Task: Look for Airbnb properties in PetroÃºpolis, Greece from 5th December, 2023 to 12th December, 2023 for 2 adults.  With 1  bedroom having 1 bed and 1 bathroom. Property type can be hotel. Amenities needed are: washing machine. Booking option can be shelf check-in. Look for 4 properties as per requirement.
Action: Mouse moved to (553, 117)
Screenshot: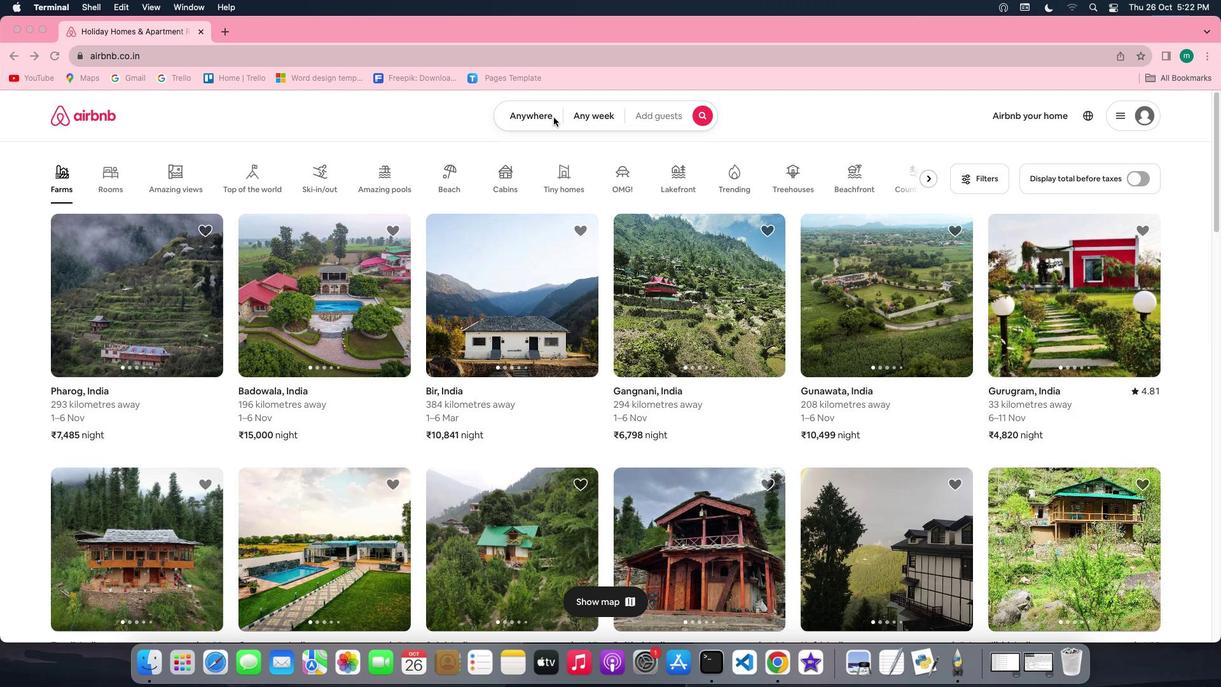 
Action: Mouse pressed left at (553, 117)
Screenshot: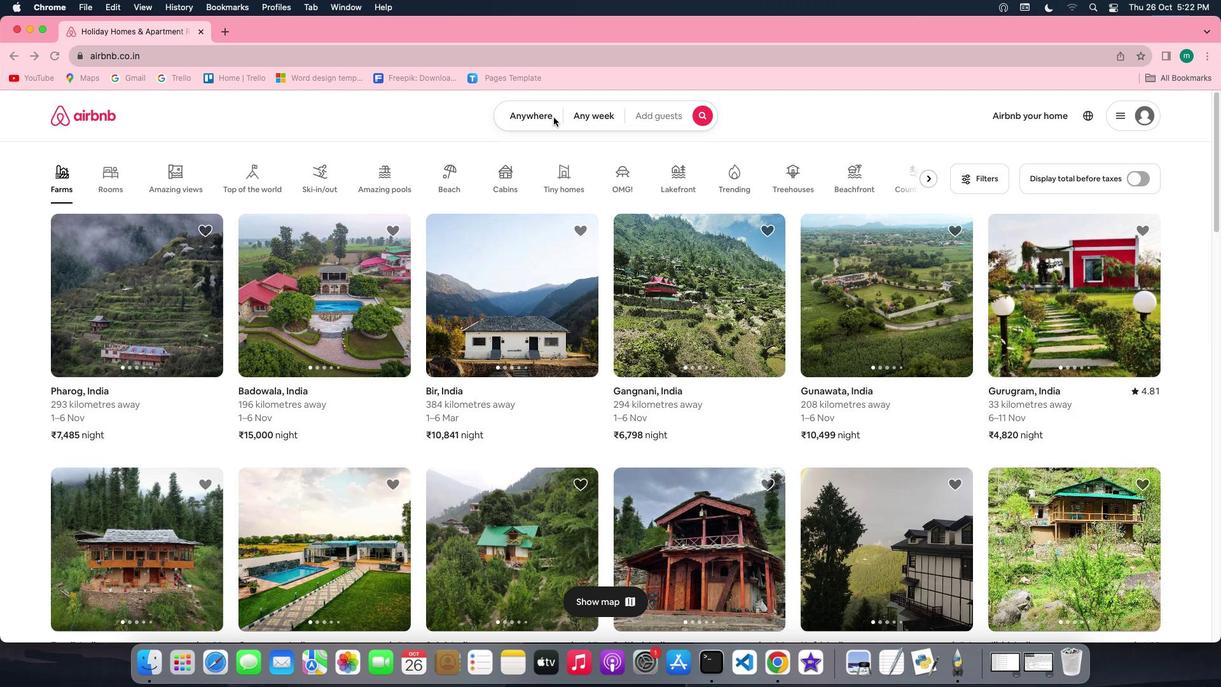 
Action: Mouse pressed left at (553, 117)
Screenshot: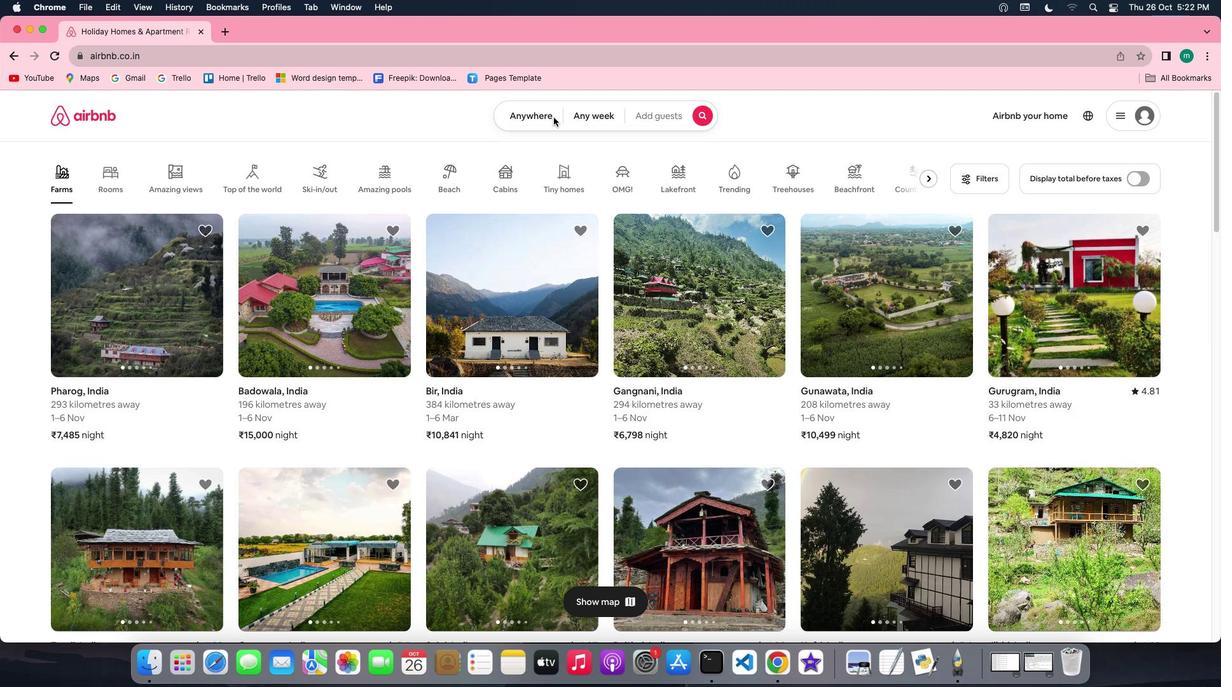 
Action: Mouse moved to (464, 163)
Screenshot: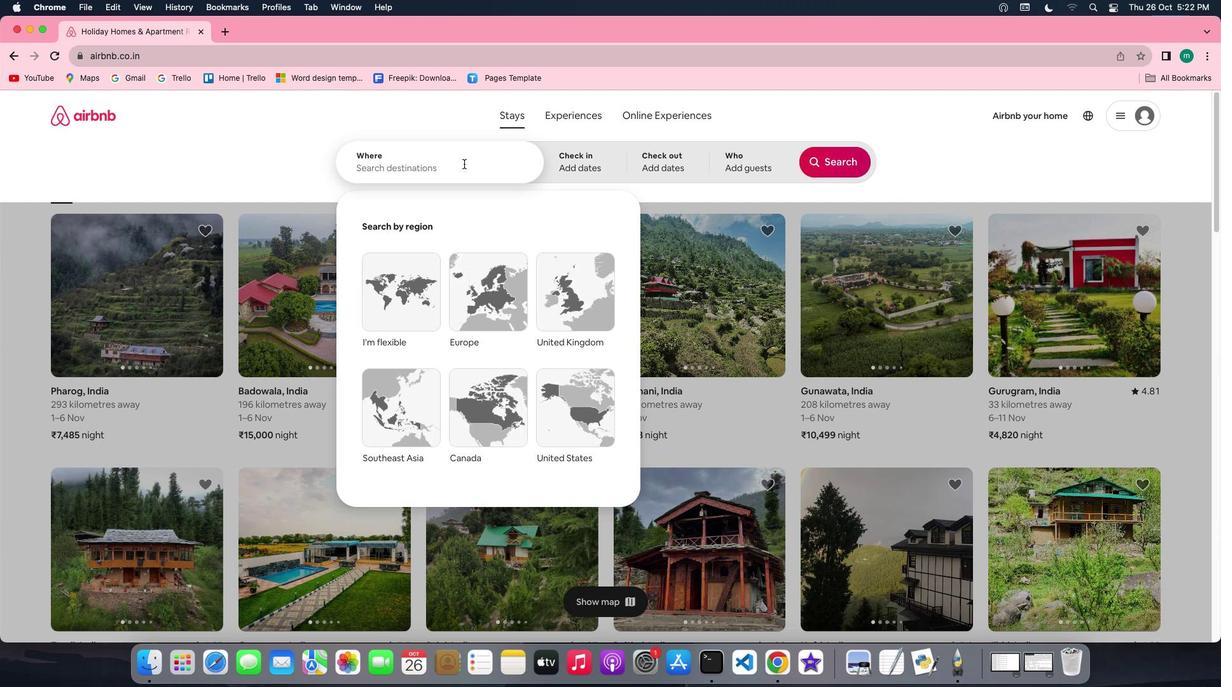 
Action: Mouse pressed left at (464, 163)
Screenshot: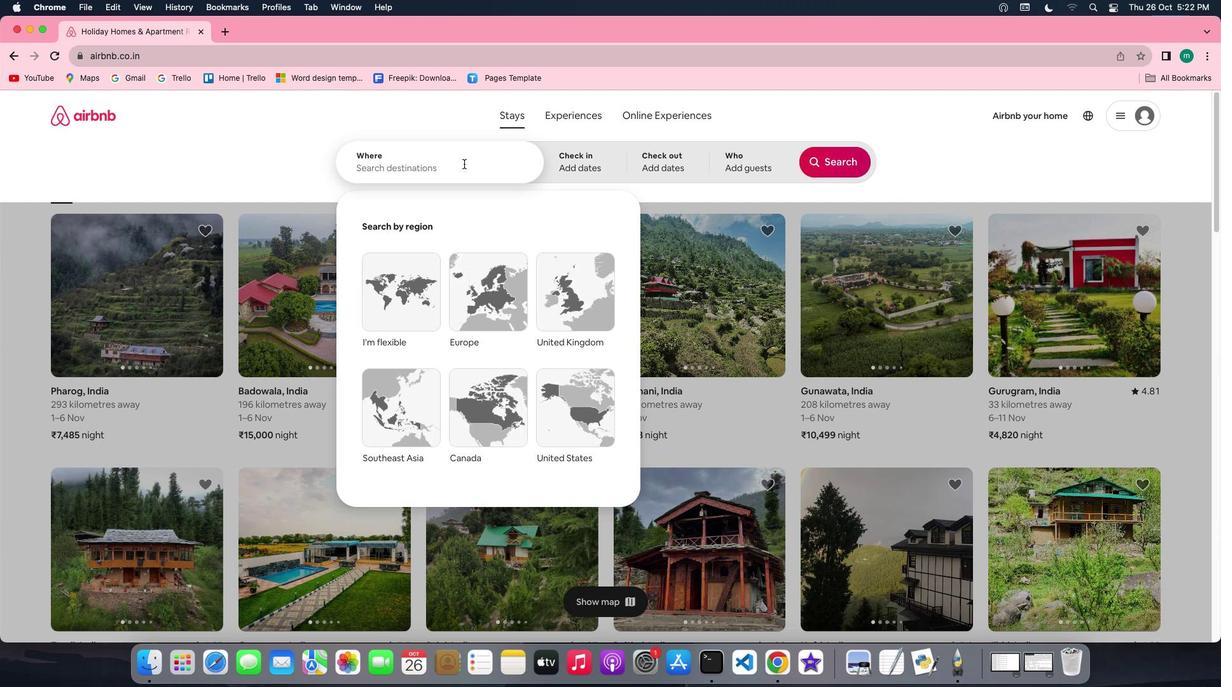 
Action: Key pressed Key.shift'P''e''t''r''o''u''p''o''l''i''s'','Key.spaceKey.shift'G''r''e''e''c''e'
Screenshot: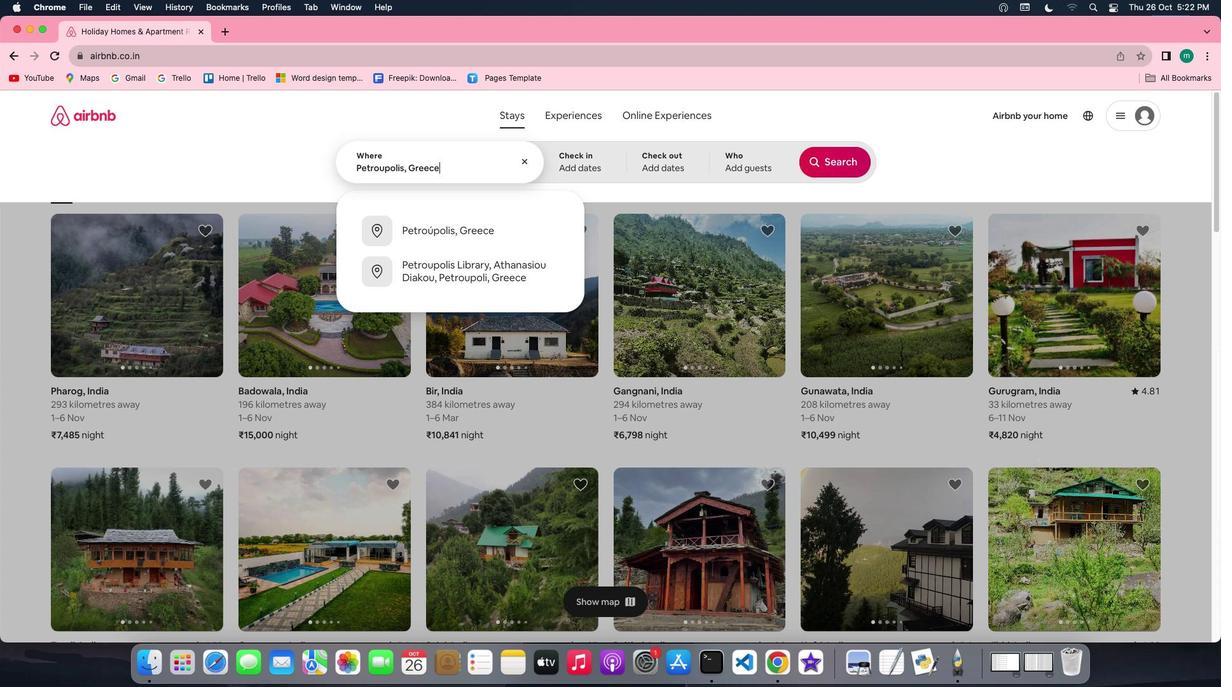 
Action: Mouse moved to (598, 155)
Screenshot: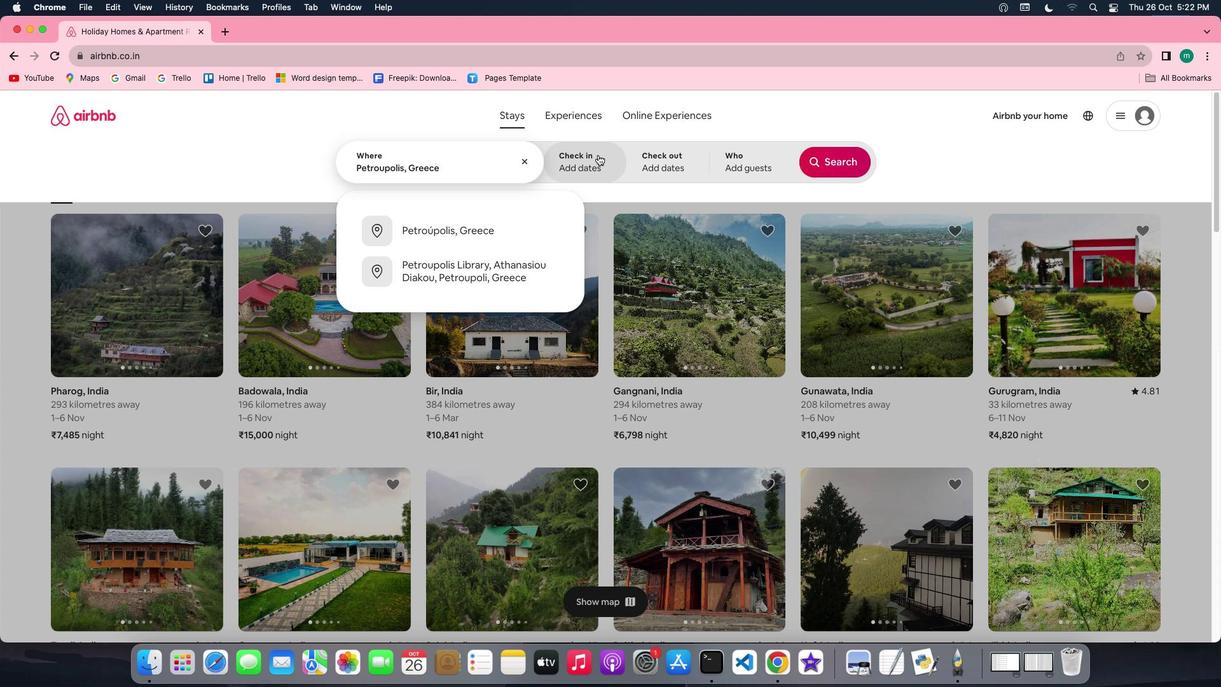 
Action: Mouse pressed left at (598, 155)
Screenshot: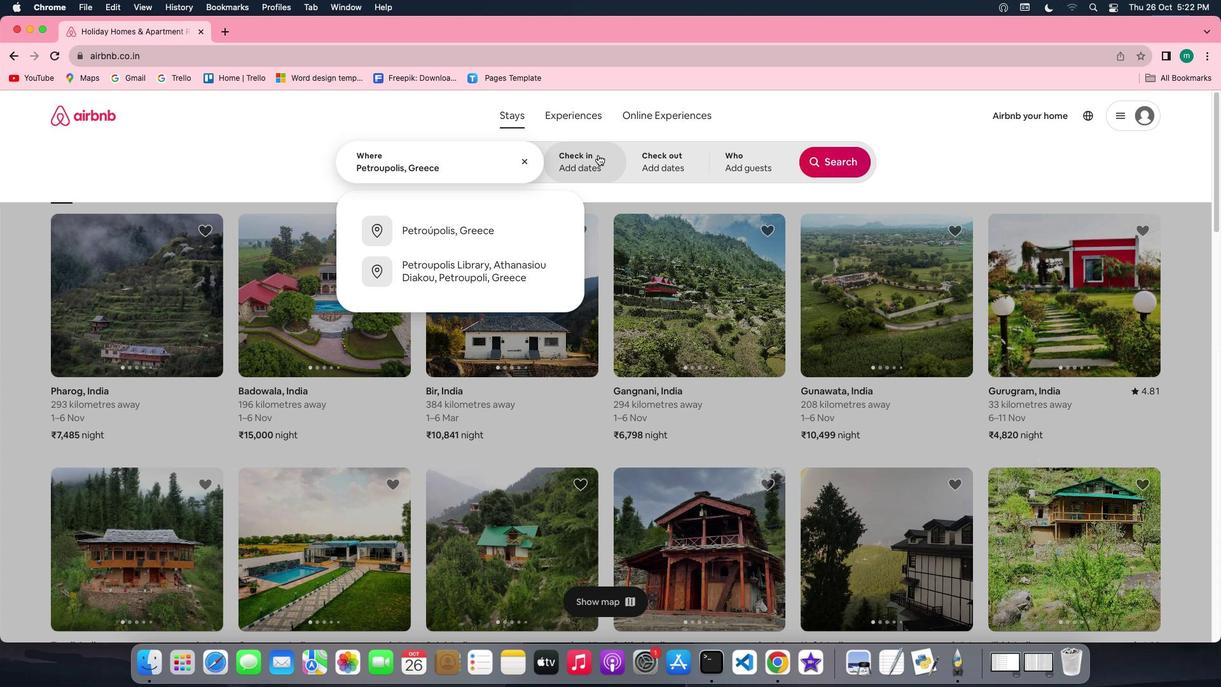 
Action: Mouse moved to (830, 267)
Screenshot: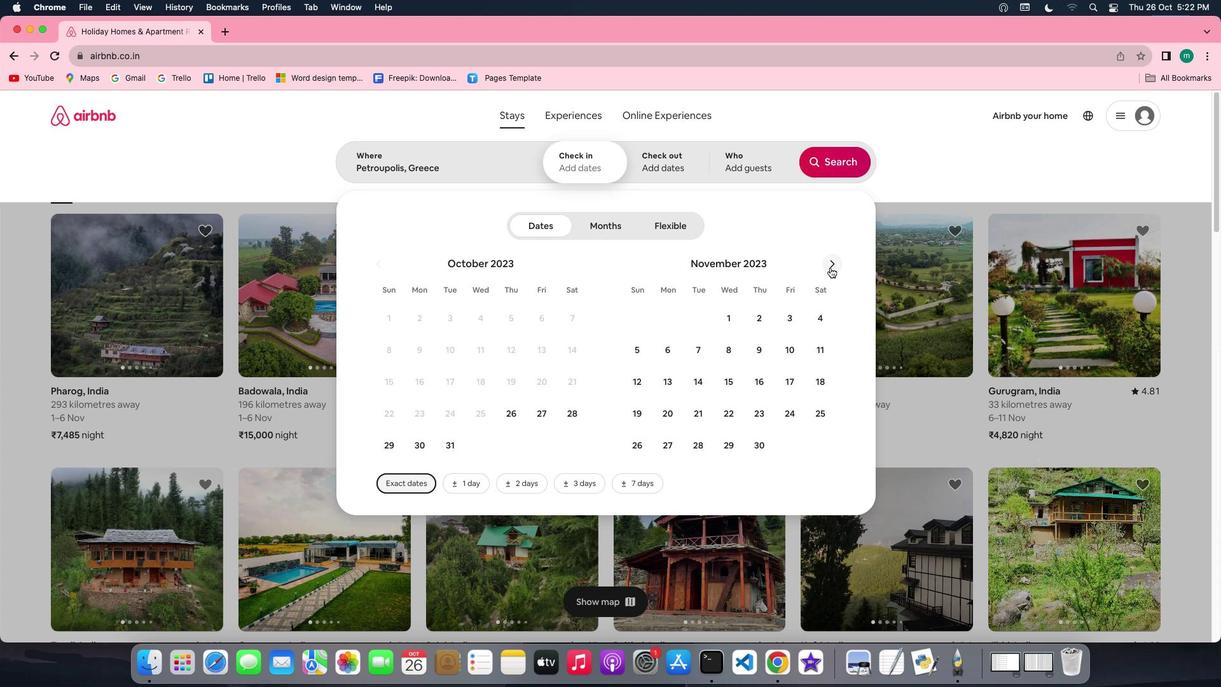 
Action: Mouse pressed left at (830, 267)
Screenshot: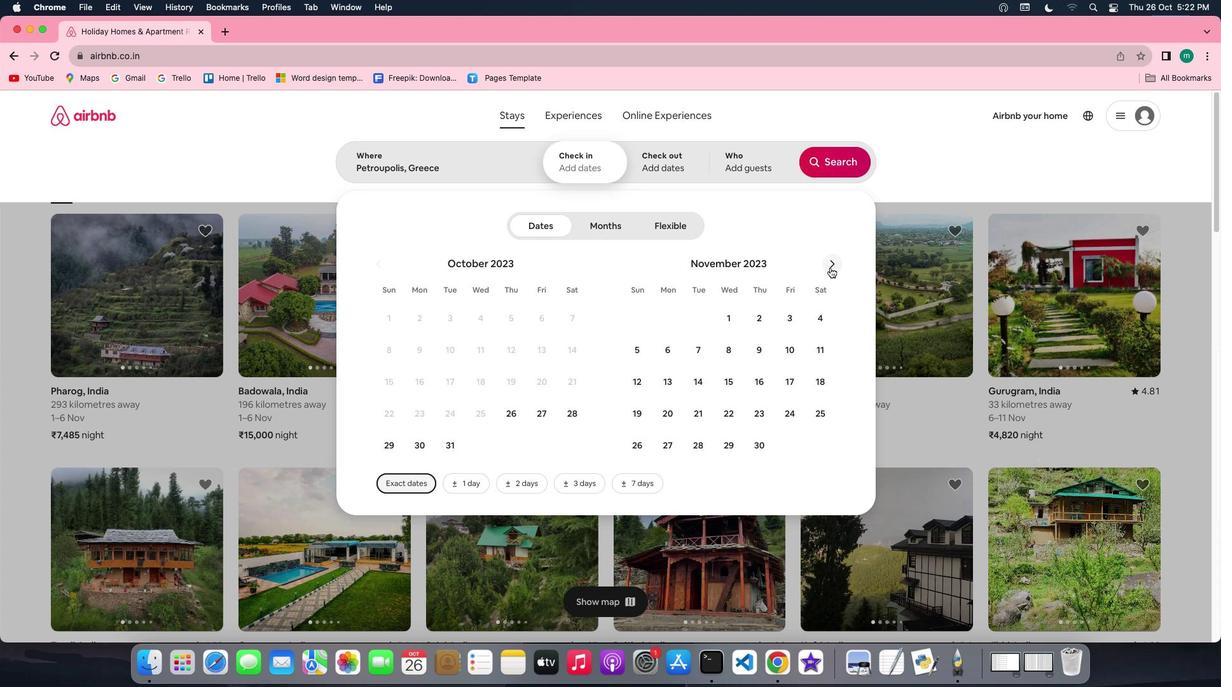
Action: Mouse moved to (705, 350)
Screenshot: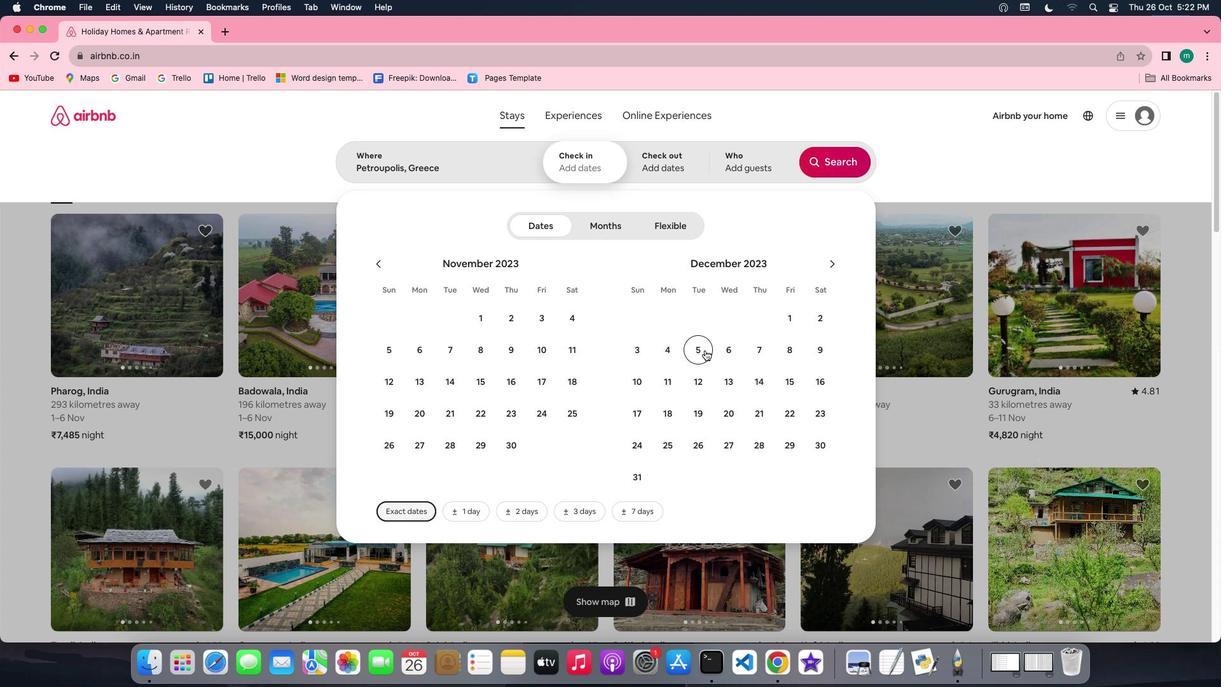 
Action: Mouse pressed left at (705, 350)
Screenshot: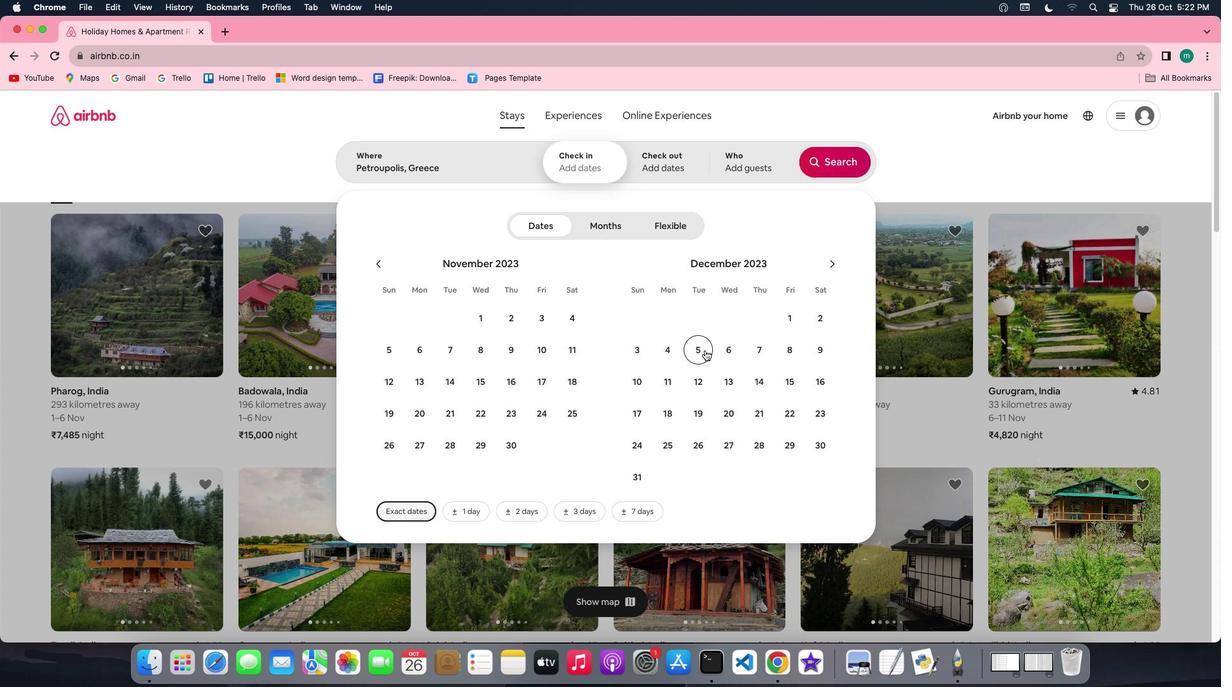 
Action: Mouse moved to (703, 381)
Screenshot: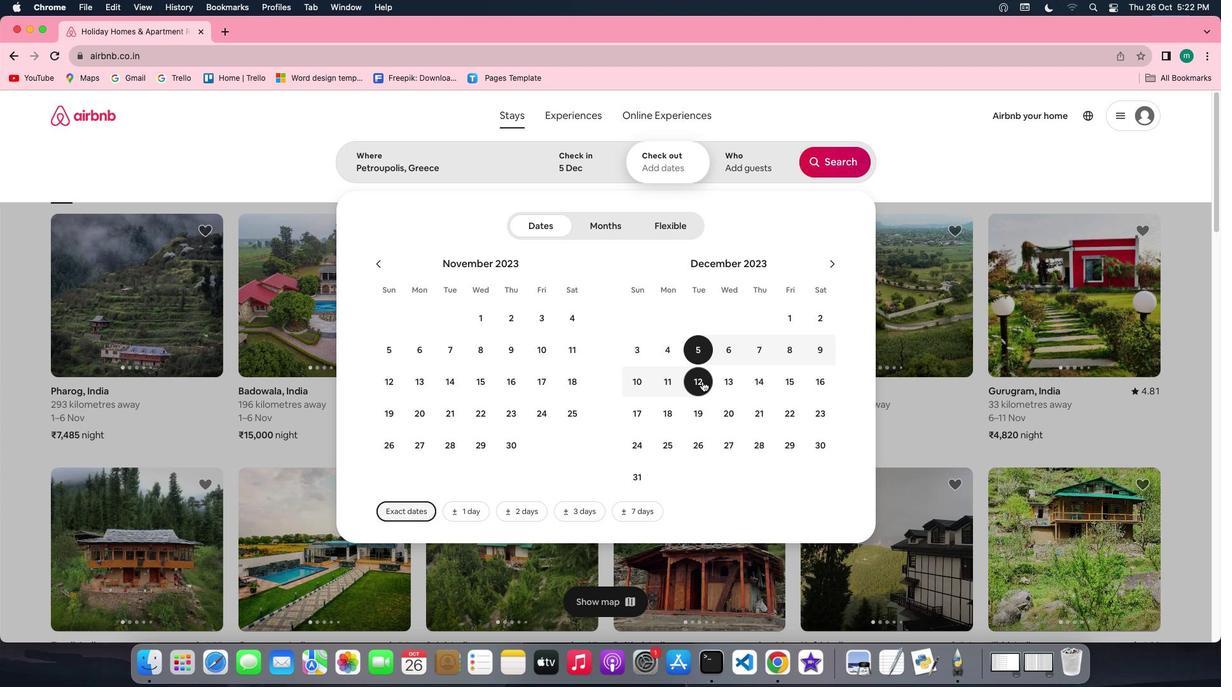 
Action: Mouse pressed left at (703, 381)
Screenshot: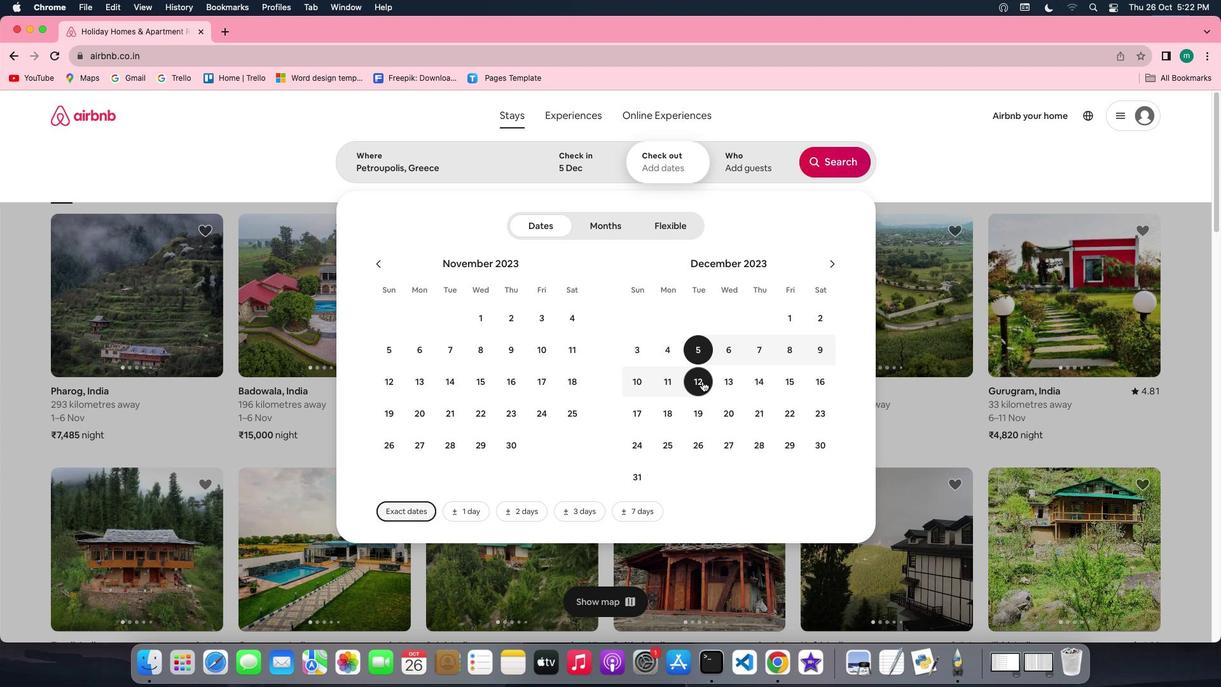 
Action: Mouse moved to (764, 157)
Screenshot: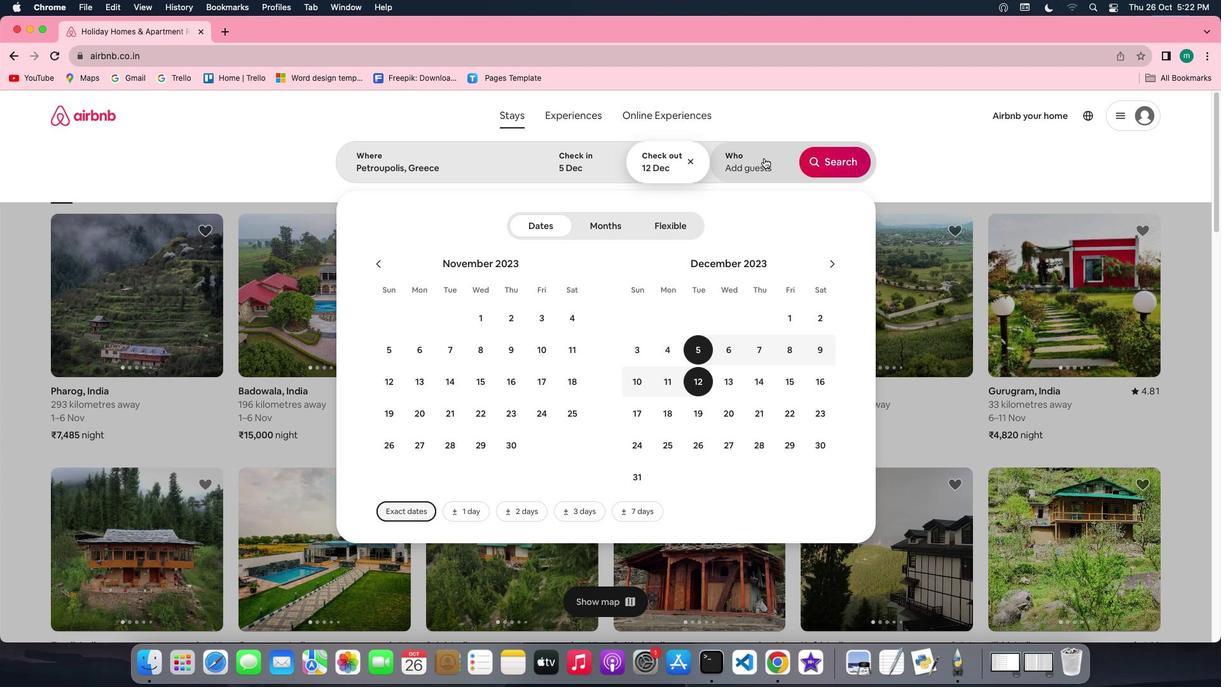 
Action: Mouse pressed left at (764, 157)
Screenshot: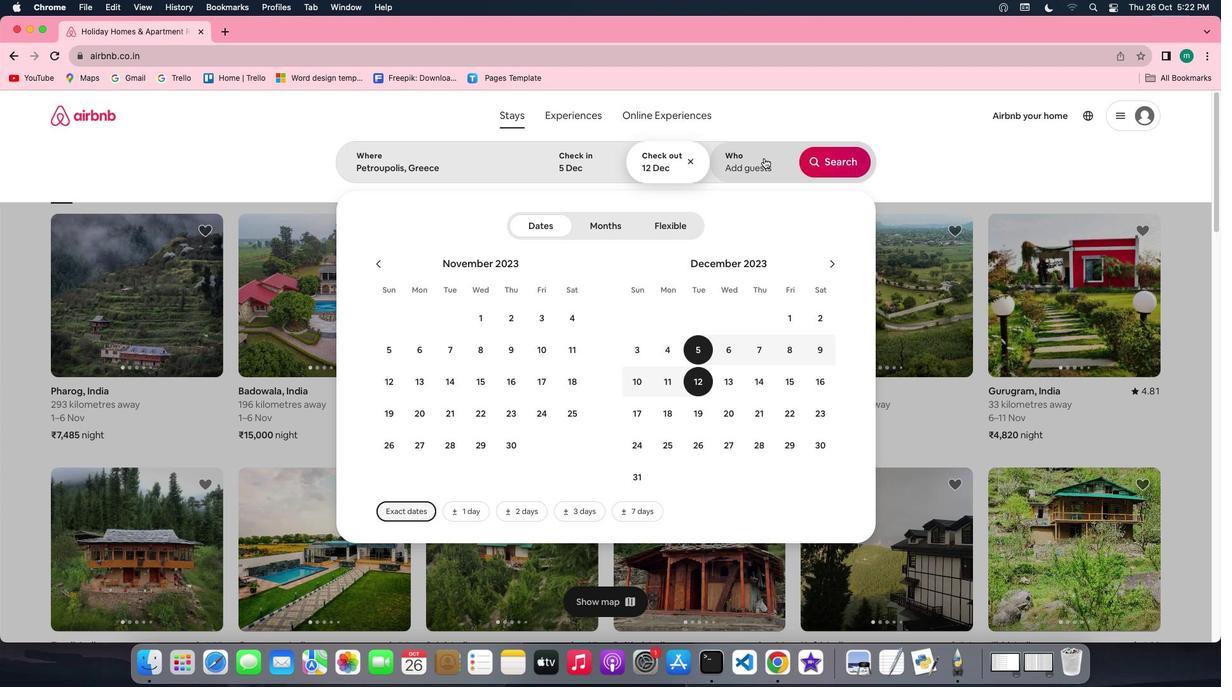 
Action: Mouse moved to (834, 232)
Screenshot: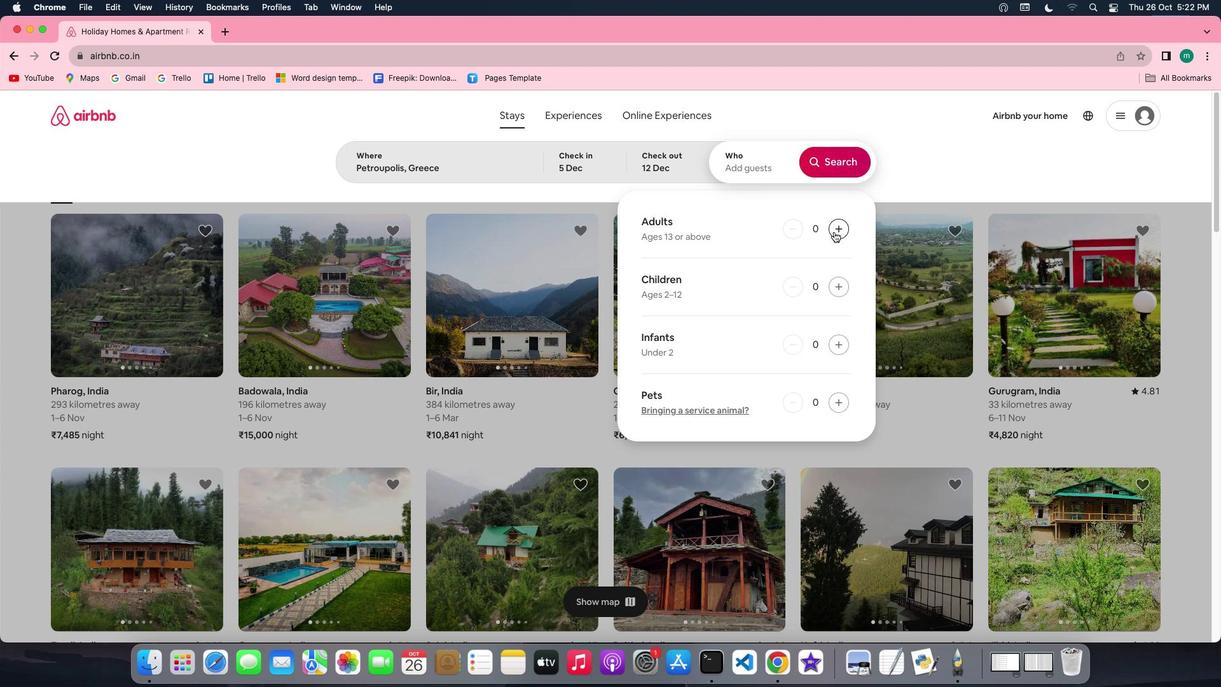 
Action: Mouse pressed left at (834, 232)
Screenshot: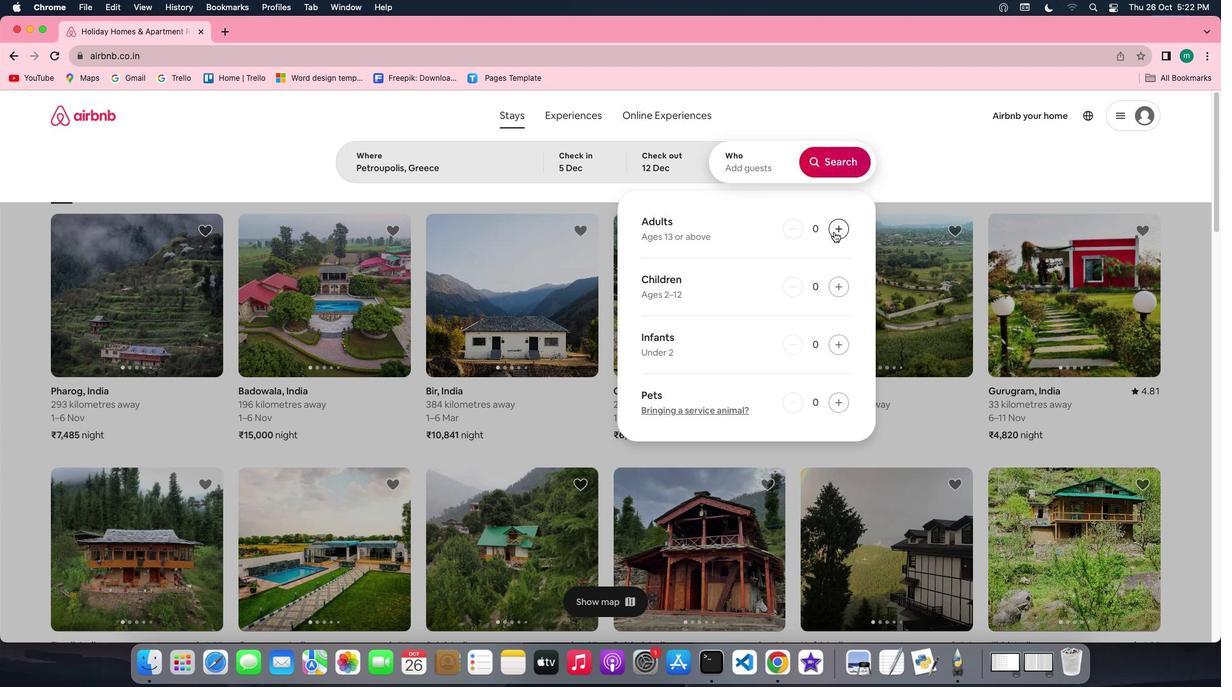 
Action: Mouse pressed left at (834, 232)
Screenshot: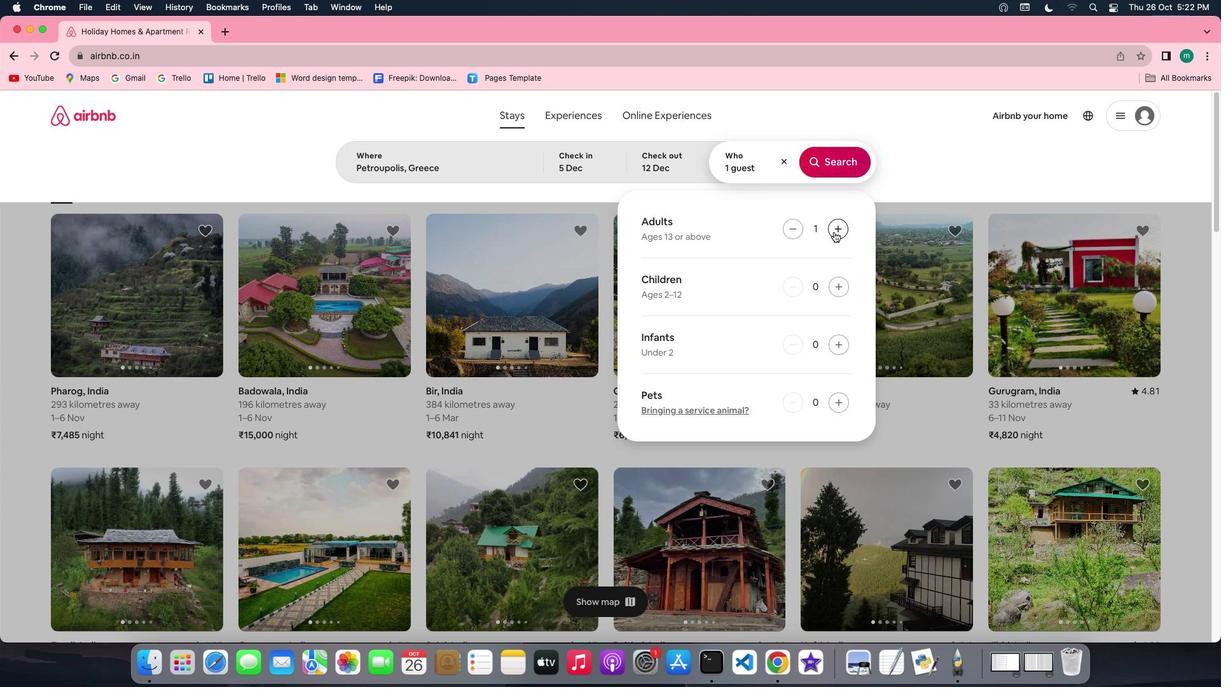 
Action: Mouse moved to (857, 160)
Screenshot: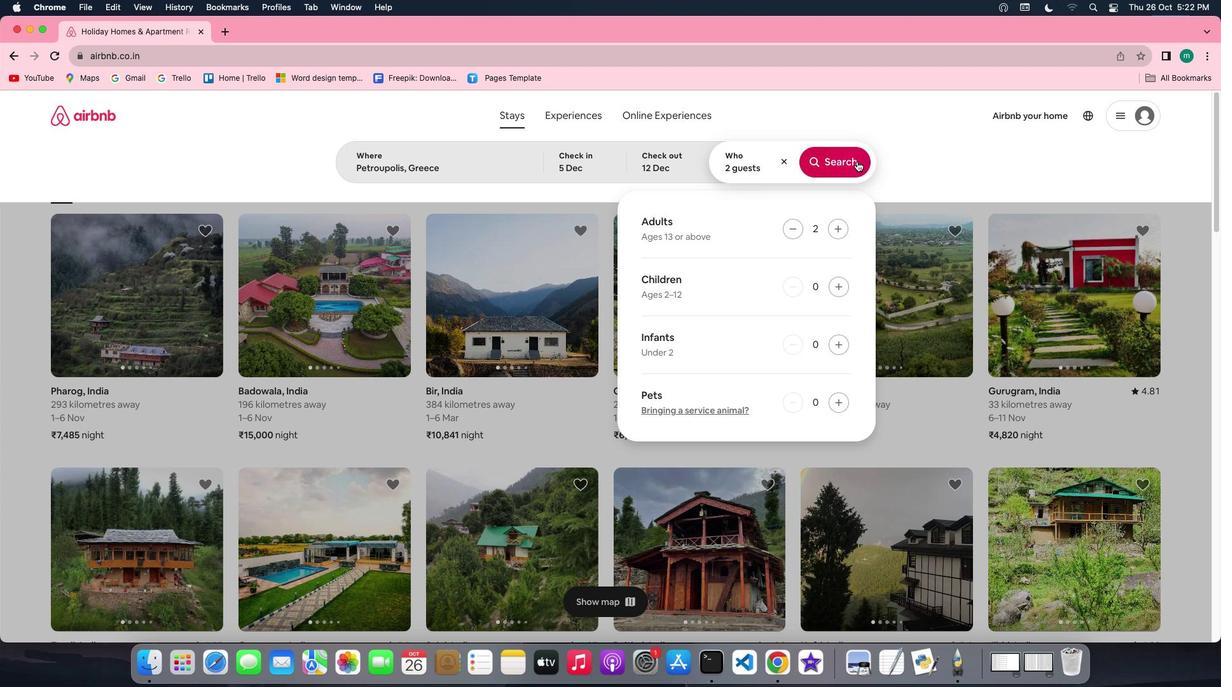 
Action: Mouse pressed left at (857, 160)
Screenshot: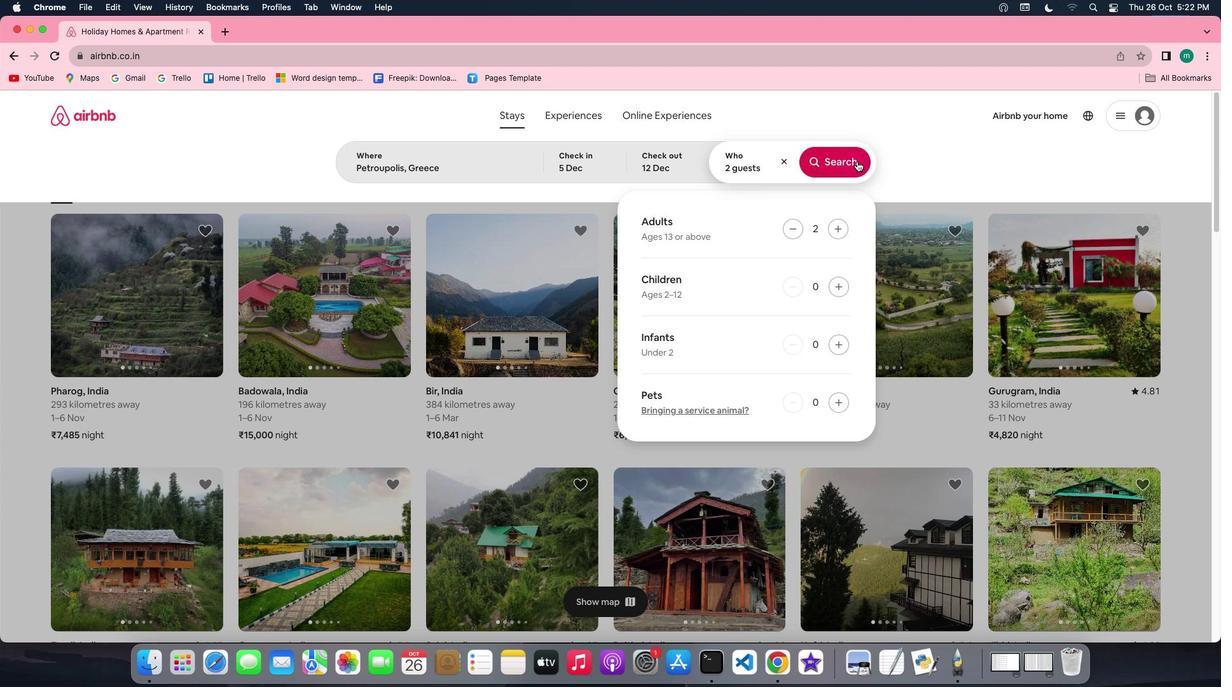 
Action: Mouse moved to (1028, 165)
Screenshot: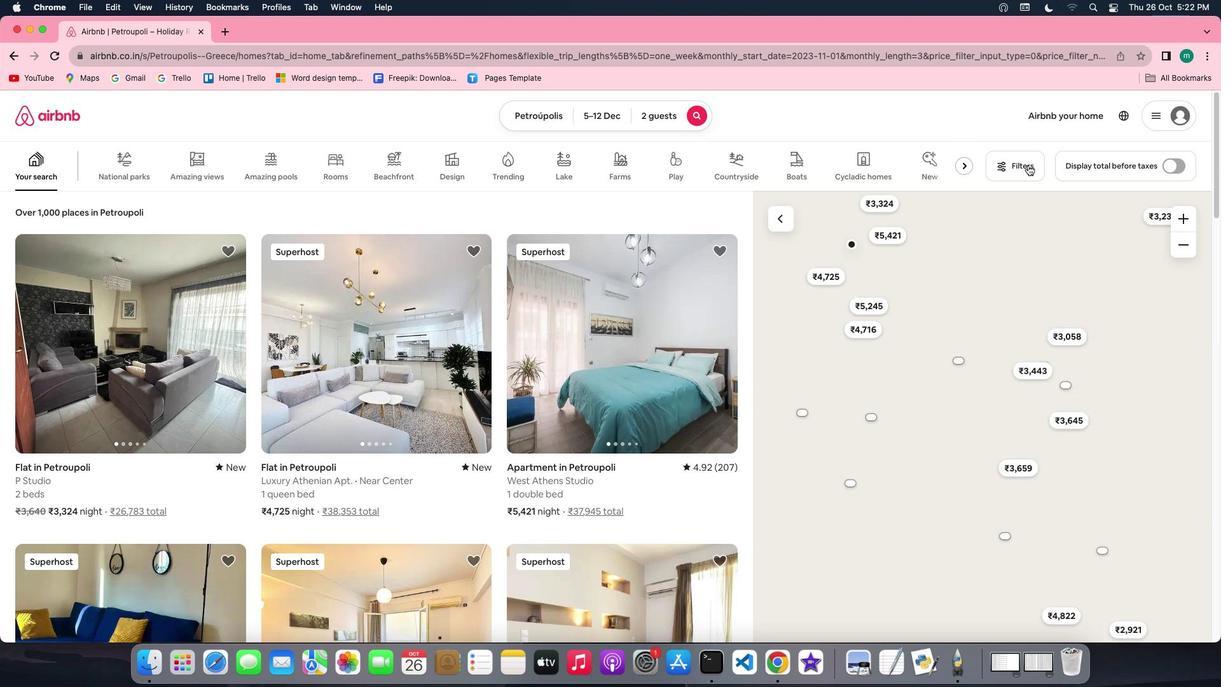 
Action: Mouse pressed left at (1028, 165)
Screenshot: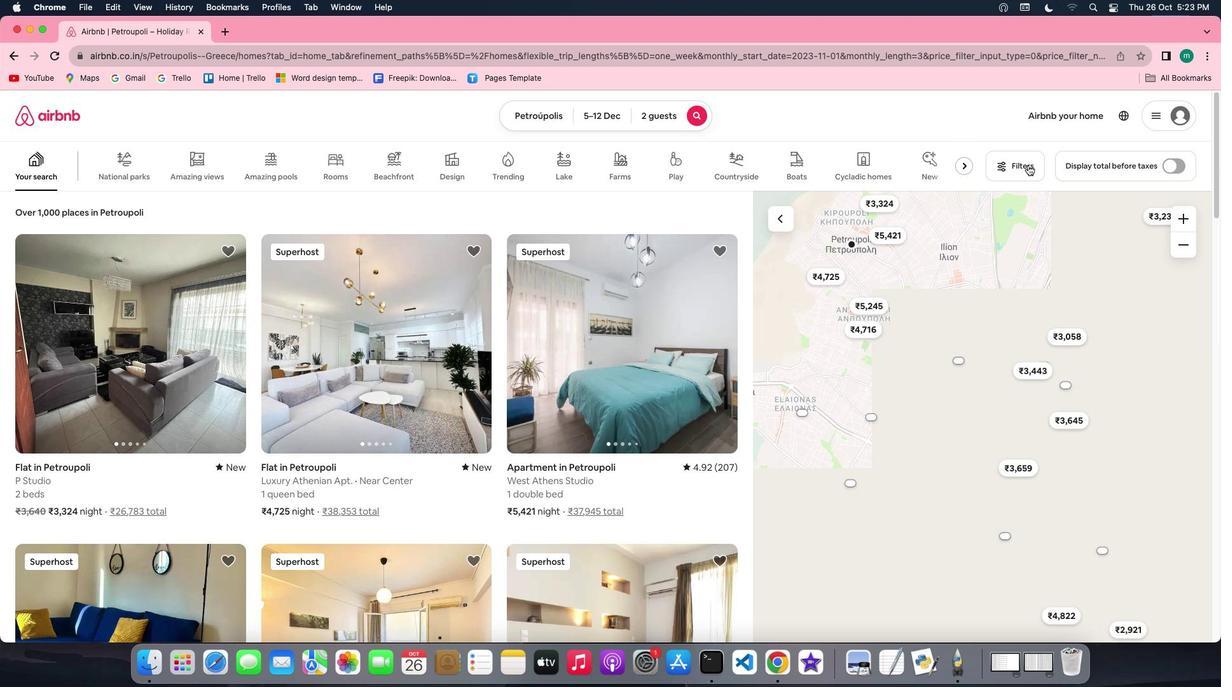
Action: Mouse moved to (653, 398)
Screenshot: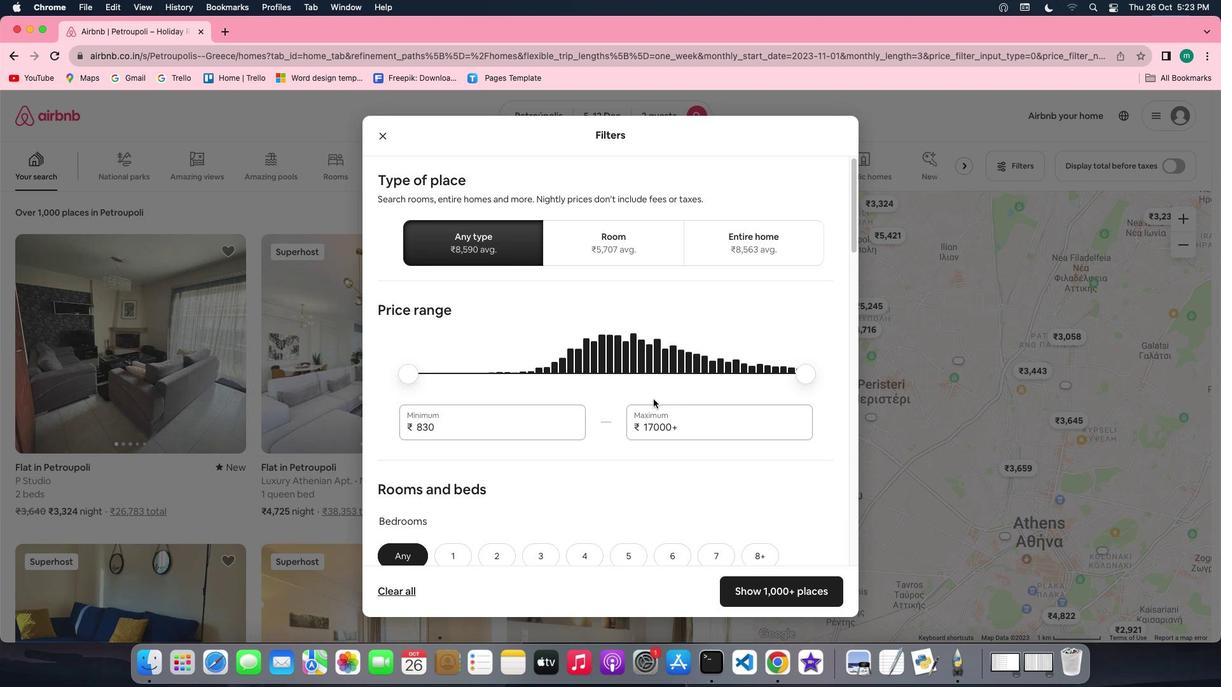 
Action: Mouse scrolled (653, 398) with delta (0, 0)
Screenshot: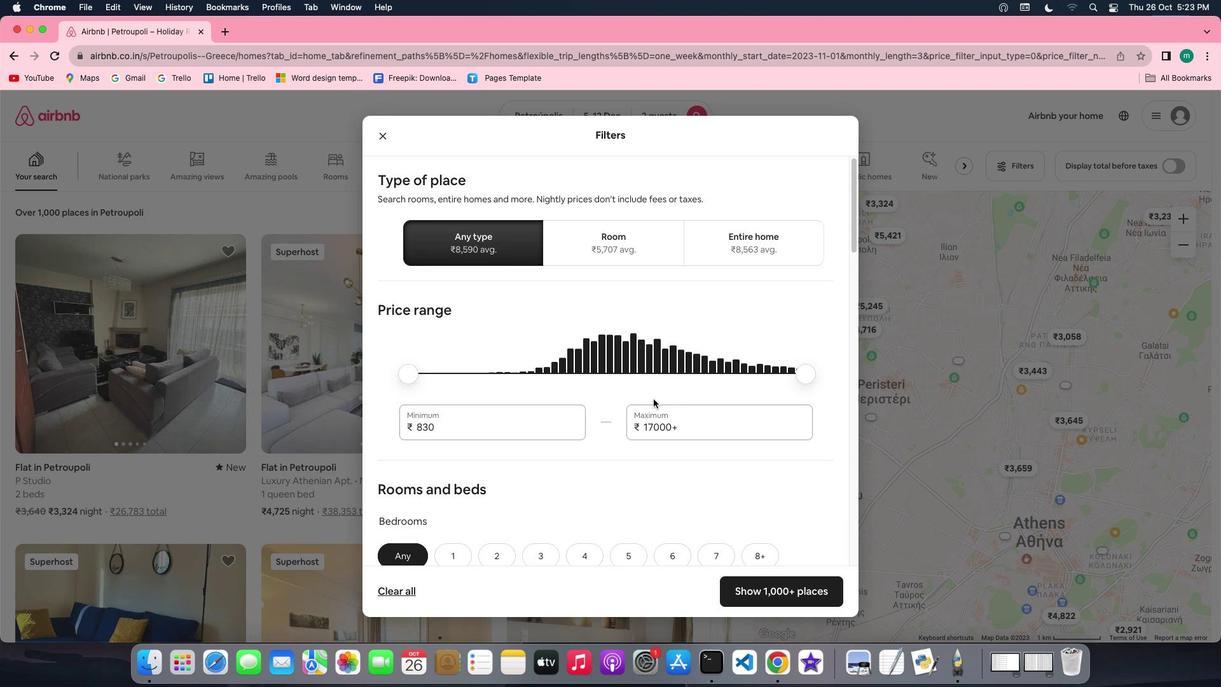 
Action: Mouse scrolled (653, 398) with delta (0, 0)
Screenshot: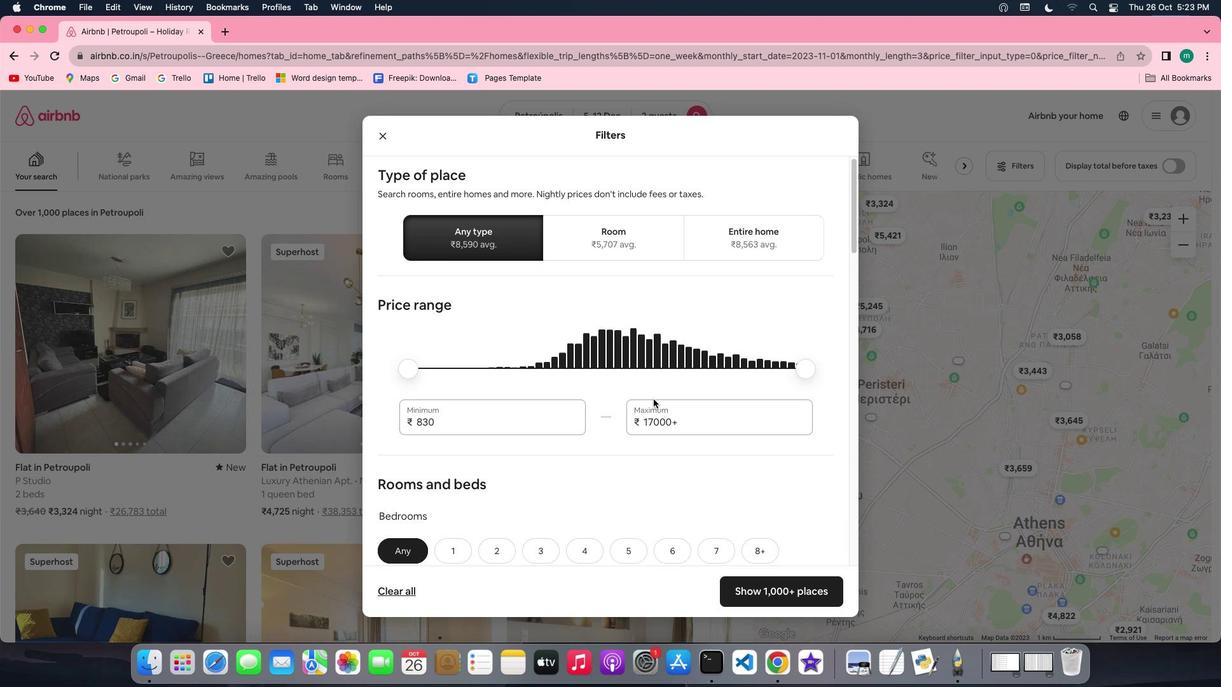 
Action: Mouse scrolled (653, 398) with delta (0, 0)
Screenshot: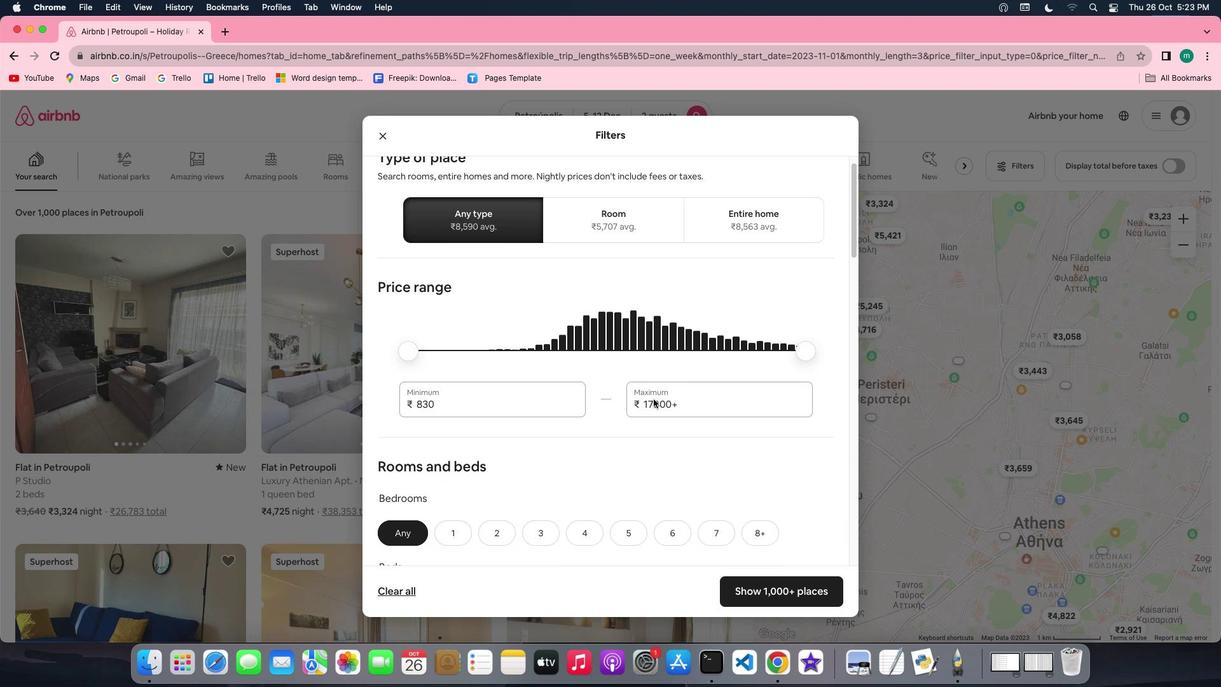 
Action: Mouse scrolled (653, 398) with delta (0, 0)
Screenshot: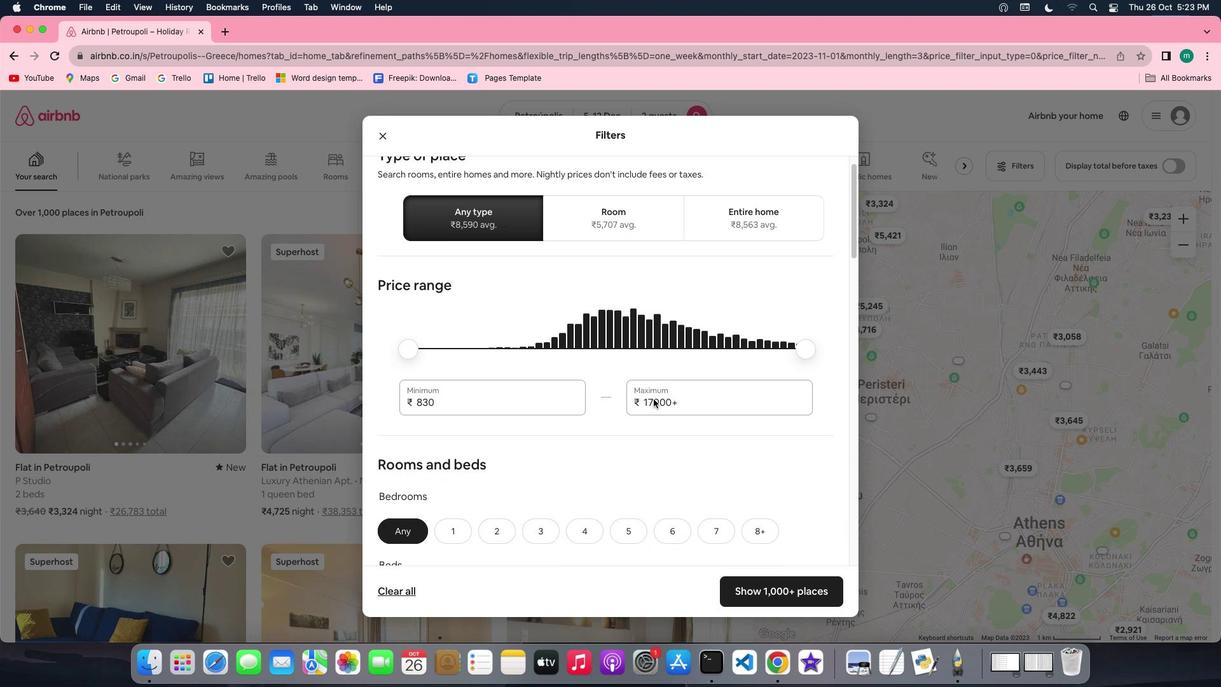 
Action: Mouse scrolled (653, 398) with delta (0, 0)
Screenshot: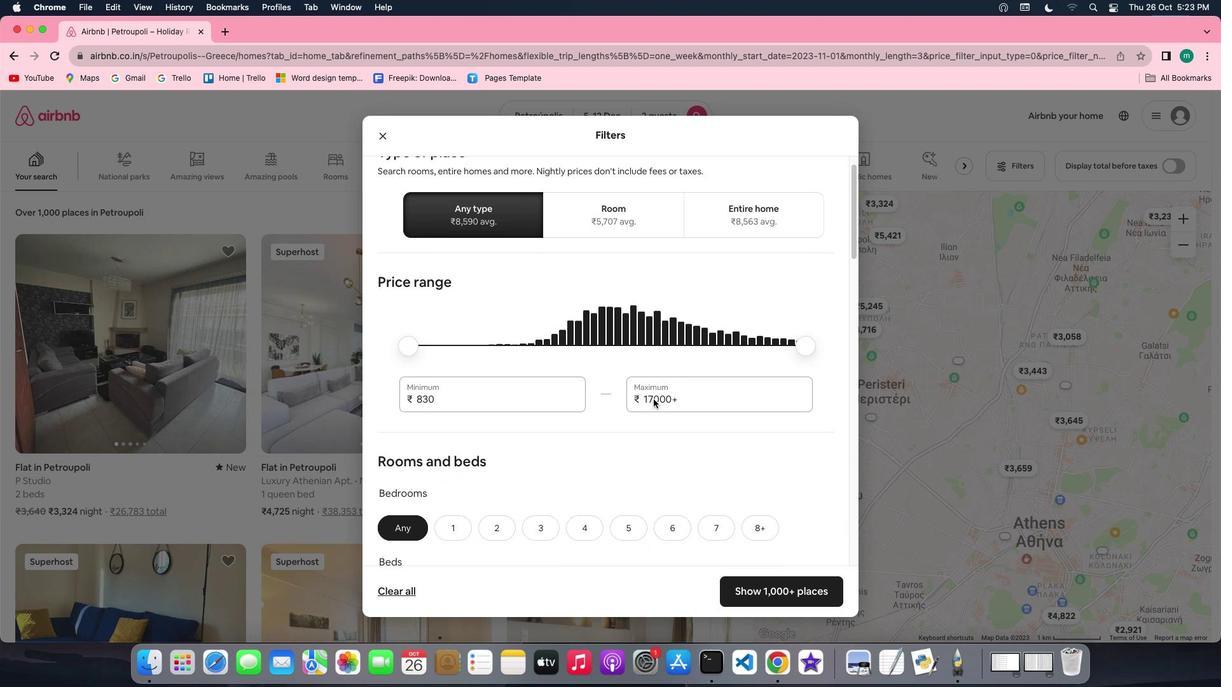 
Action: Mouse scrolled (653, 398) with delta (0, 0)
Screenshot: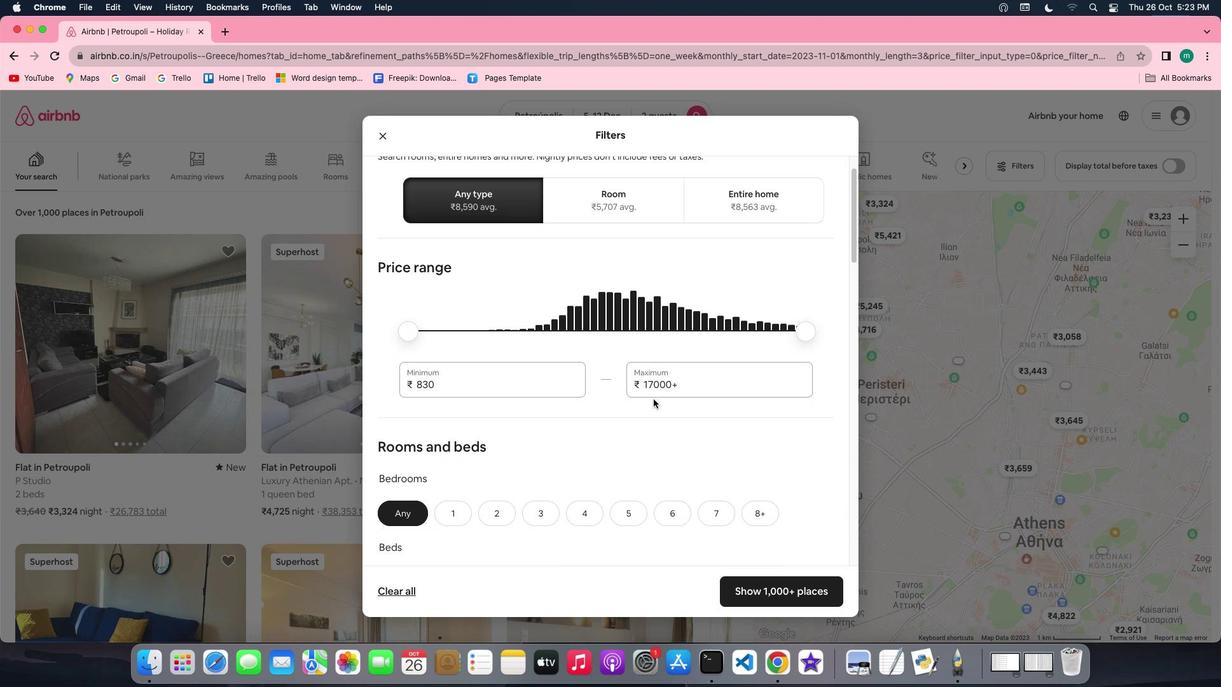 
Action: Mouse scrolled (653, 398) with delta (0, 0)
Screenshot: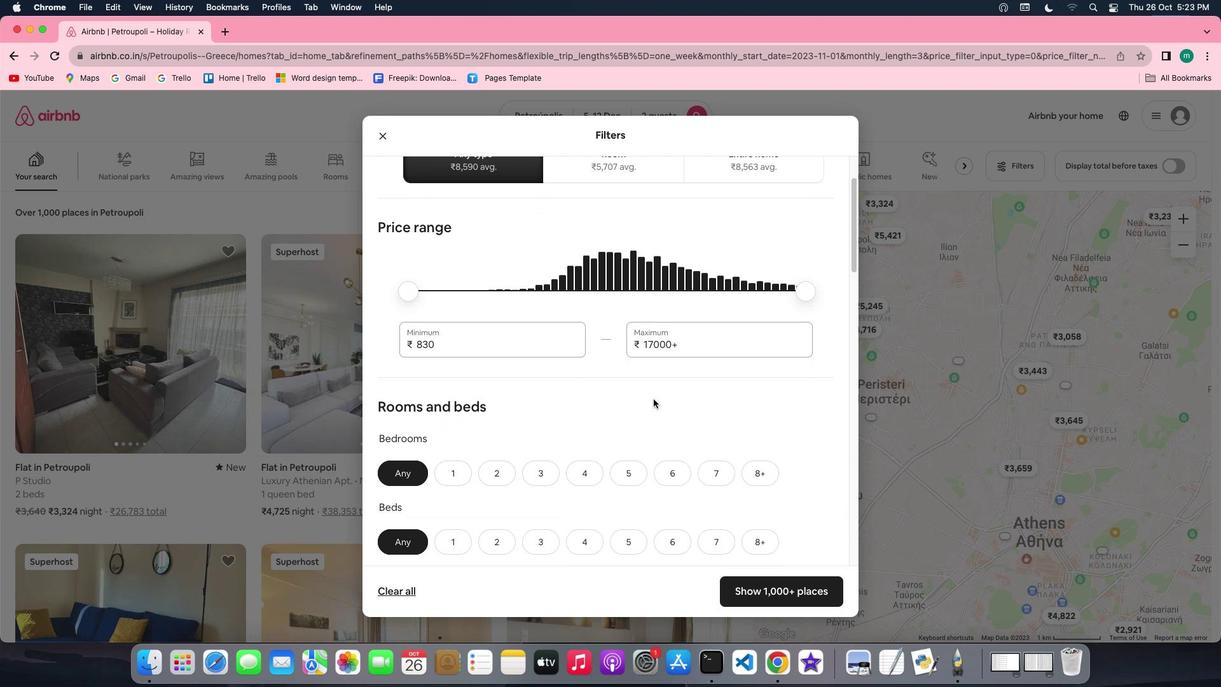 
Action: Mouse scrolled (653, 398) with delta (0, 0)
Screenshot: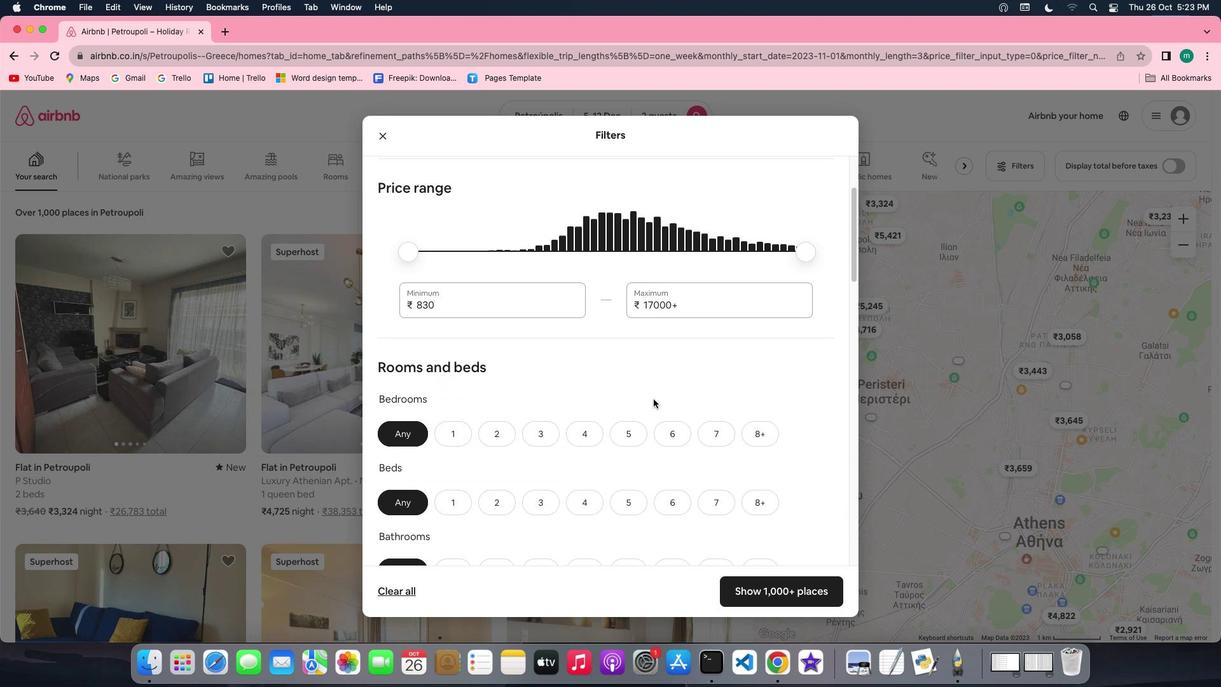 
Action: Mouse scrolled (653, 398) with delta (0, 0)
Screenshot: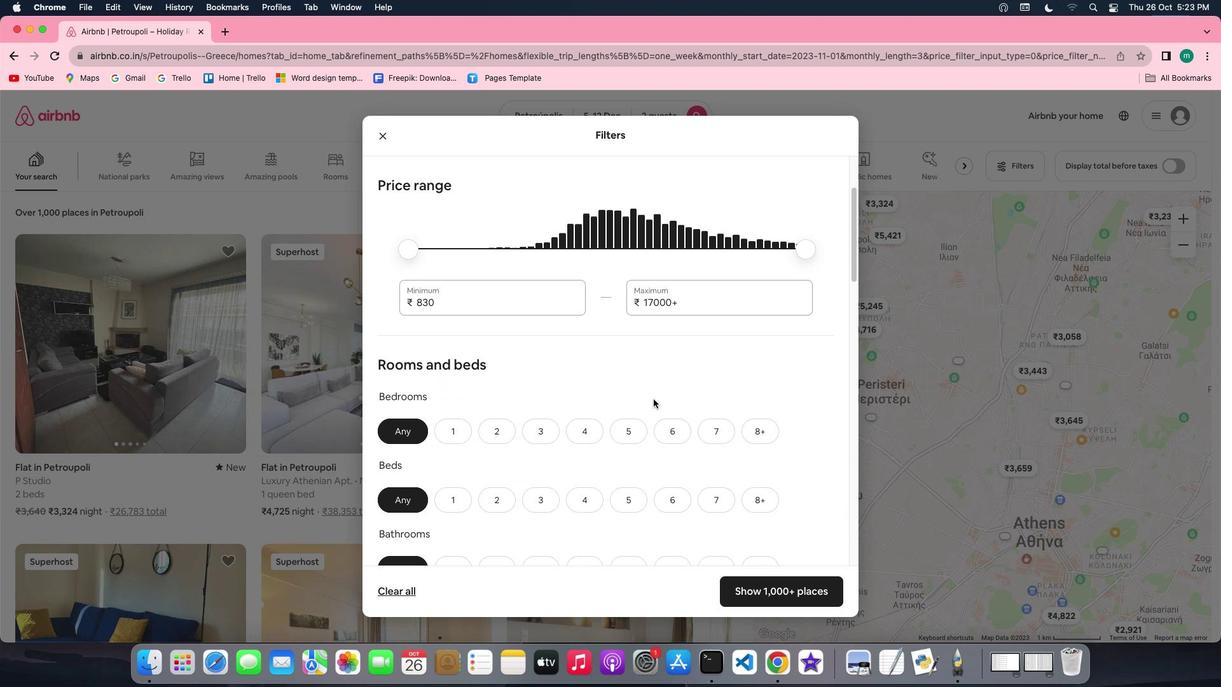 
Action: Mouse scrolled (653, 398) with delta (0, 0)
Screenshot: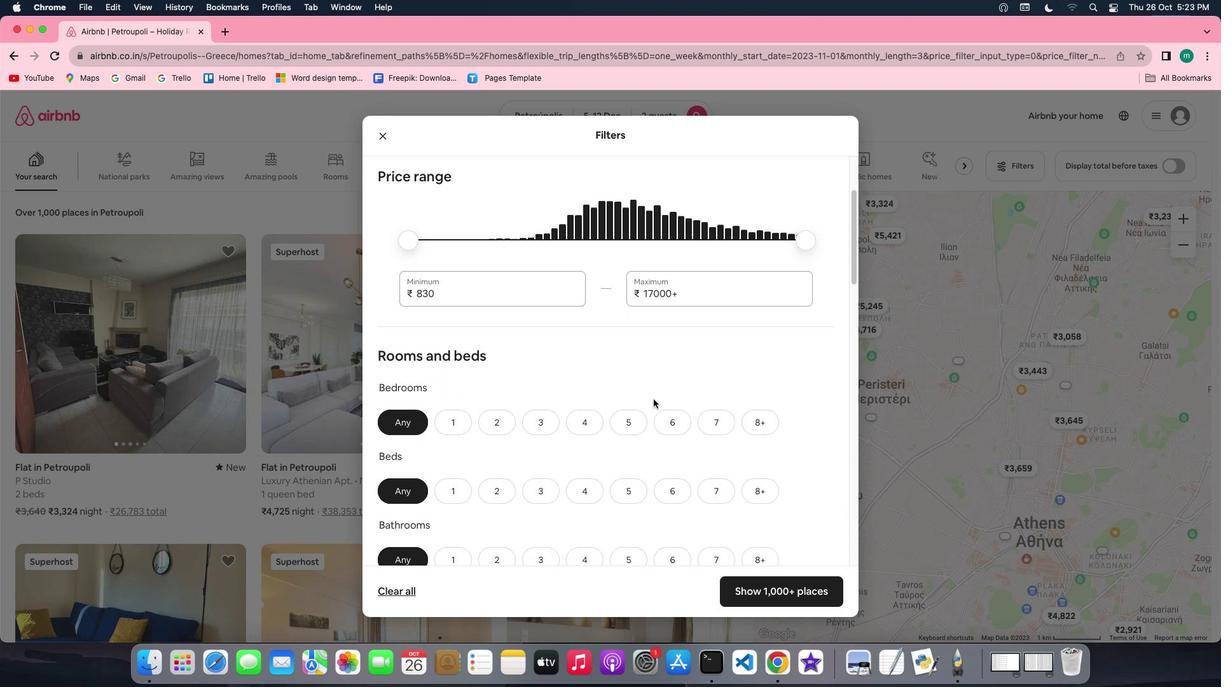 
Action: Mouse scrolled (653, 398) with delta (0, 0)
Screenshot: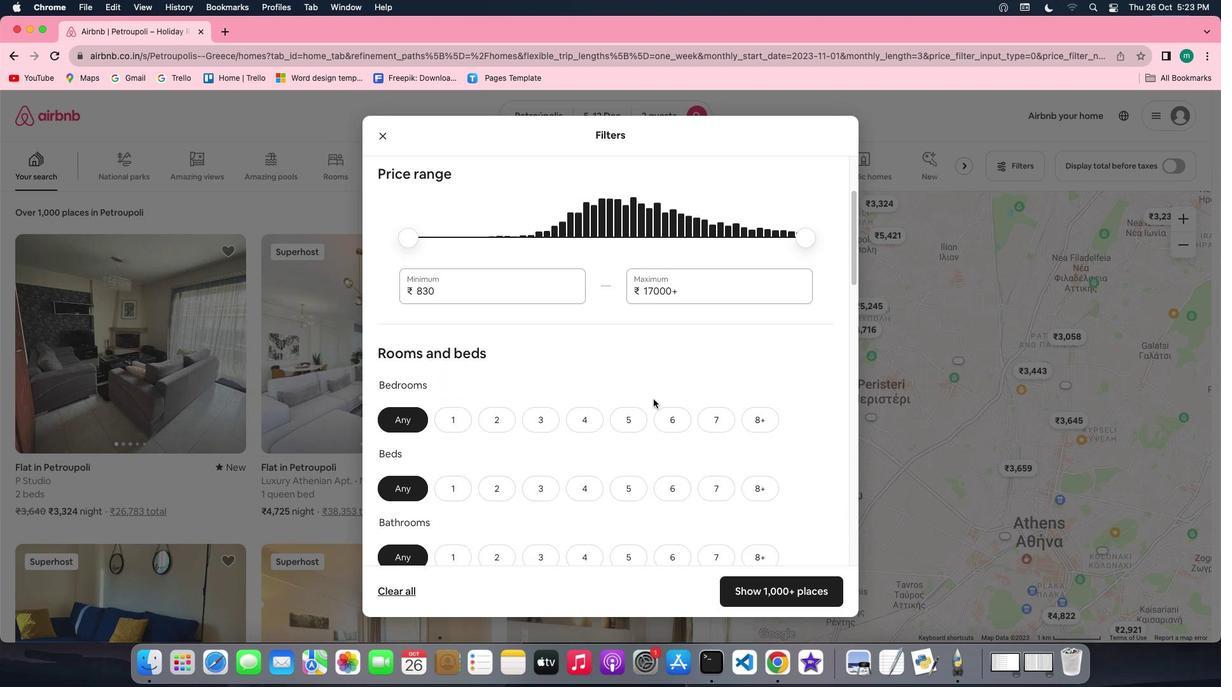
Action: Mouse scrolled (653, 398) with delta (0, 0)
Screenshot: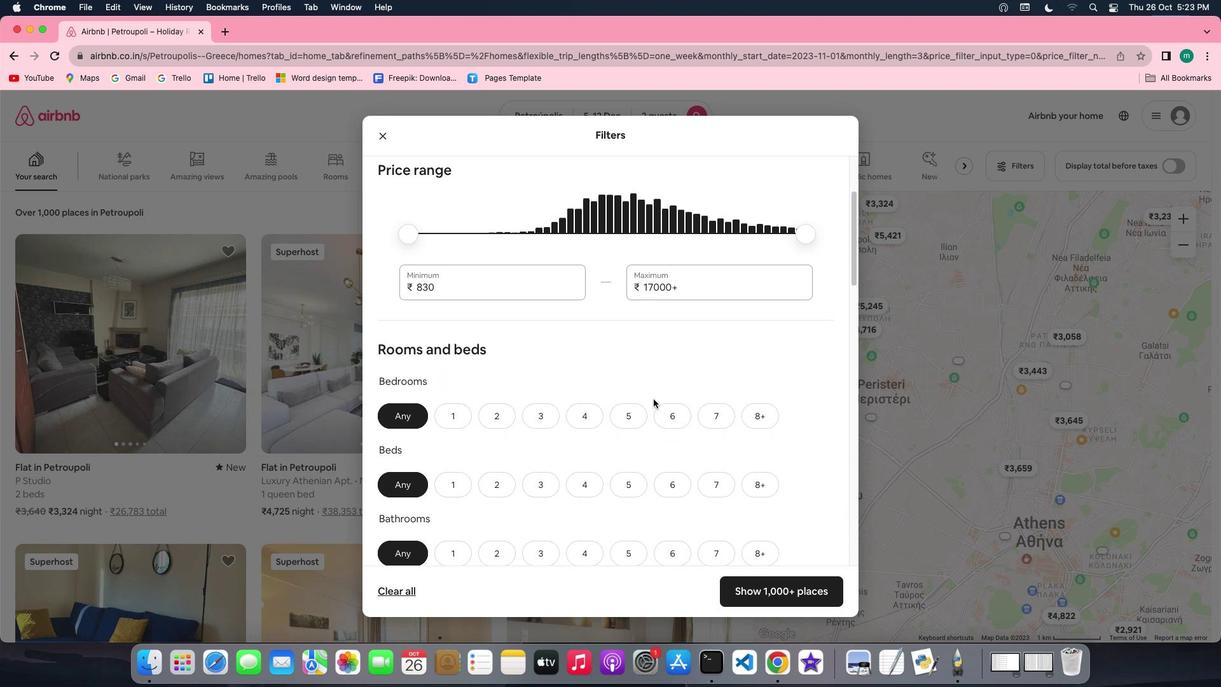 
Action: Mouse scrolled (653, 398) with delta (0, 0)
Screenshot: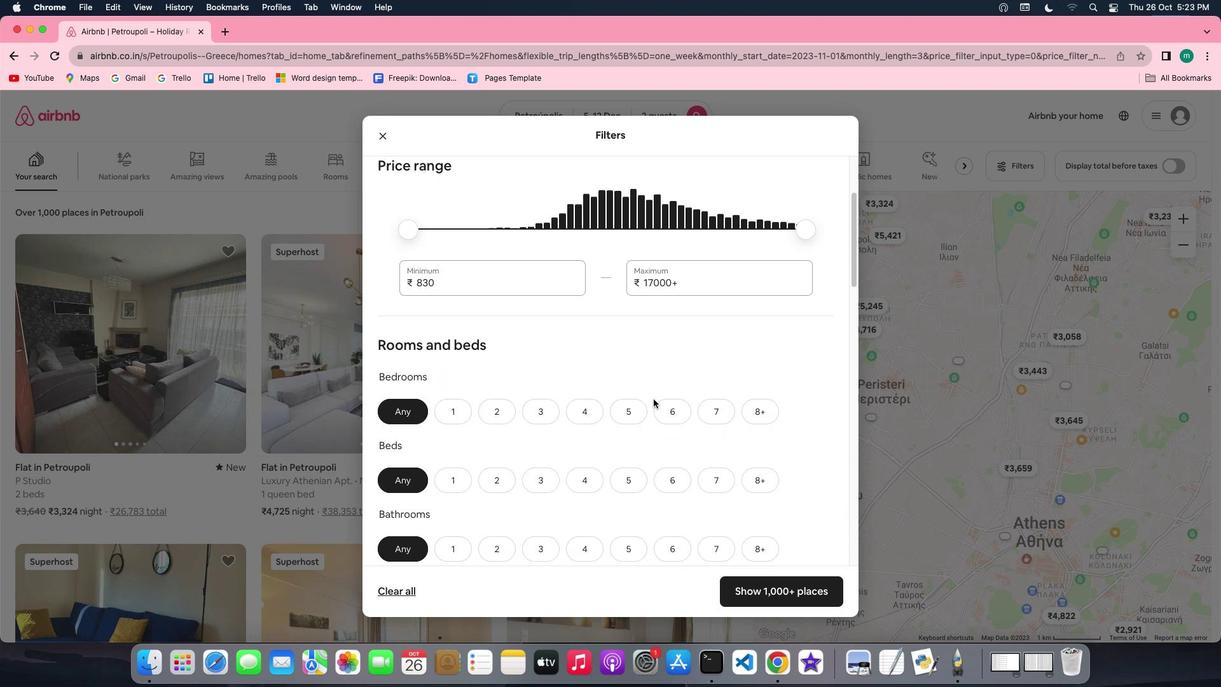 
Action: Mouse scrolled (653, 398) with delta (0, 0)
Screenshot: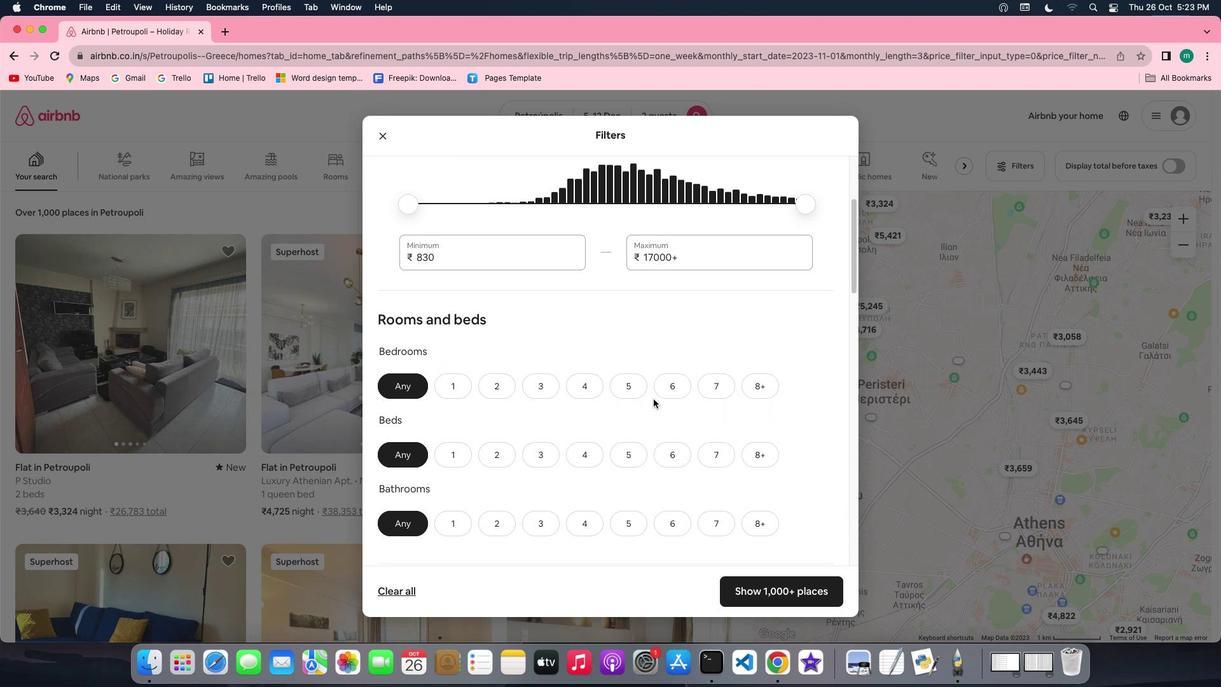 
Action: Mouse scrolled (653, 398) with delta (0, 0)
Screenshot: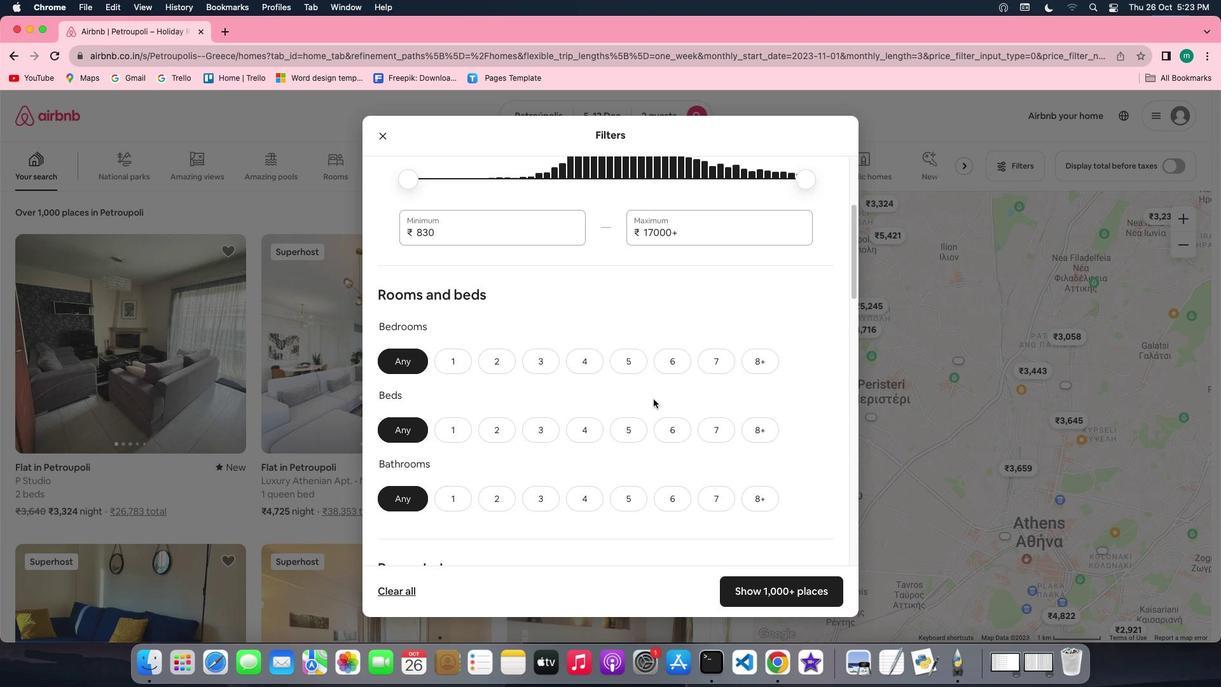 
Action: Mouse scrolled (653, 398) with delta (0, 0)
Screenshot: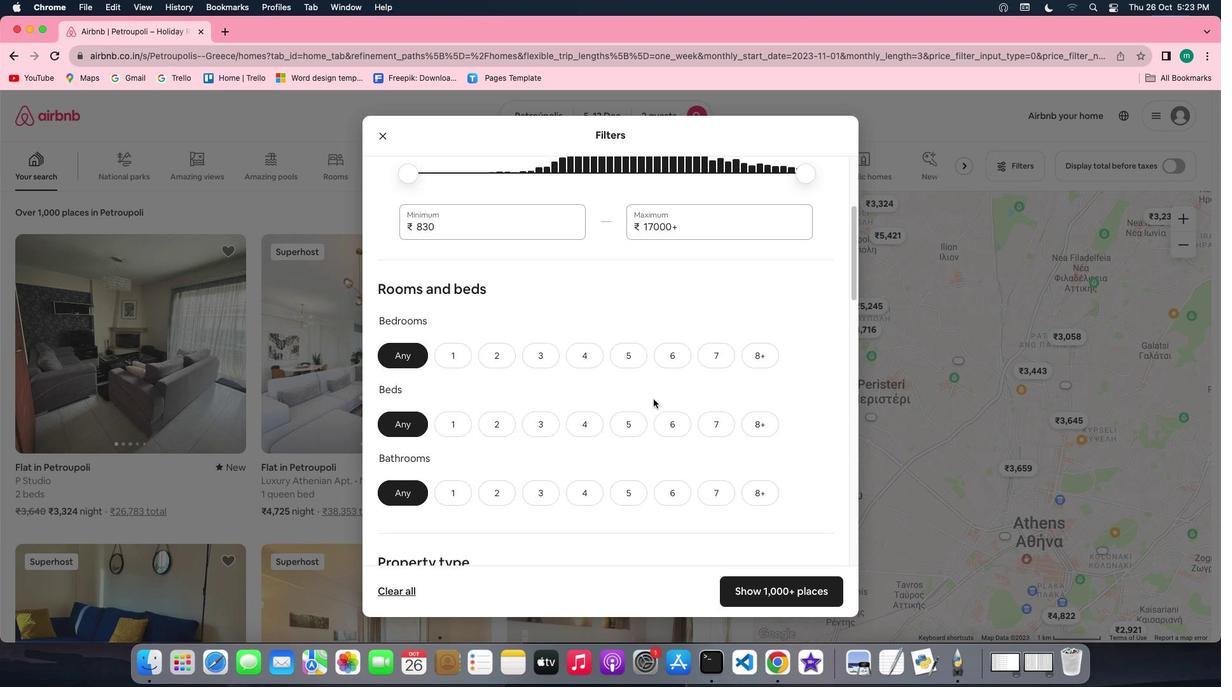 
Action: Mouse scrolled (653, 398) with delta (0, -1)
Screenshot: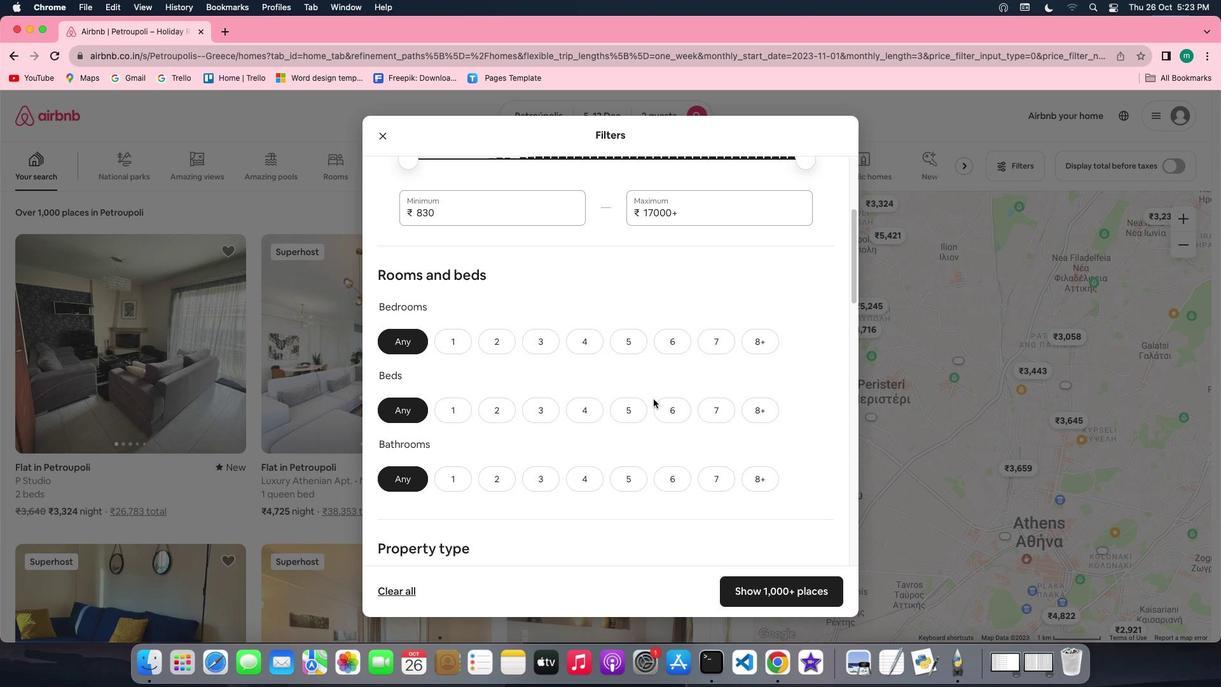 
Action: Mouse scrolled (653, 398) with delta (0, -1)
Screenshot: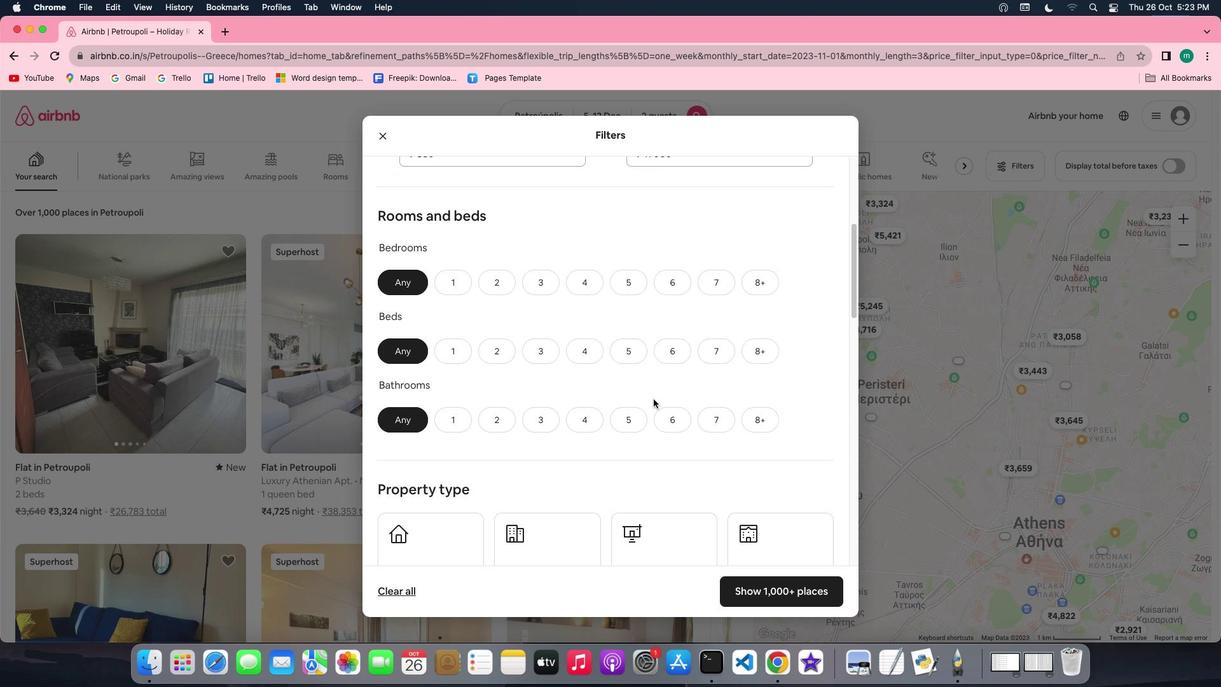 
Action: Mouse moved to (470, 183)
Screenshot: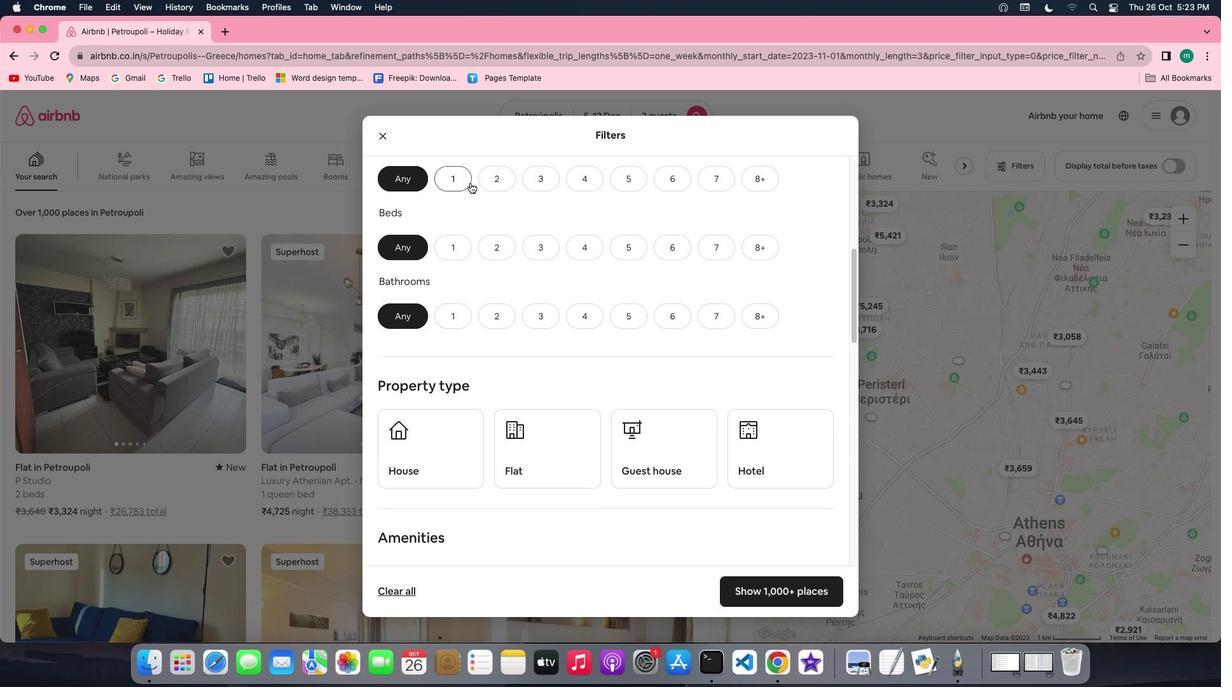 
Action: Mouse pressed left at (470, 183)
Screenshot: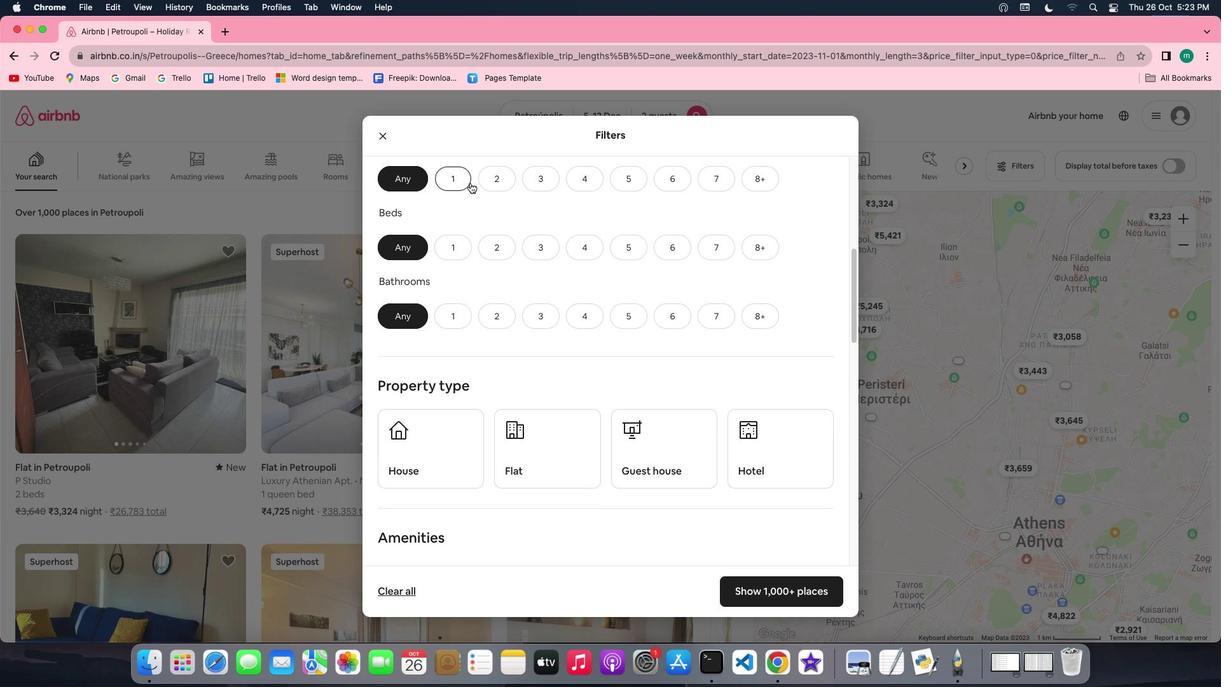 
Action: Mouse moved to (461, 185)
Screenshot: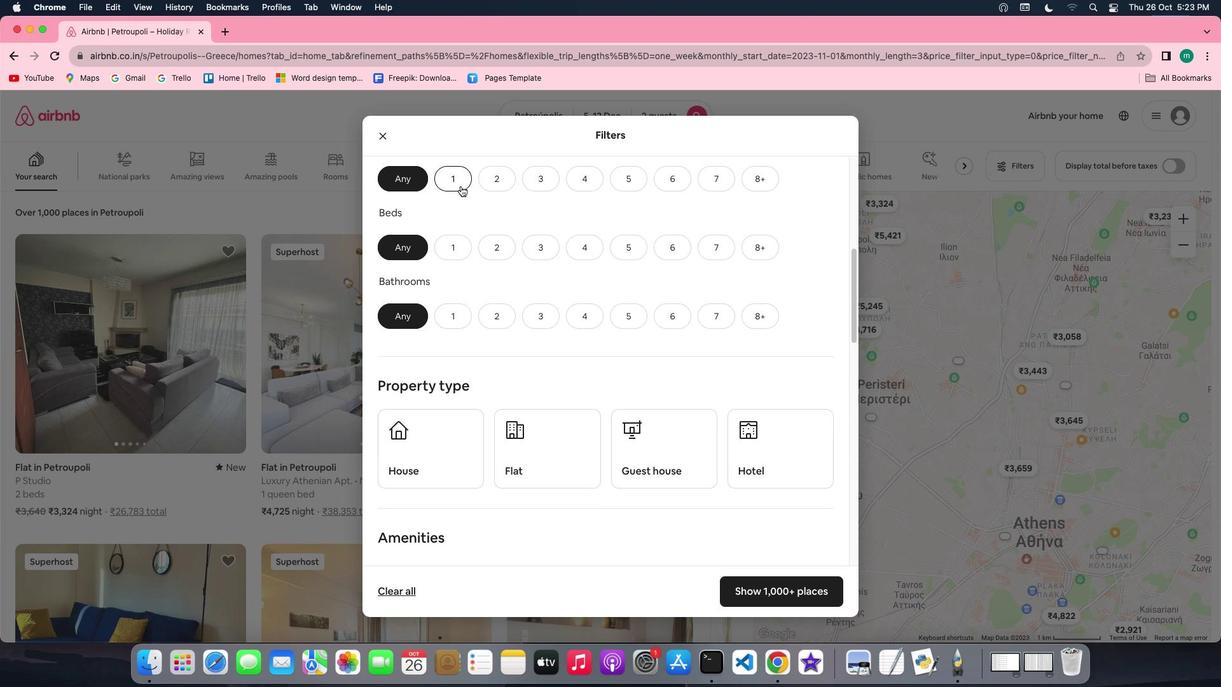 
Action: Mouse pressed left at (461, 185)
Screenshot: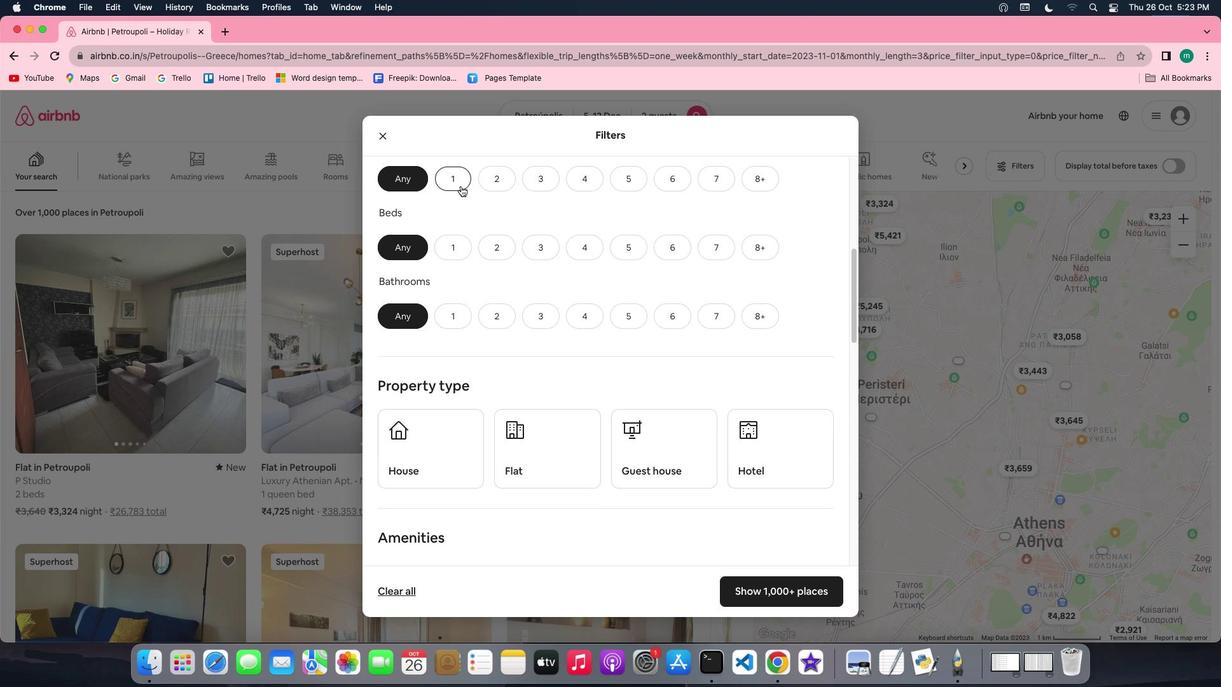 
Action: Mouse moved to (451, 241)
Screenshot: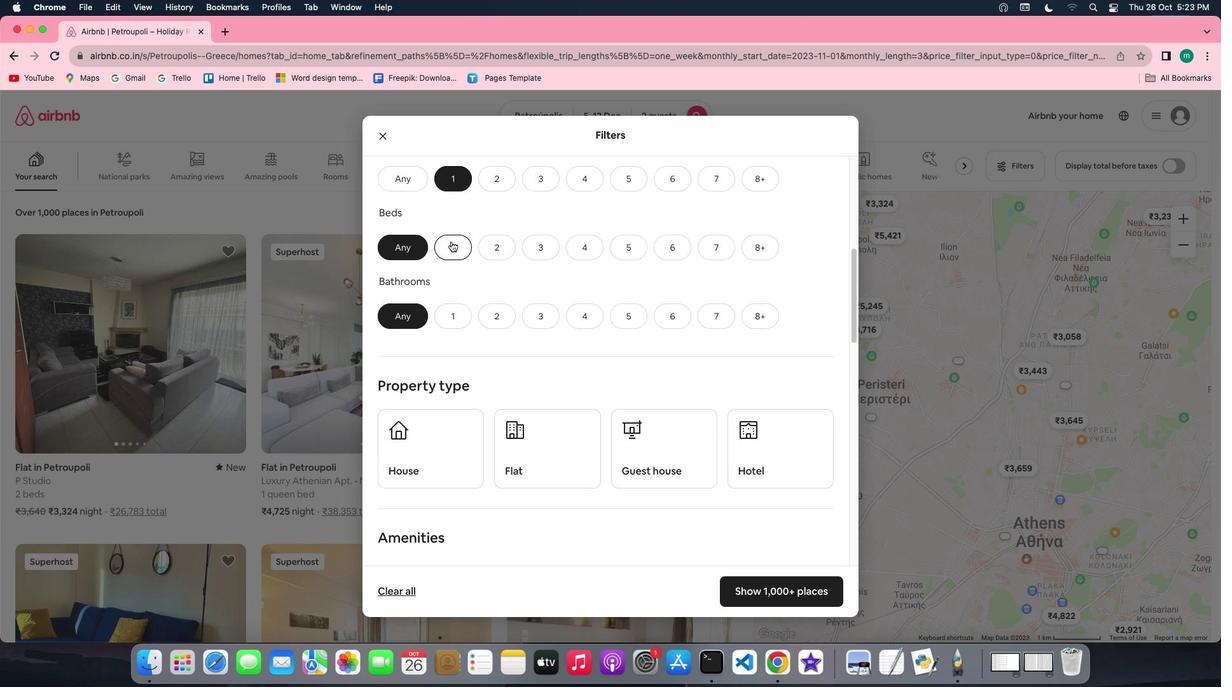 
Action: Mouse pressed left at (451, 241)
Screenshot: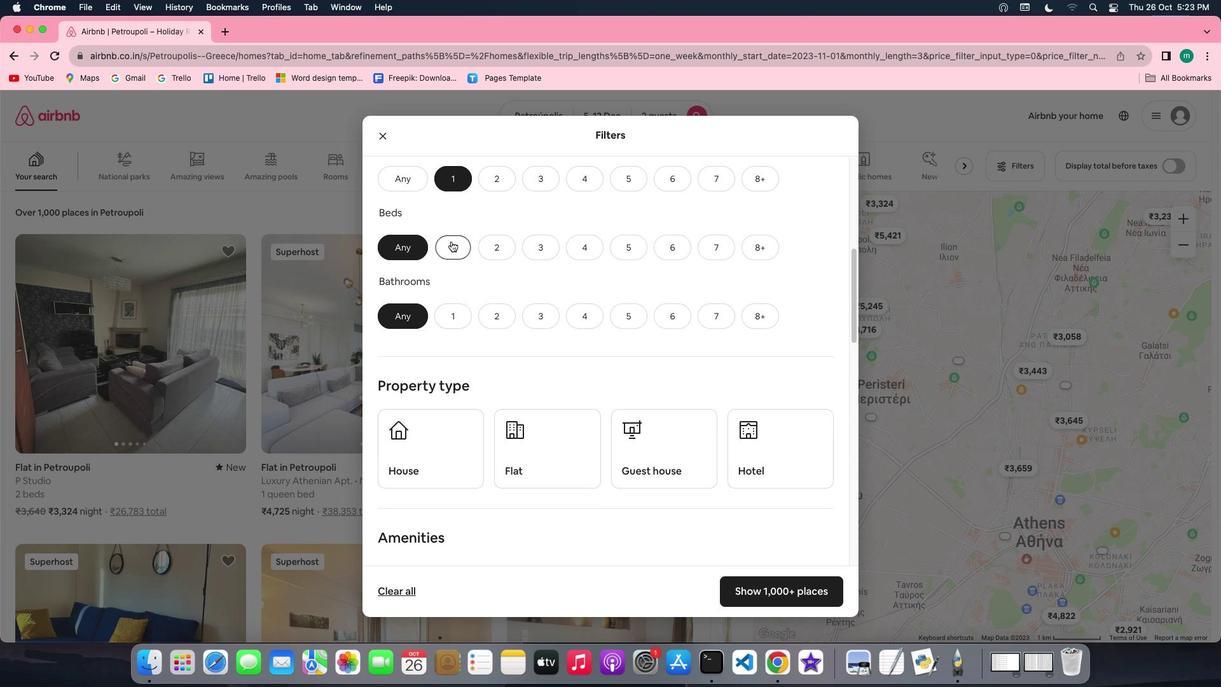
Action: Mouse moved to (451, 321)
Screenshot: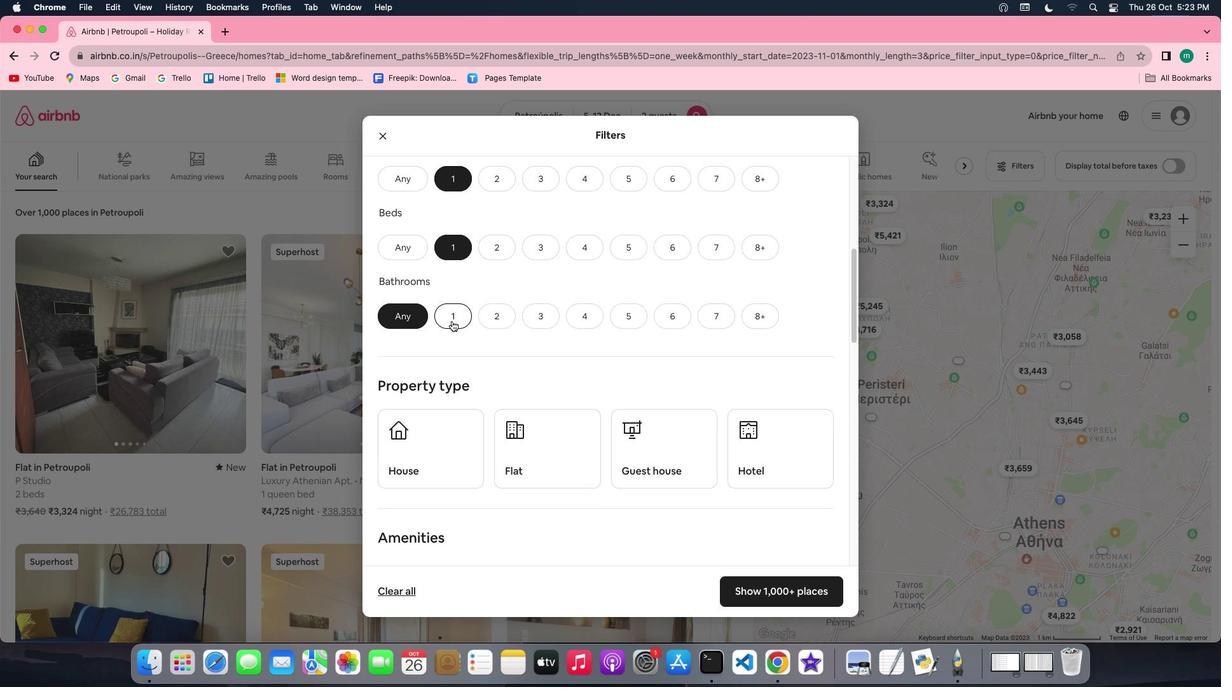
Action: Mouse pressed left at (451, 321)
Screenshot: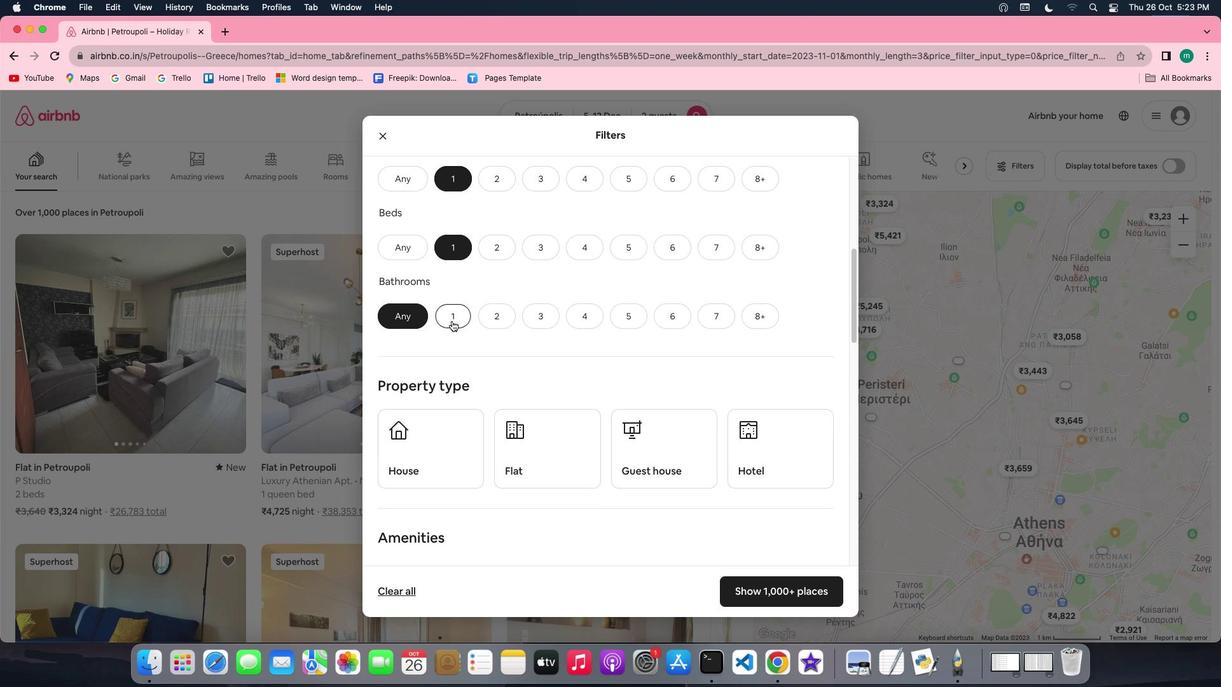 
Action: Mouse moved to (647, 348)
Screenshot: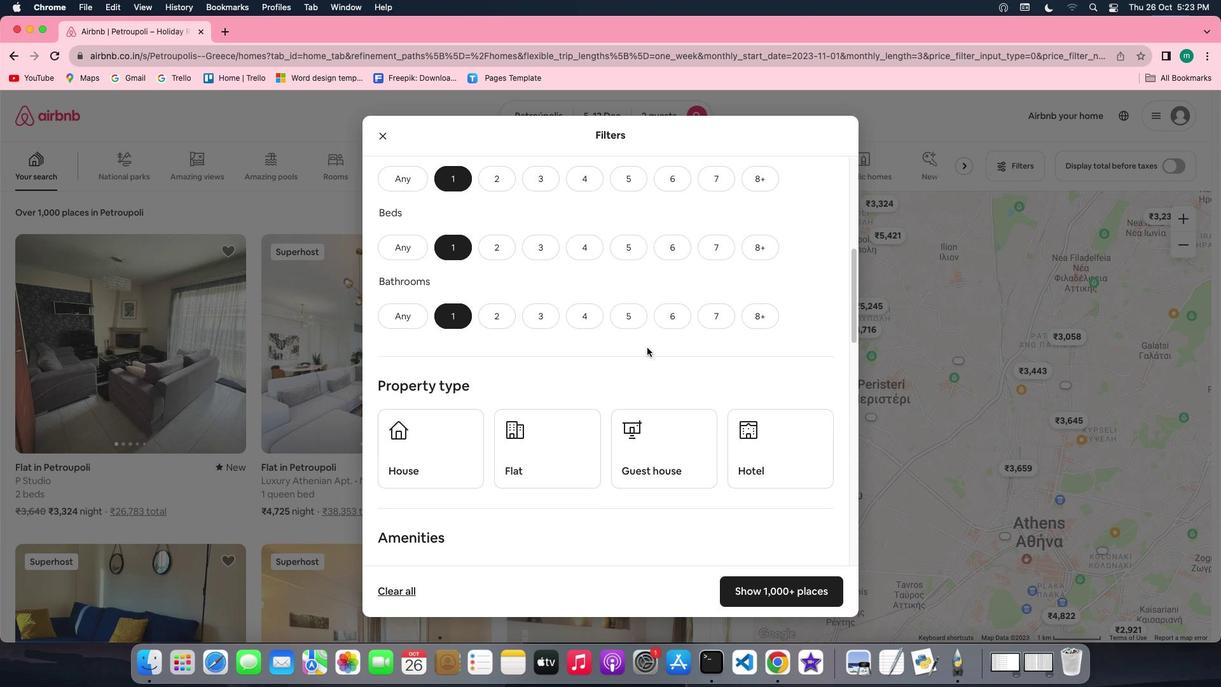 
Action: Mouse scrolled (647, 348) with delta (0, 0)
Screenshot: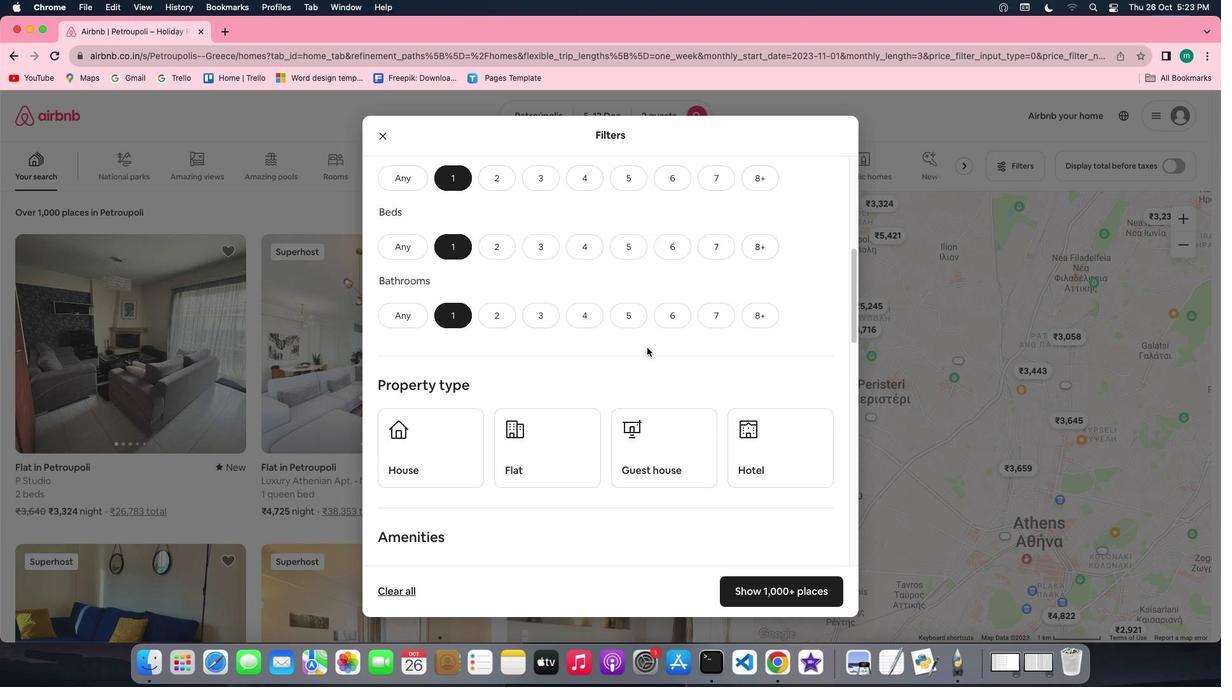 
Action: Mouse scrolled (647, 348) with delta (0, 0)
Screenshot: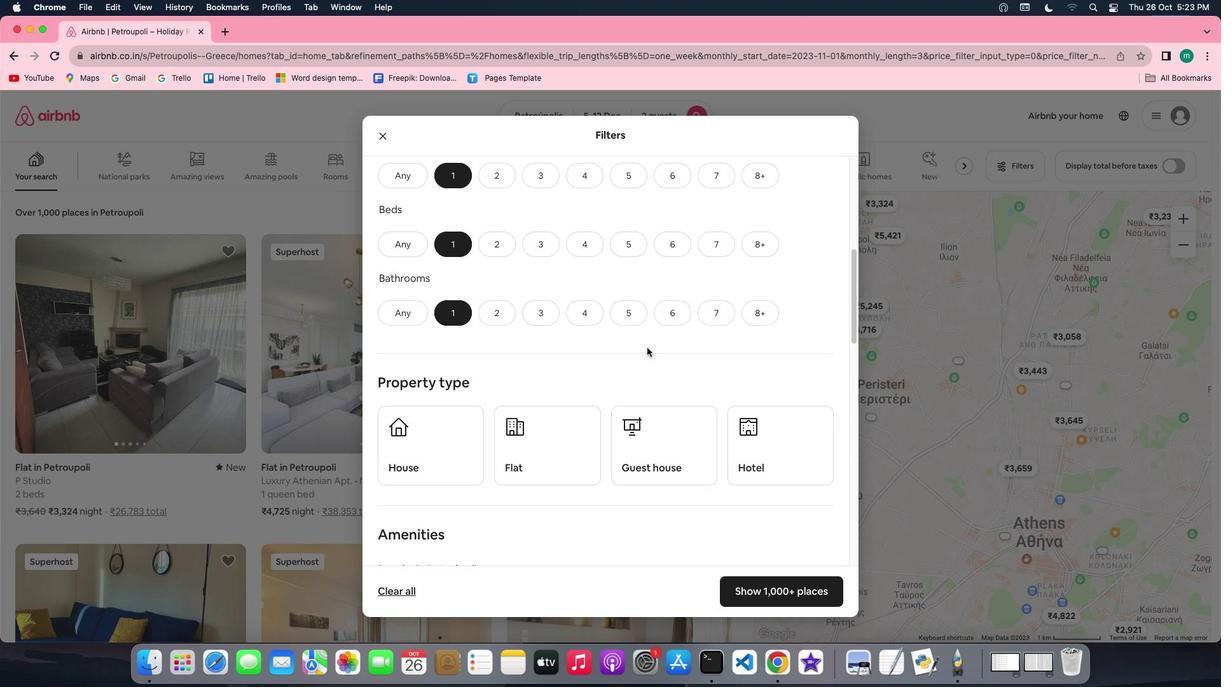 
Action: Mouse scrolled (647, 348) with delta (0, 0)
Screenshot: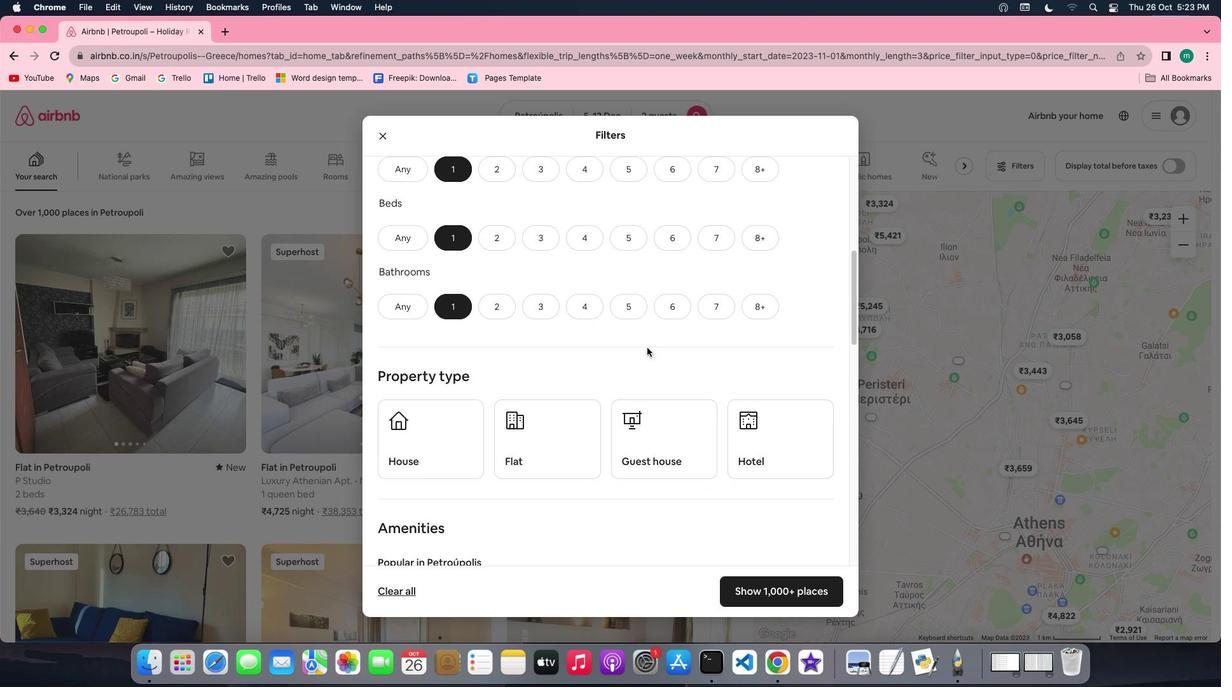 
Action: Mouse scrolled (647, 348) with delta (0, 0)
Screenshot: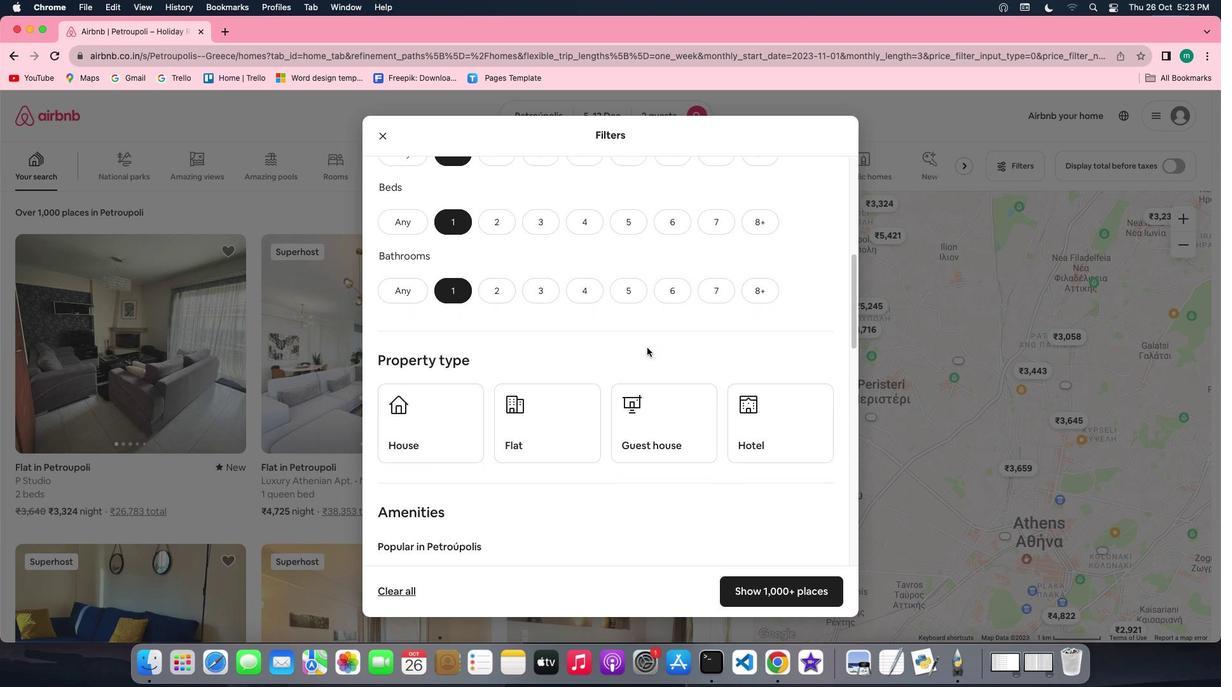 
Action: Mouse scrolled (647, 348) with delta (0, 0)
Screenshot: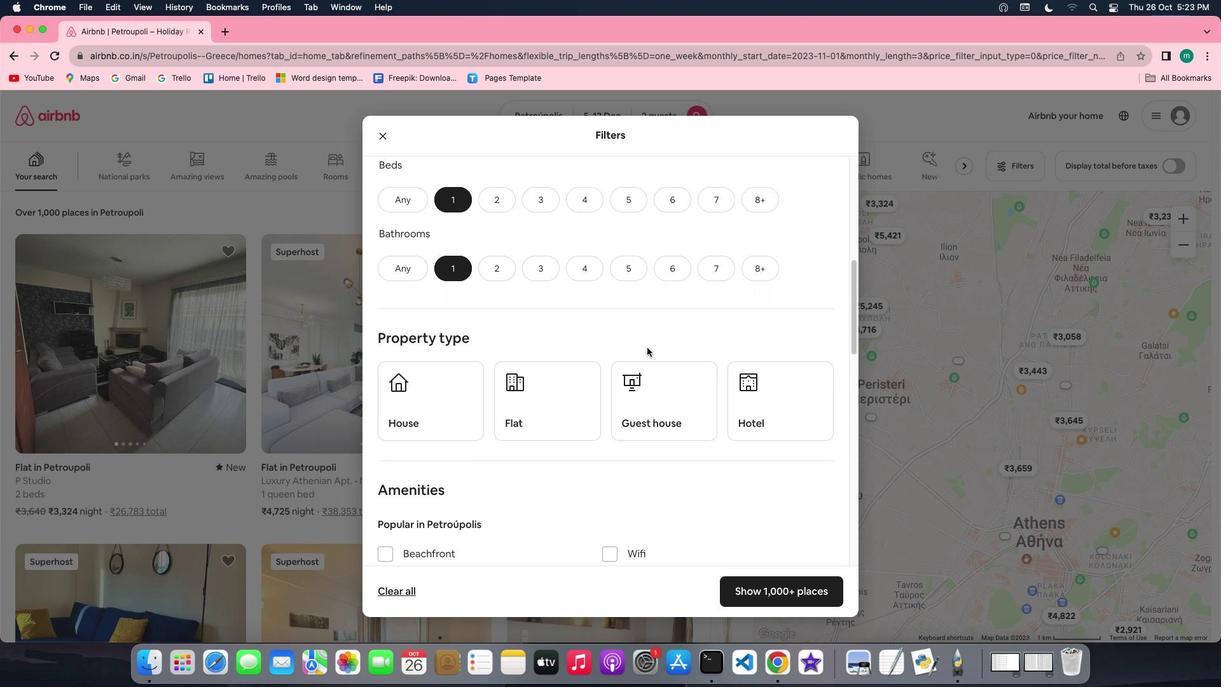 
Action: Mouse scrolled (647, 348) with delta (0, 0)
Screenshot: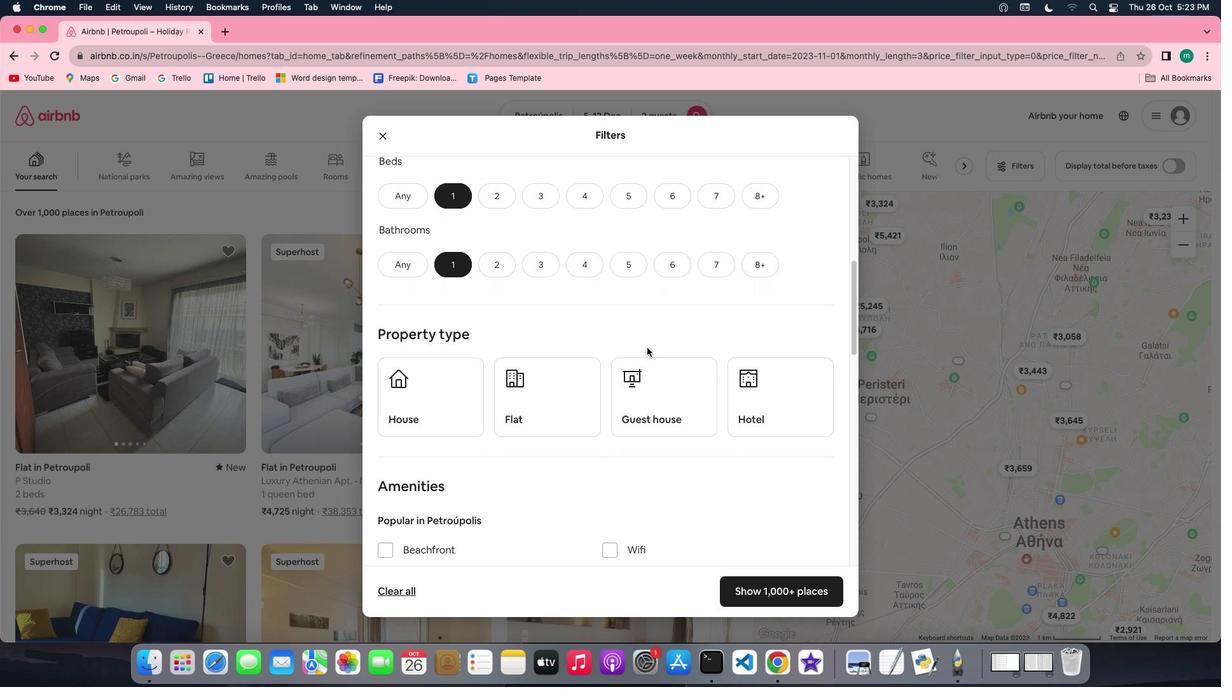 
Action: Mouse scrolled (647, 348) with delta (0, -1)
Screenshot: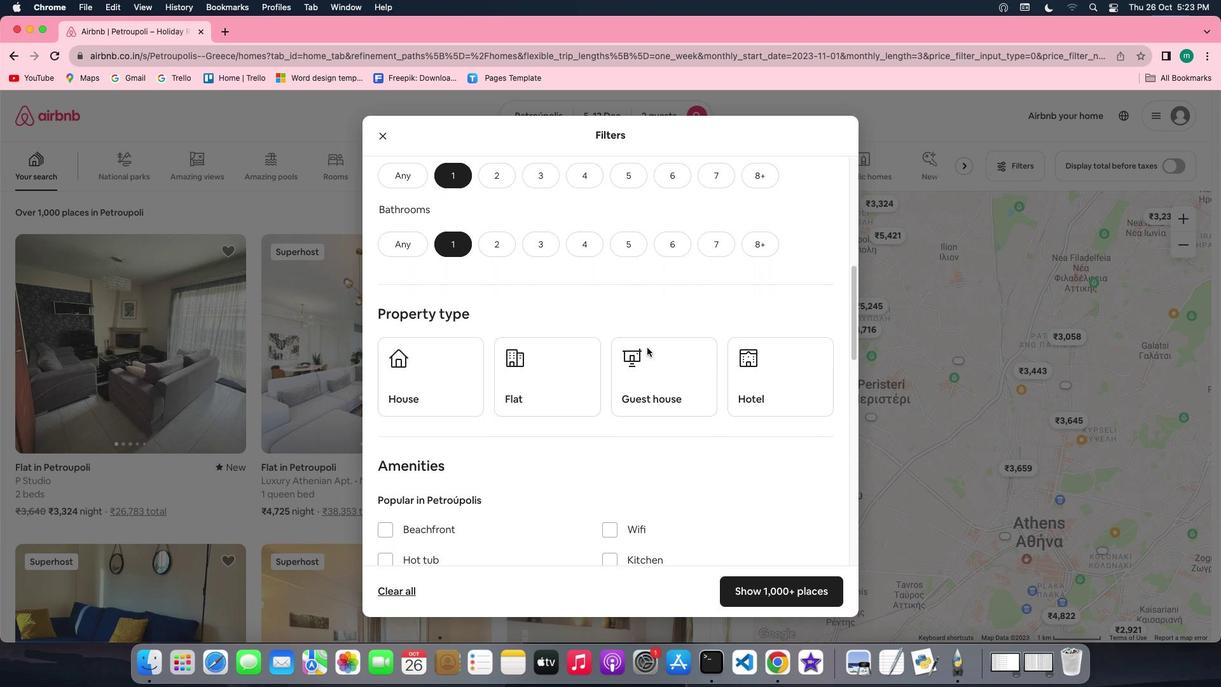 
Action: Mouse moved to (734, 333)
Screenshot: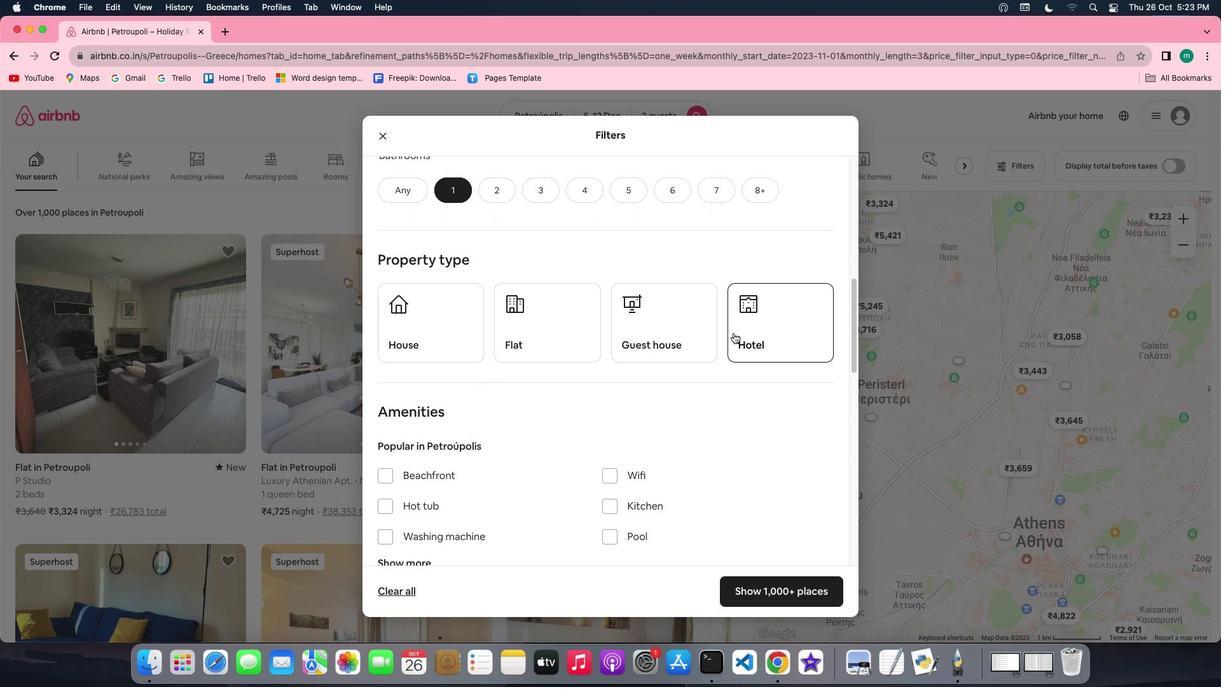 
Action: Mouse pressed left at (734, 333)
Screenshot: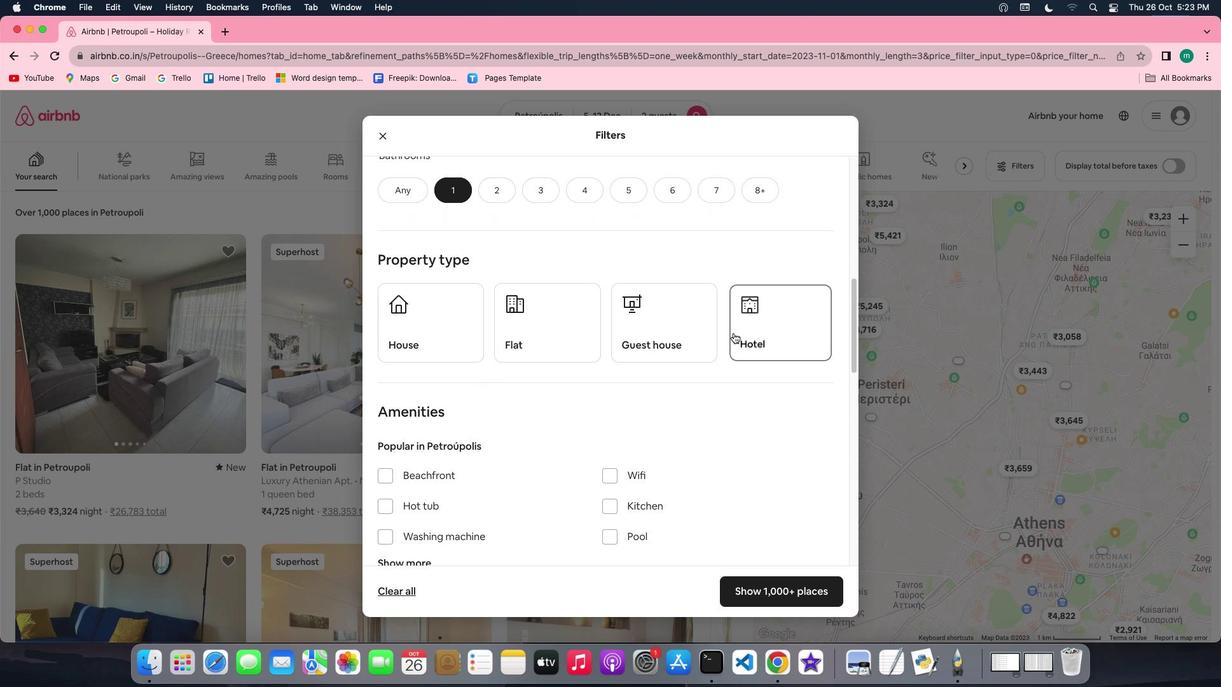 
Action: Mouse moved to (741, 400)
Screenshot: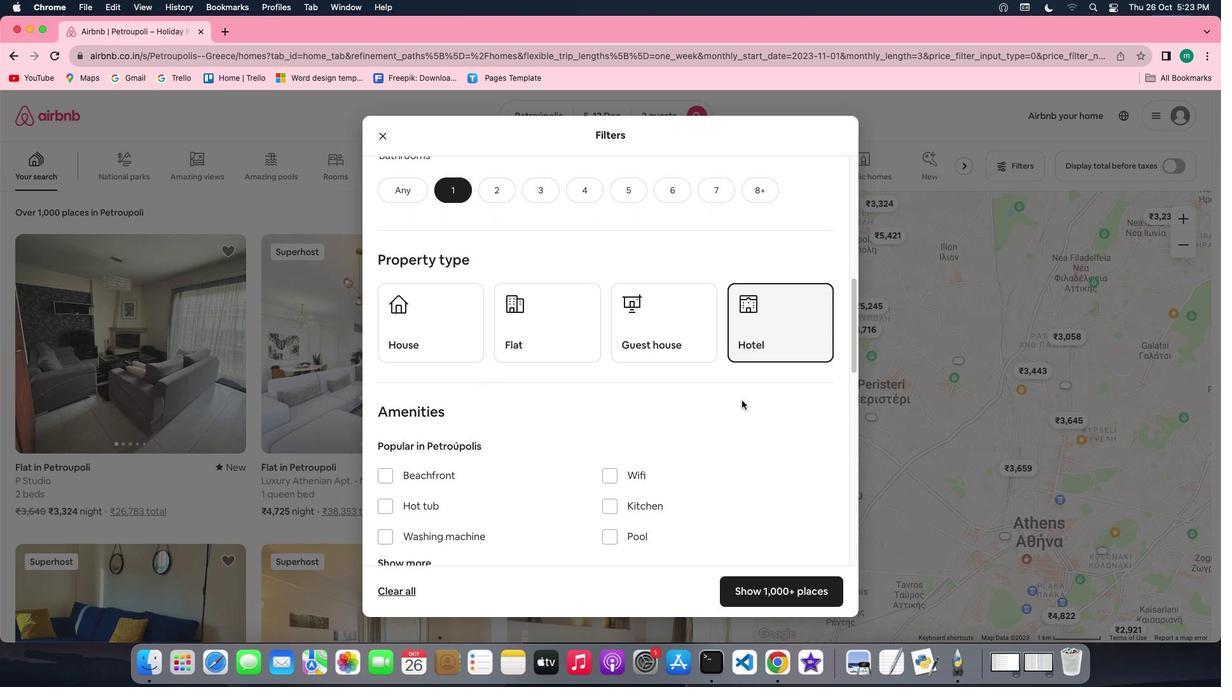 
Action: Mouse scrolled (741, 400) with delta (0, 0)
Screenshot: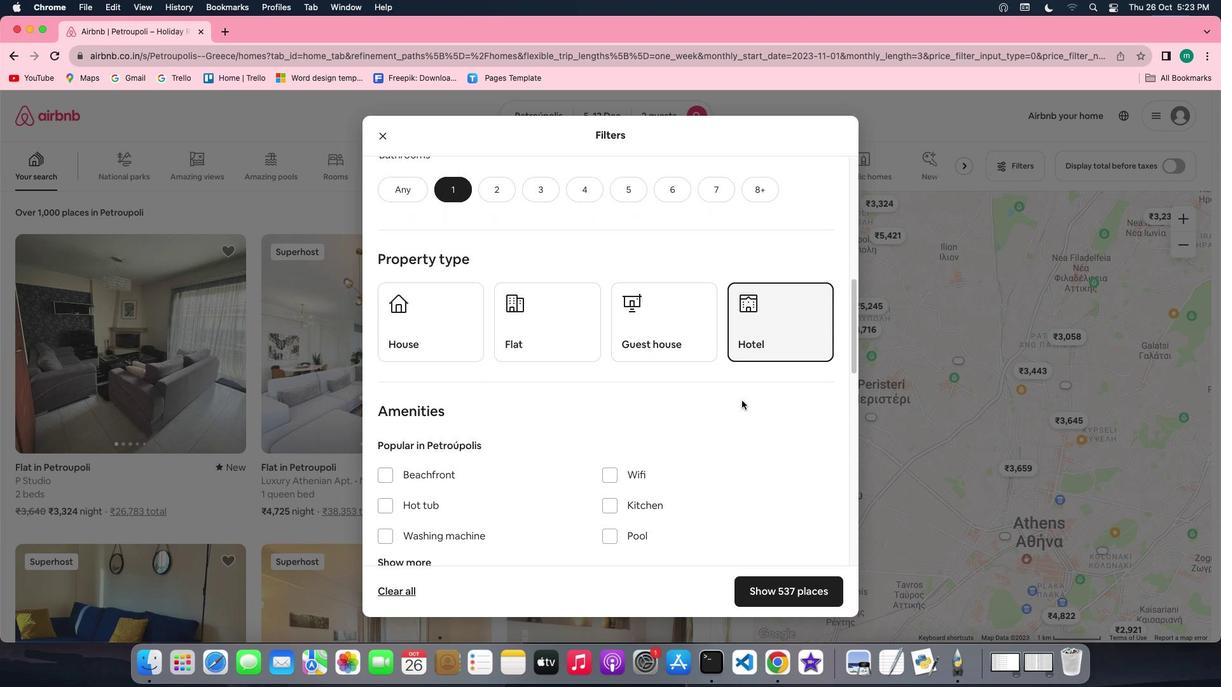
Action: Mouse scrolled (741, 400) with delta (0, 0)
Screenshot: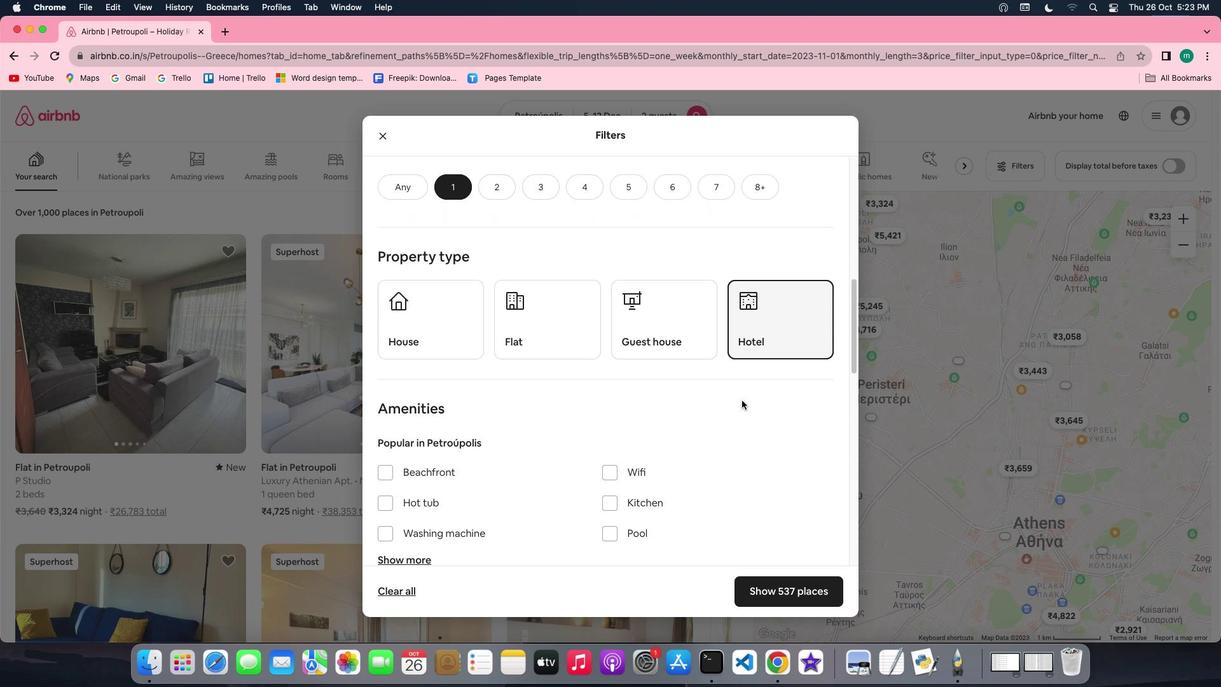 
Action: Mouse scrolled (741, 400) with delta (0, 0)
Screenshot: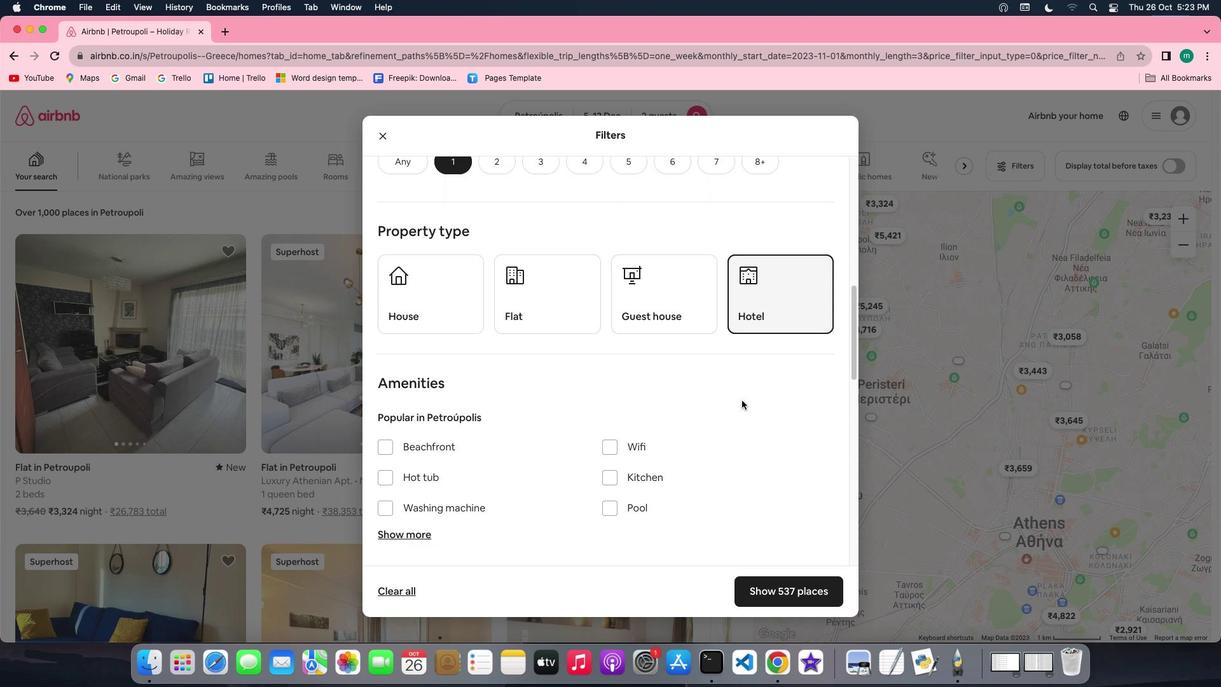 
Action: Mouse moved to (741, 400)
Screenshot: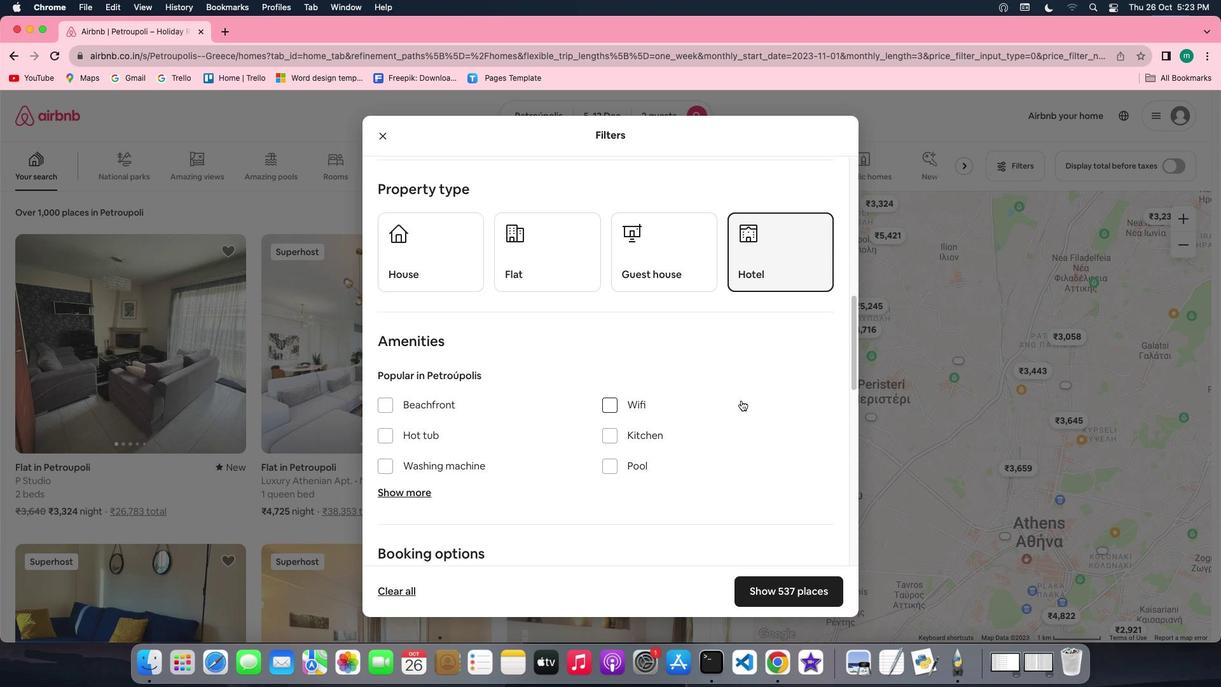 
Action: Mouse scrolled (741, 400) with delta (0, 0)
Screenshot: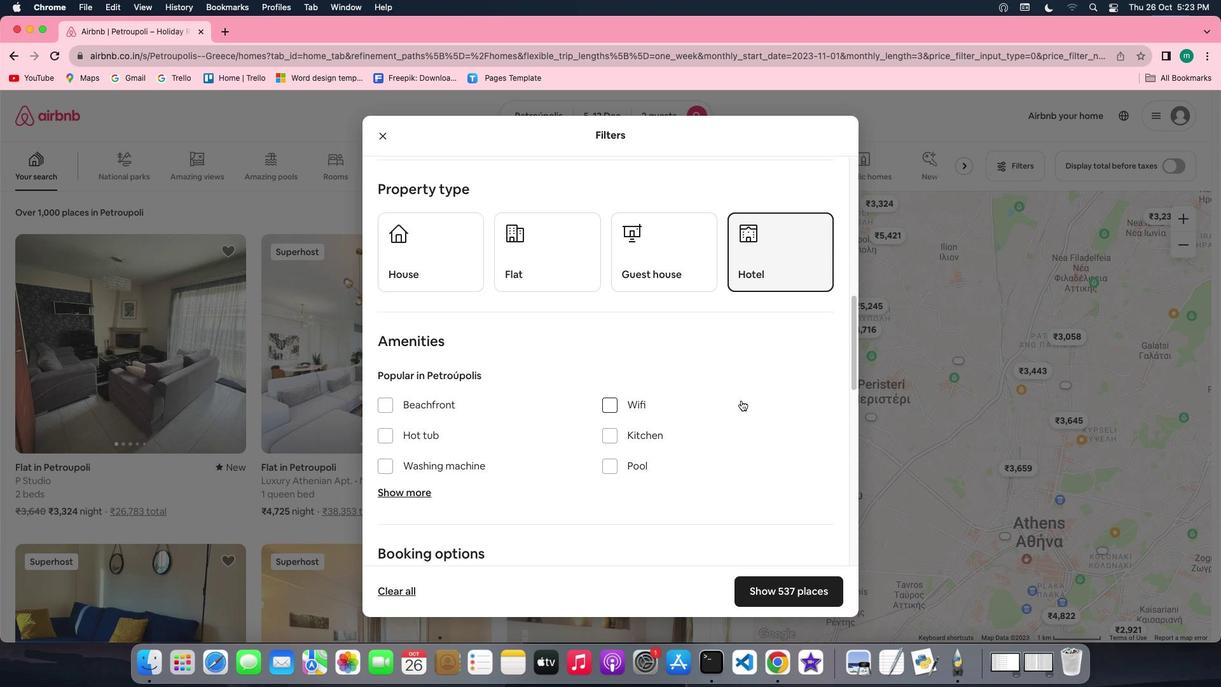 
Action: Mouse scrolled (741, 400) with delta (0, 0)
Screenshot: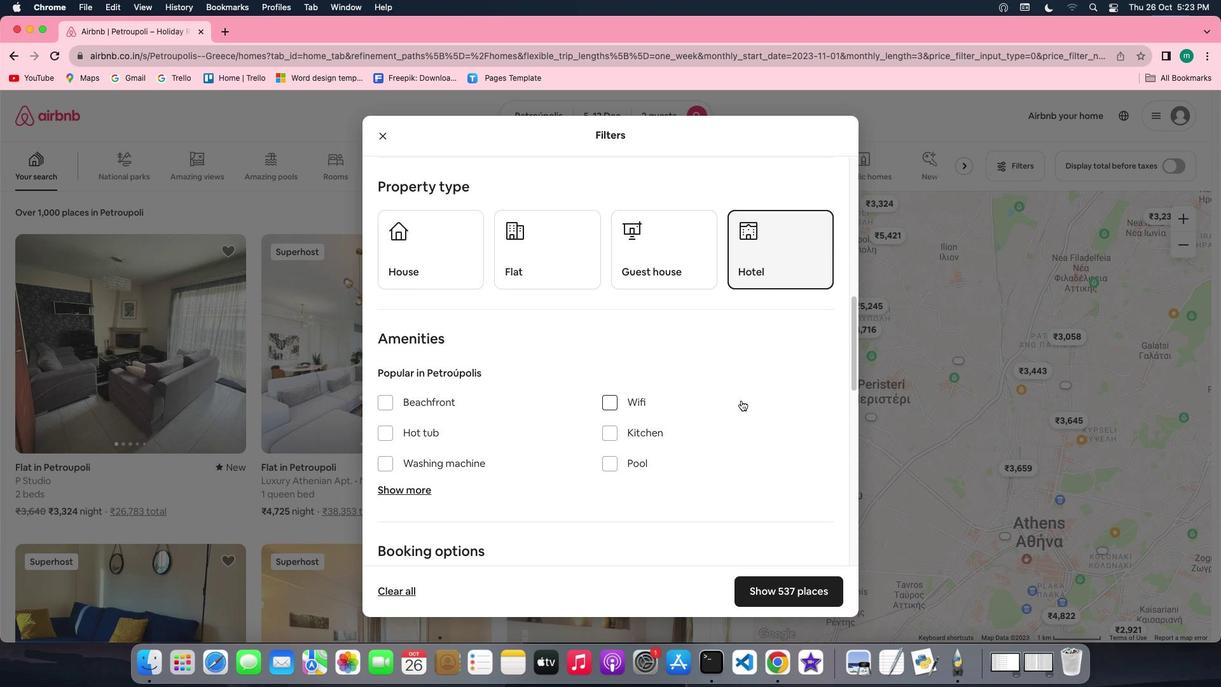 
Action: Mouse scrolled (741, 400) with delta (0, 0)
Screenshot: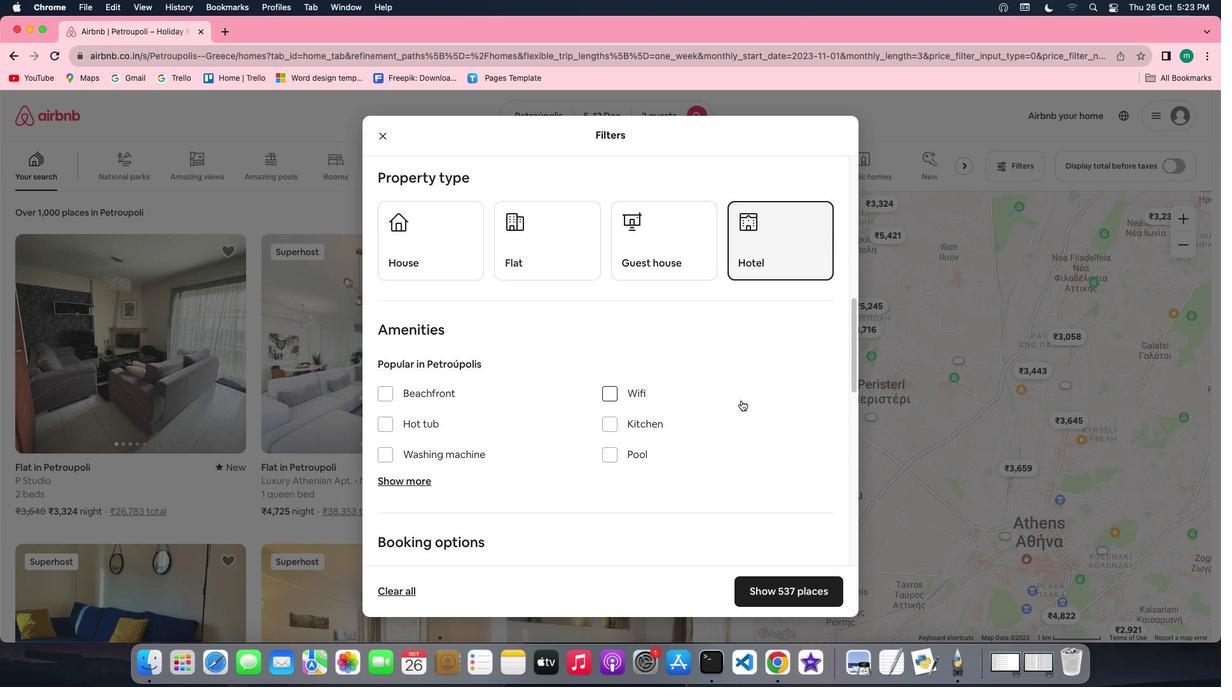 
Action: Mouse scrolled (741, 400) with delta (0, 0)
Screenshot: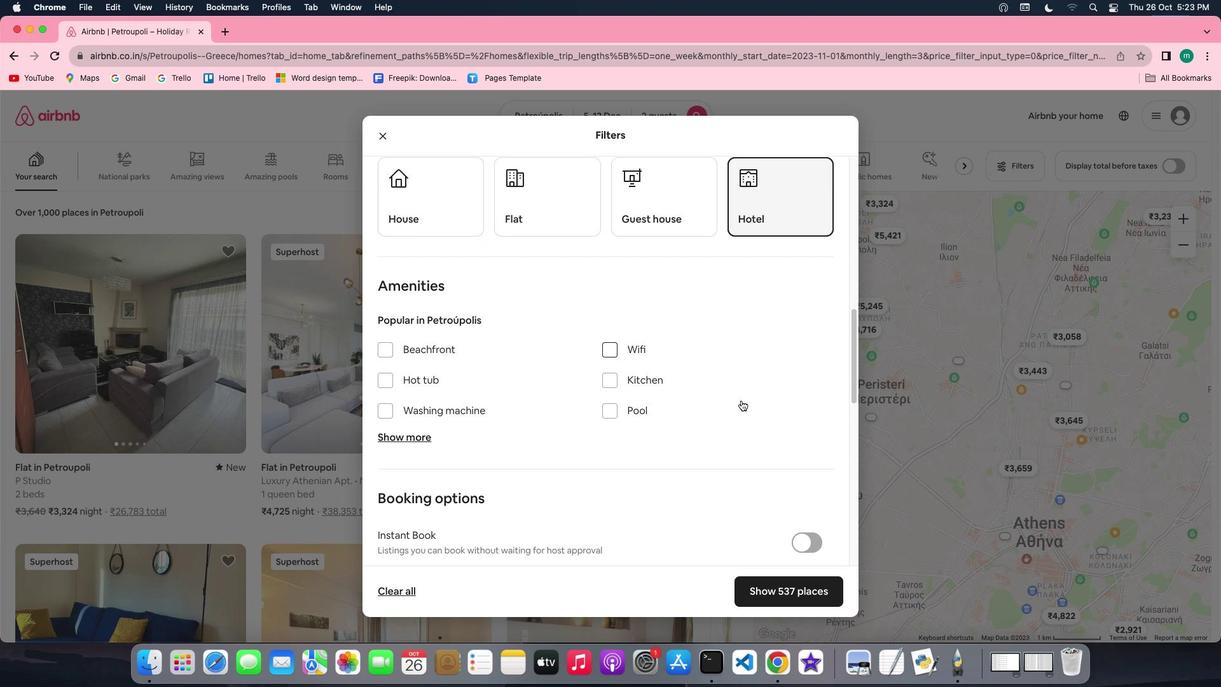 
Action: Mouse scrolled (741, 400) with delta (0, 0)
Screenshot: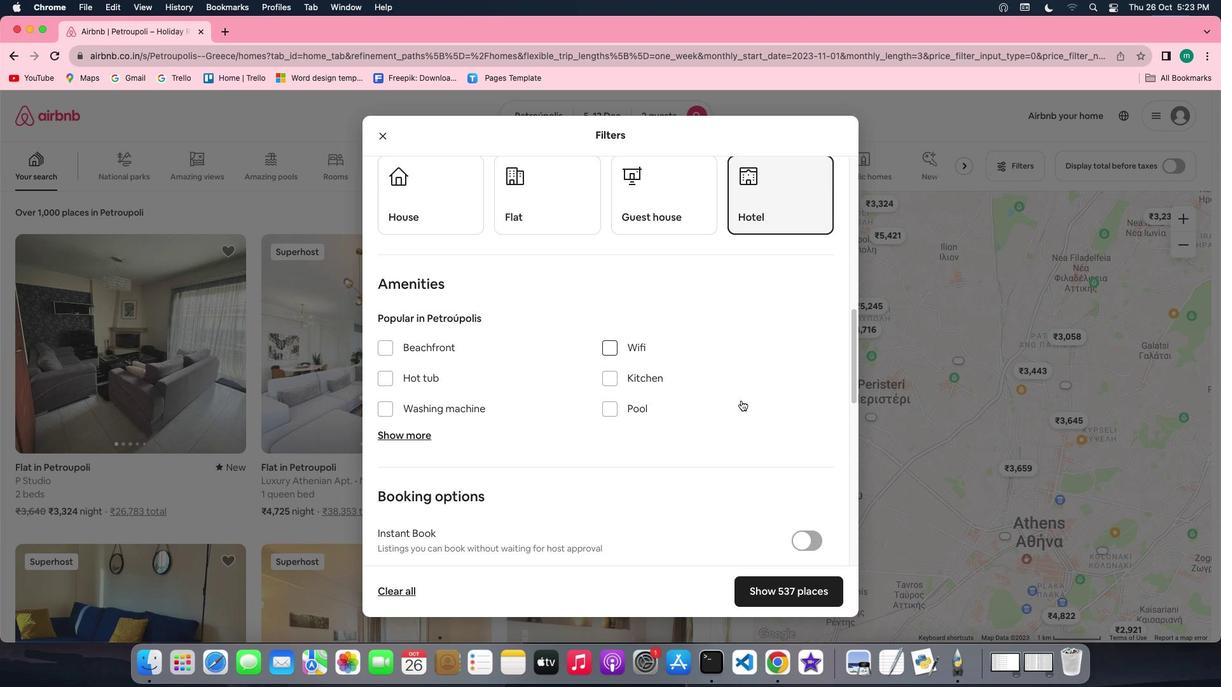 
Action: Mouse scrolled (741, 400) with delta (0, 0)
Screenshot: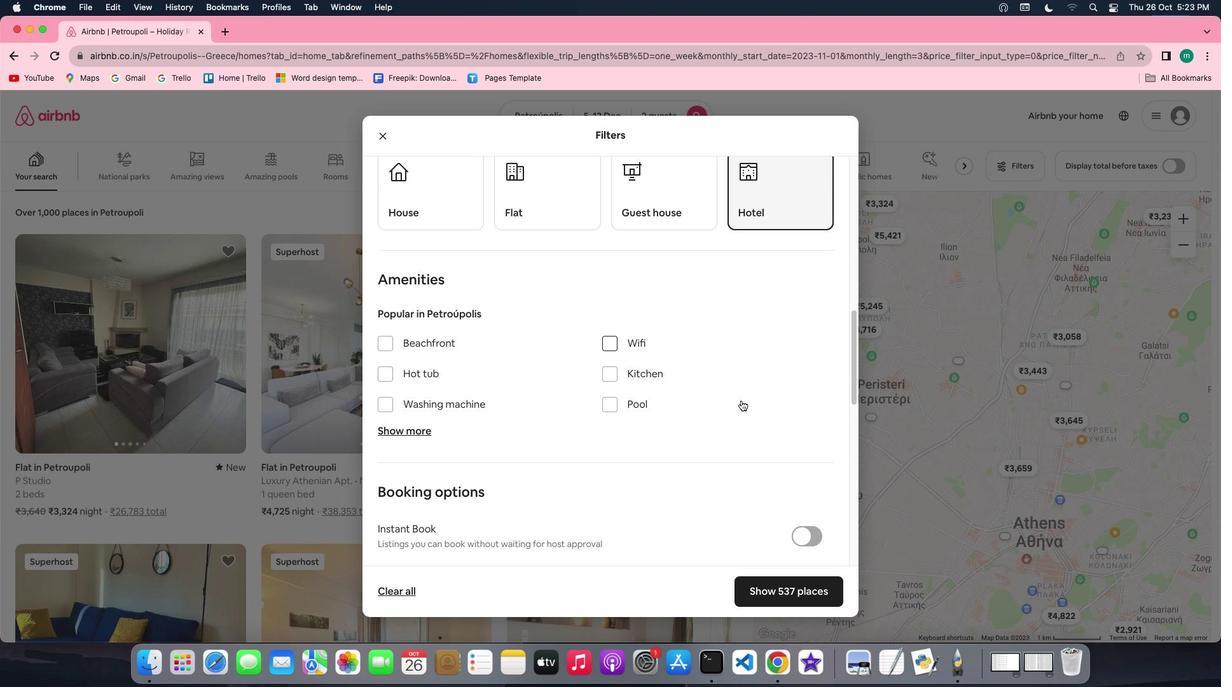 
Action: Mouse scrolled (741, 400) with delta (0, 0)
Screenshot: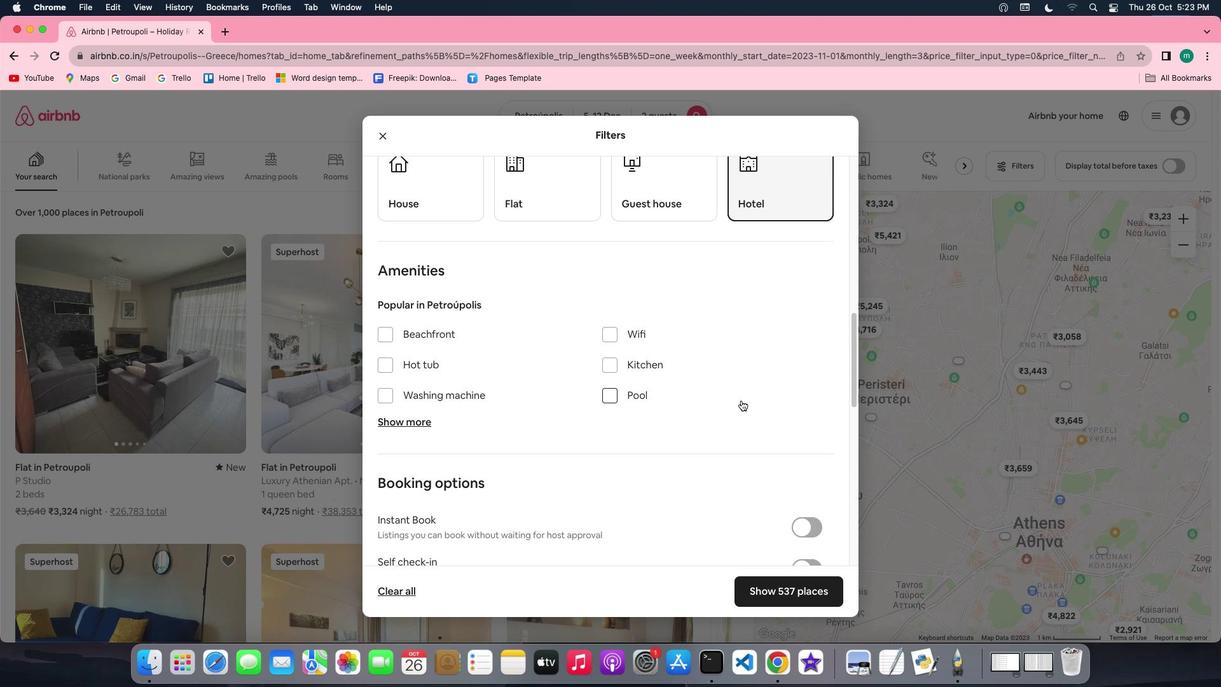 
Action: Mouse scrolled (741, 400) with delta (0, 0)
Screenshot: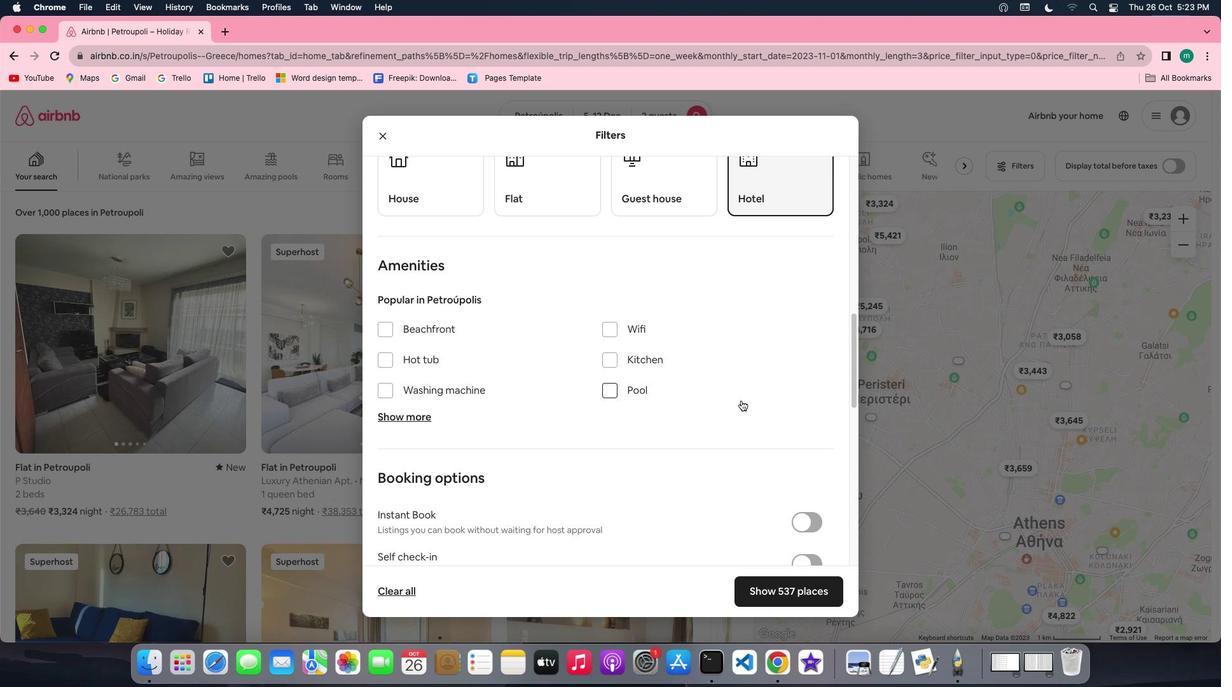 
Action: Mouse scrolled (741, 400) with delta (0, 0)
Screenshot: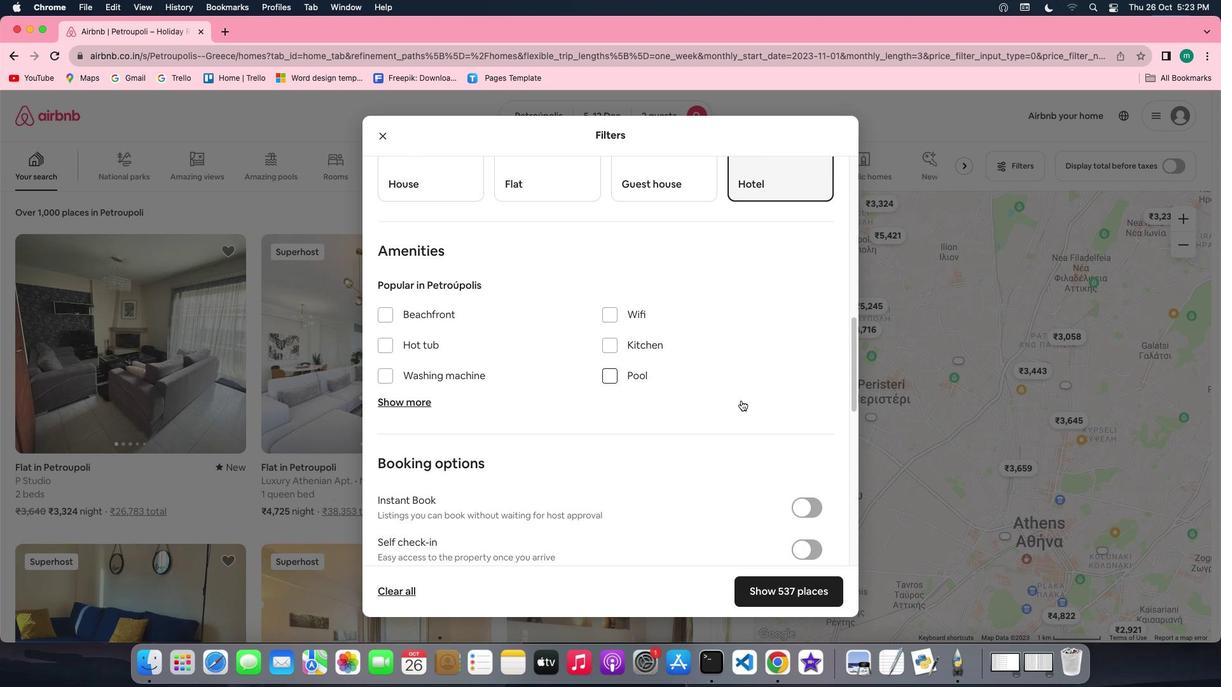 
Action: Mouse scrolled (741, 400) with delta (0, 0)
Screenshot: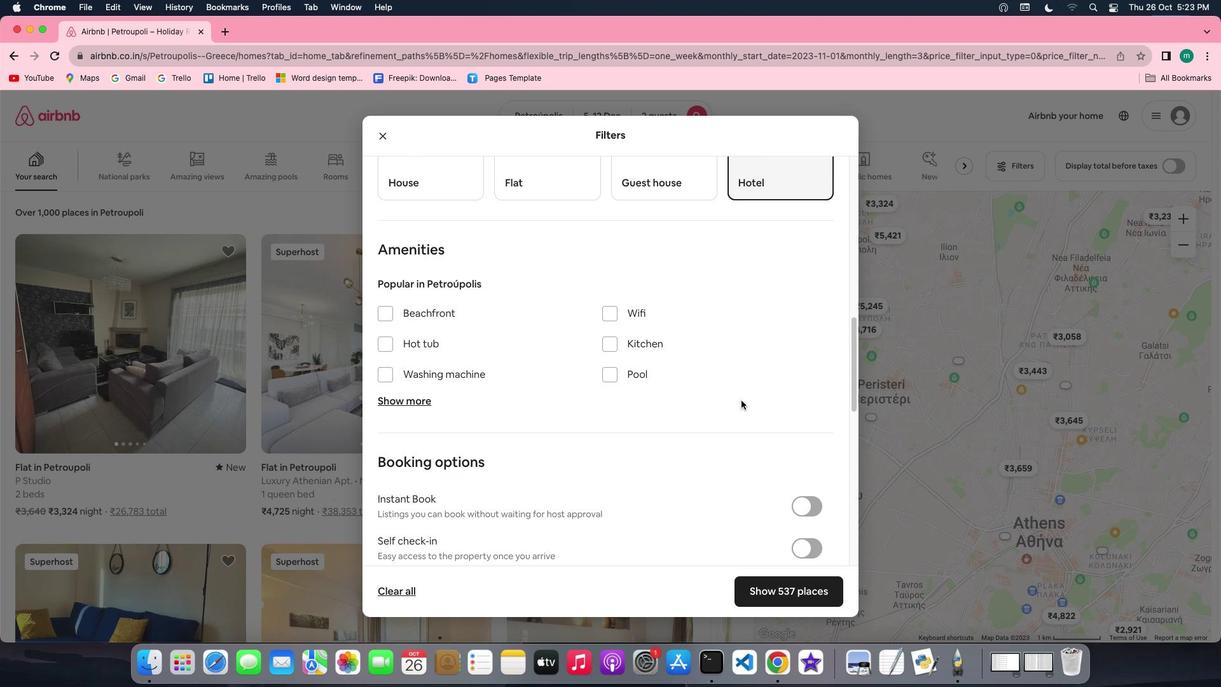 
Action: Mouse scrolled (741, 400) with delta (0, 0)
Screenshot: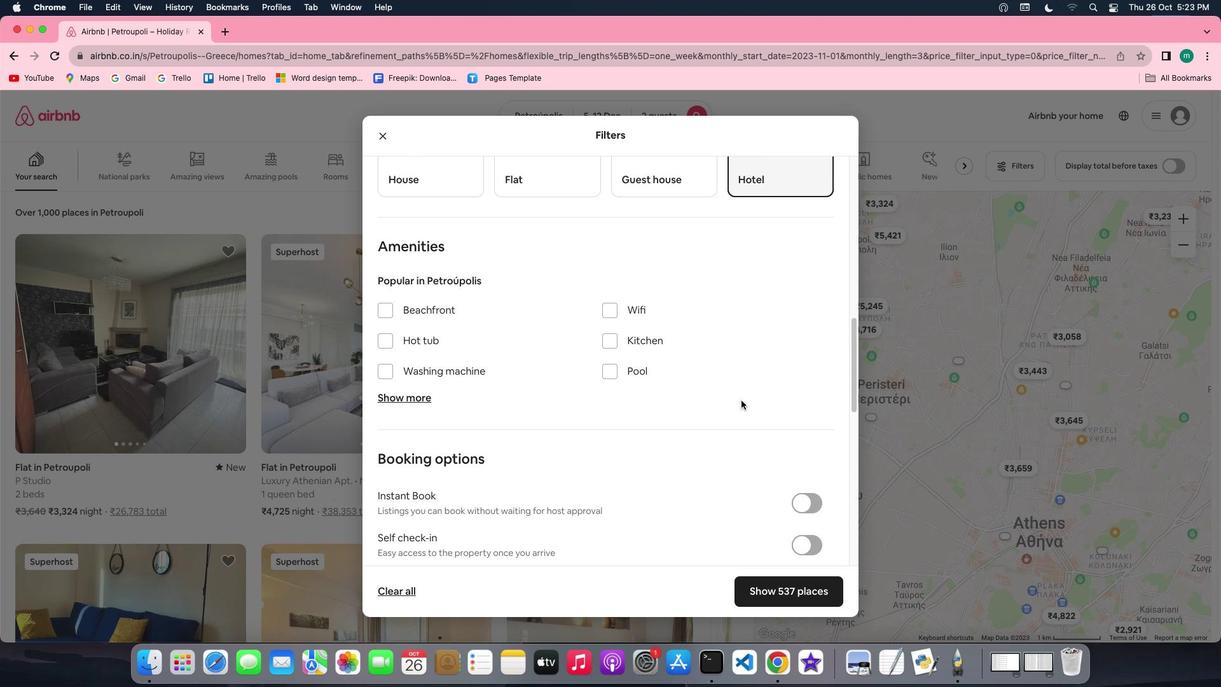 
Action: Mouse scrolled (741, 400) with delta (0, 0)
Screenshot: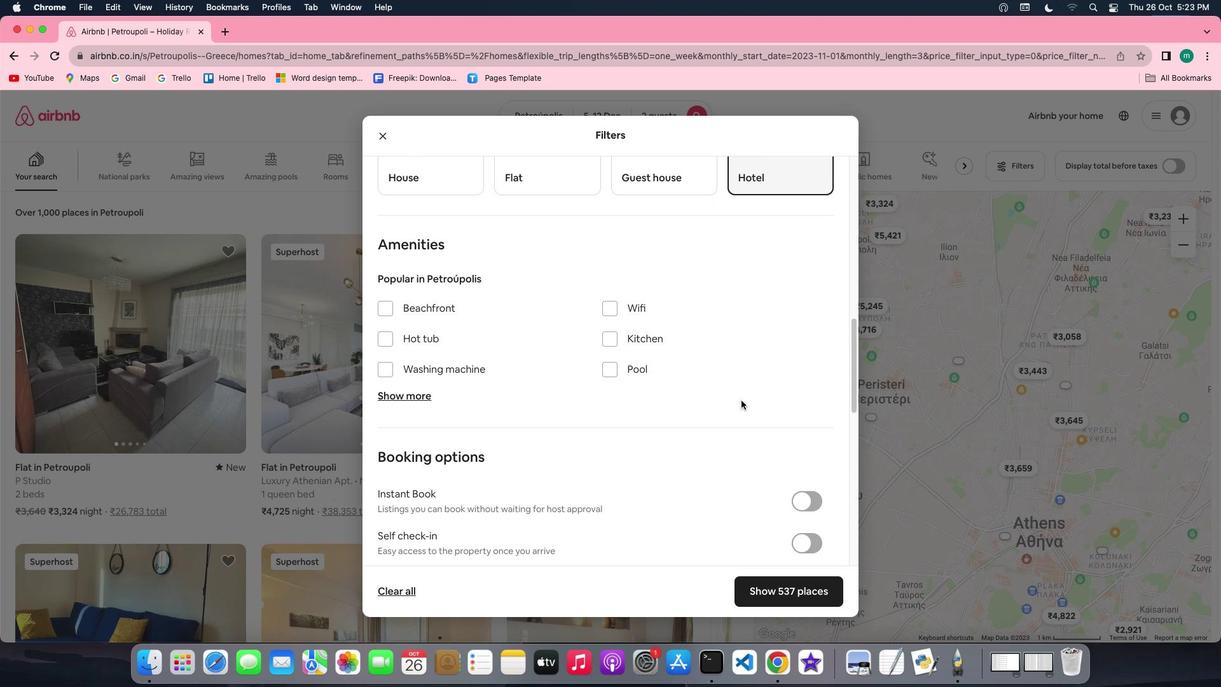 
Action: Mouse scrolled (741, 400) with delta (0, 0)
Screenshot: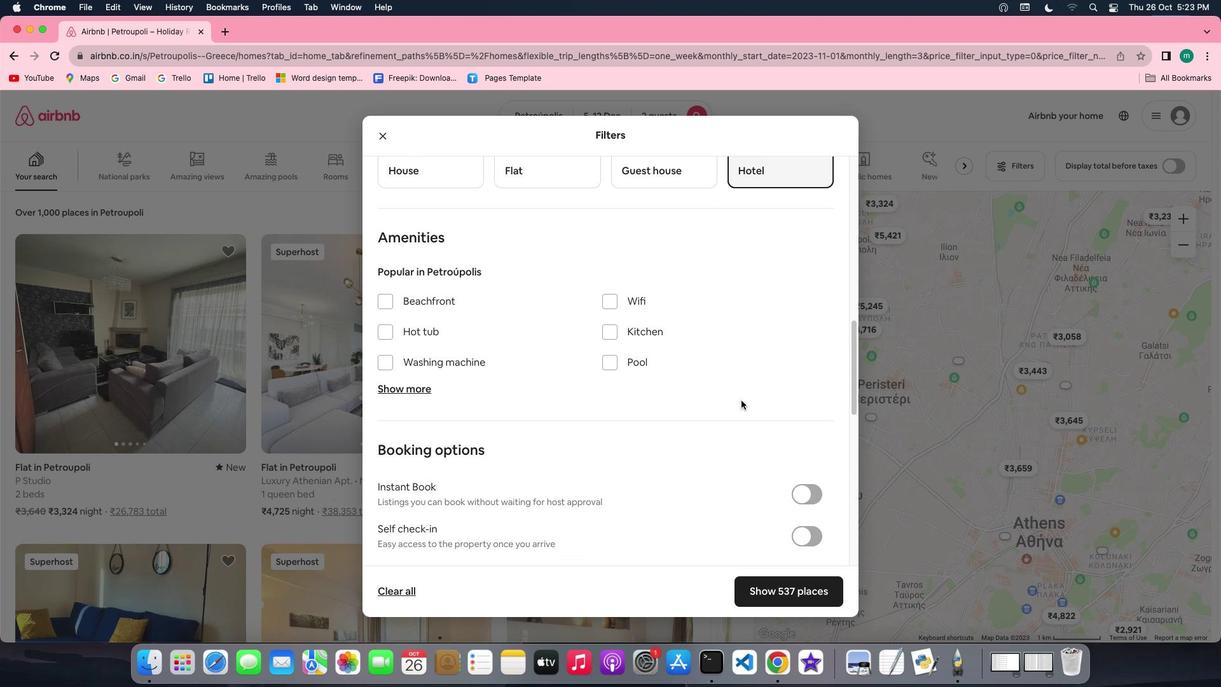 
Action: Mouse scrolled (741, 400) with delta (0, 0)
Screenshot: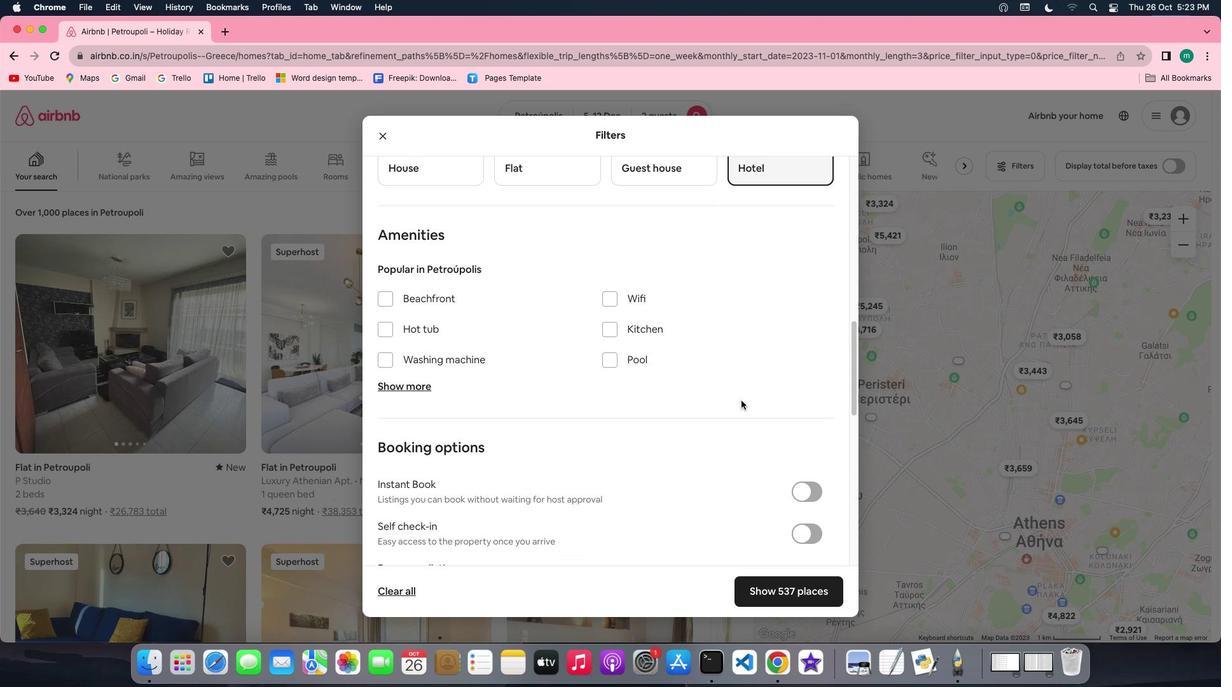 
Action: Mouse scrolled (741, 400) with delta (0, 0)
Screenshot: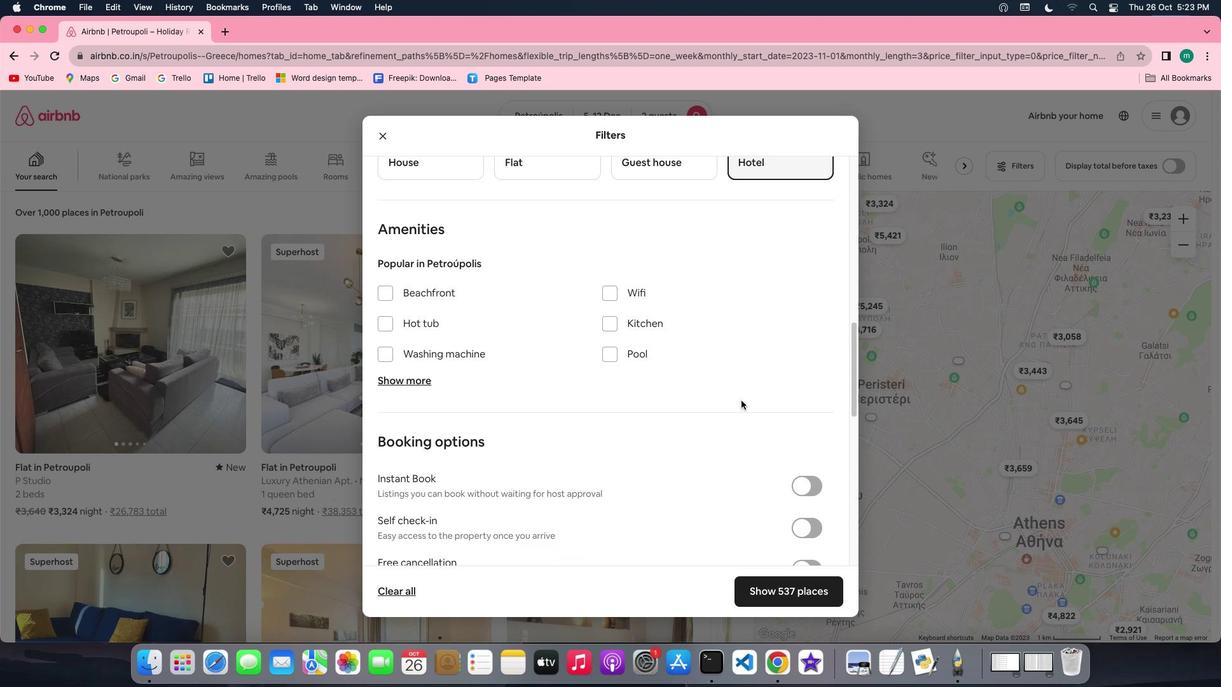 
Action: Mouse scrolled (741, 400) with delta (0, 0)
Screenshot: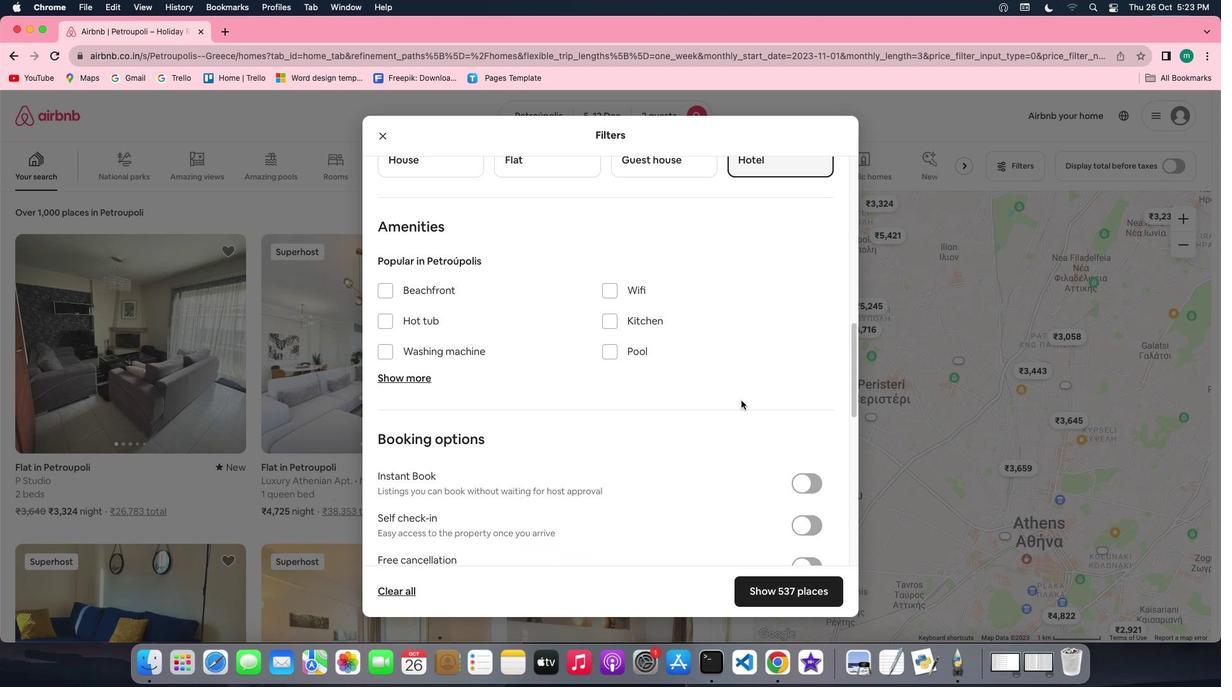 
Action: Mouse moved to (419, 336)
Screenshot: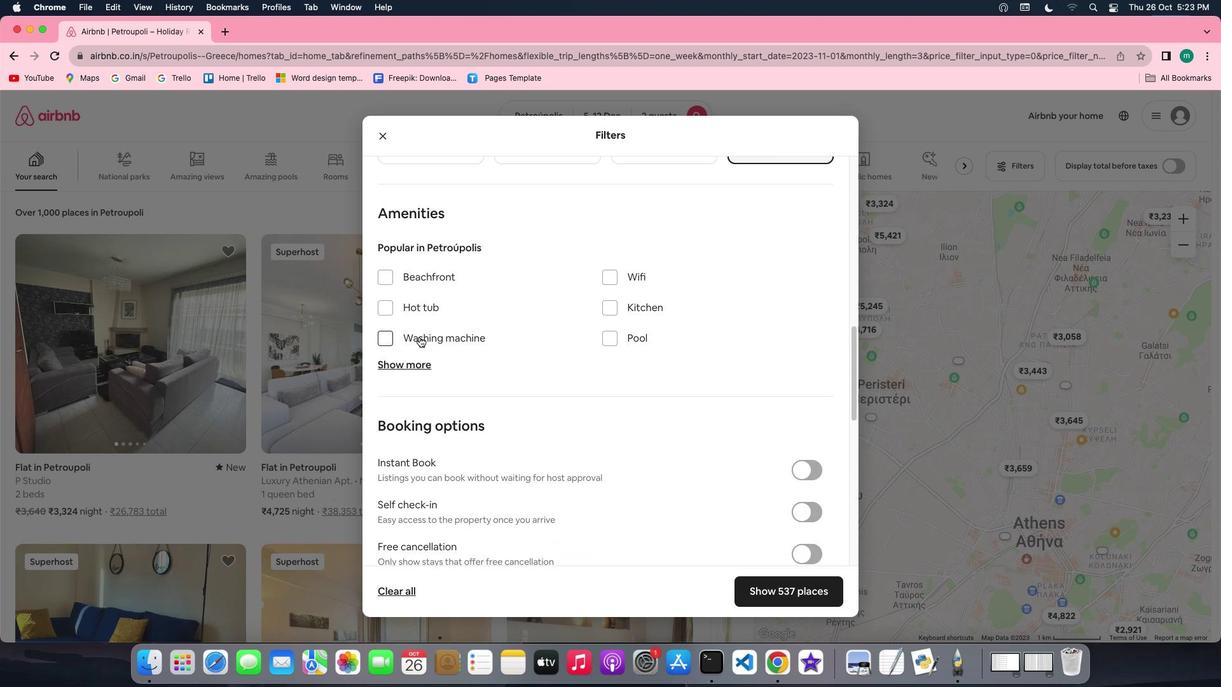 
Action: Mouse pressed left at (419, 336)
Screenshot: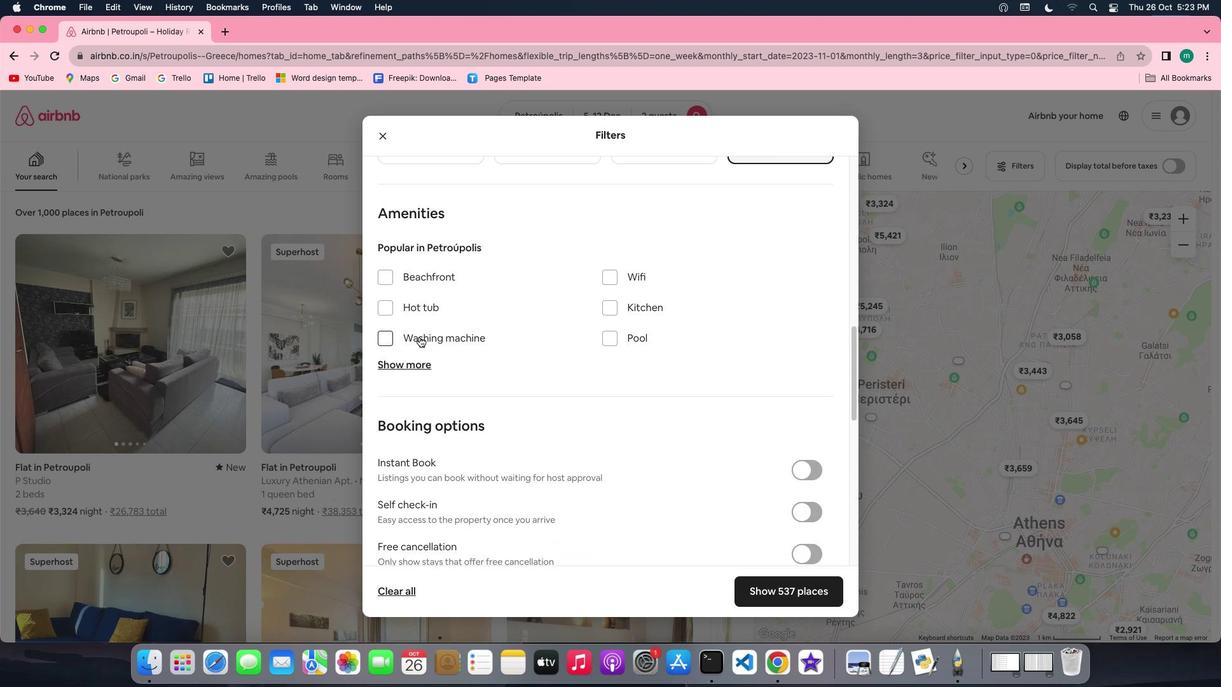 
Action: Mouse moved to (571, 367)
Screenshot: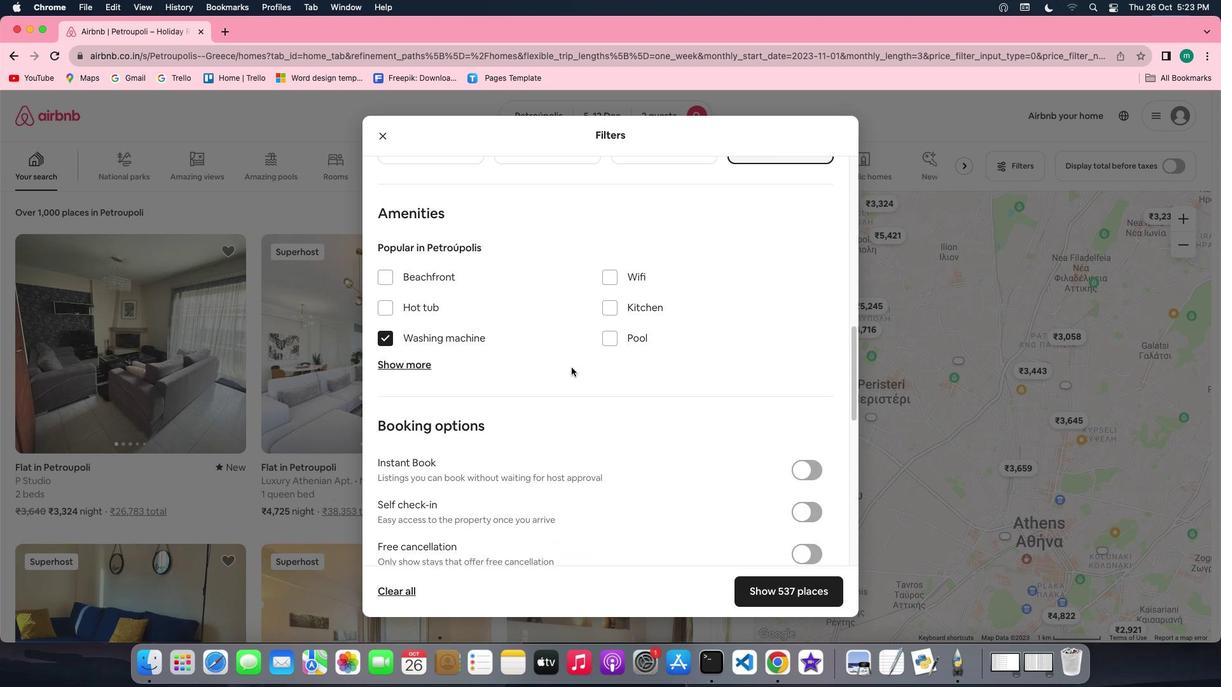 
Action: Mouse scrolled (571, 367) with delta (0, 0)
Screenshot: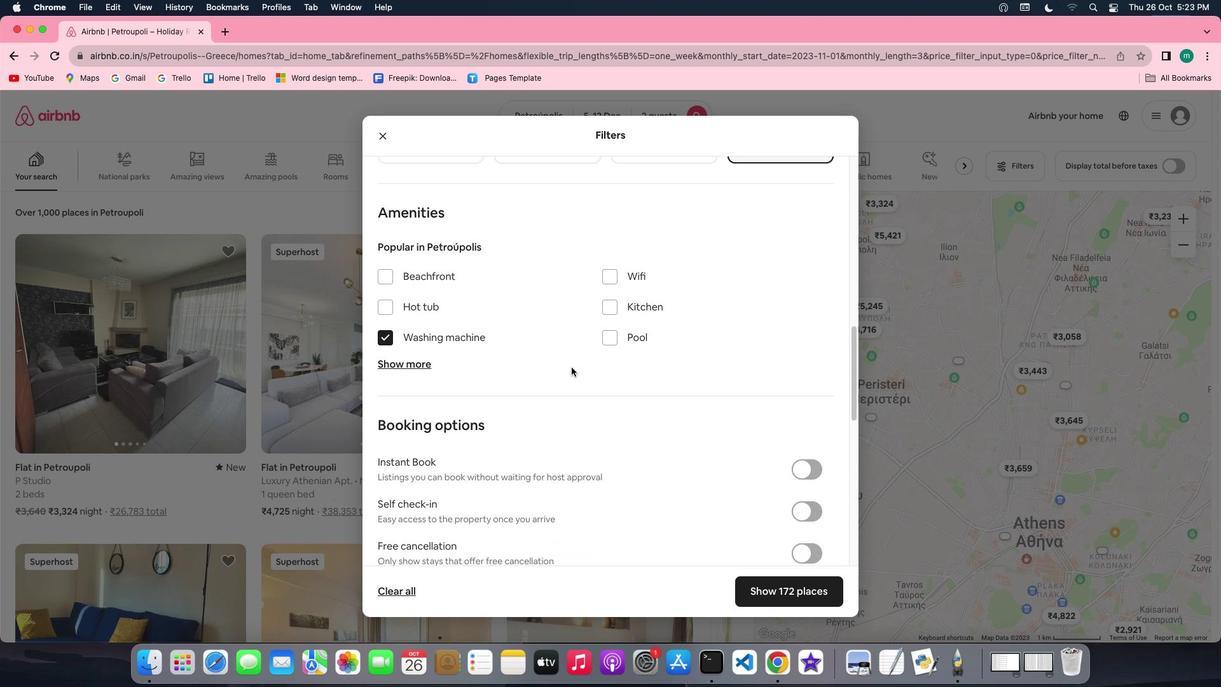 
Action: Mouse moved to (568, 363)
Screenshot: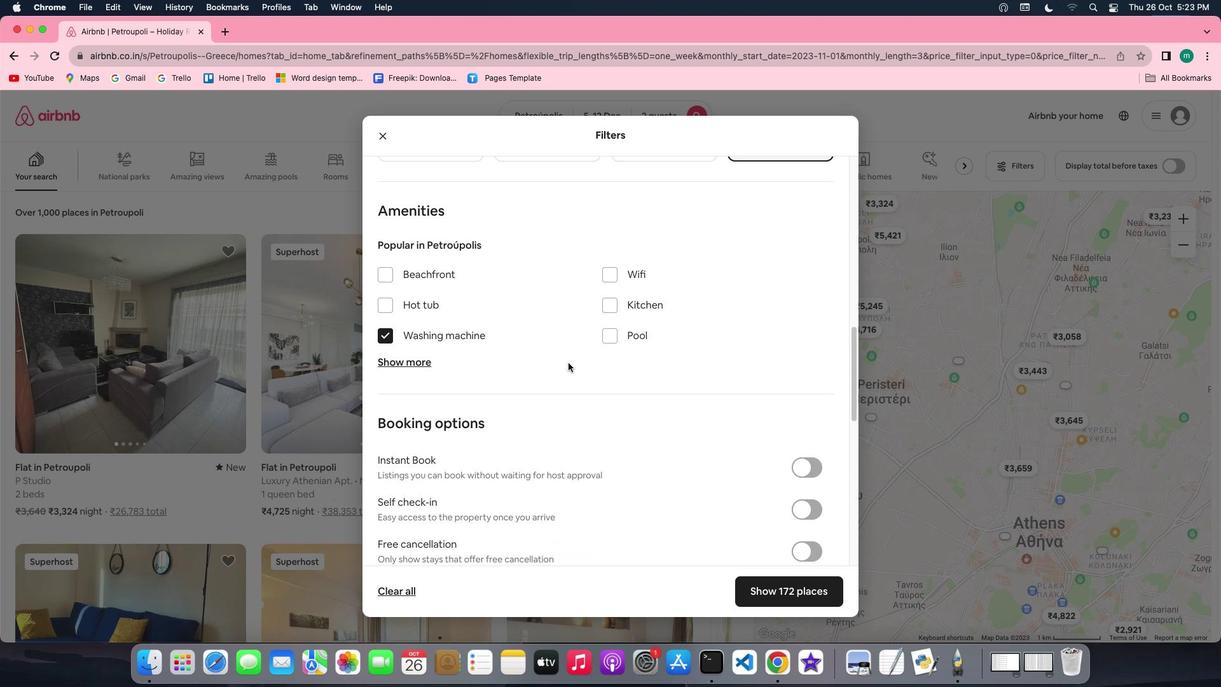 
Action: Mouse scrolled (568, 363) with delta (0, 0)
Screenshot: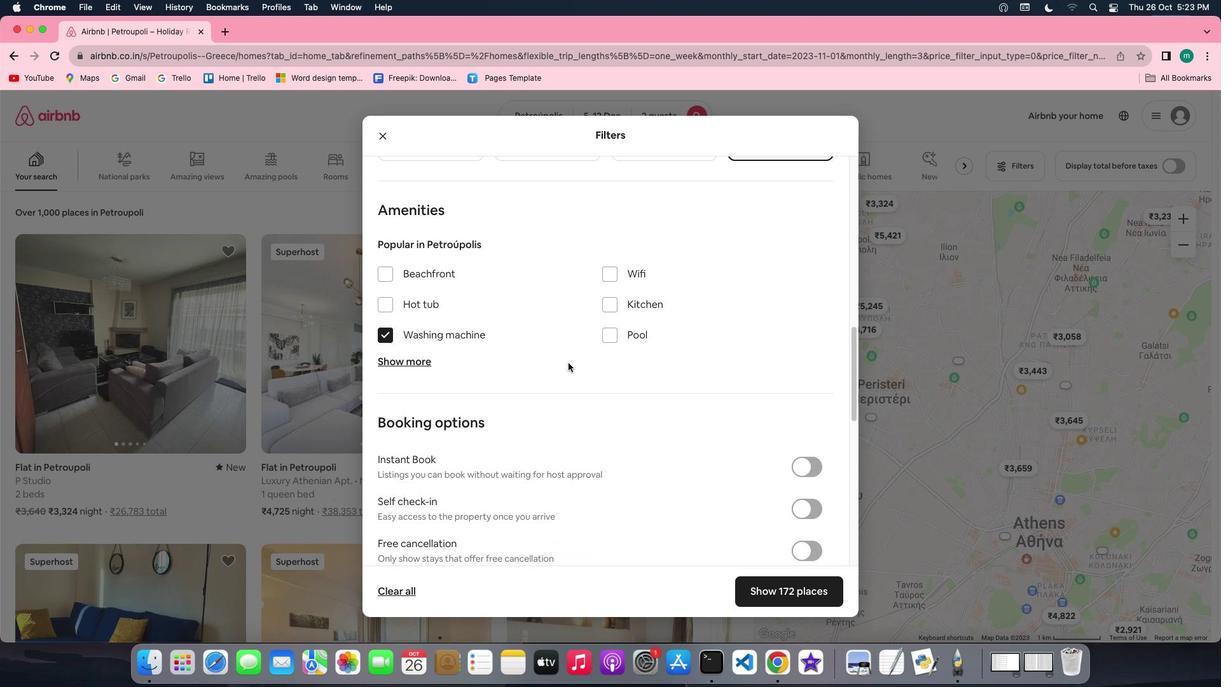 
Action: Mouse scrolled (568, 363) with delta (0, 0)
Screenshot: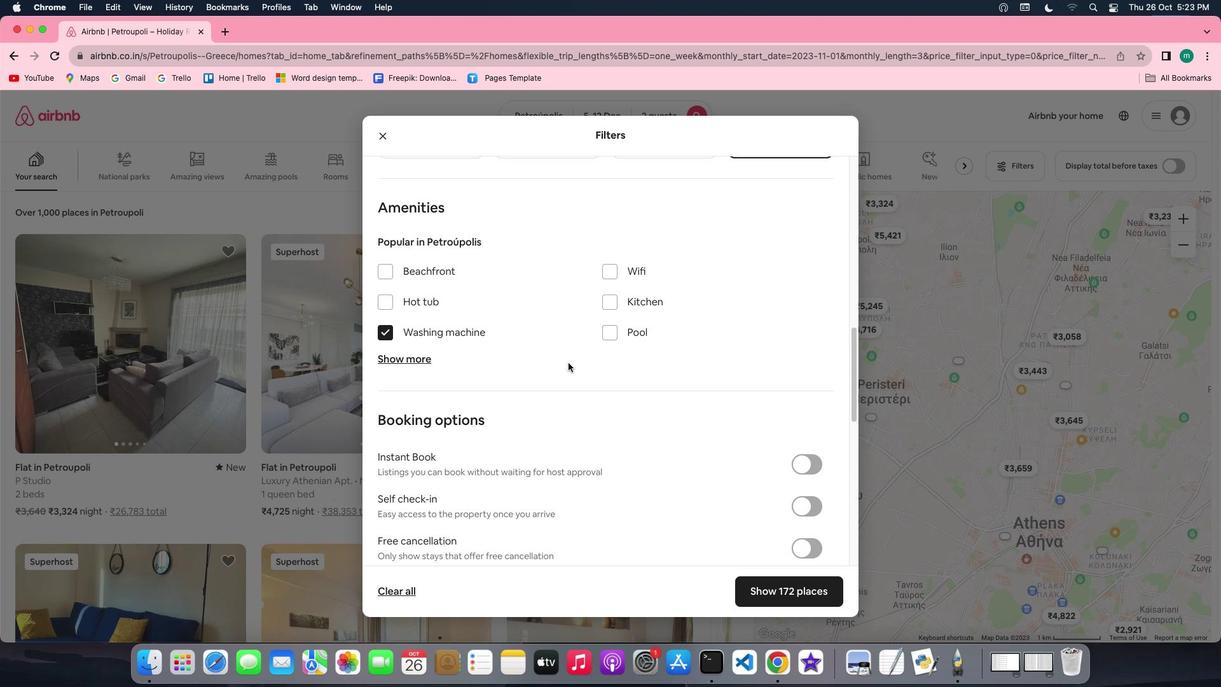 
Action: Mouse scrolled (568, 363) with delta (0, 0)
Screenshot: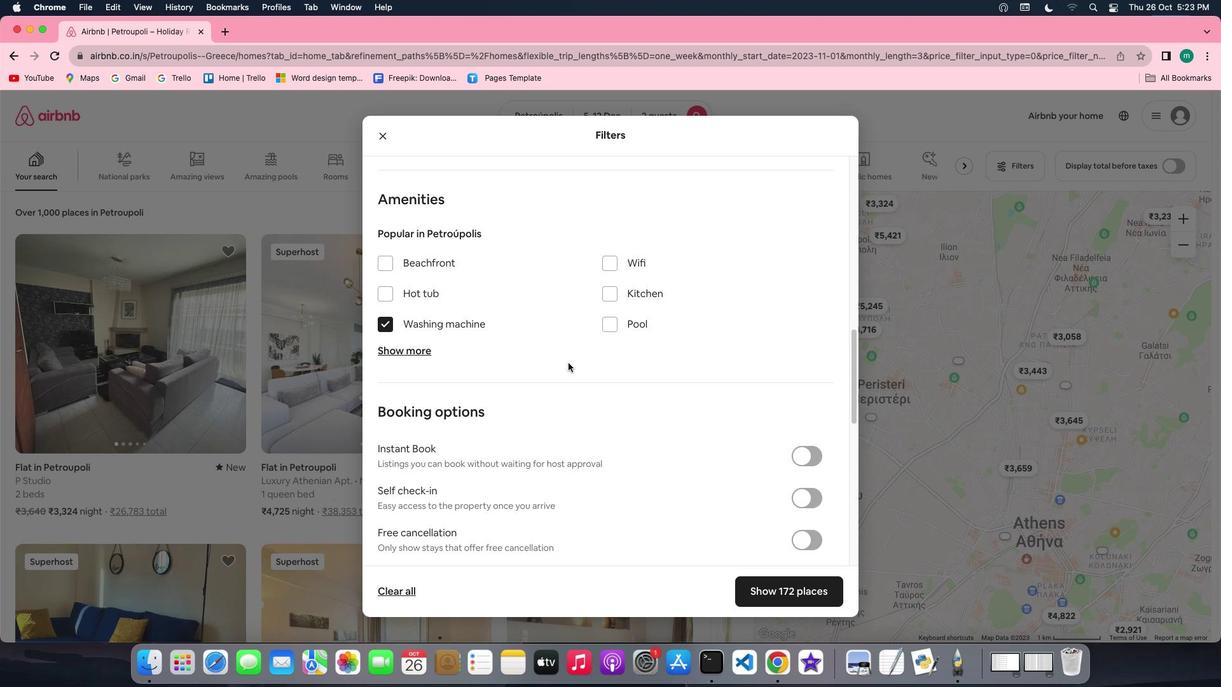 
Action: Mouse scrolled (568, 363) with delta (0, 0)
Screenshot: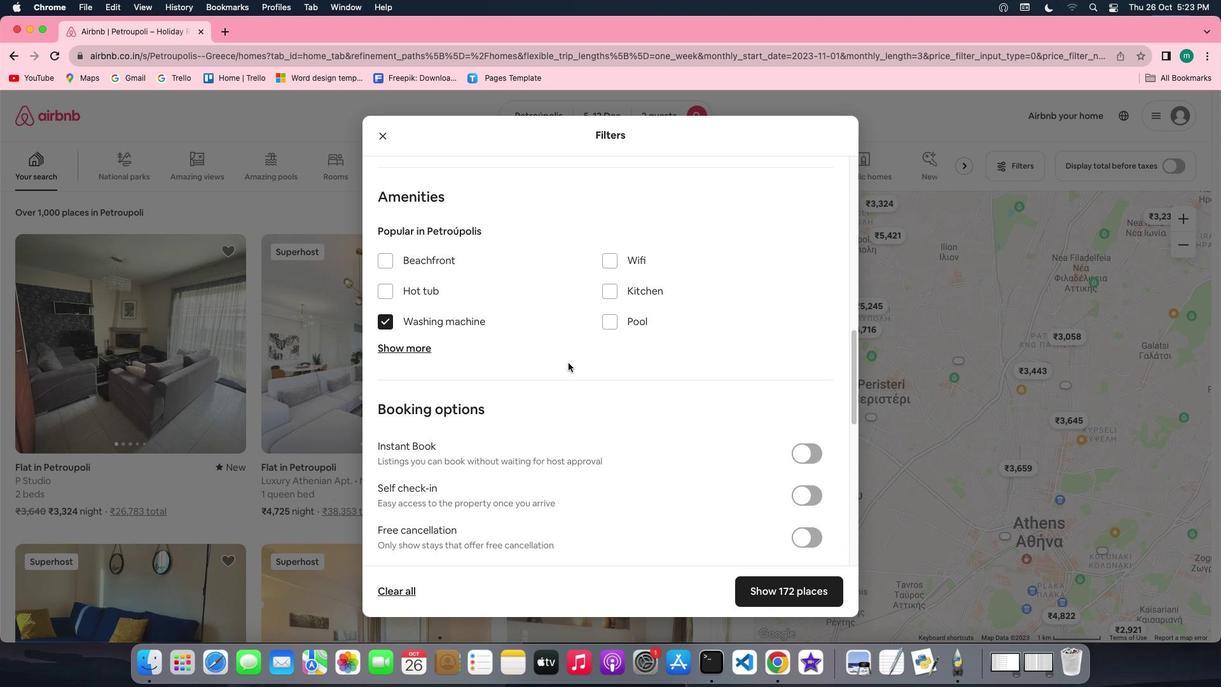 
Action: Mouse scrolled (568, 363) with delta (0, 0)
Screenshot: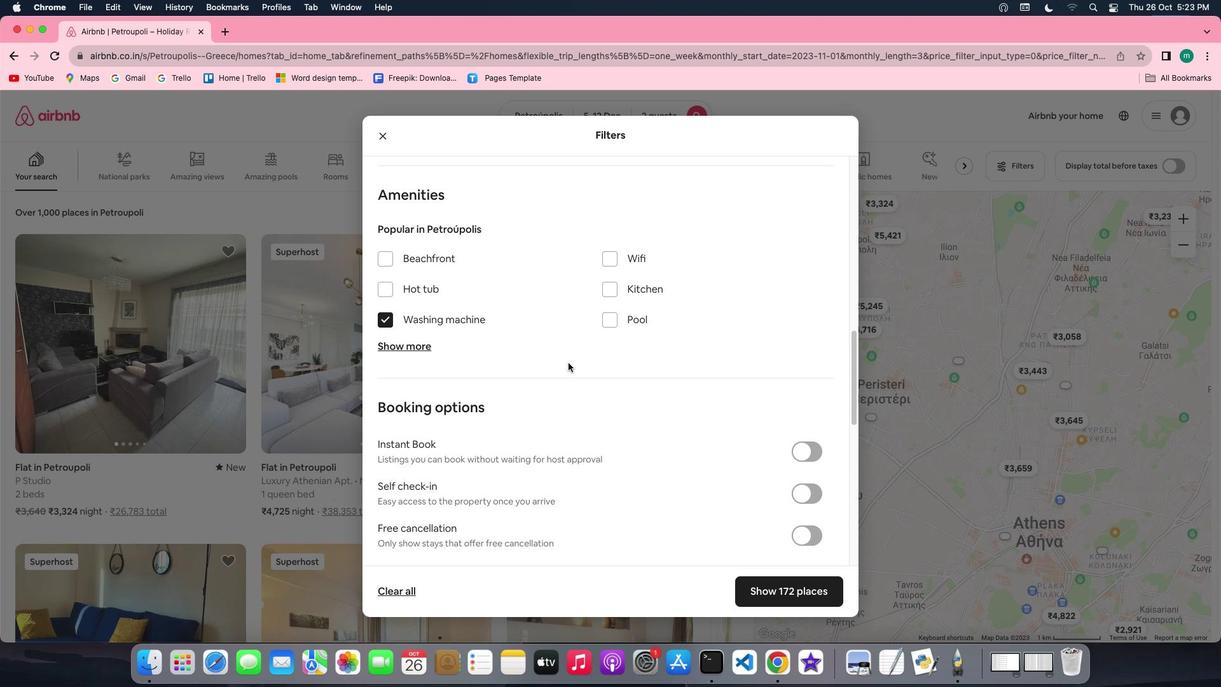 
Action: Mouse scrolled (568, 363) with delta (0, 0)
Screenshot: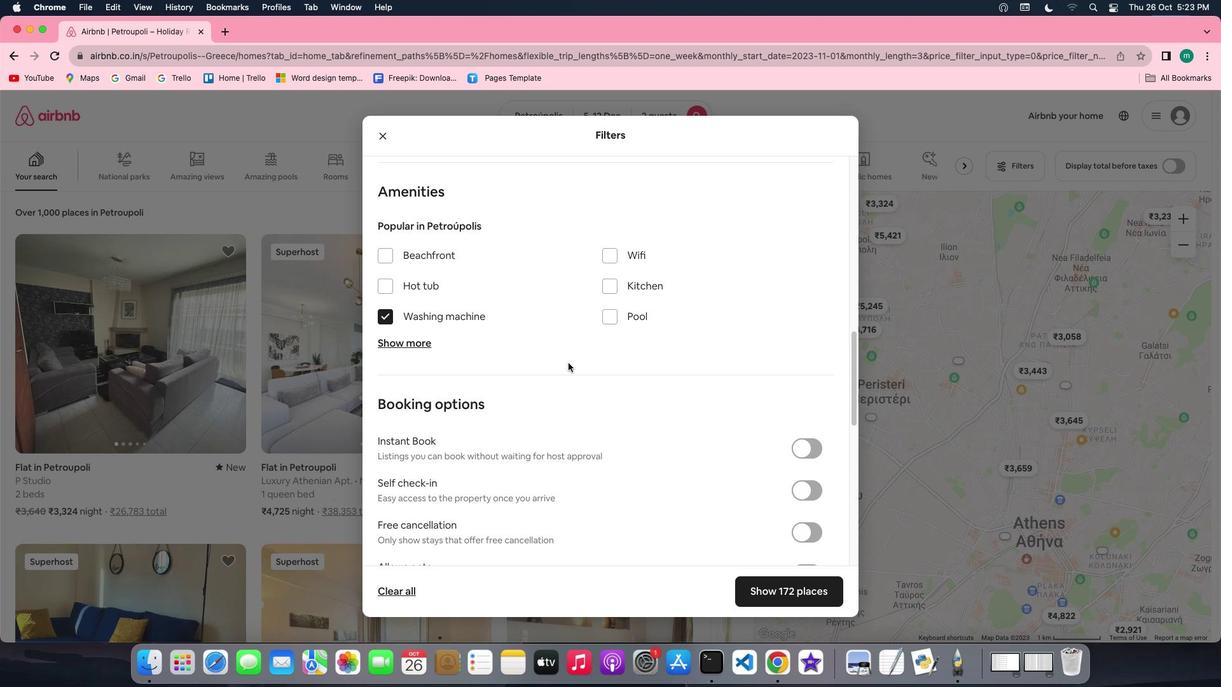 
Action: Mouse scrolled (568, 363) with delta (0, 0)
Screenshot: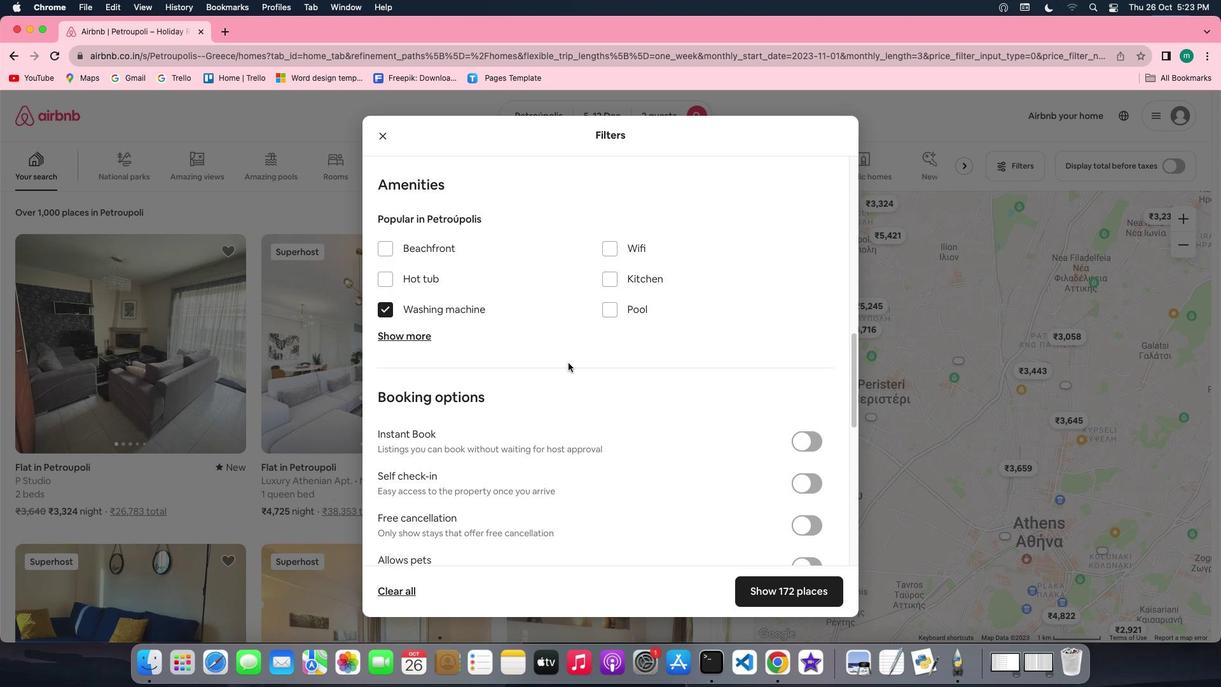 
Action: Mouse scrolled (568, 363) with delta (0, 0)
Screenshot: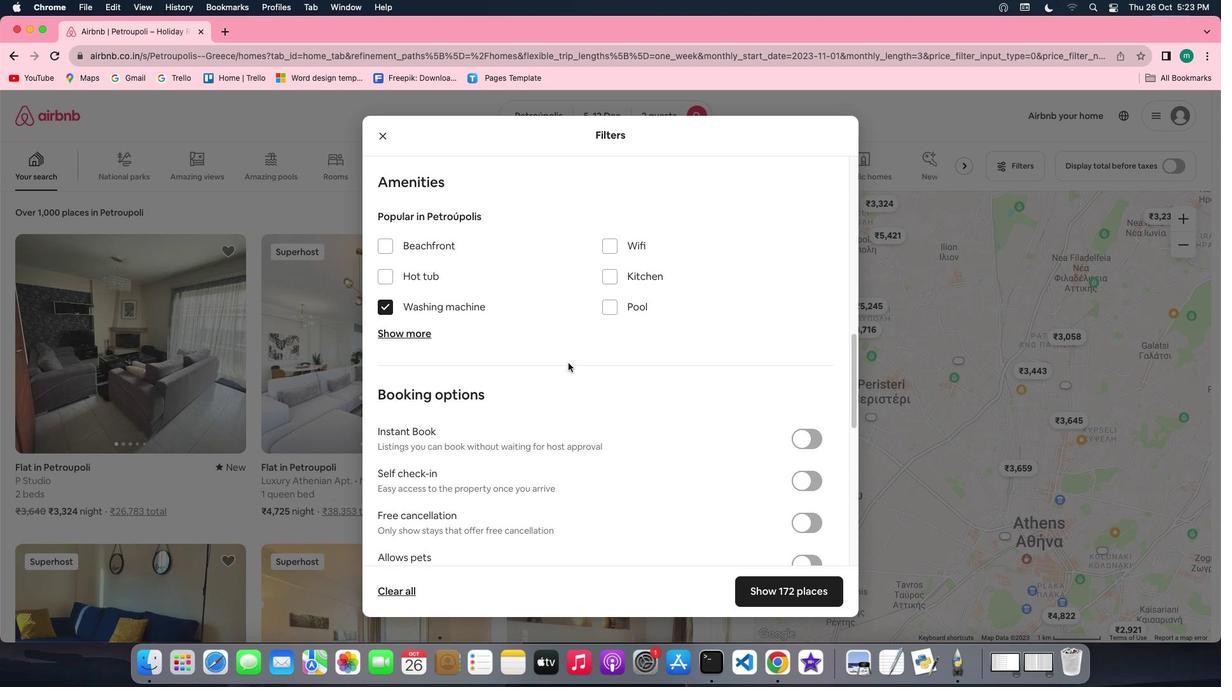 
Action: Mouse scrolled (568, 363) with delta (0, 0)
Screenshot: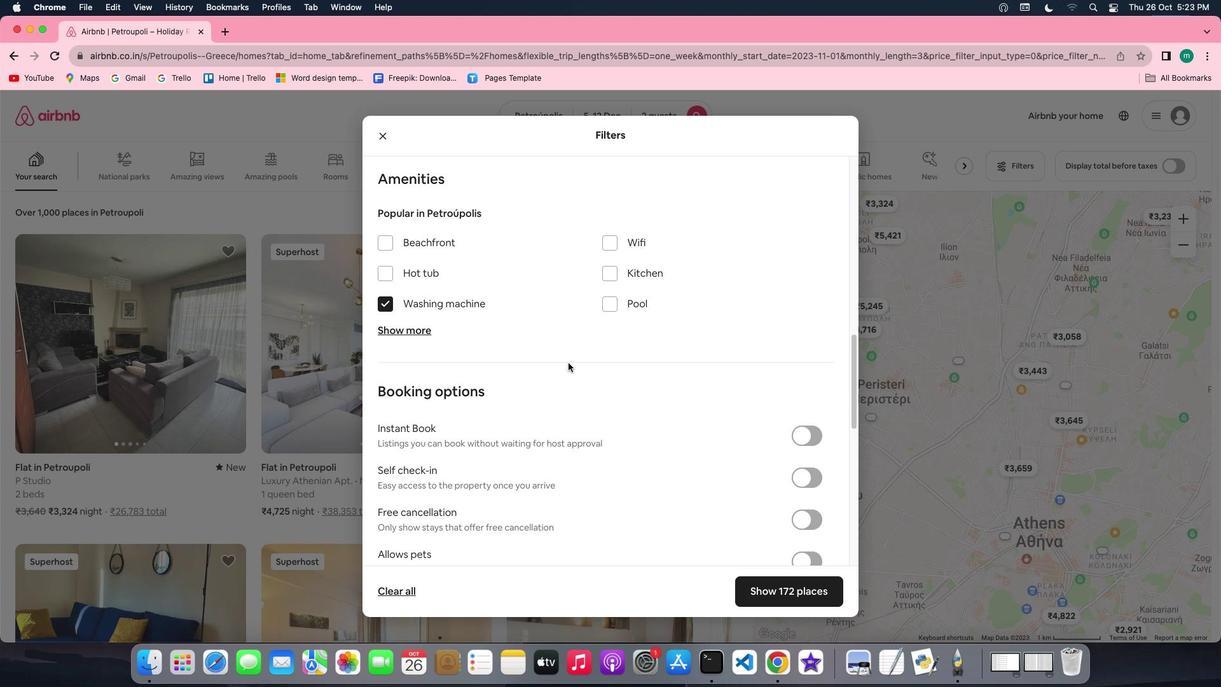 
Action: Mouse scrolled (568, 363) with delta (0, 0)
Screenshot: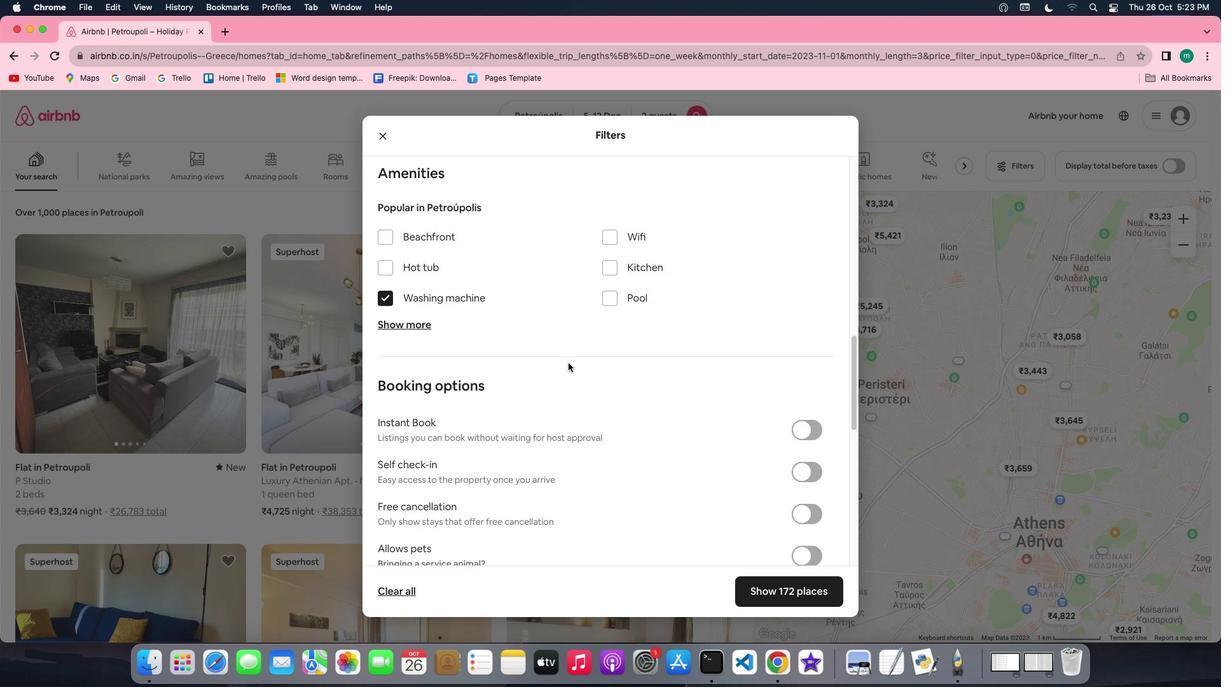 
Action: Mouse scrolled (568, 363) with delta (0, 0)
Screenshot: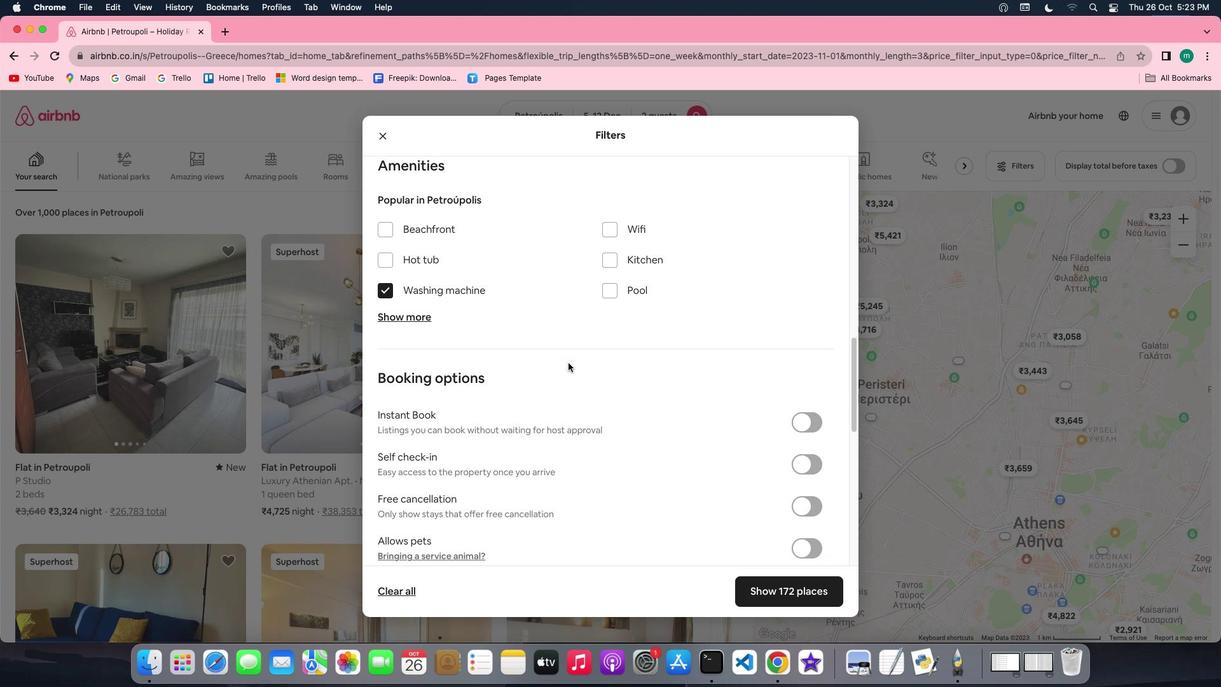 
Action: Mouse scrolled (568, 363) with delta (0, 0)
Screenshot: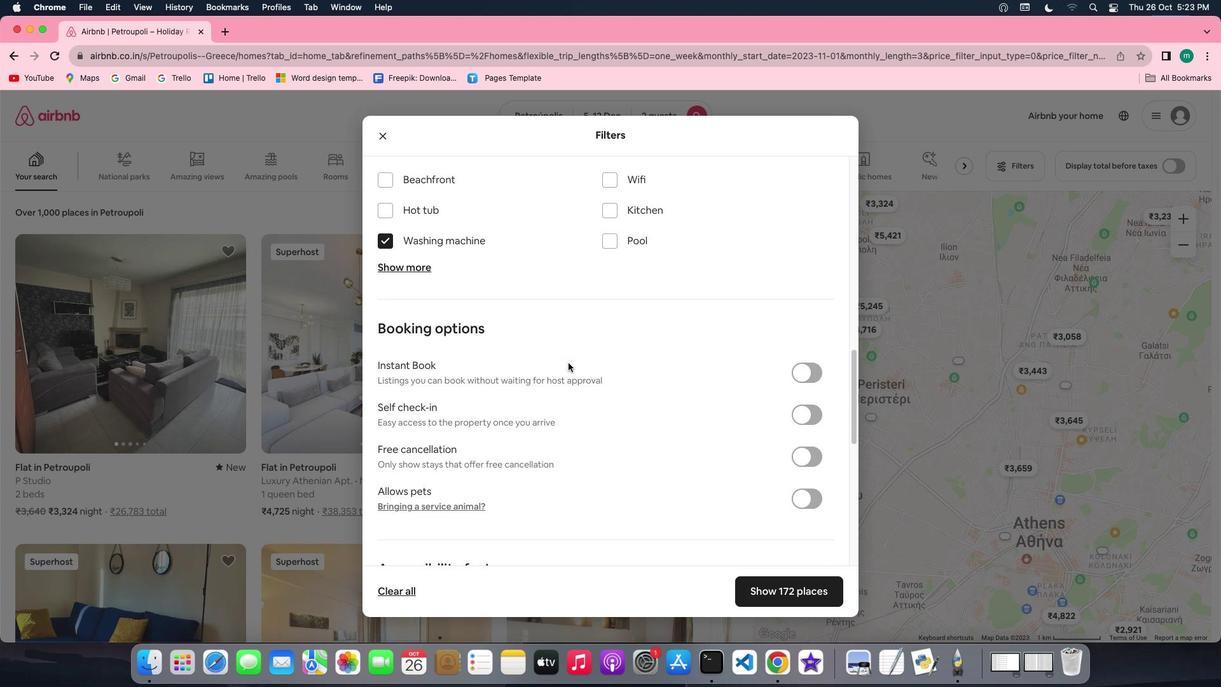 
Action: Mouse scrolled (568, 363) with delta (0, 0)
Screenshot: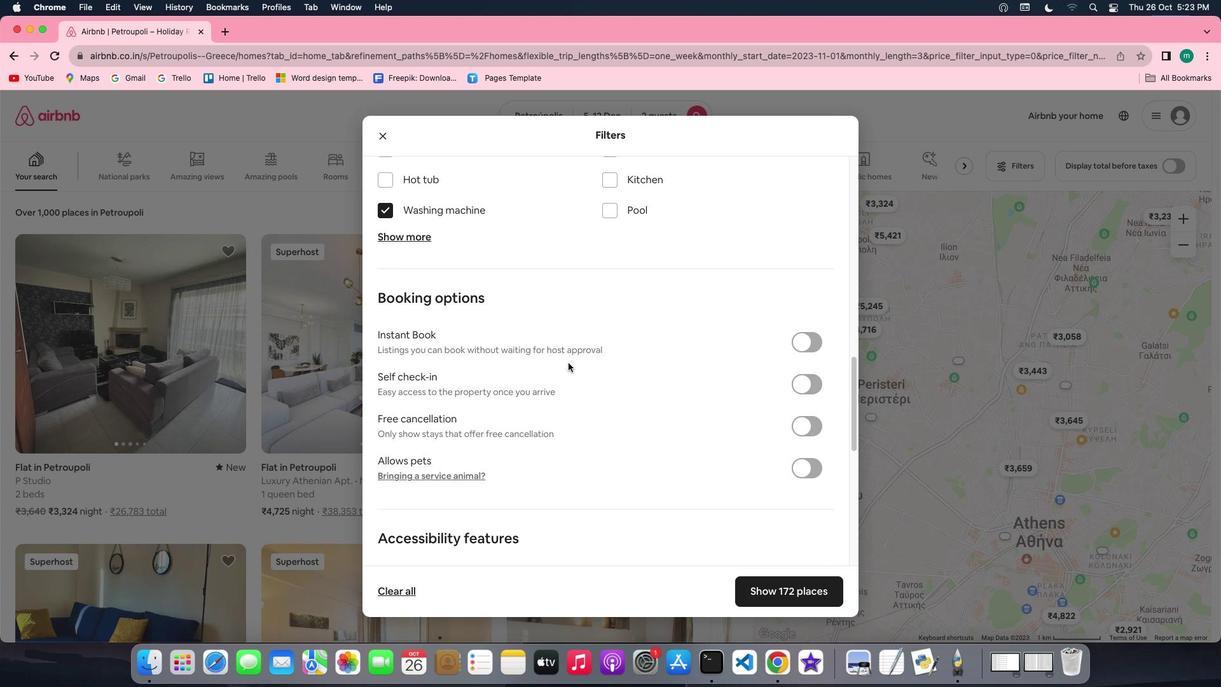 
Action: Mouse scrolled (568, 363) with delta (0, 0)
Screenshot: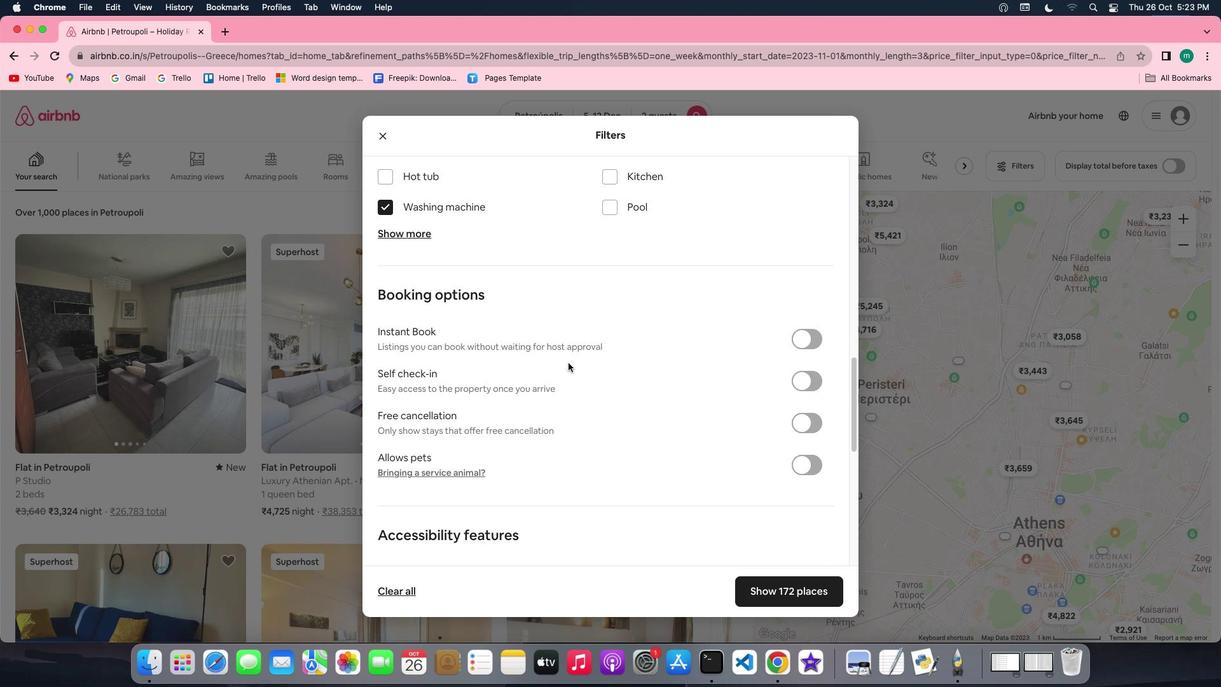 
Action: Mouse scrolled (568, 363) with delta (0, 0)
Screenshot: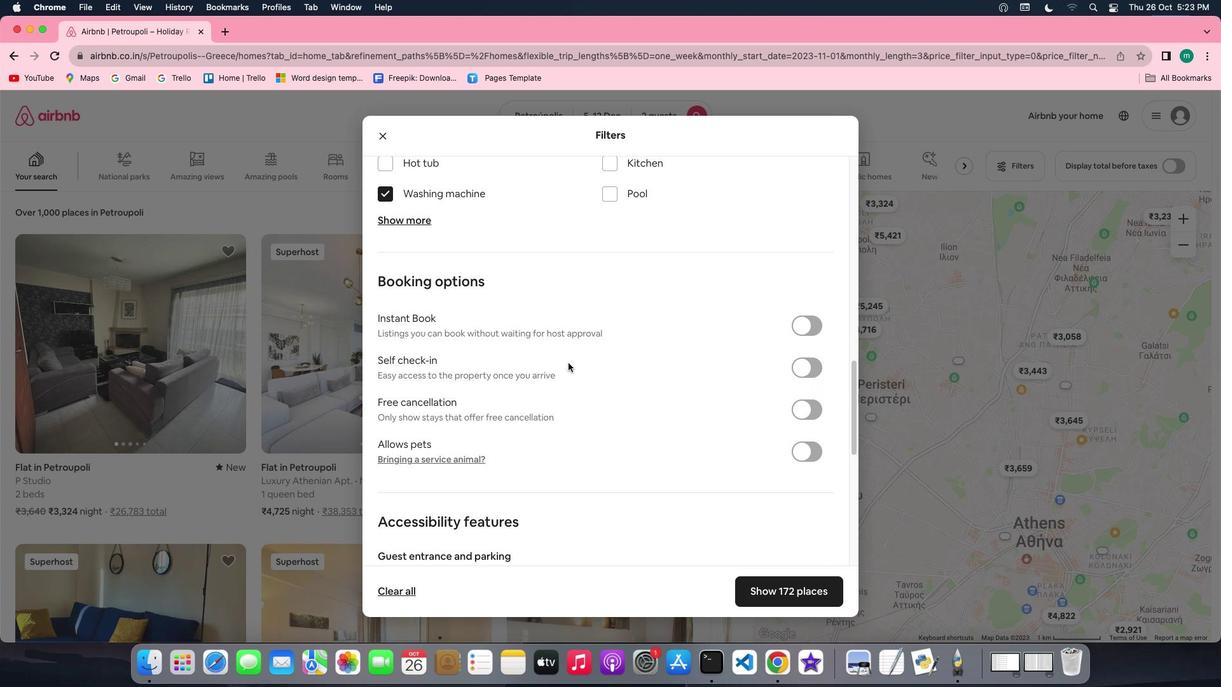 
Action: Mouse scrolled (568, 363) with delta (0, 0)
Screenshot: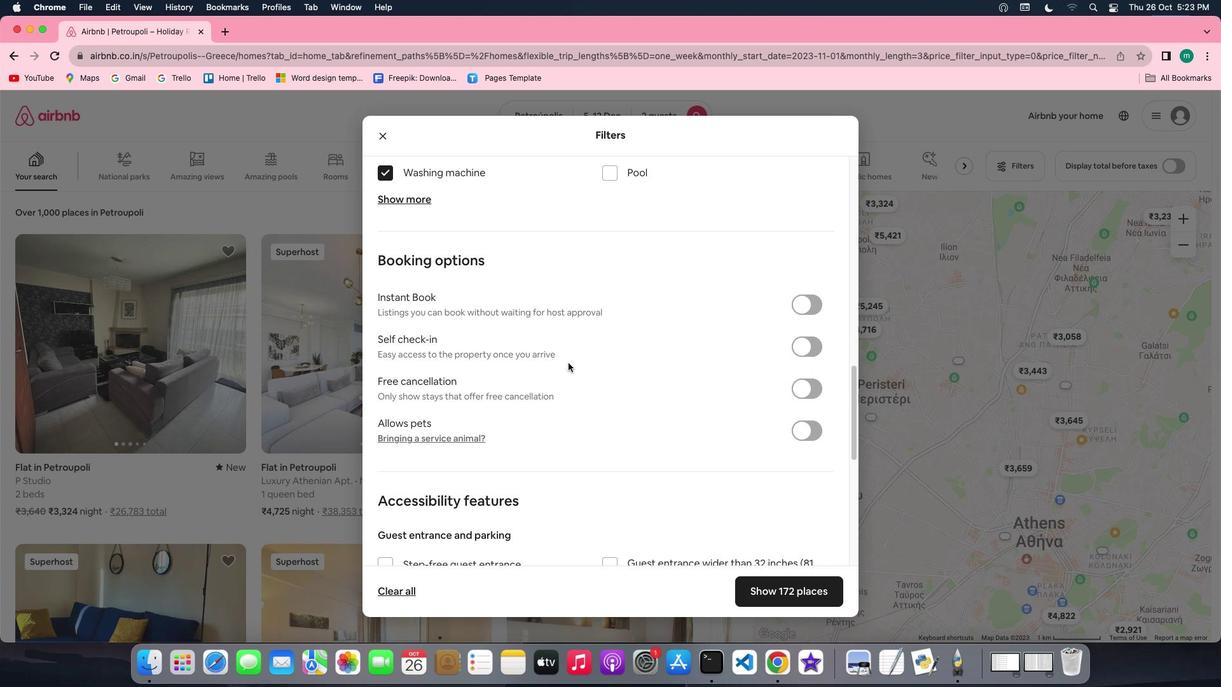 
Action: Mouse scrolled (568, 363) with delta (0, 0)
Screenshot: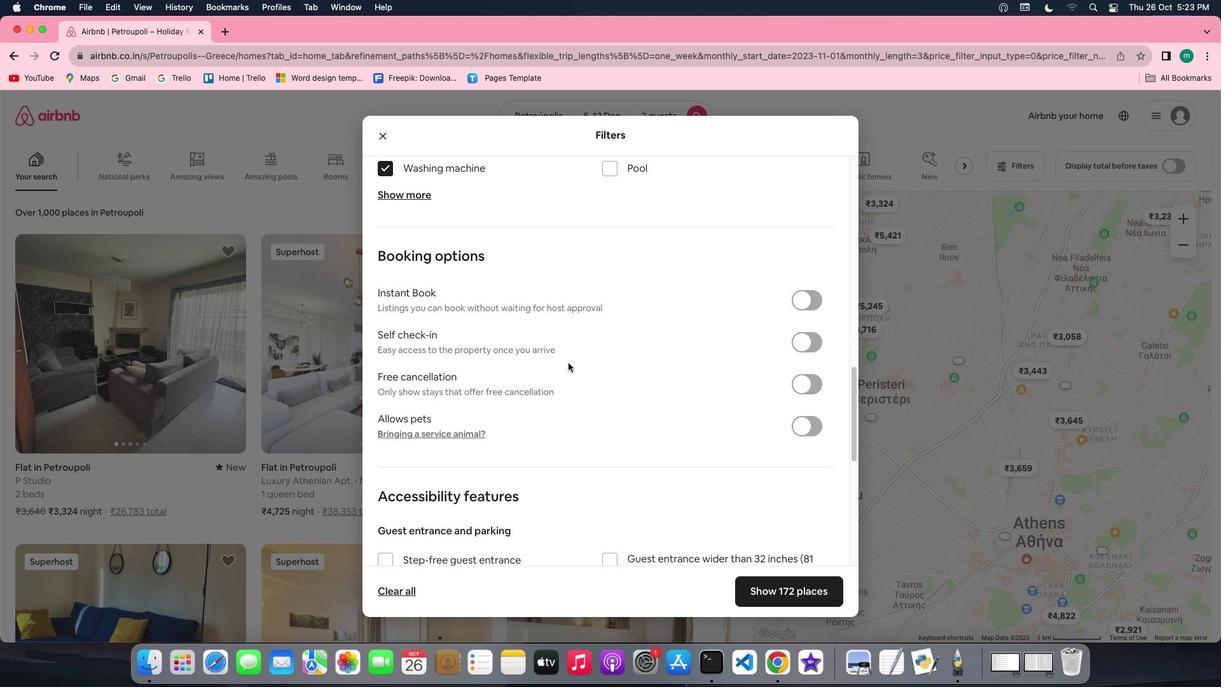 
Action: Mouse scrolled (568, 363) with delta (0, 0)
Screenshot: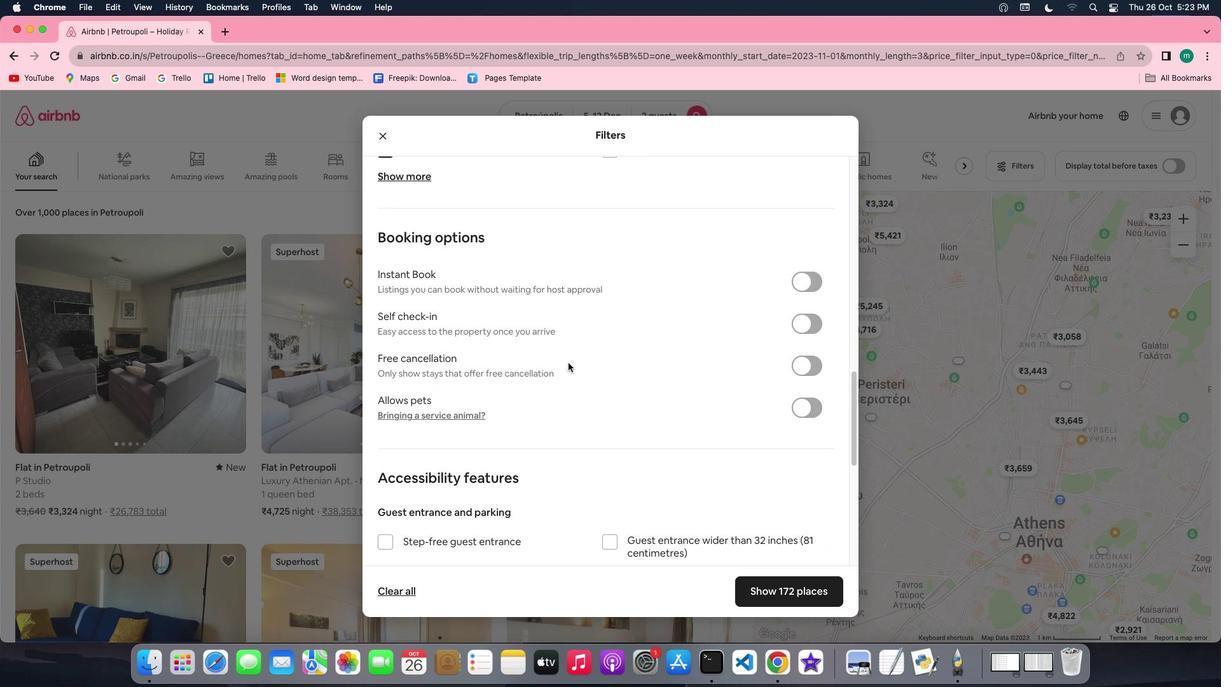 
Action: Mouse moved to (690, 335)
Screenshot: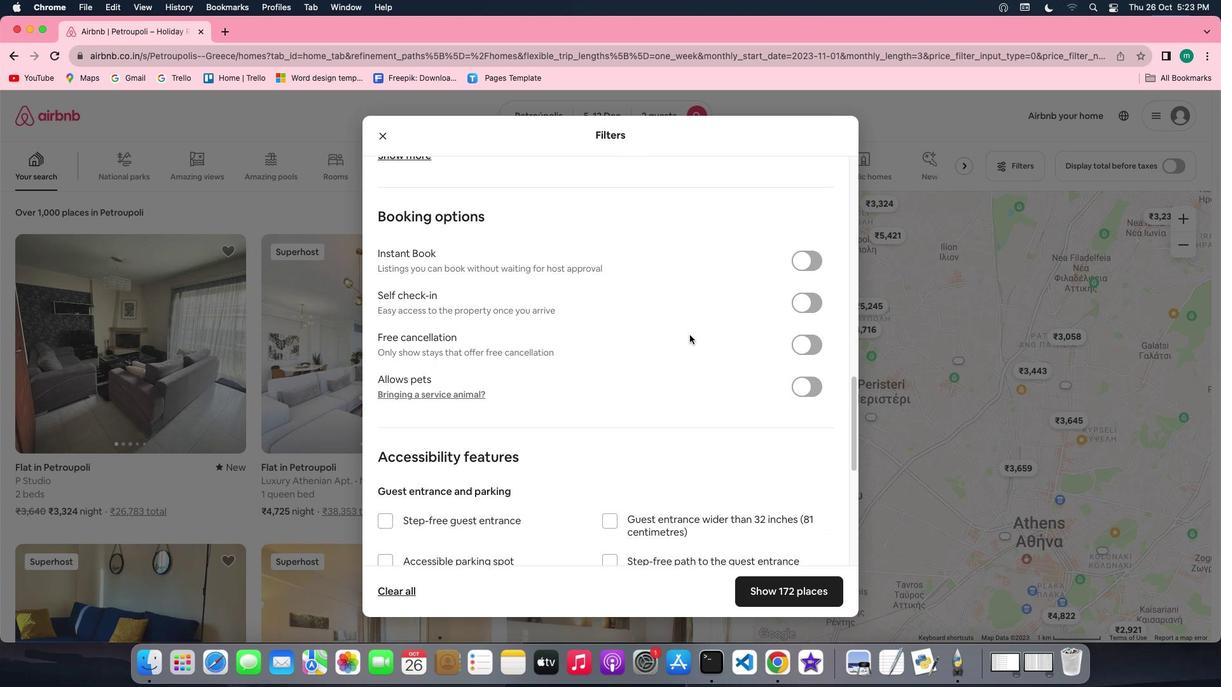 
Action: Mouse scrolled (690, 335) with delta (0, 0)
Screenshot: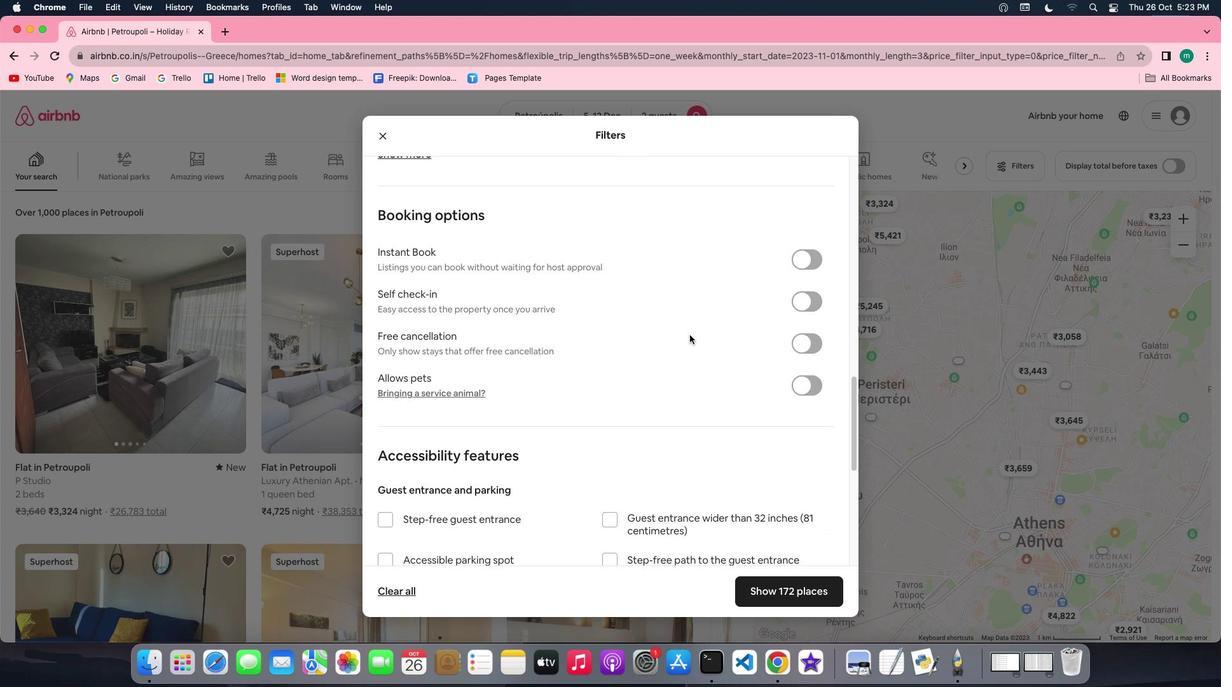
Action: Mouse scrolled (690, 335) with delta (0, 0)
Screenshot: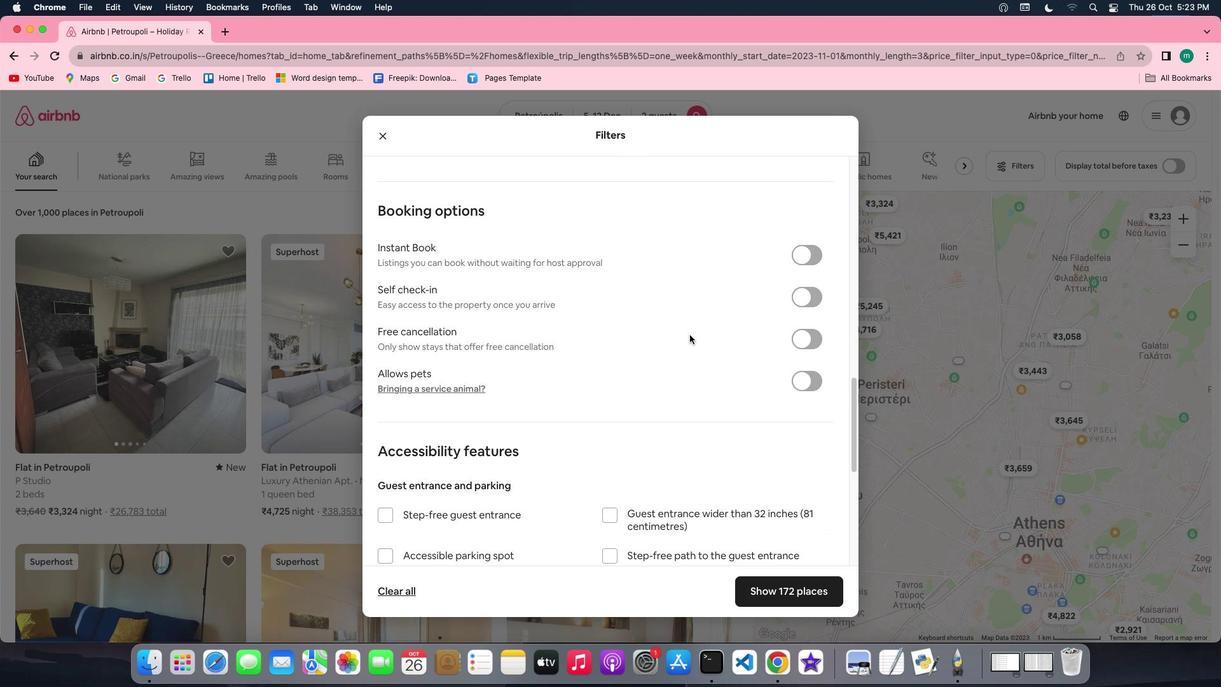 
Action: Mouse moved to (804, 281)
Screenshot: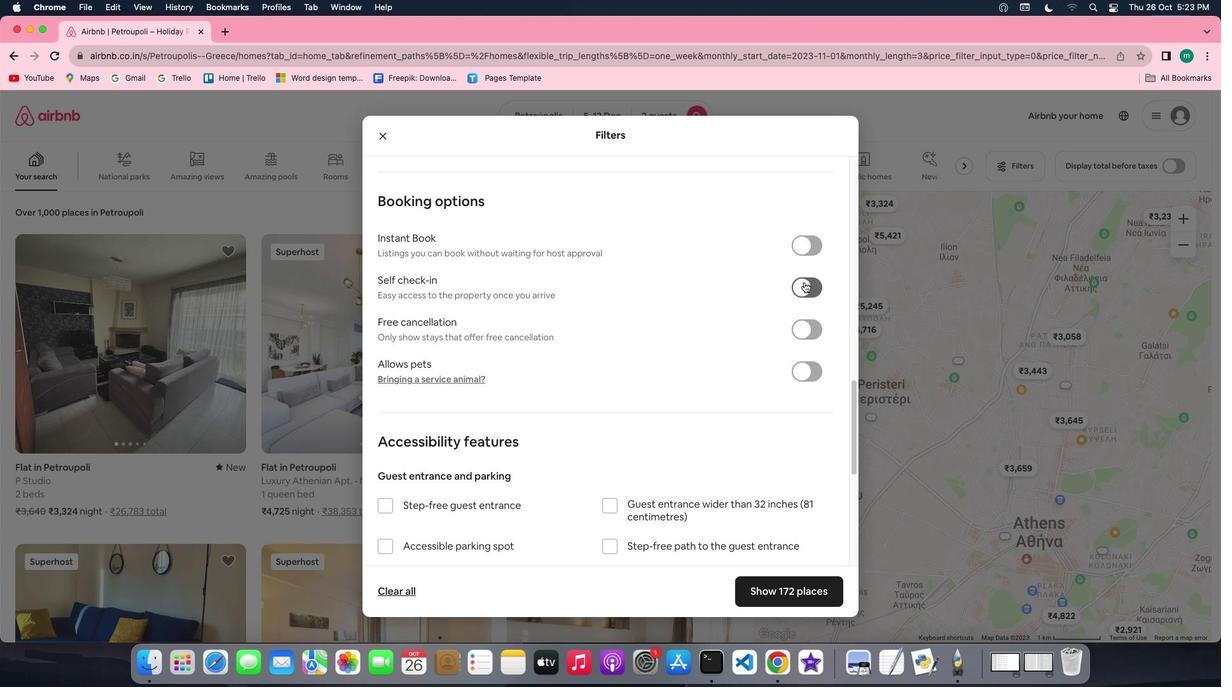 
Action: Mouse pressed left at (804, 281)
Screenshot: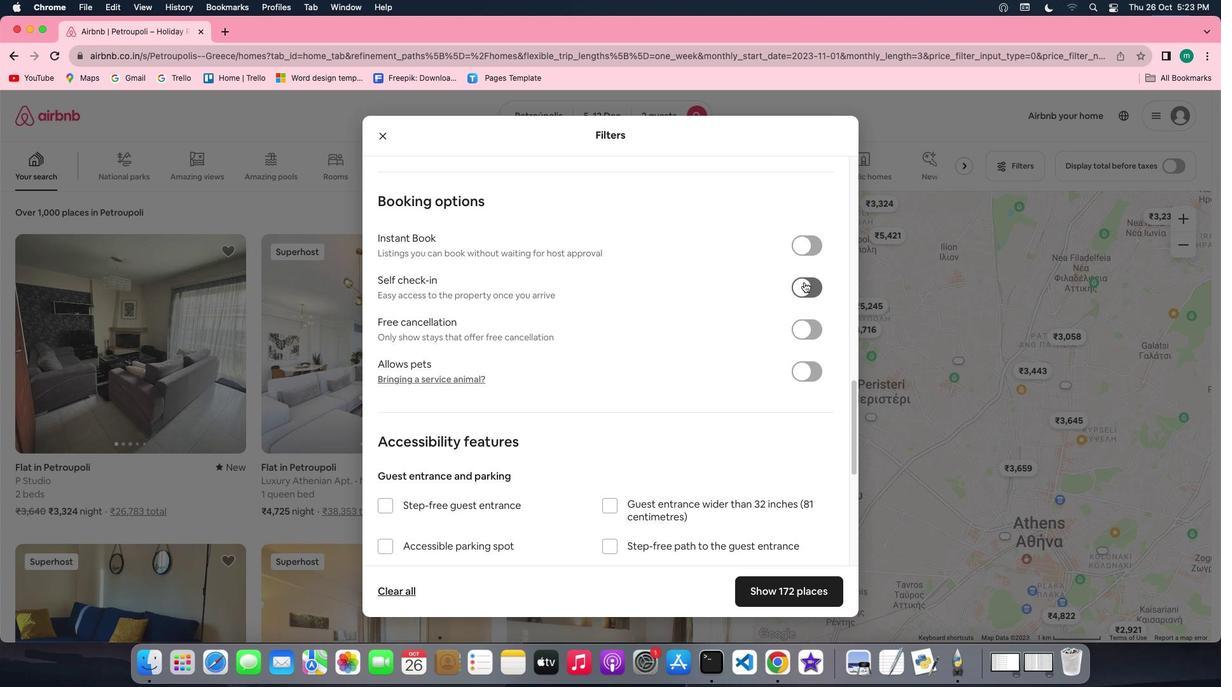
Action: Mouse moved to (659, 392)
Screenshot: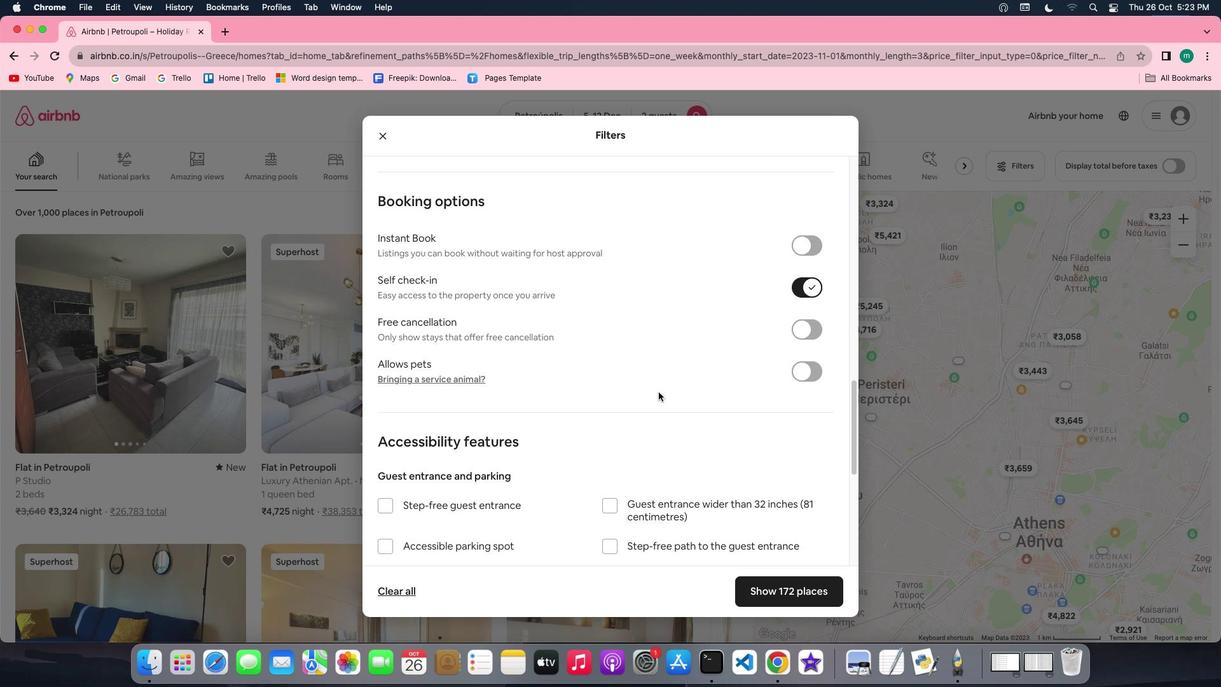 
Action: Mouse scrolled (659, 392) with delta (0, 0)
Screenshot: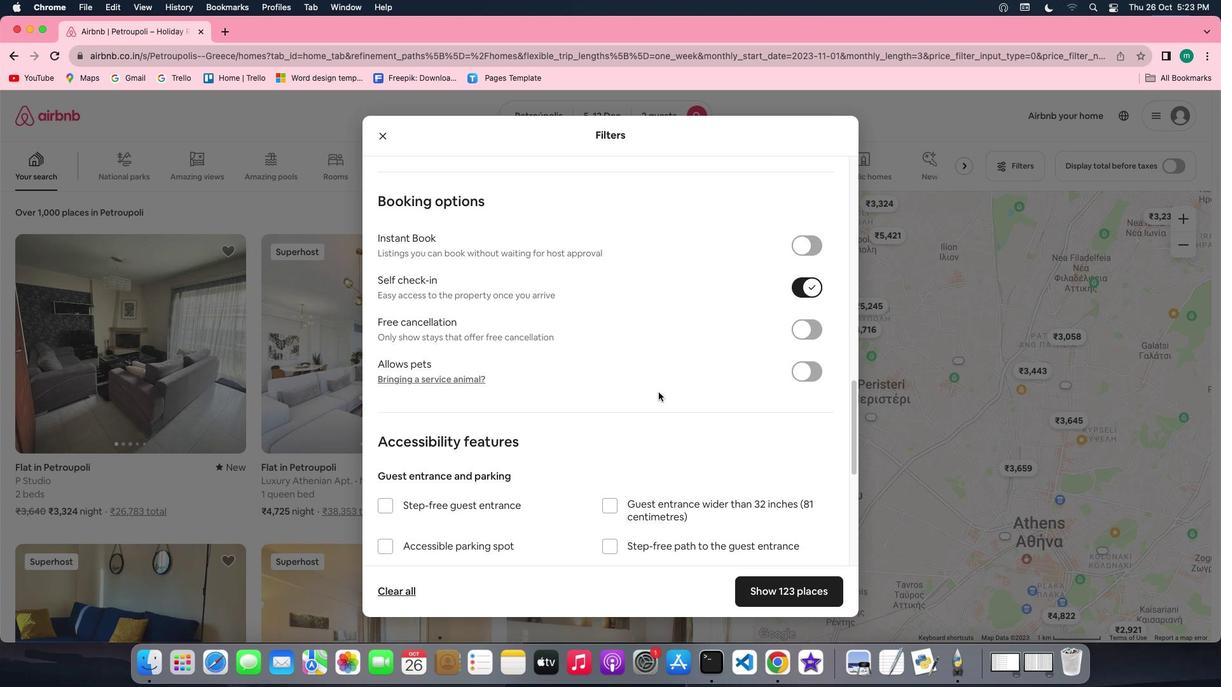 
Action: Mouse scrolled (659, 392) with delta (0, 0)
Screenshot: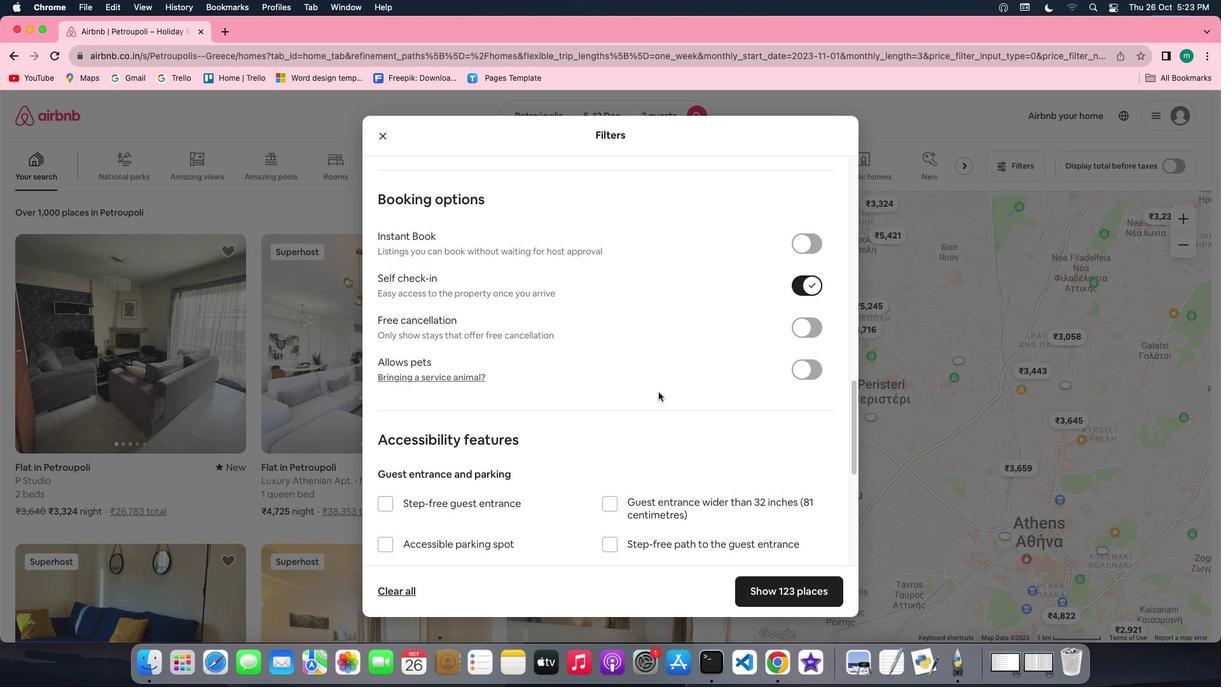 
Action: Mouse scrolled (659, 392) with delta (0, -1)
Screenshot: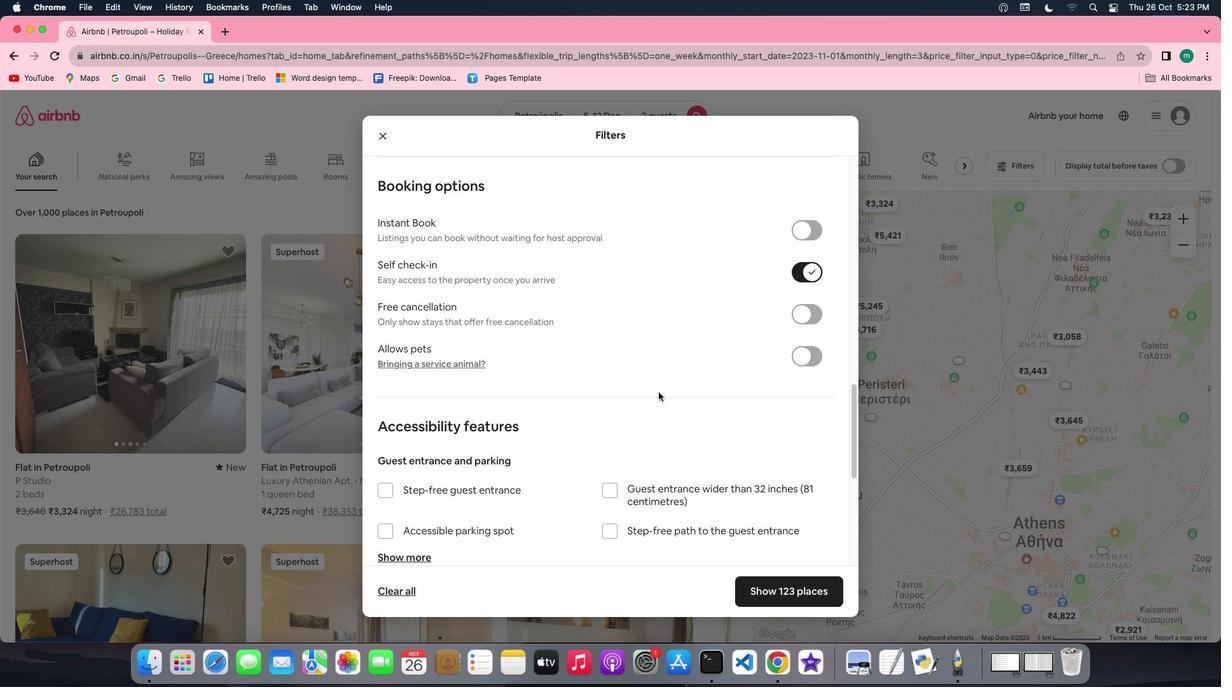 
Action: Mouse scrolled (659, 392) with delta (0, 0)
Screenshot: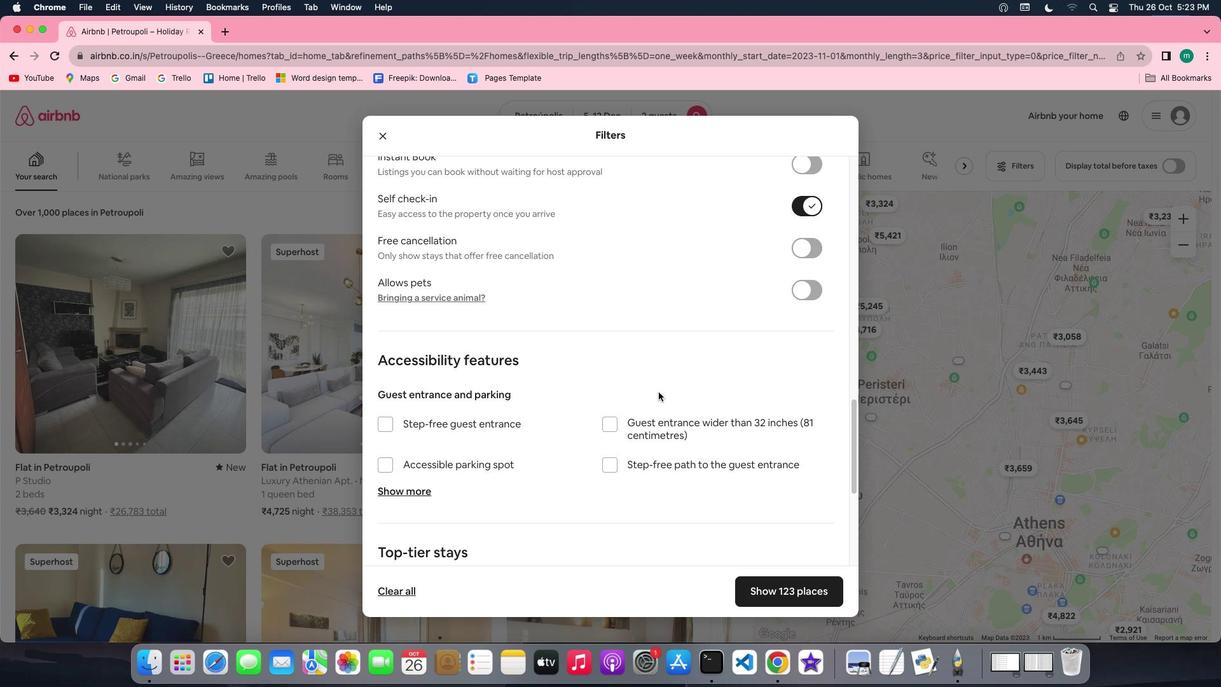 
Action: Mouse scrolled (659, 392) with delta (0, 0)
Screenshot: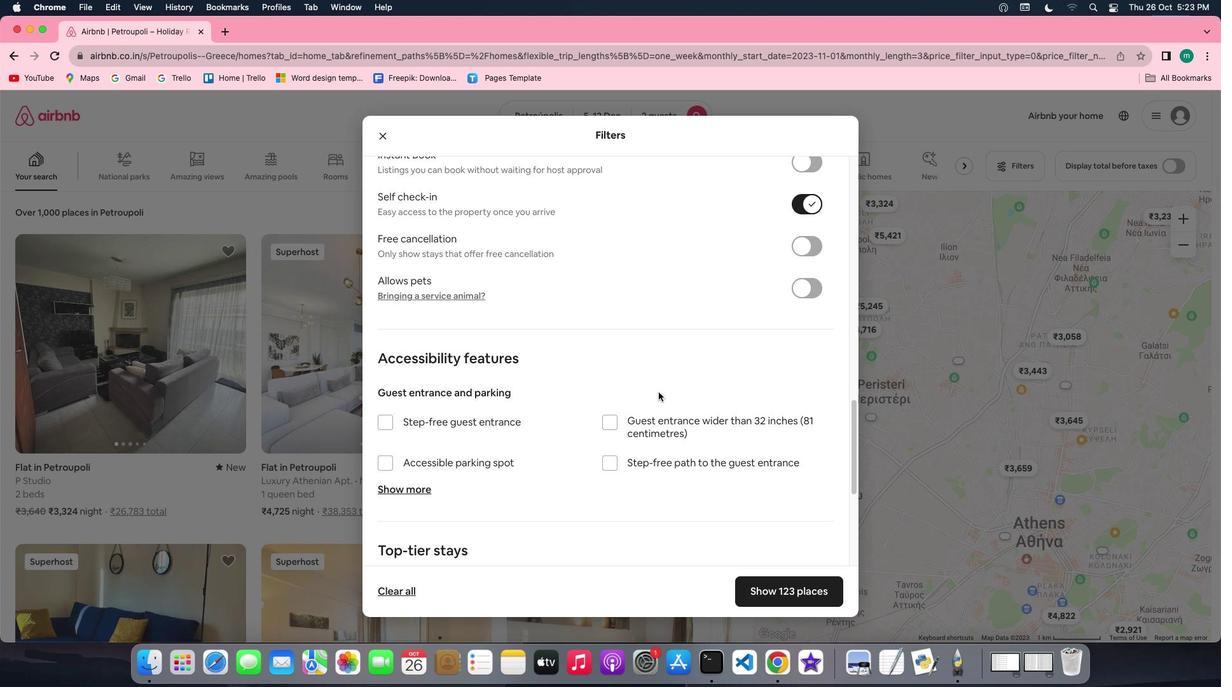 
Action: Mouse scrolled (659, 392) with delta (0, 0)
Screenshot: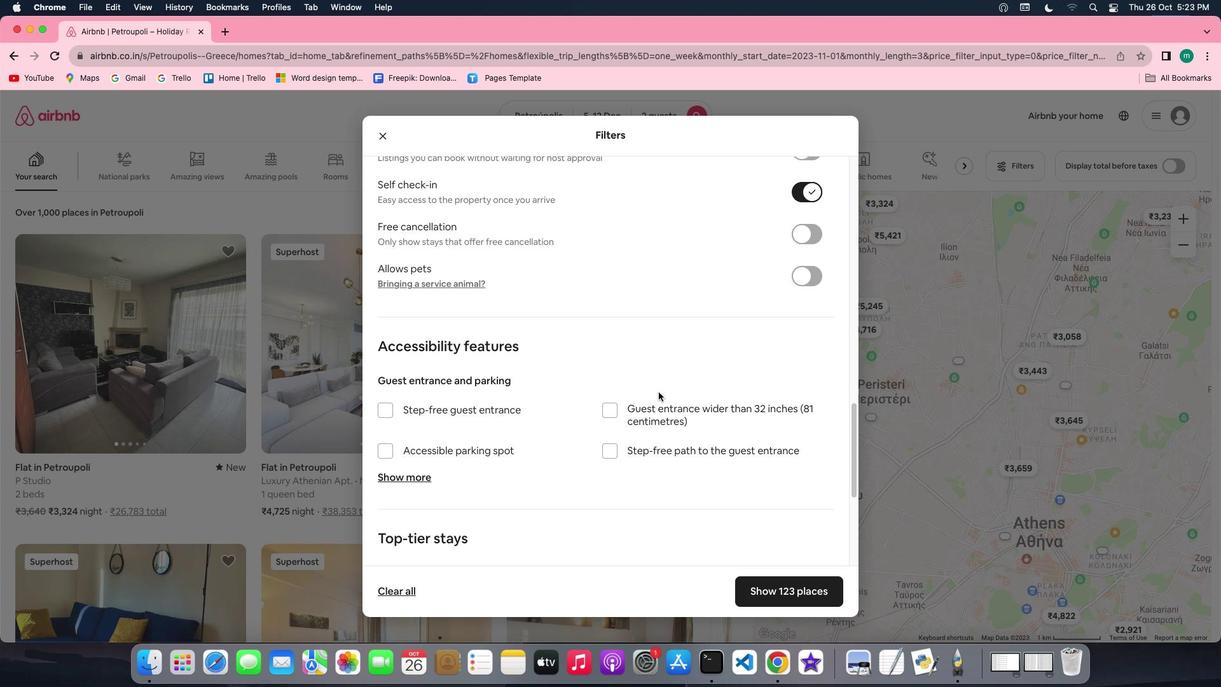 
Action: Mouse scrolled (659, 392) with delta (0, 0)
Screenshot: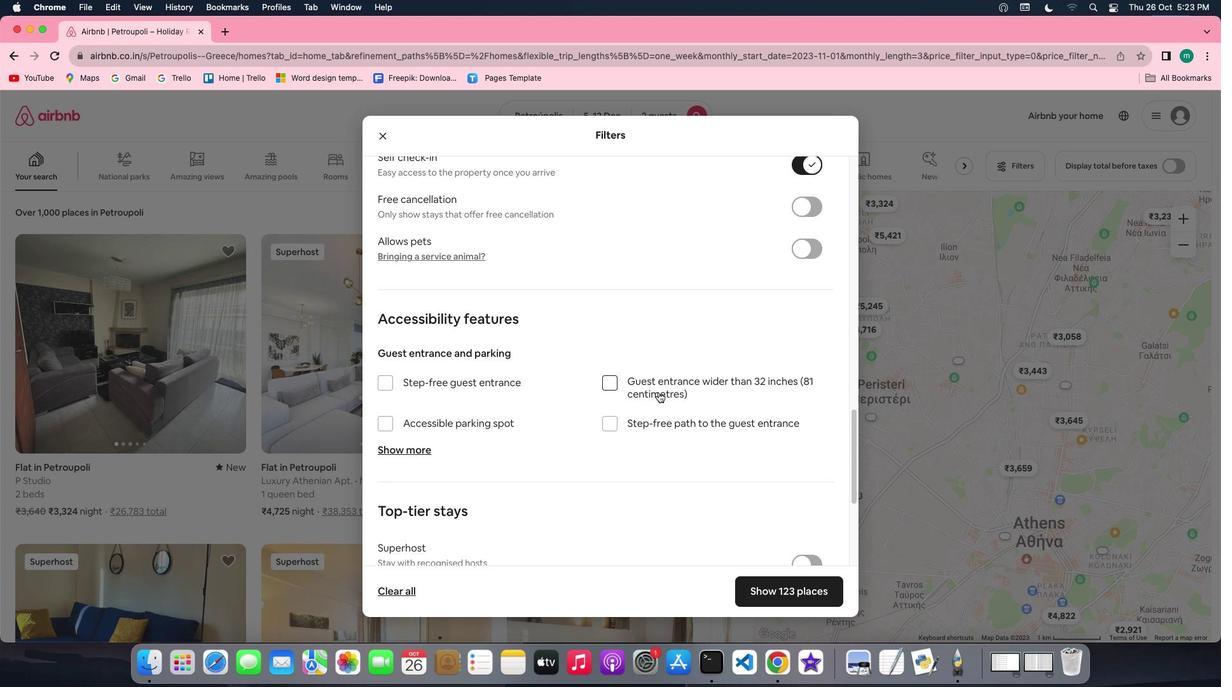 
Action: Mouse scrolled (659, 392) with delta (0, 0)
Screenshot: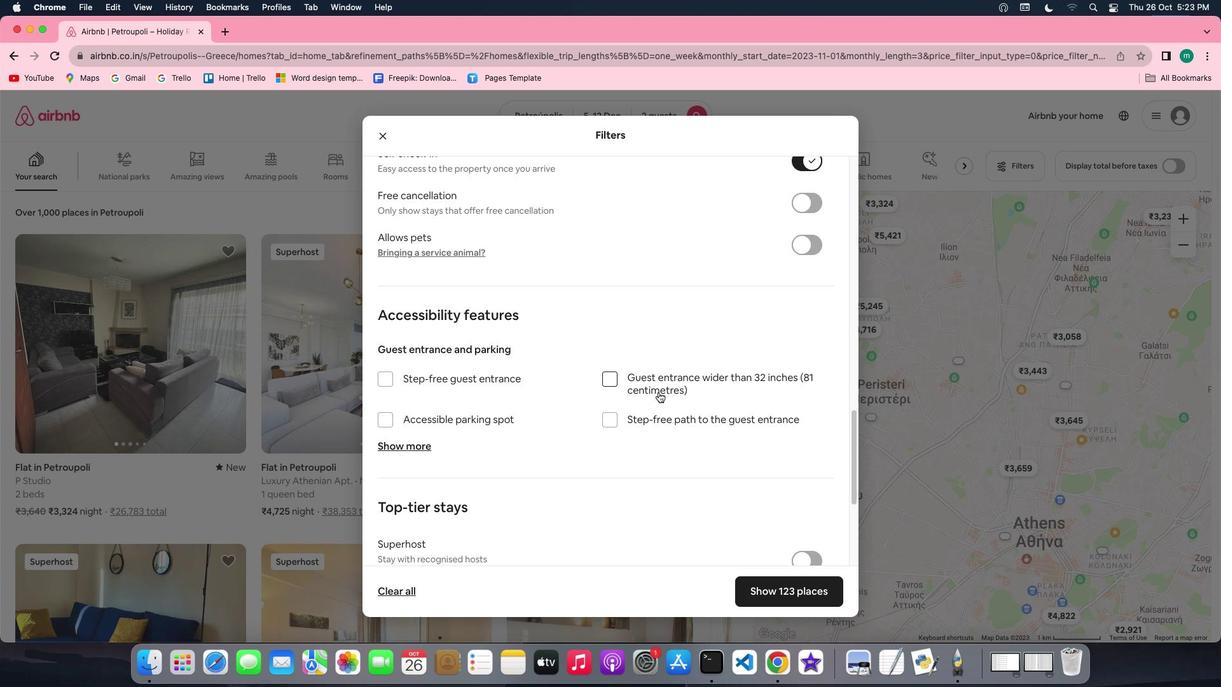 
Action: Mouse scrolled (659, 392) with delta (0, -1)
Screenshot: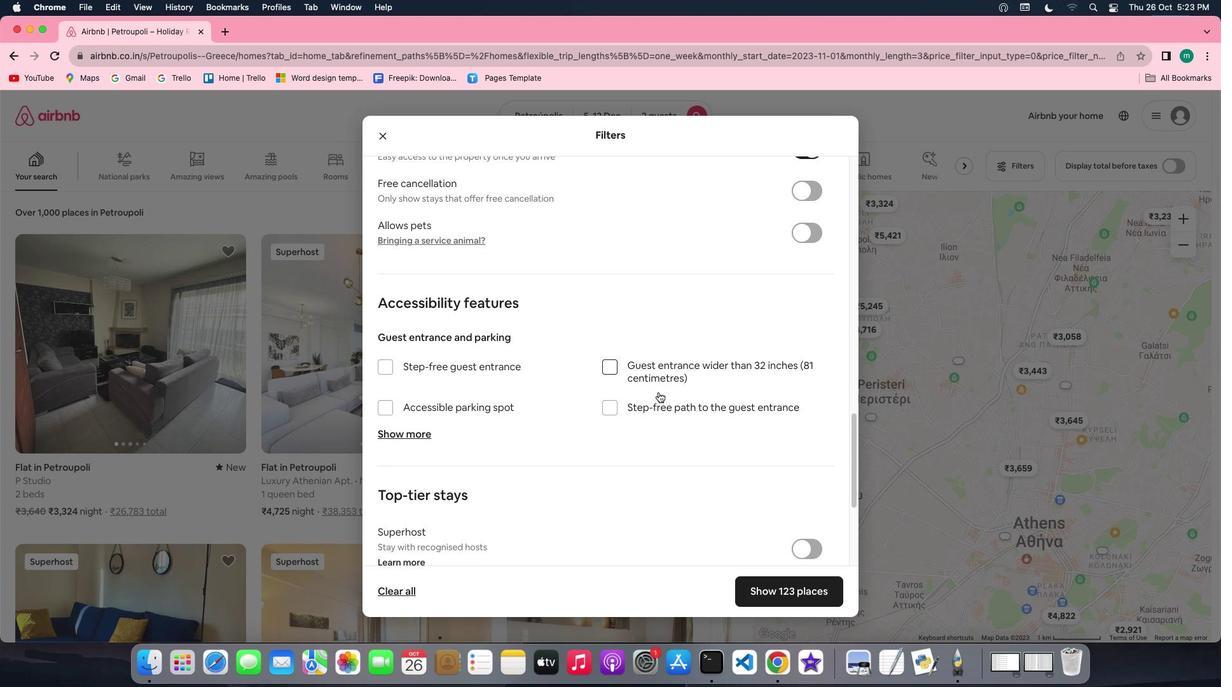 
Action: Mouse scrolled (659, 392) with delta (0, -1)
Screenshot: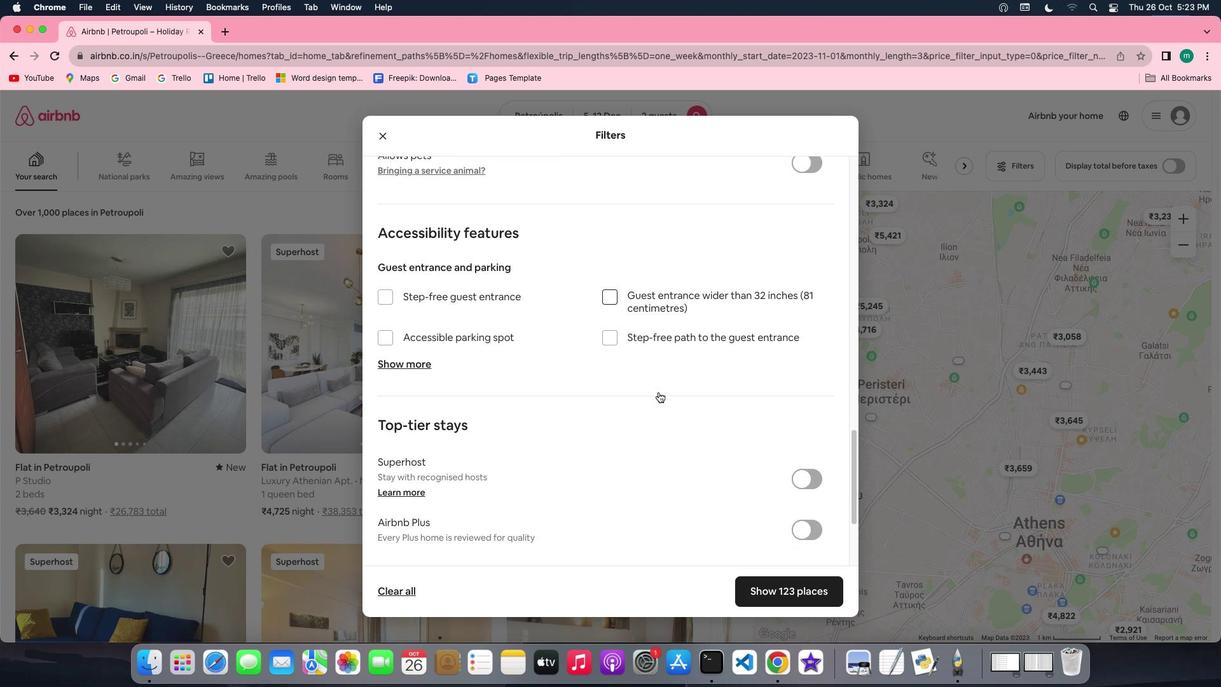 
Action: Mouse scrolled (659, 392) with delta (0, 0)
Screenshot: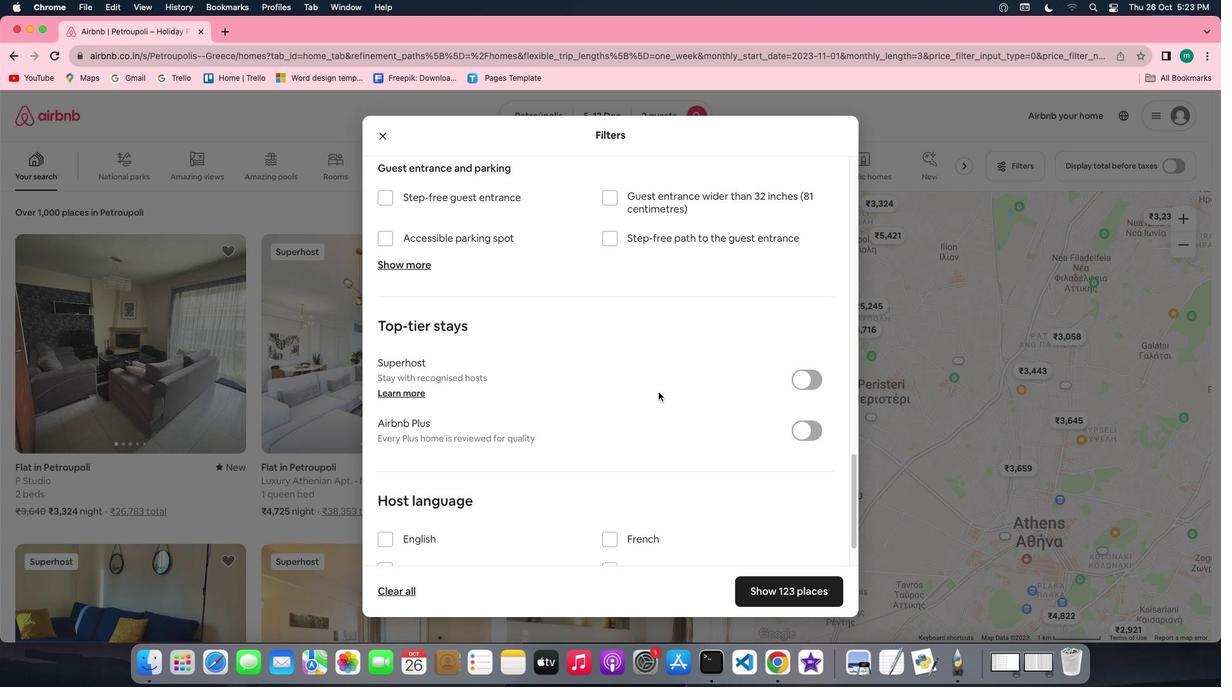 
Action: Mouse scrolled (659, 392) with delta (0, 0)
Screenshot: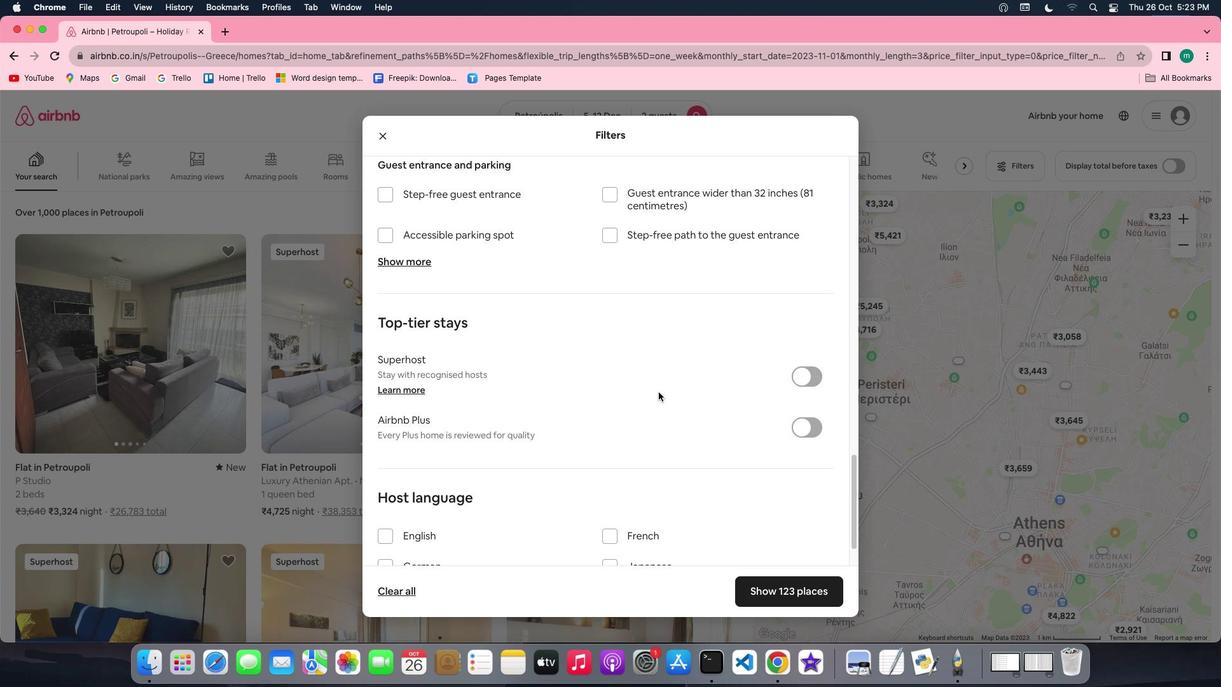 
Action: Mouse scrolled (659, 392) with delta (0, 0)
Screenshot: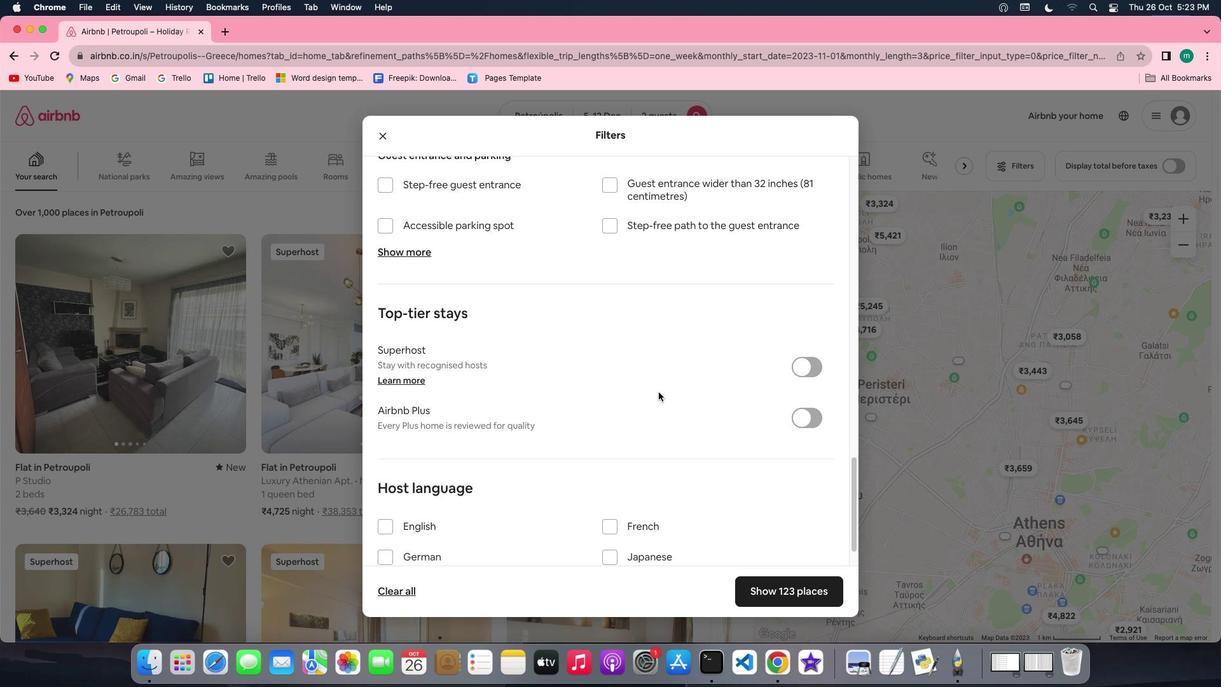 
Action: Mouse moved to (699, 418)
Screenshot: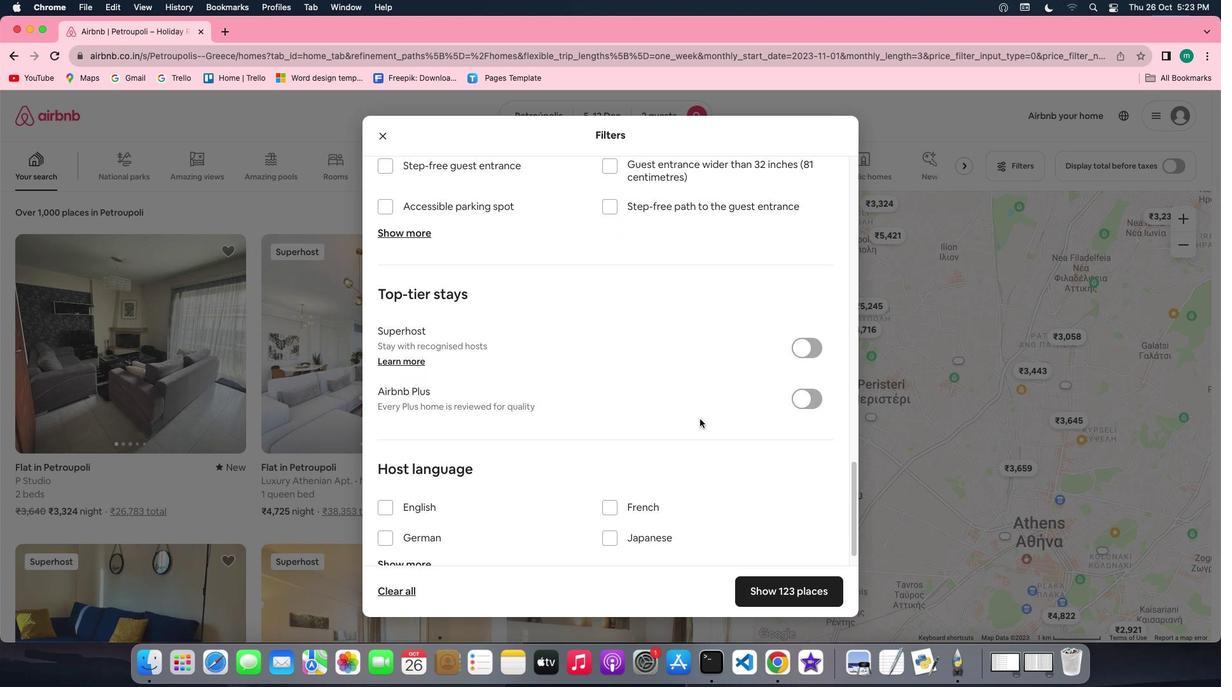 
Action: Mouse scrolled (699, 418) with delta (0, 0)
Screenshot: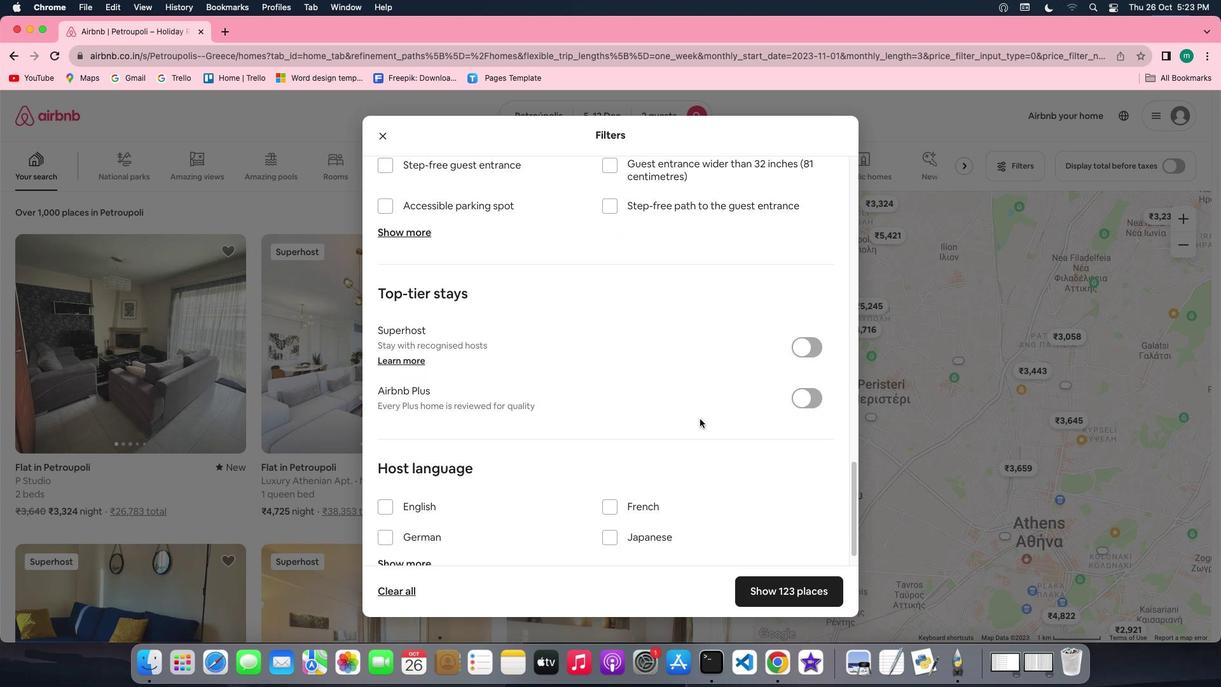 
Action: Mouse scrolled (699, 418) with delta (0, 0)
Screenshot: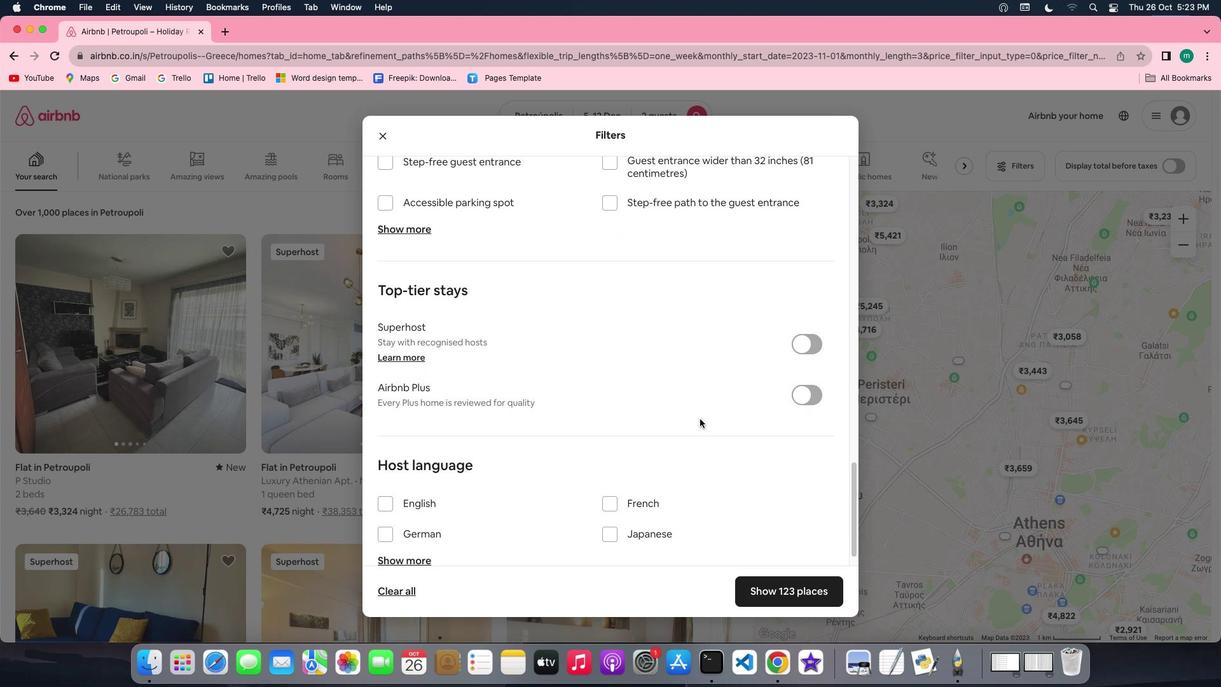 
Action: Mouse scrolled (699, 418) with delta (0, -1)
Screenshot: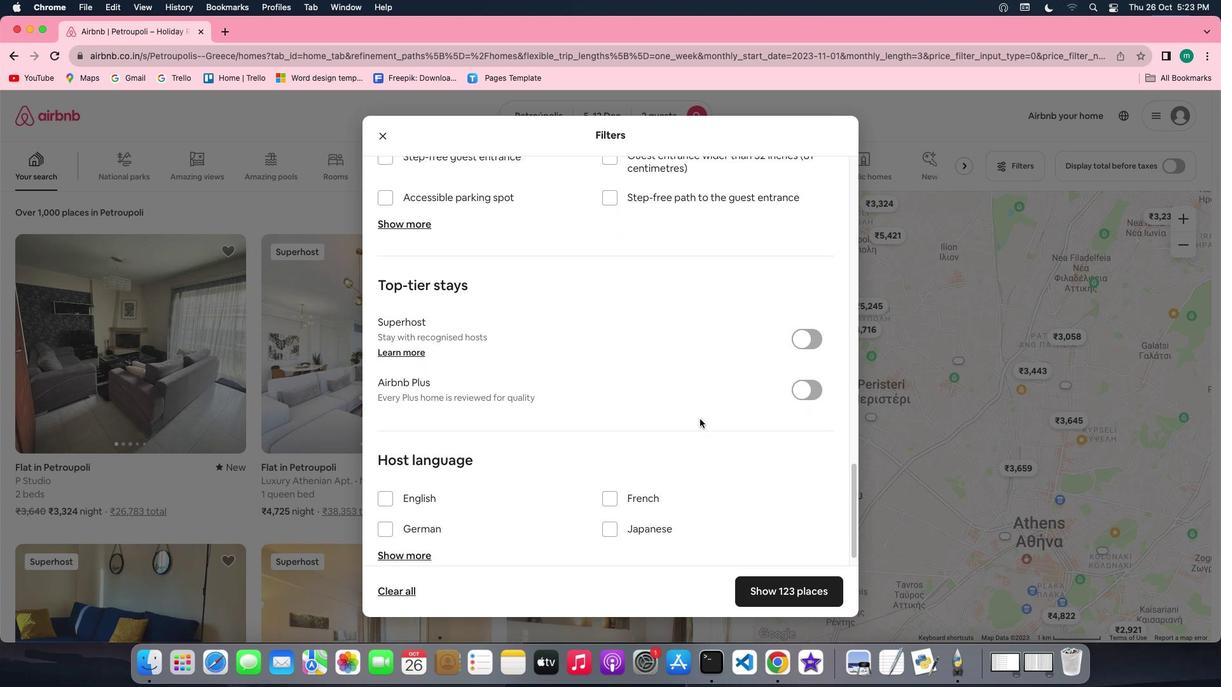 
Action: Mouse scrolled (699, 418) with delta (0, -3)
Screenshot: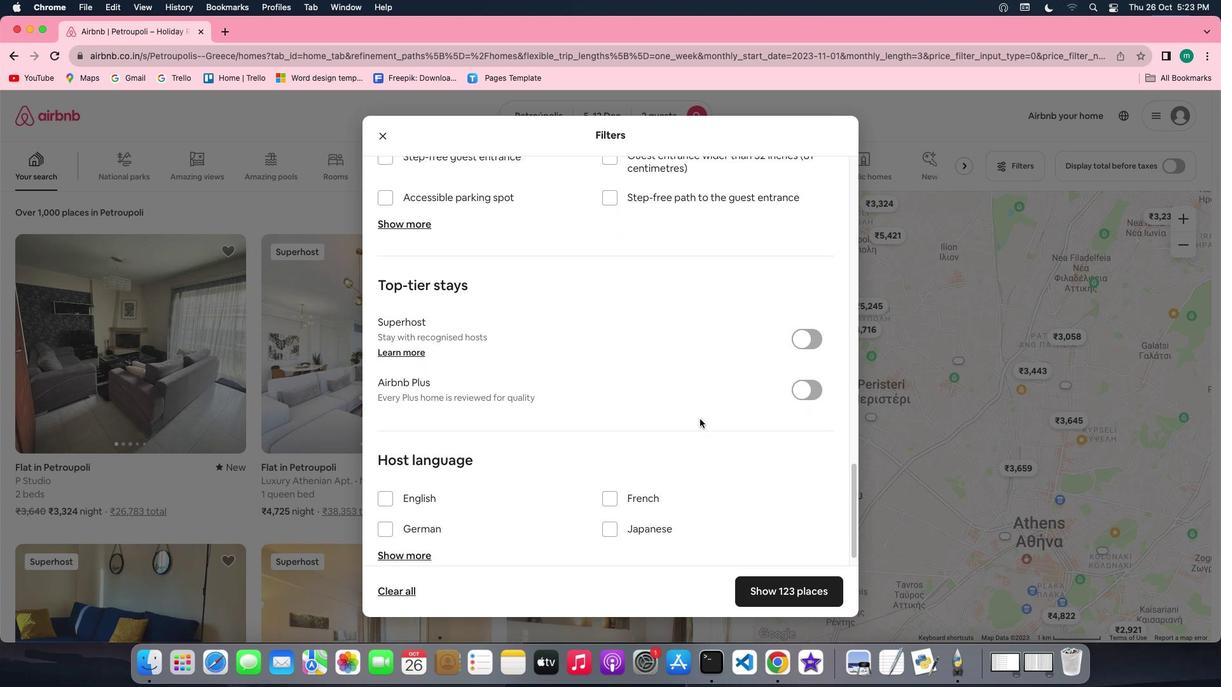 
Action: Mouse scrolled (699, 418) with delta (0, -3)
Screenshot: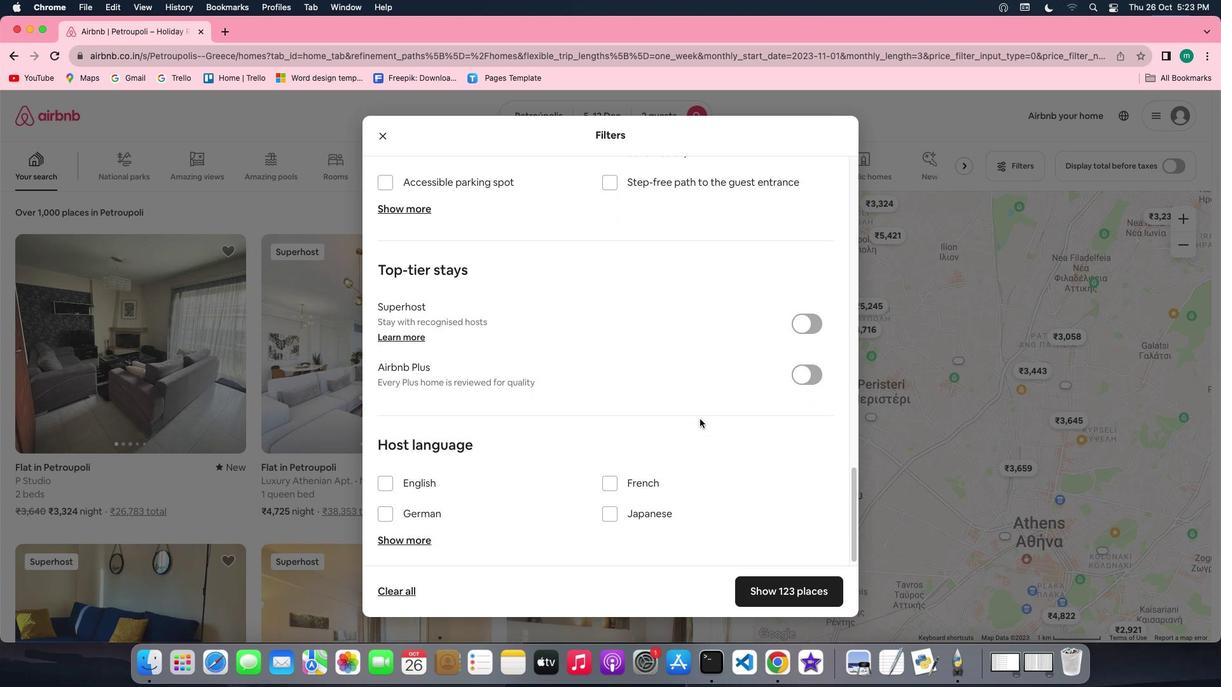 
Action: Mouse scrolled (699, 418) with delta (0, 0)
Screenshot: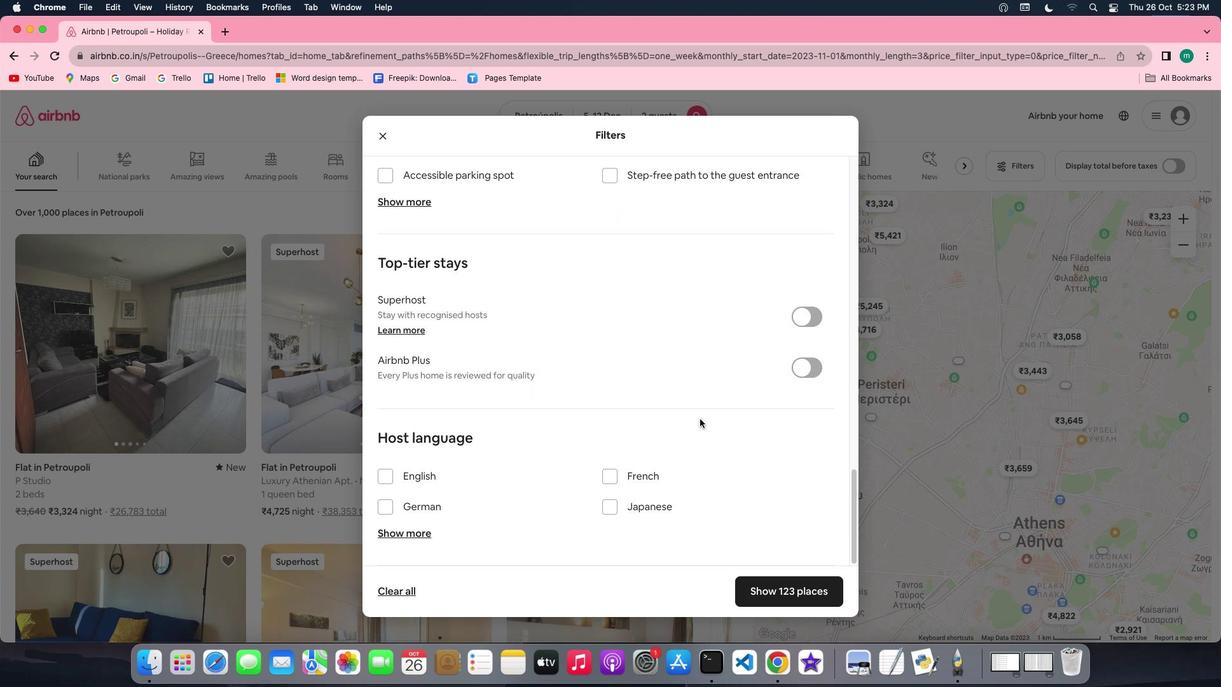 
Action: Mouse scrolled (699, 418) with delta (0, 0)
Screenshot: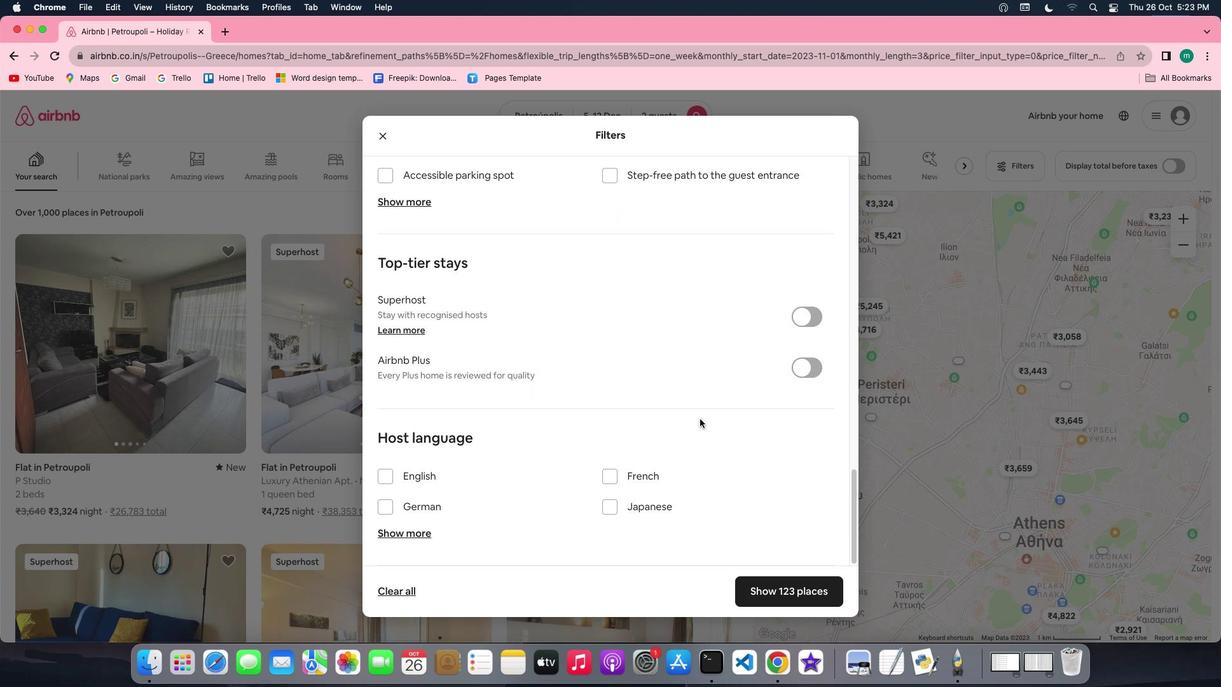 
Action: Mouse scrolled (699, 418) with delta (0, -1)
Screenshot: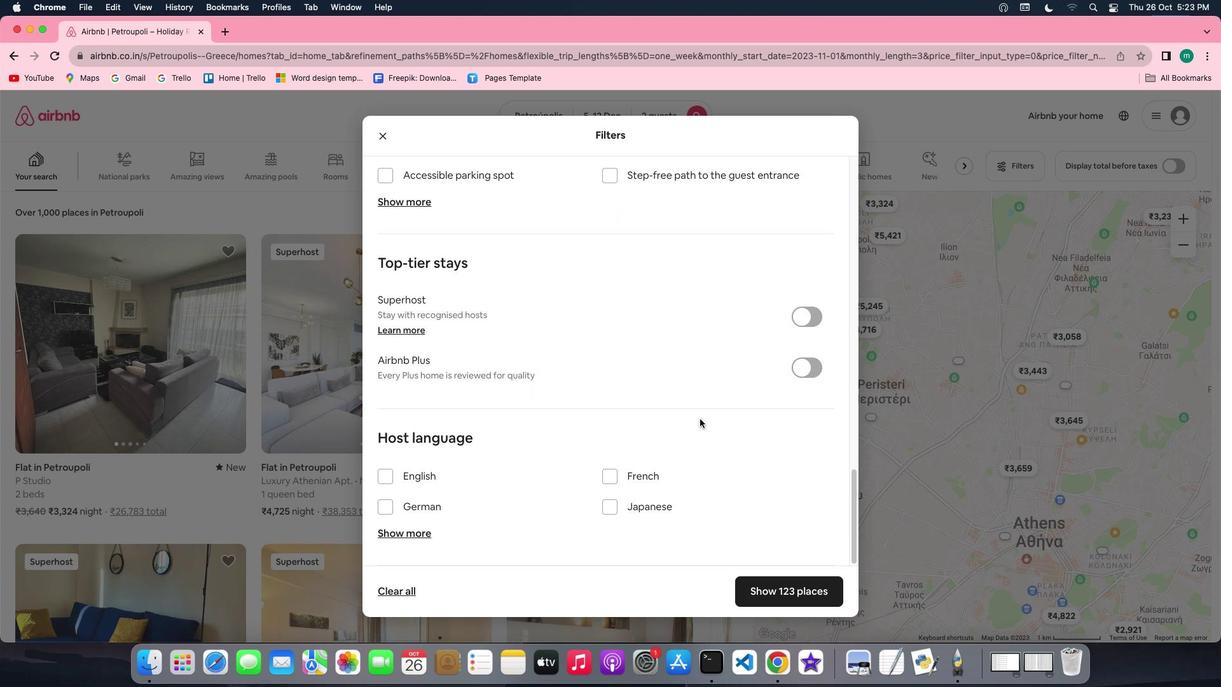 
Action: Mouse scrolled (699, 418) with delta (0, -3)
Screenshot: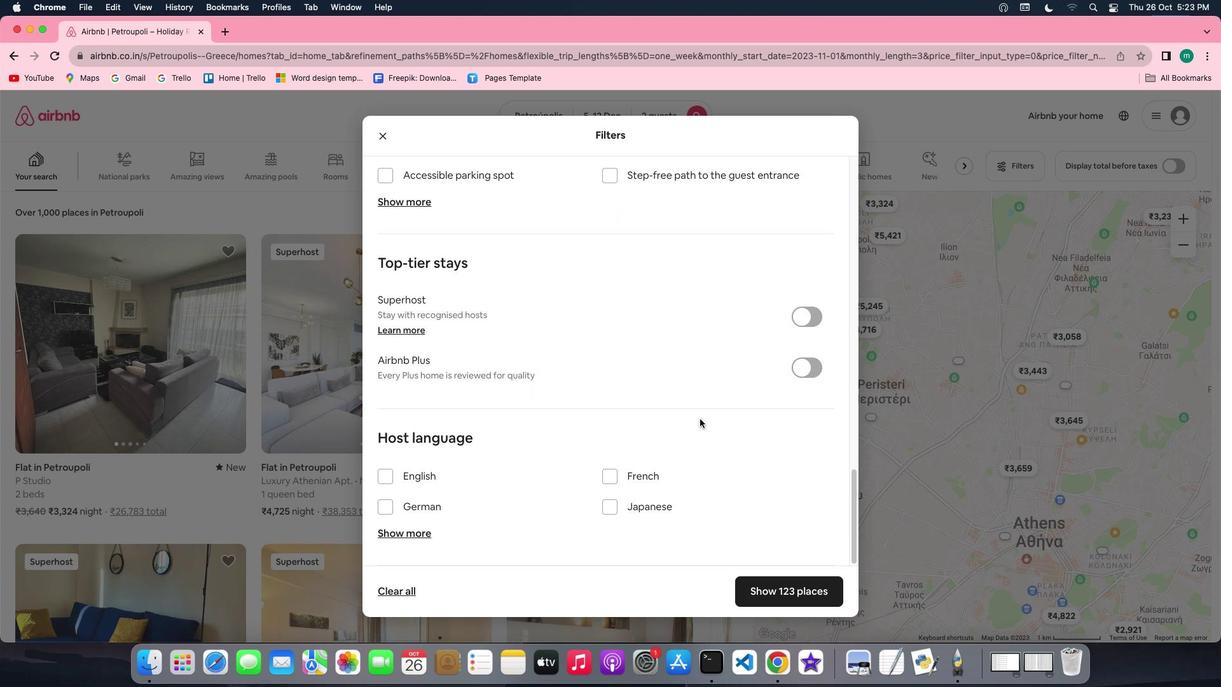 
Action: Mouse scrolled (699, 418) with delta (0, -3)
Screenshot: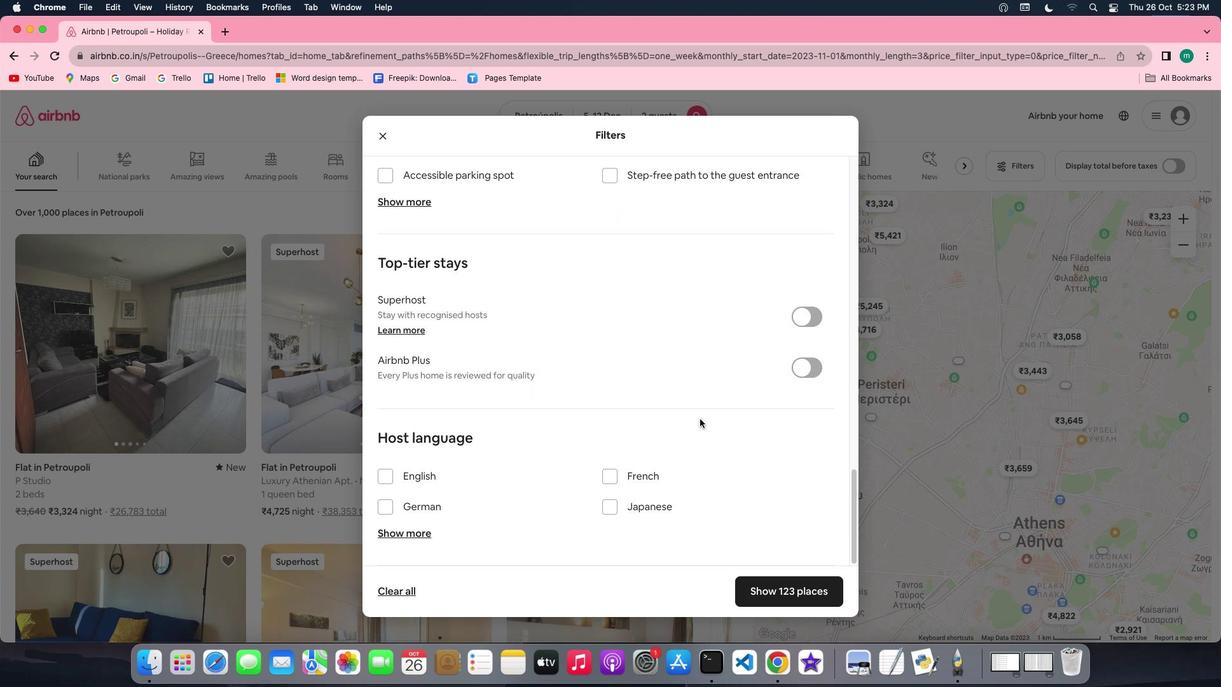 
Action: Mouse moved to (789, 593)
Screenshot: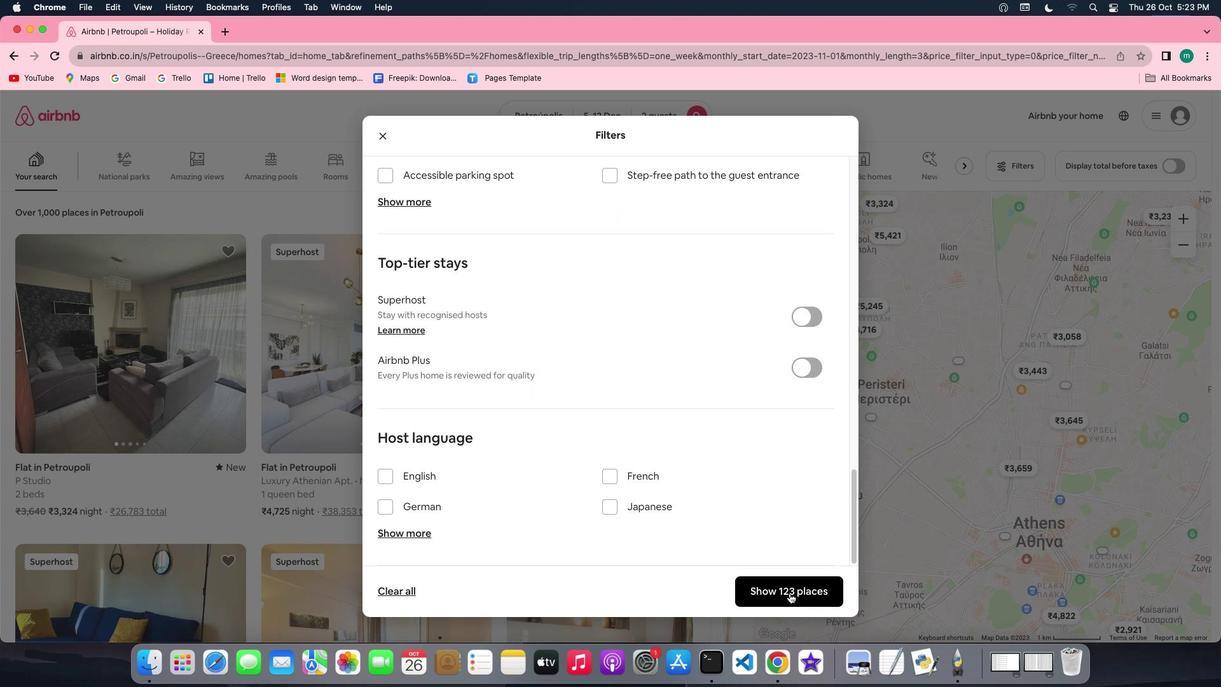 
Action: Mouse pressed left at (789, 593)
Screenshot: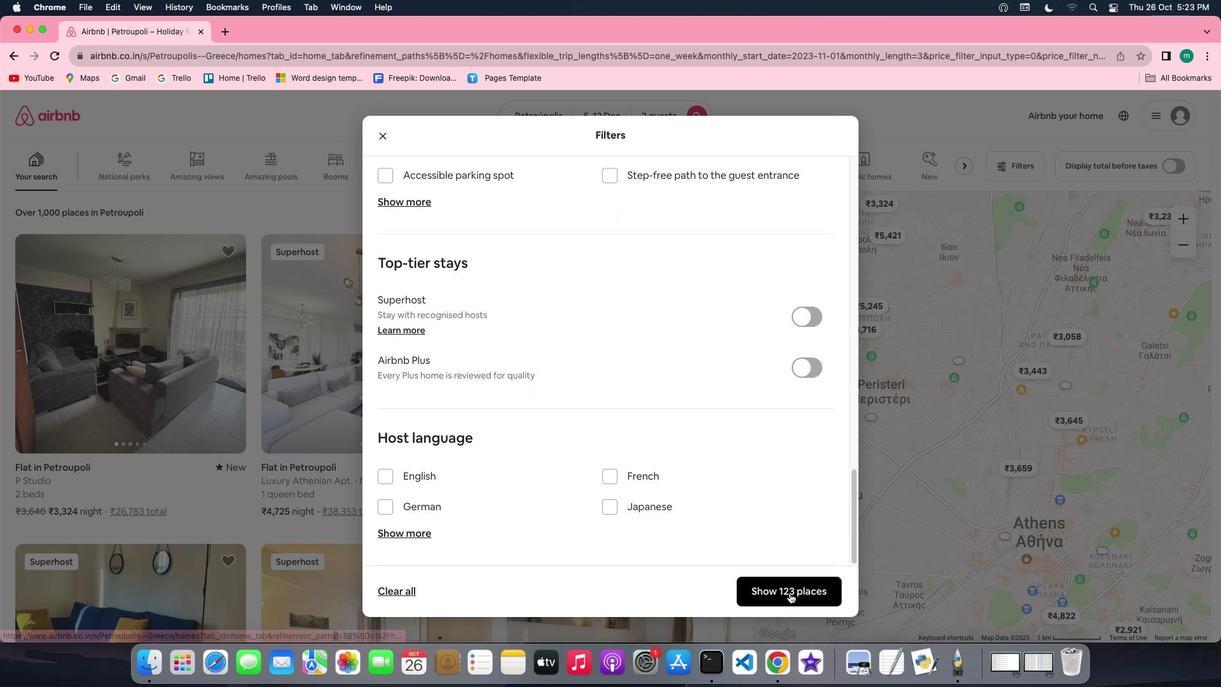 
Action: Mouse moved to (153, 319)
Screenshot: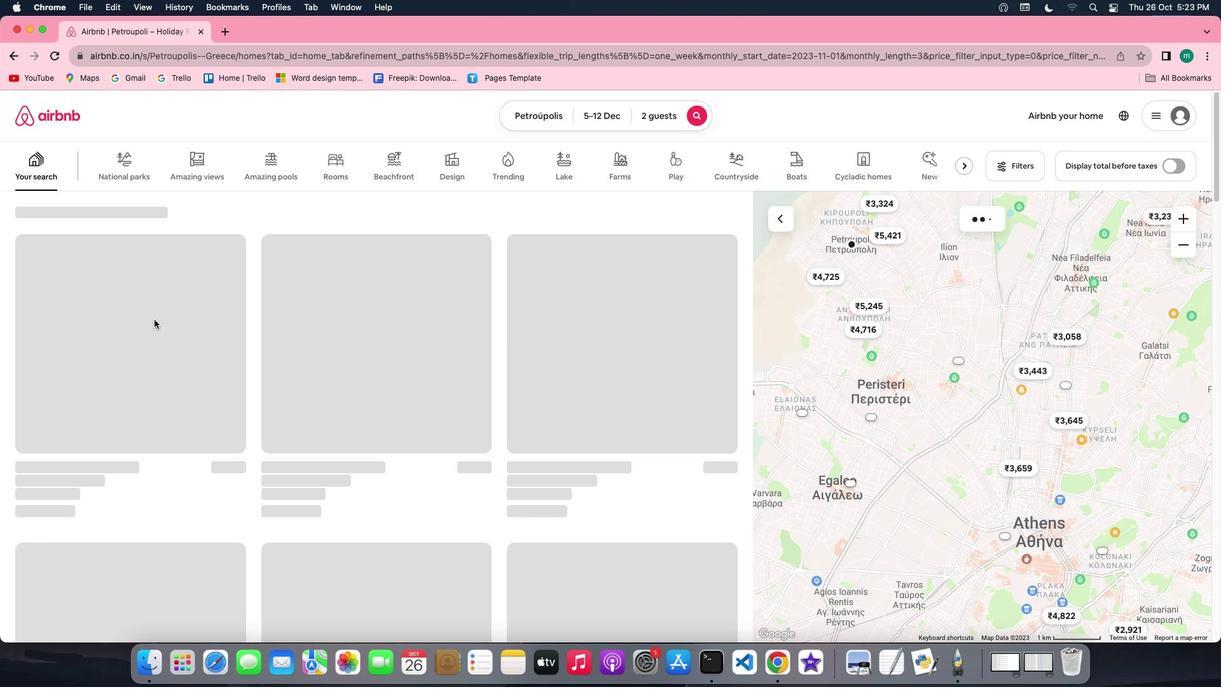 
Action: Mouse pressed left at (153, 319)
Screenshot: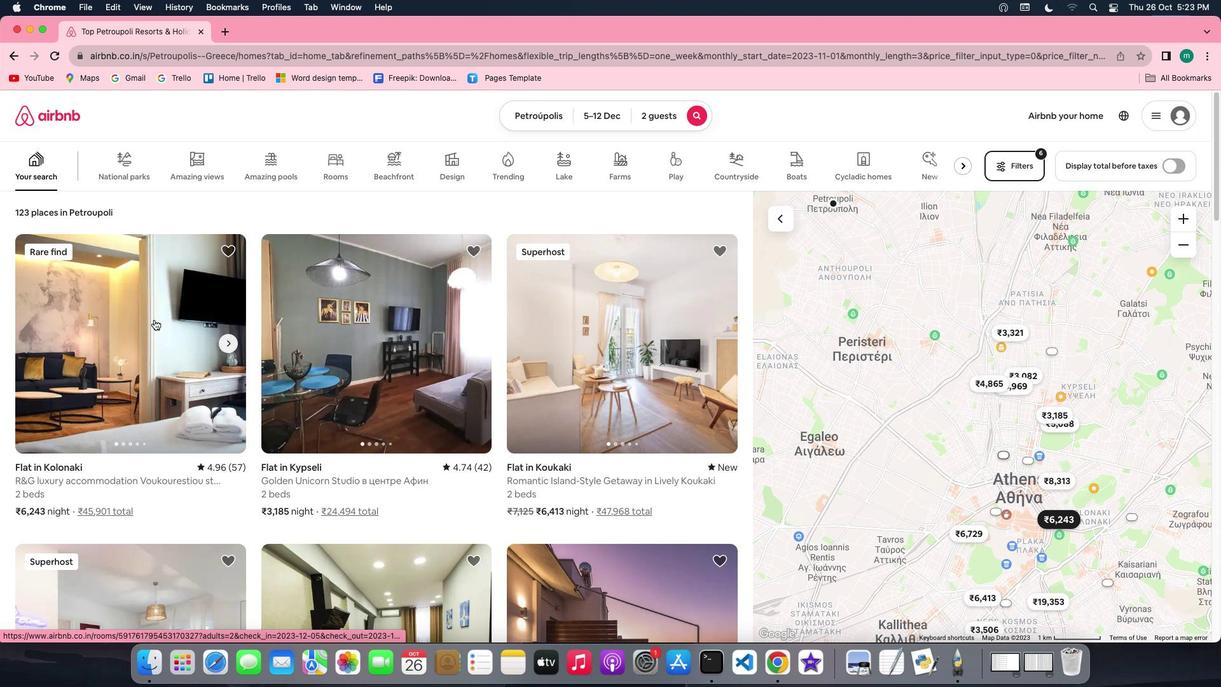 
Action: Mouse moved to (898, 477)
Screenshot: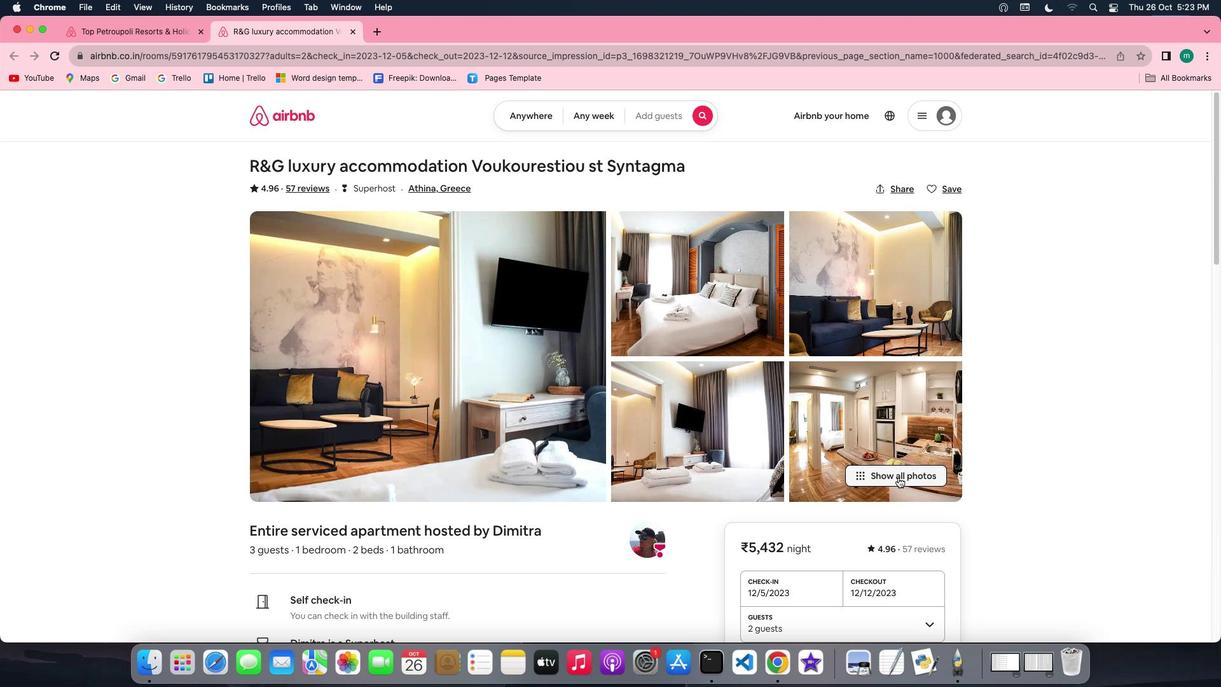 
Action: Mouse pressed left at (898, 477)
Screenshot: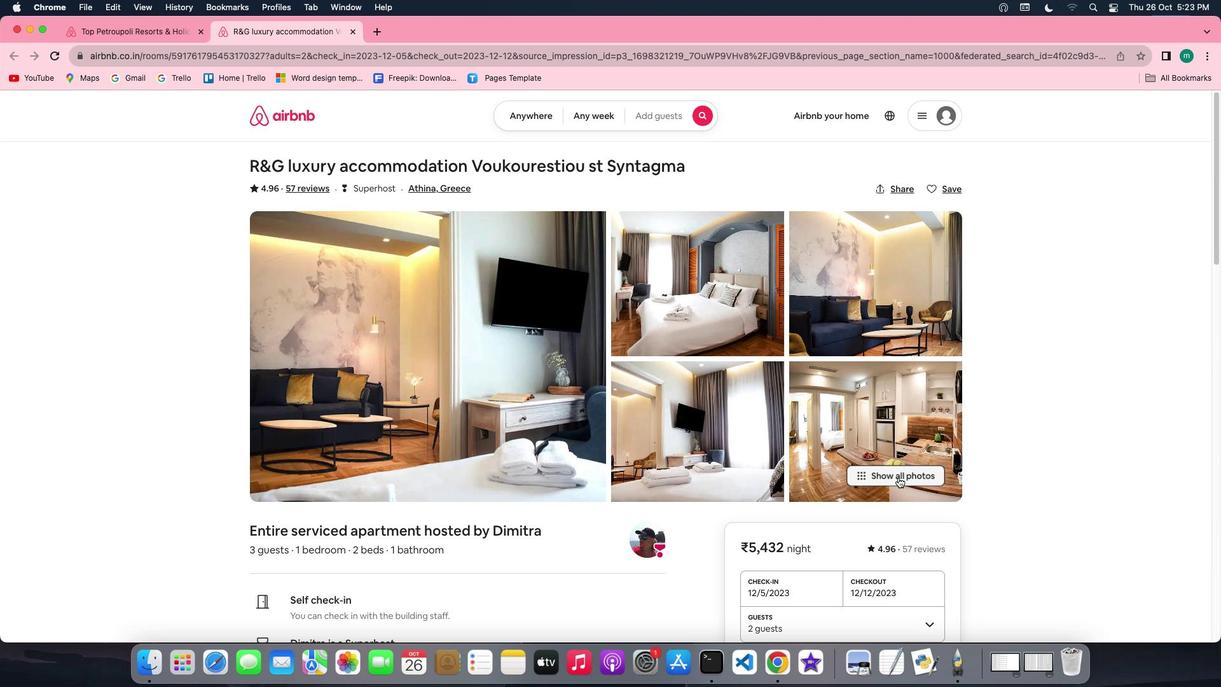 
Action: Mouse moved to (421, 351)
Screenshot: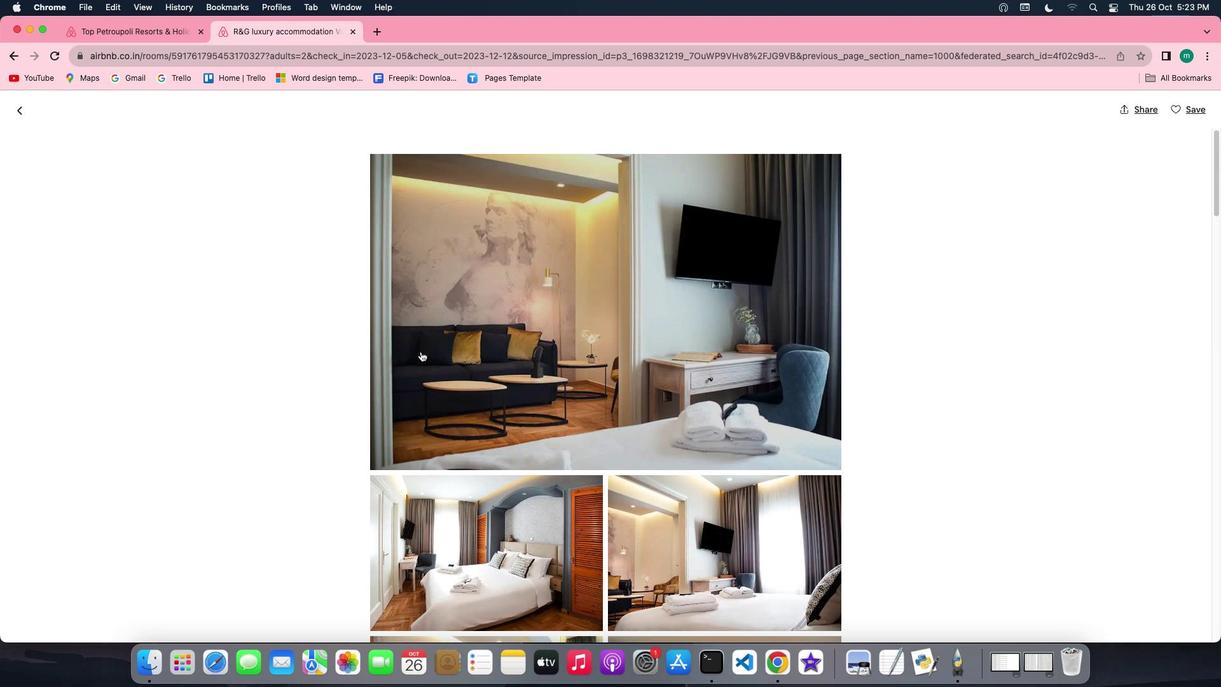 
Action: Mouse scrolled (421, 351) with delta (0, 0)
Screenshot: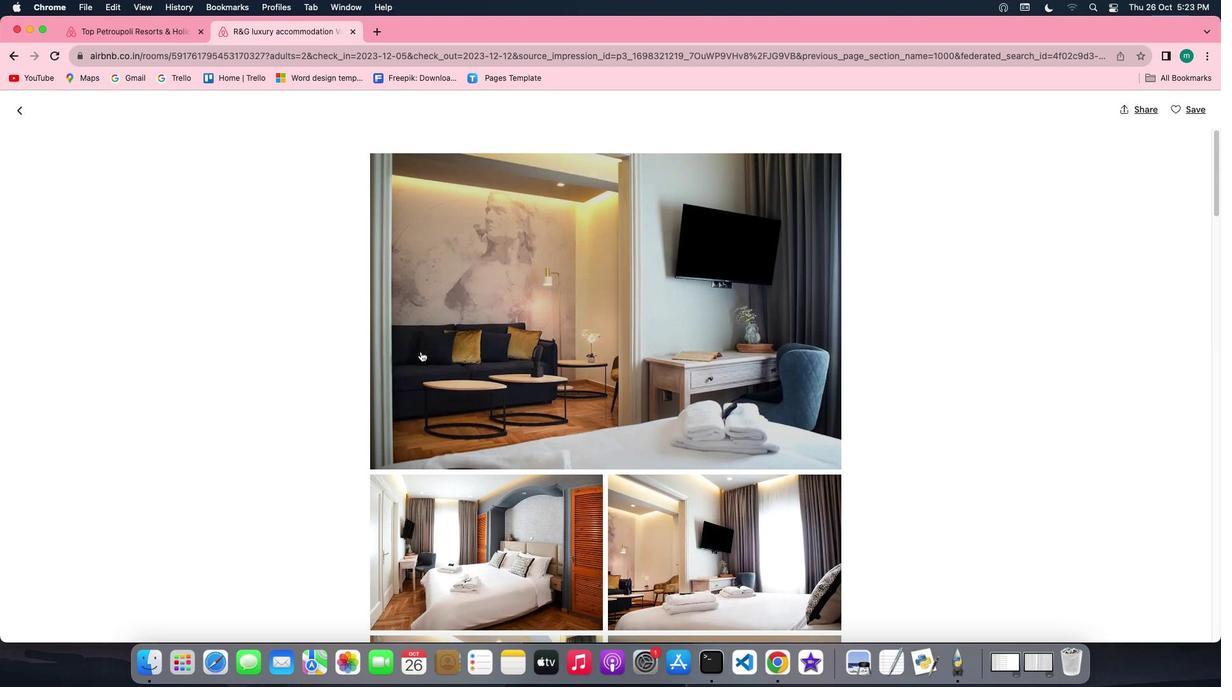 
Action: Mouse scrolled (421, 351) with delta (0, 0)
Screenshot: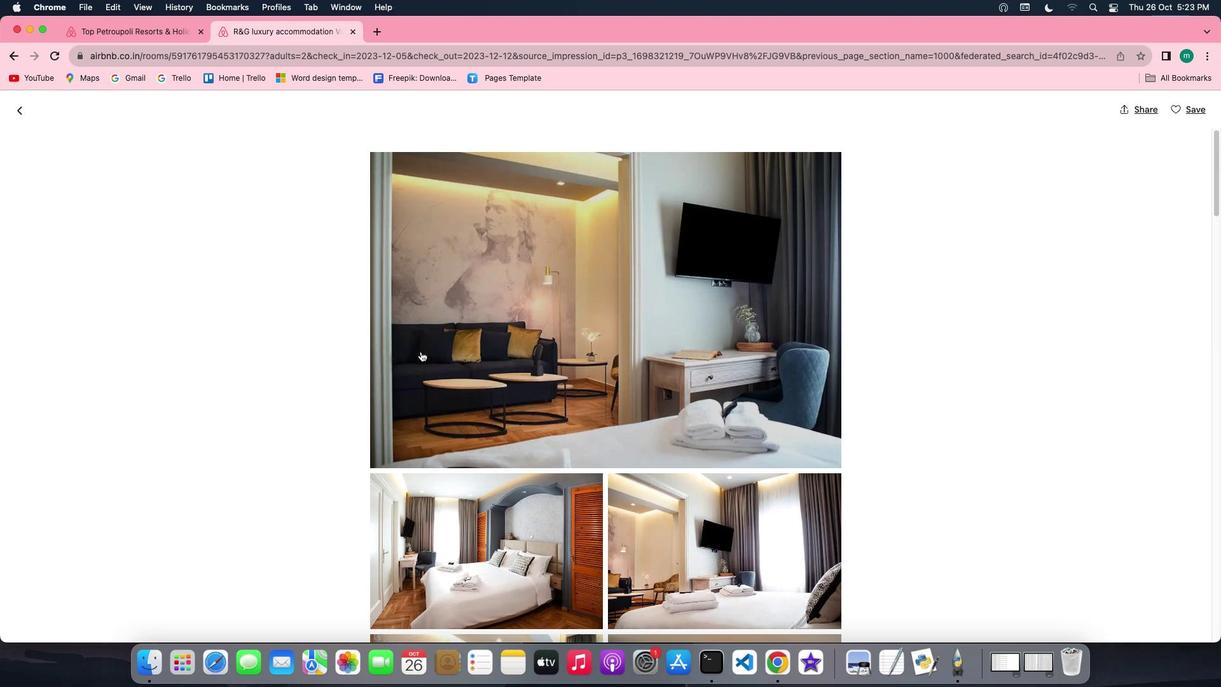 
Action: Mouse scrolled (421, 351) with delta (0, -1)
Screenshot: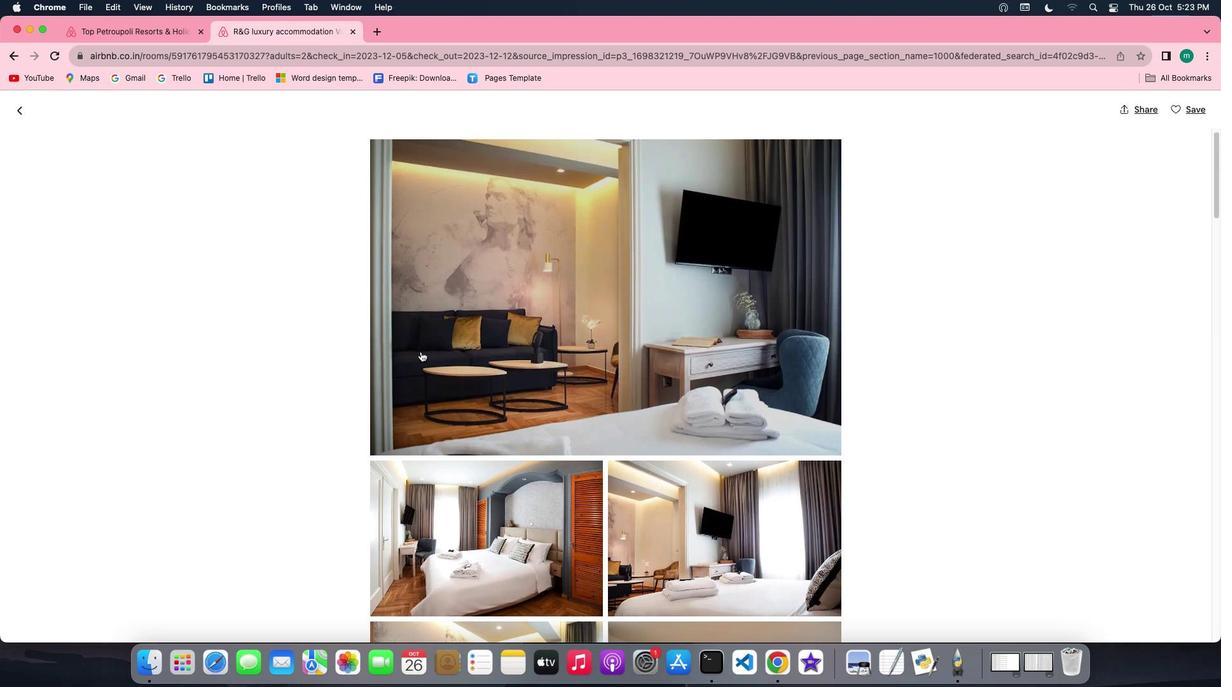 
Action: Mouse scrolled (421, 351) with delta (0, -1)
Screenshot: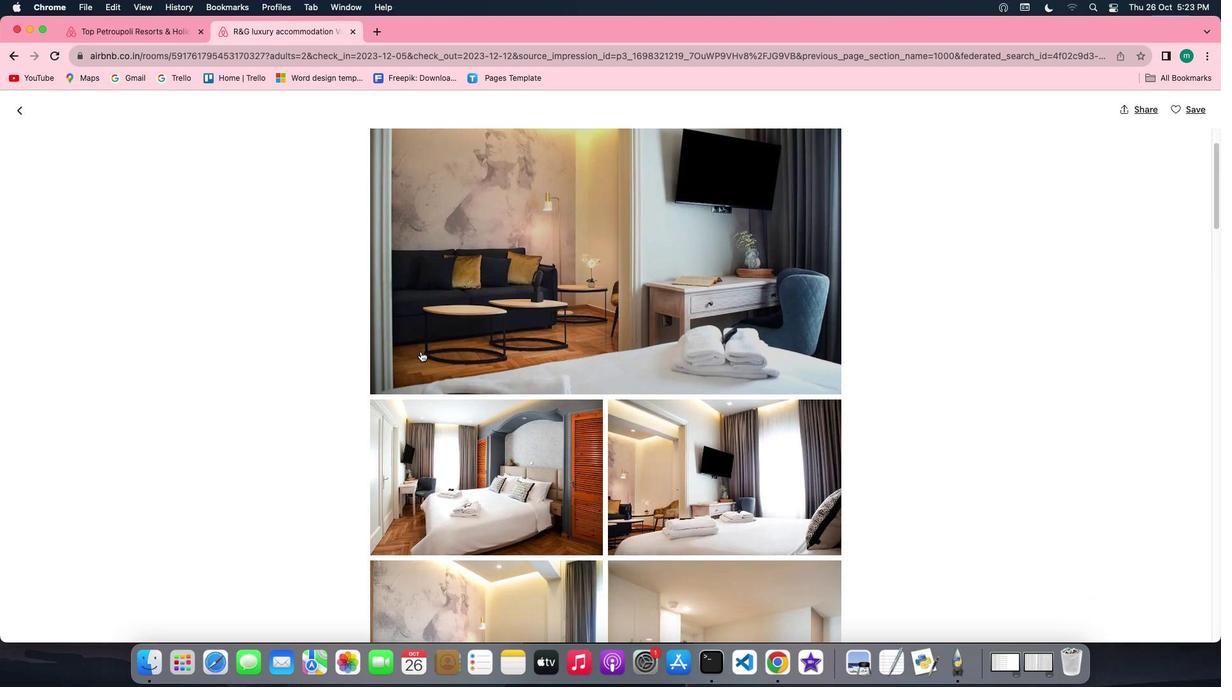 
Action: Mouse moved to (511, 387)
Screenshot: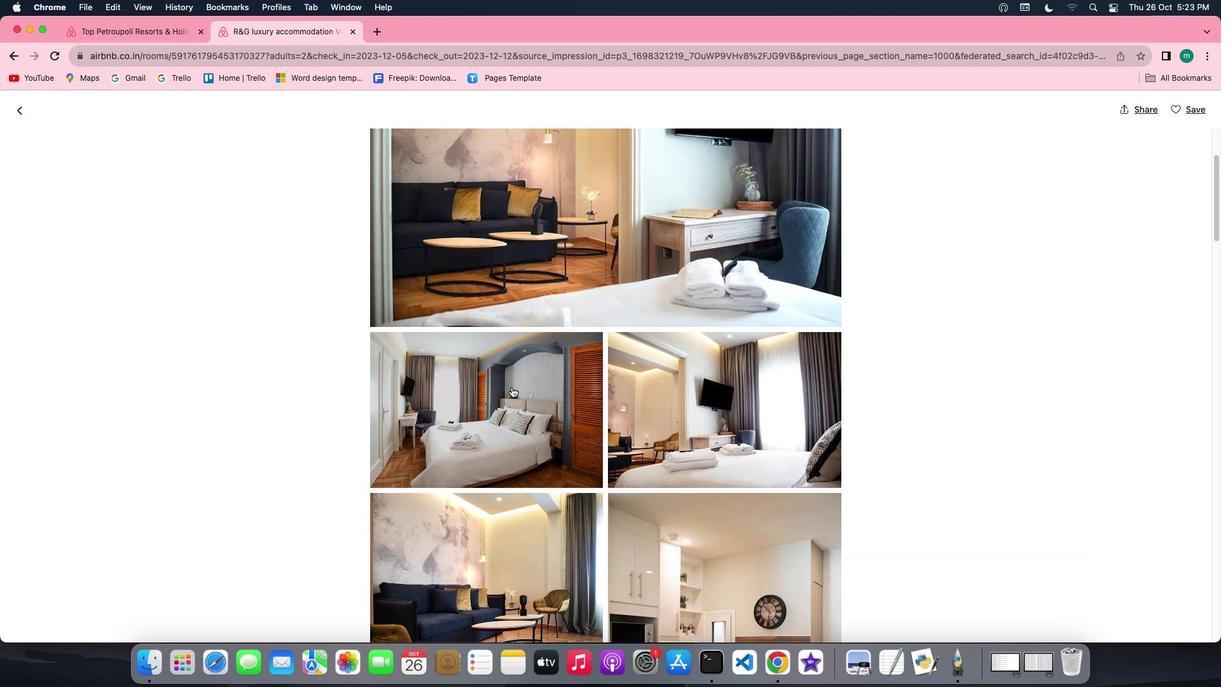 
Action: Mouse scrolled (511, 387) with delta (0, 0)
Screenshot: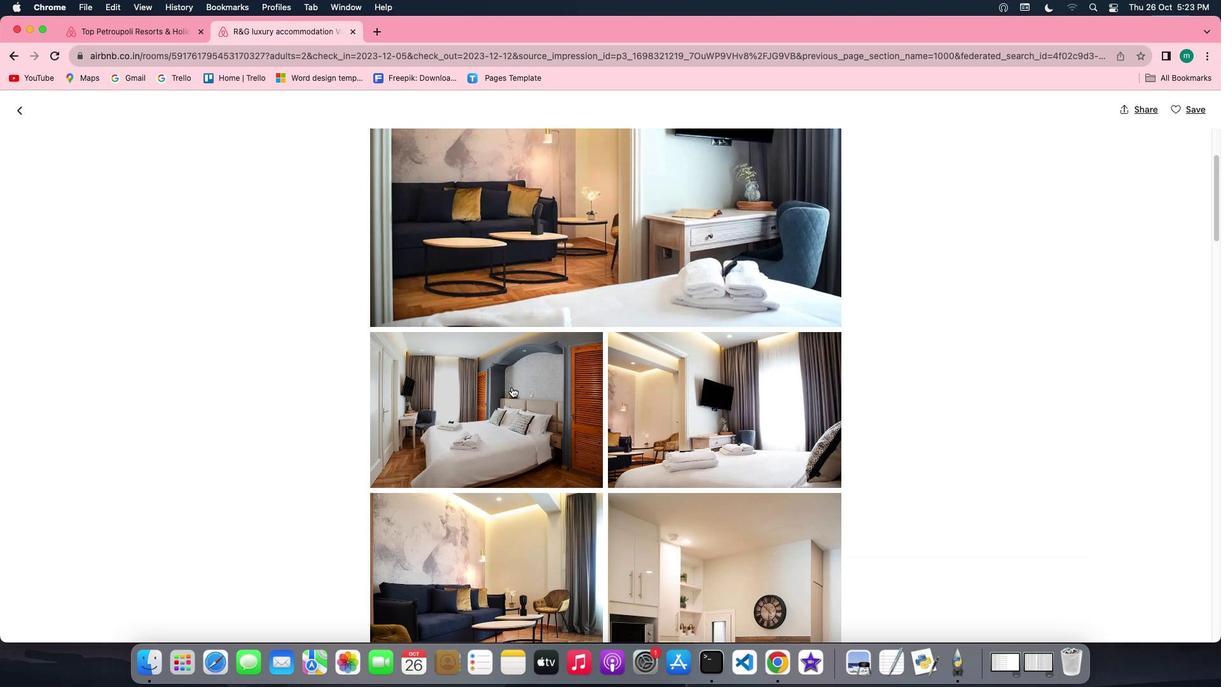
Action: Mouse scrolled (511, 387) with delta (0, 0)
Screenshot: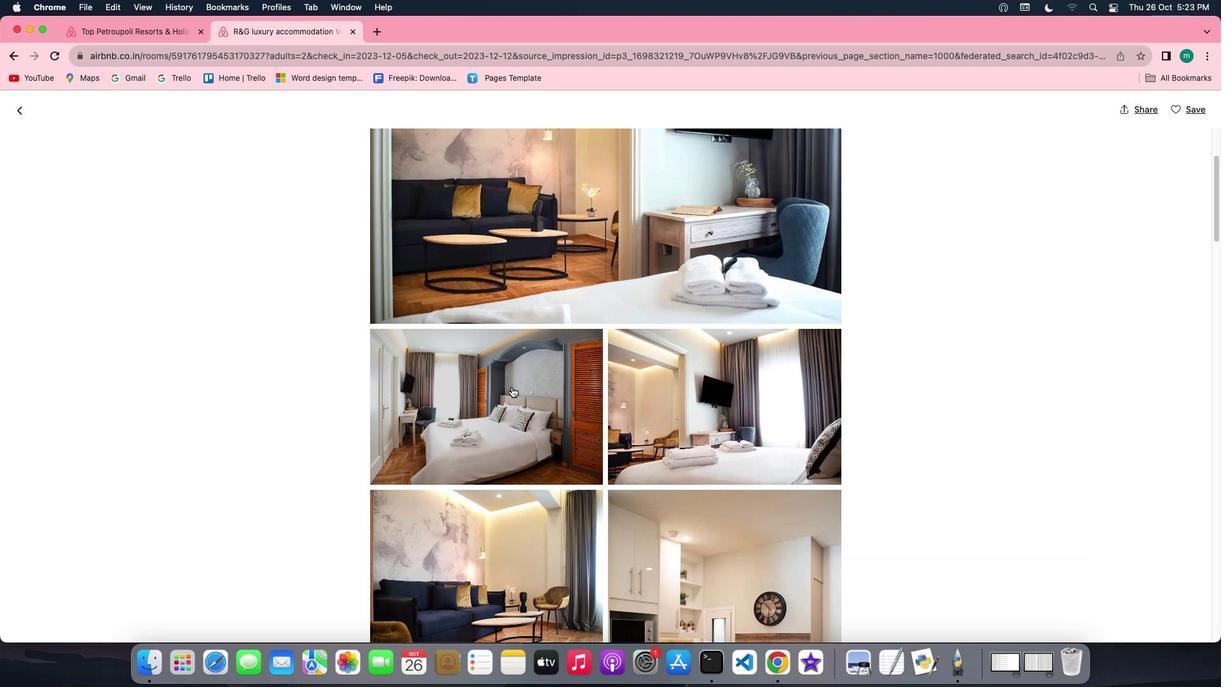 
Action: Mouse scrolled (511, 387) with delta (0, -1)
Screenshot: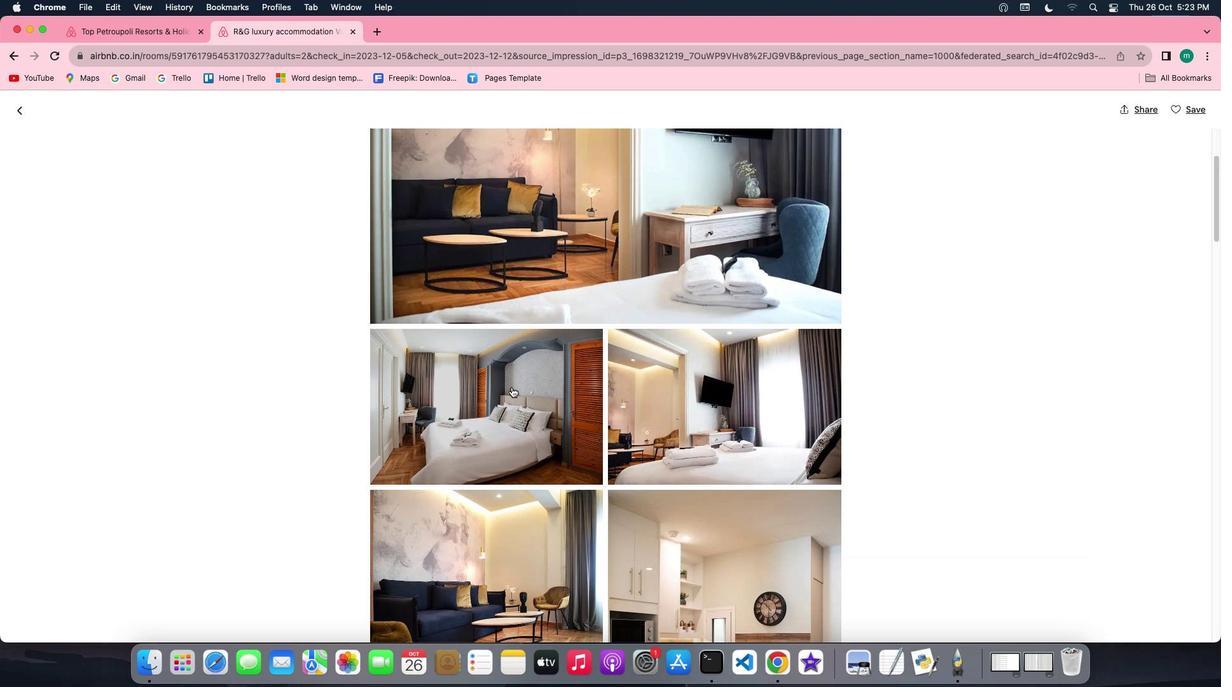 
Action: Mouse scrolled (511, 387) with delta (0, 0)
Screenshot: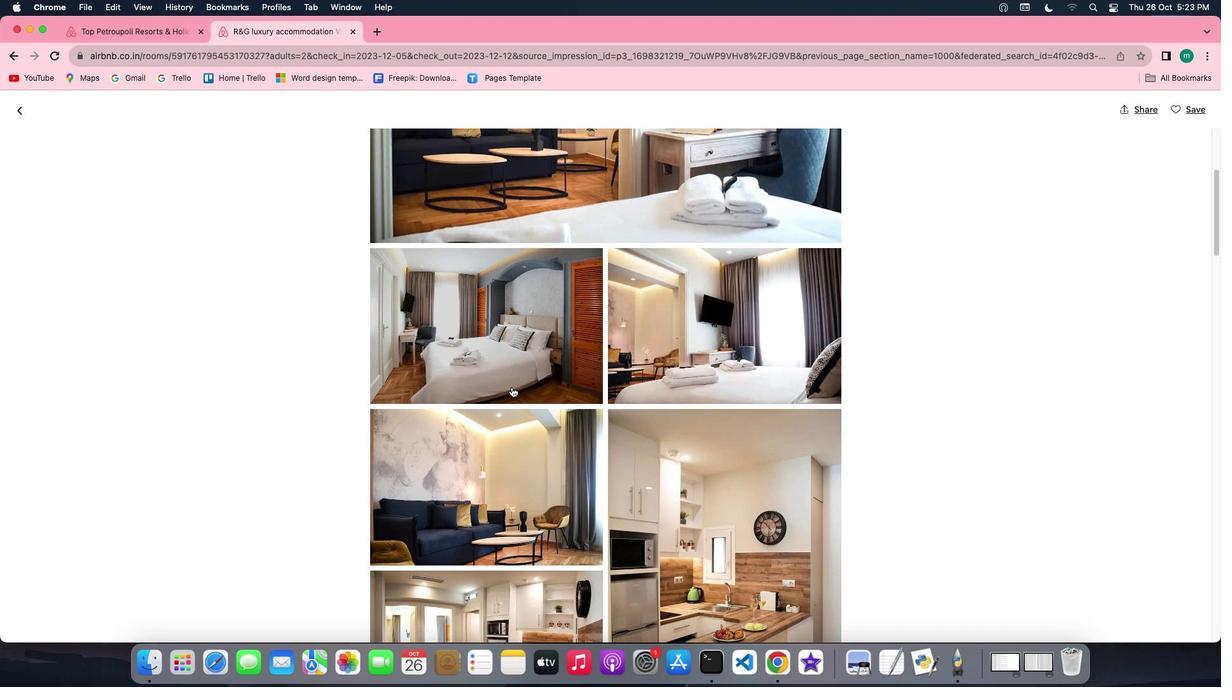 
Action: Mouse scrolled (511, 387) with delta (0, 0)
Screenshot: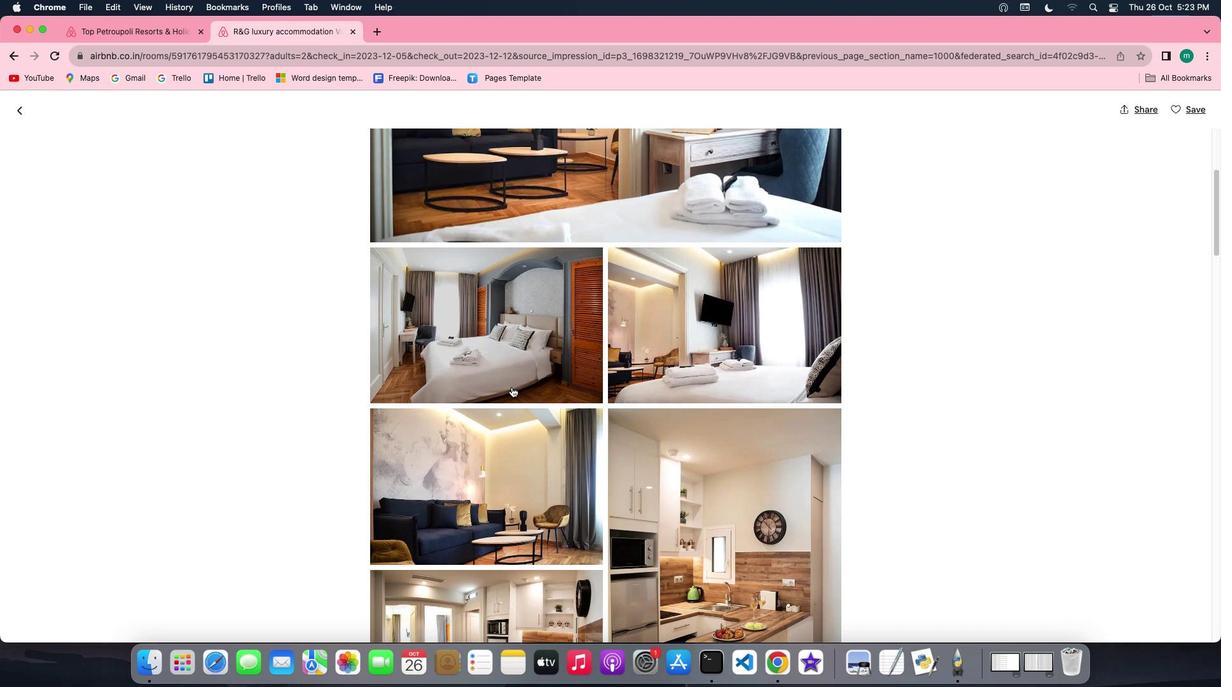 
Action: Mouse scrolled (511, 387) with delta (0, 0)
Screenshot: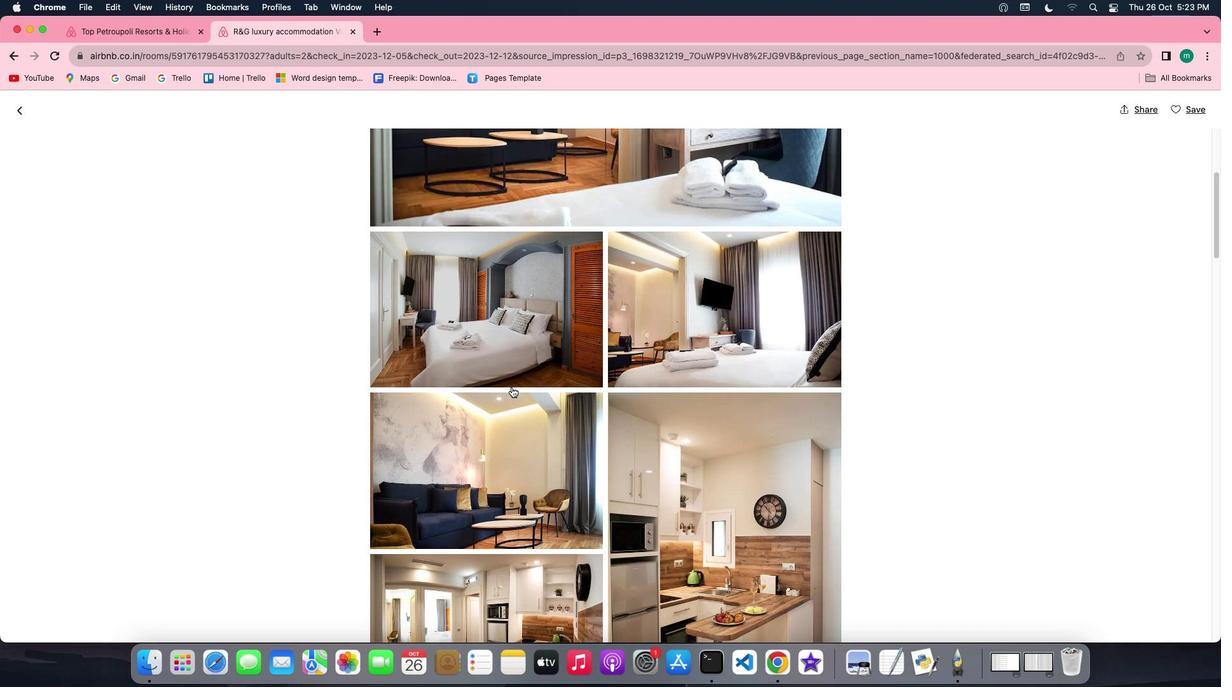 
Action: Mouse scrolled (511, 387) with delta (0, 0)
Screenshot: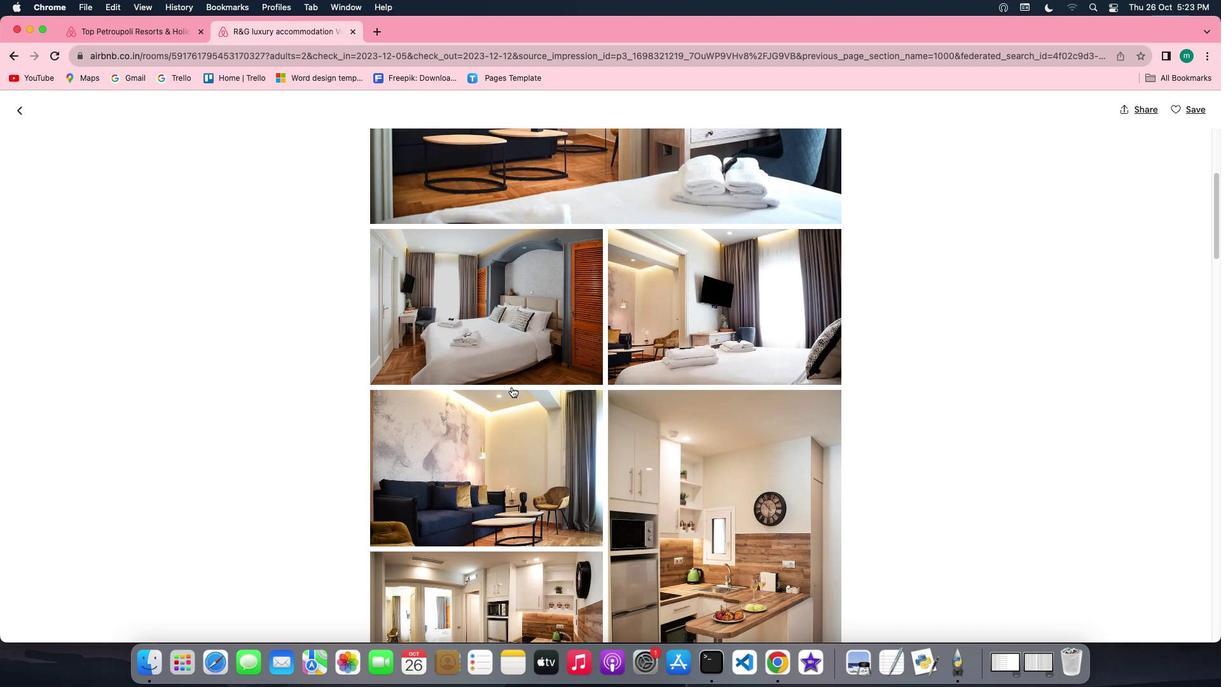 
Action: Mouse scrolled (511, 387) with delta (0, 0)
Screenshot: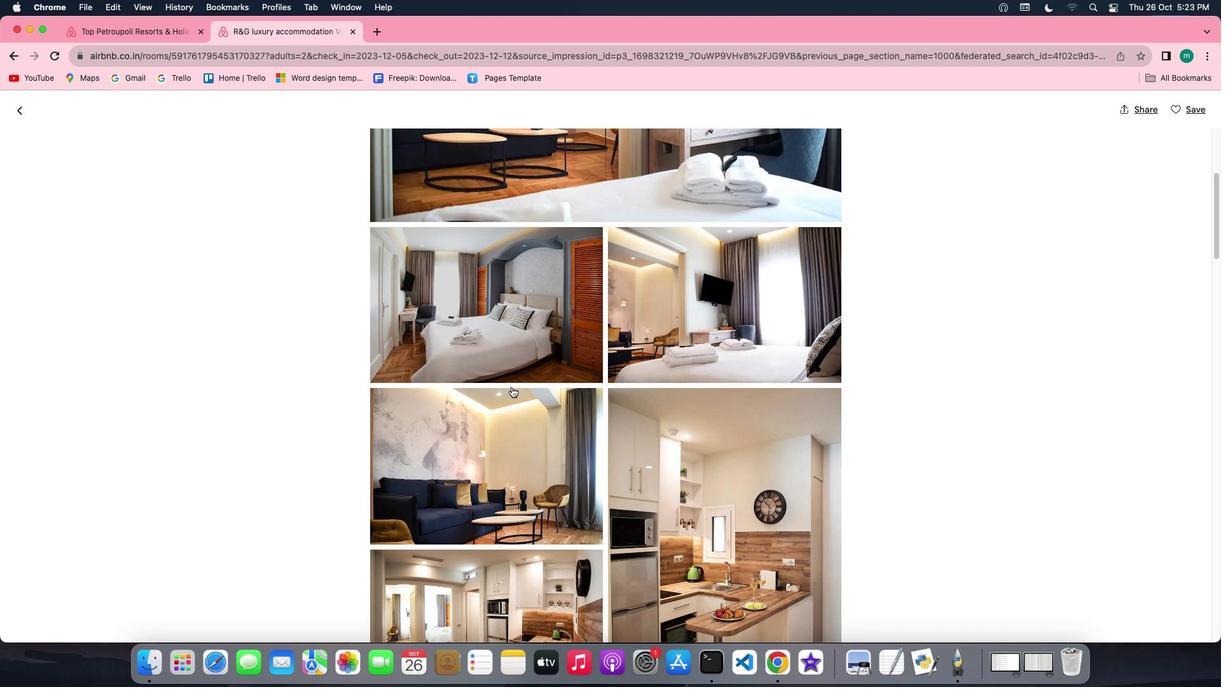
Action: Mouse scrolled (511, 387) with delta (0, 0)
Screenshot: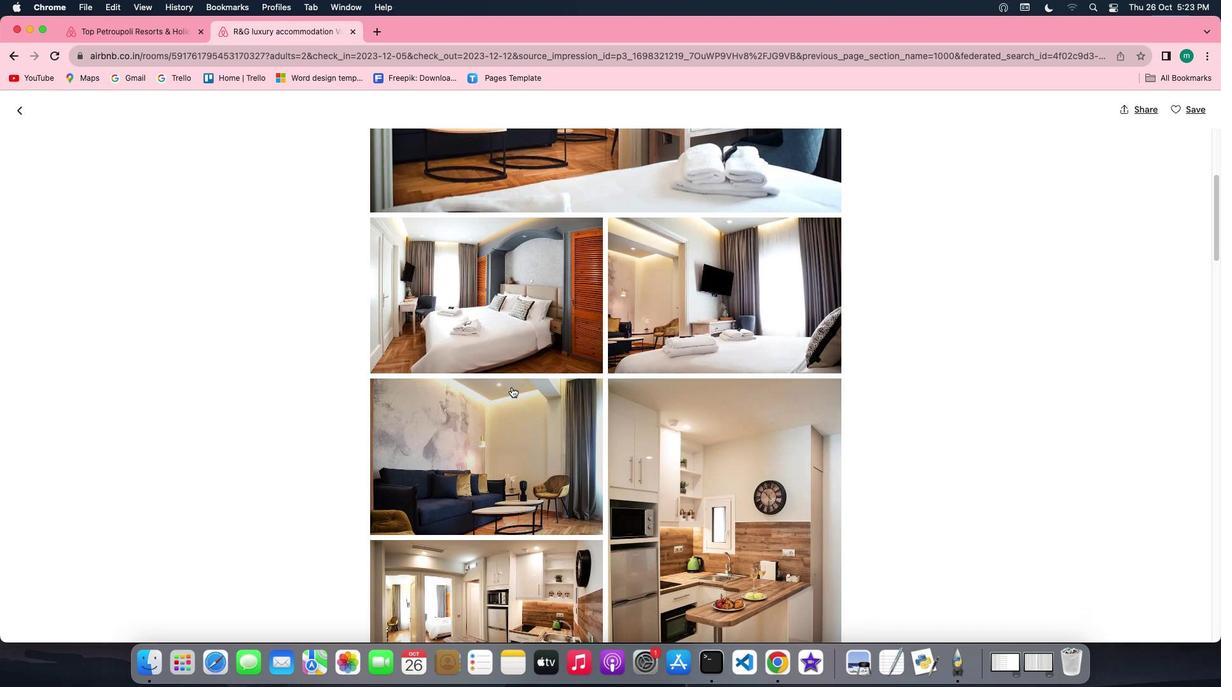 
Action: Mouse scrolled (511, 387) with delta (0, 0)
Screenshot: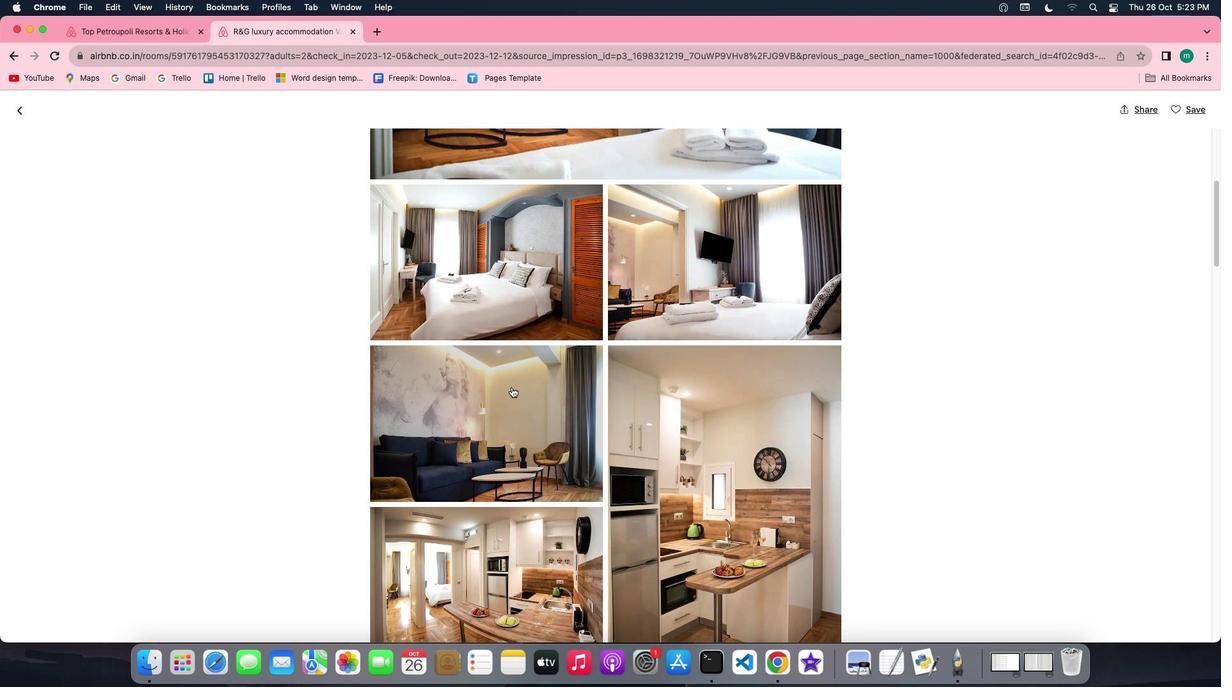 
Action: Mouse scrolled (511, 387) with delta (0, 0)
Screenshot: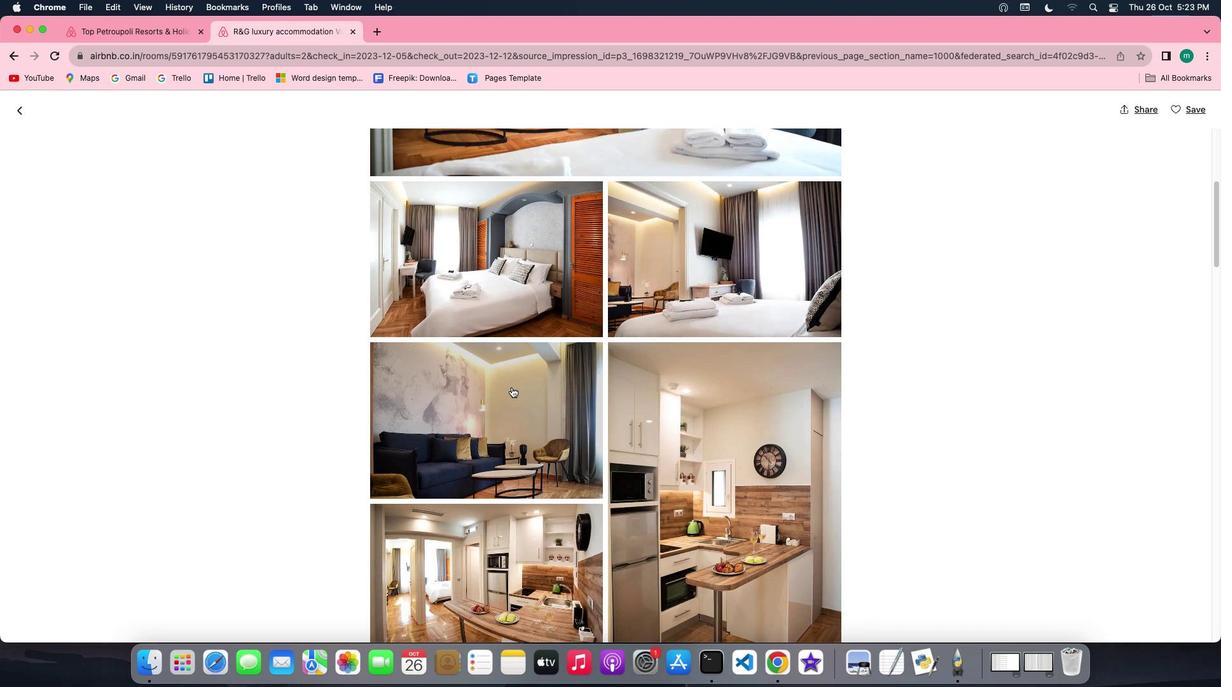 
Action: Mouse scrolled (511, 387) with delta (0, 0)
Screenshot: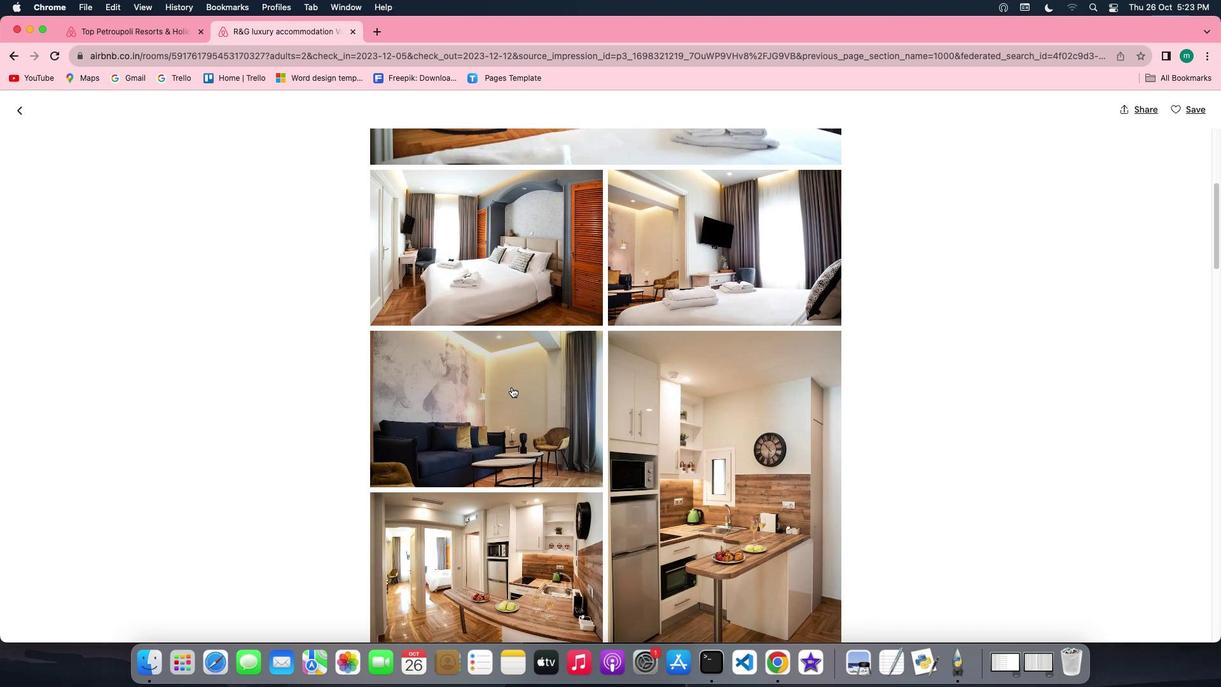 
Action: Mouse scrolled (511, 387) with delta (0, 0)
Screenshot: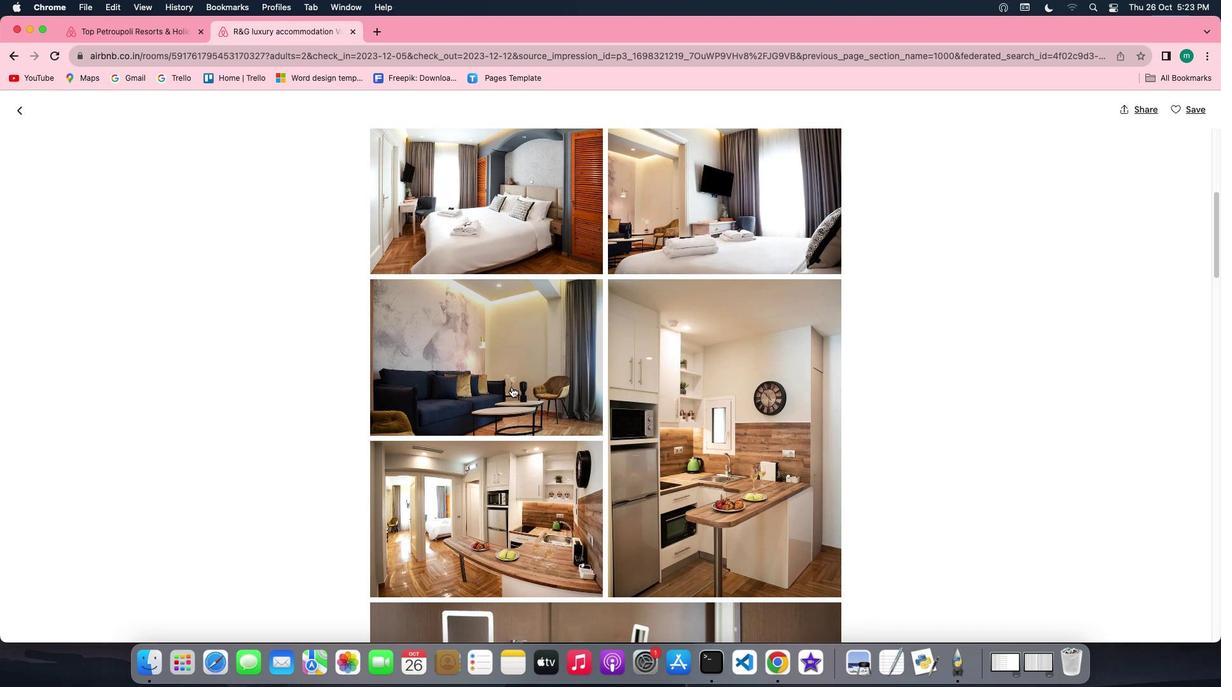 
Action: Mouse scrolled (511, 387) with delta (0, 0)
Screenshot: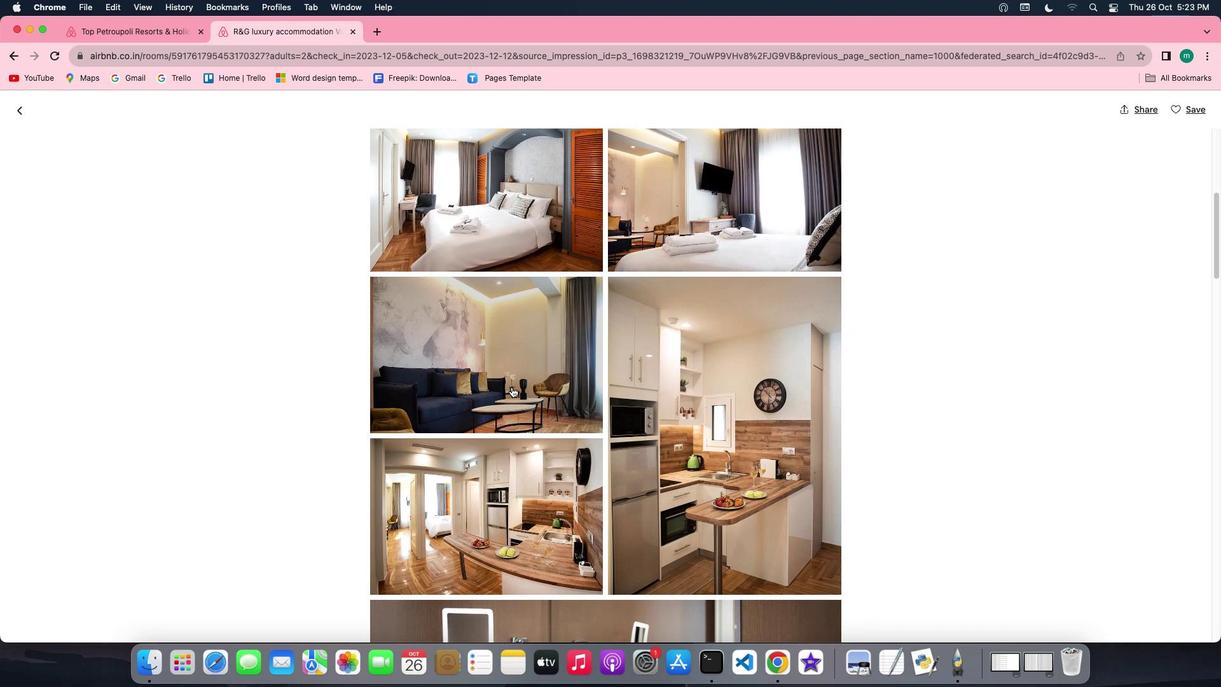 
Action: Mouse scrolled (511, 387) with delta (0, -1)
Screenshot: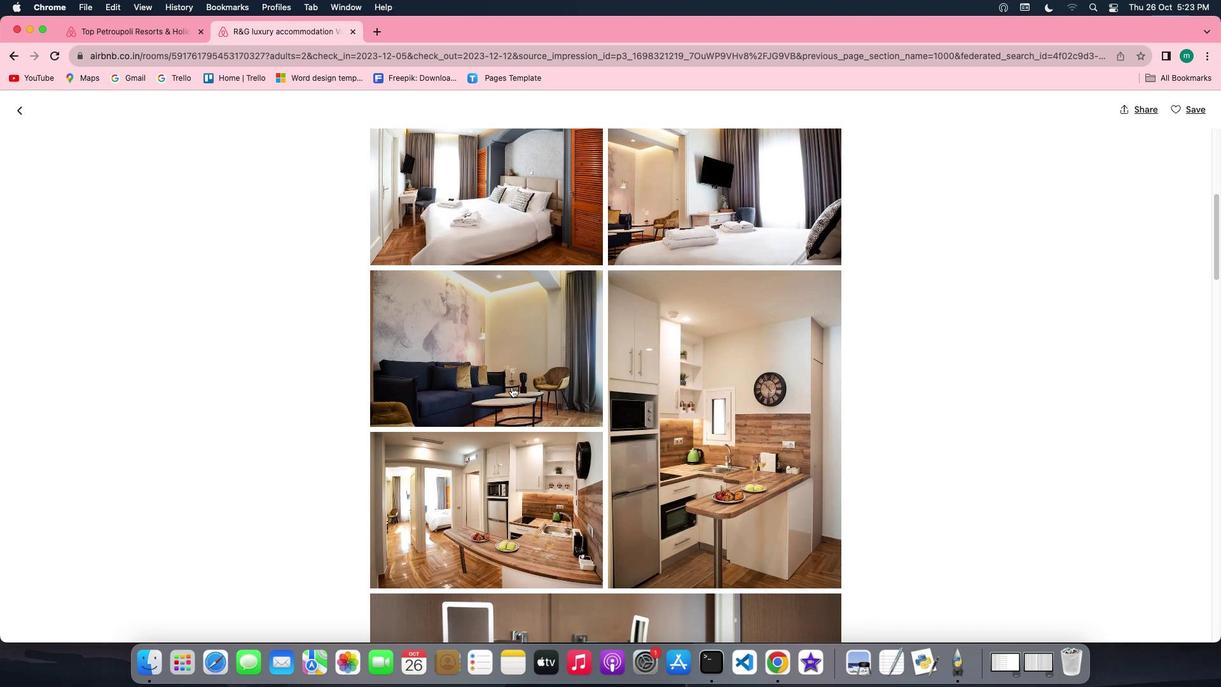 
Action: Mouse scrolled (511, 387) with delta (0, -1)
Screenshot: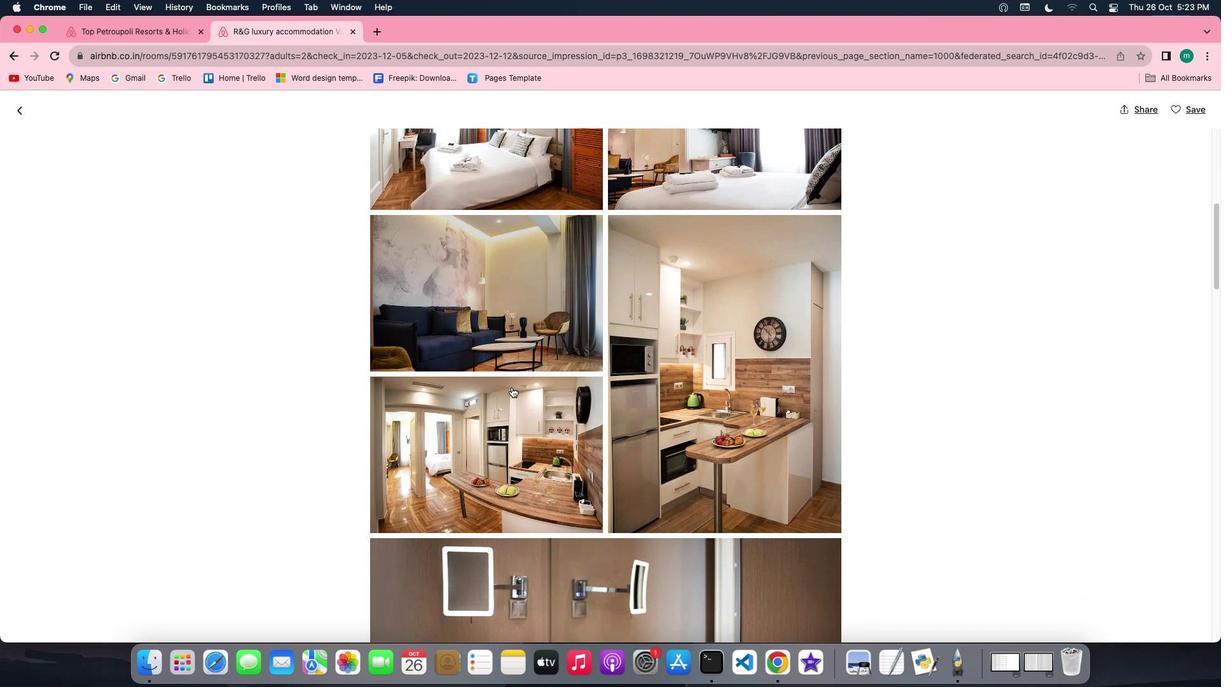 
Action: Mouse scrolled (511, 387) with delta (0, 0)
Screenshot: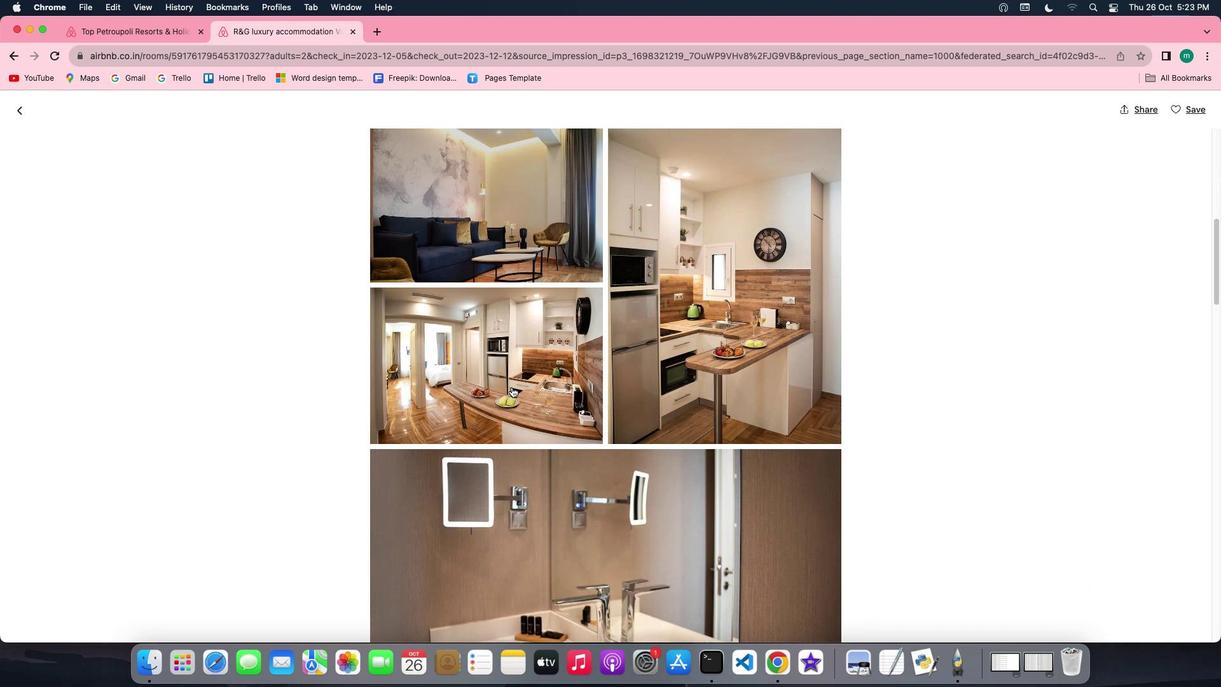 
Action: Mouse scrolled (511, 387) with delta (0, 0)
Screenshot: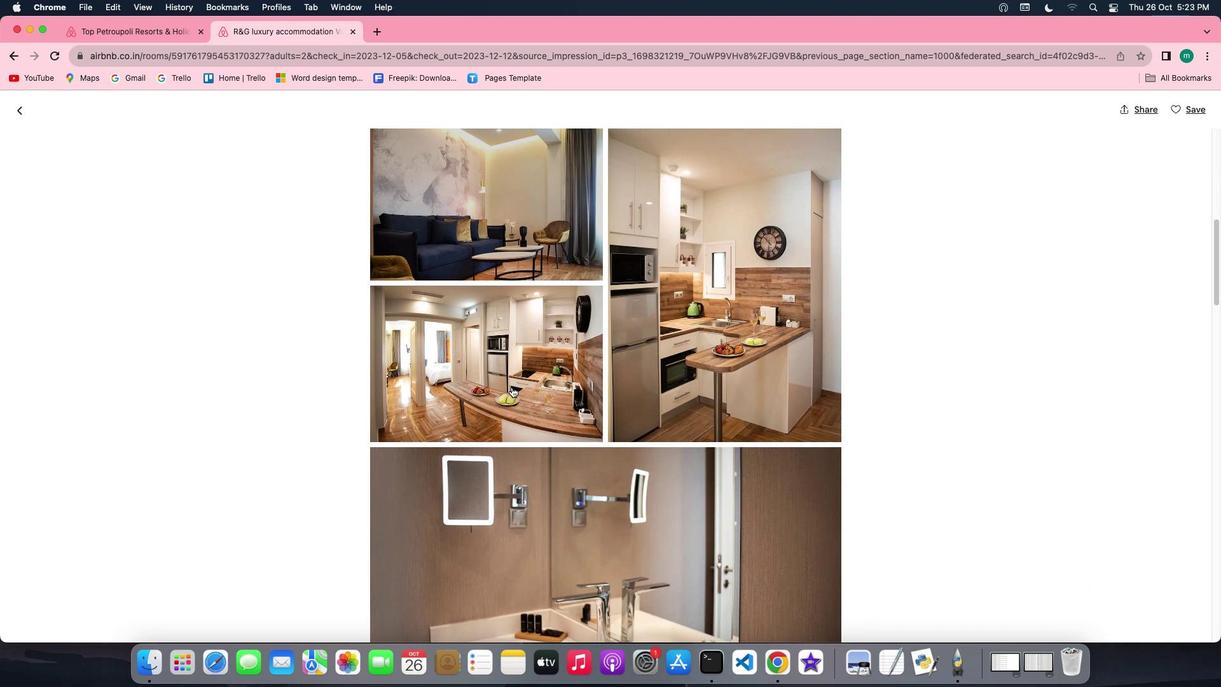 
Action: Mouse scrolled (511, 387) with delta (0, -1)
Screenshot: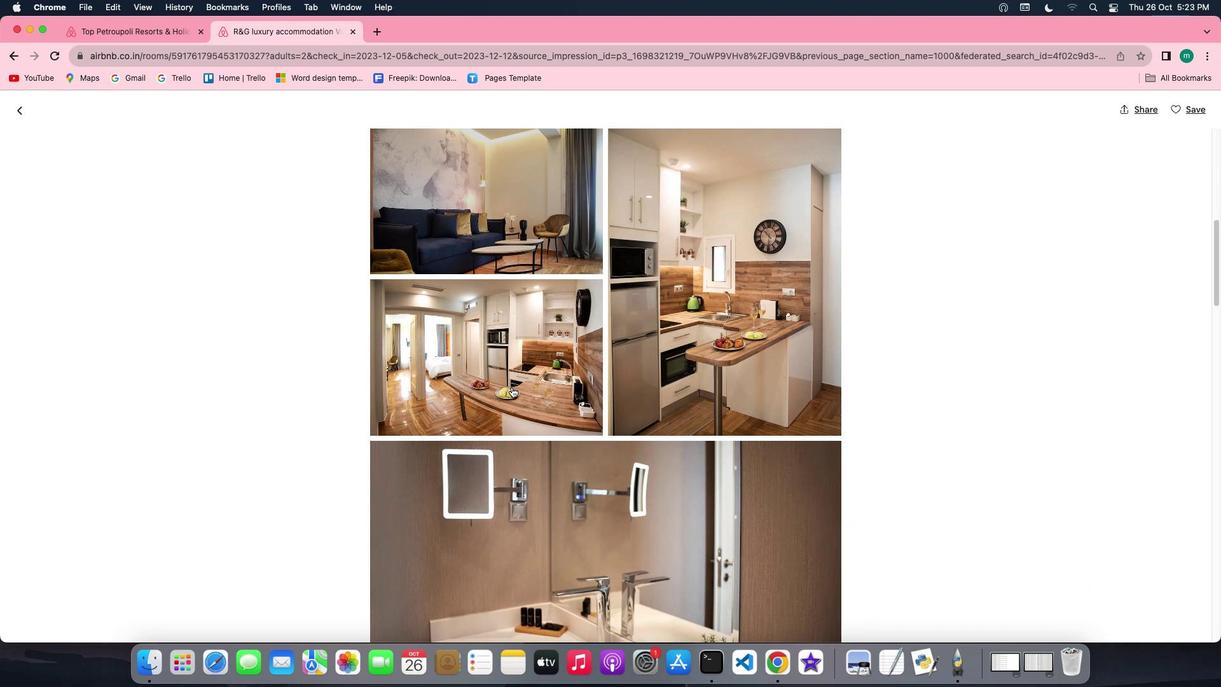 
Action: Mouse scrolled (511, 387) with delta (0, -1)
Screenshot: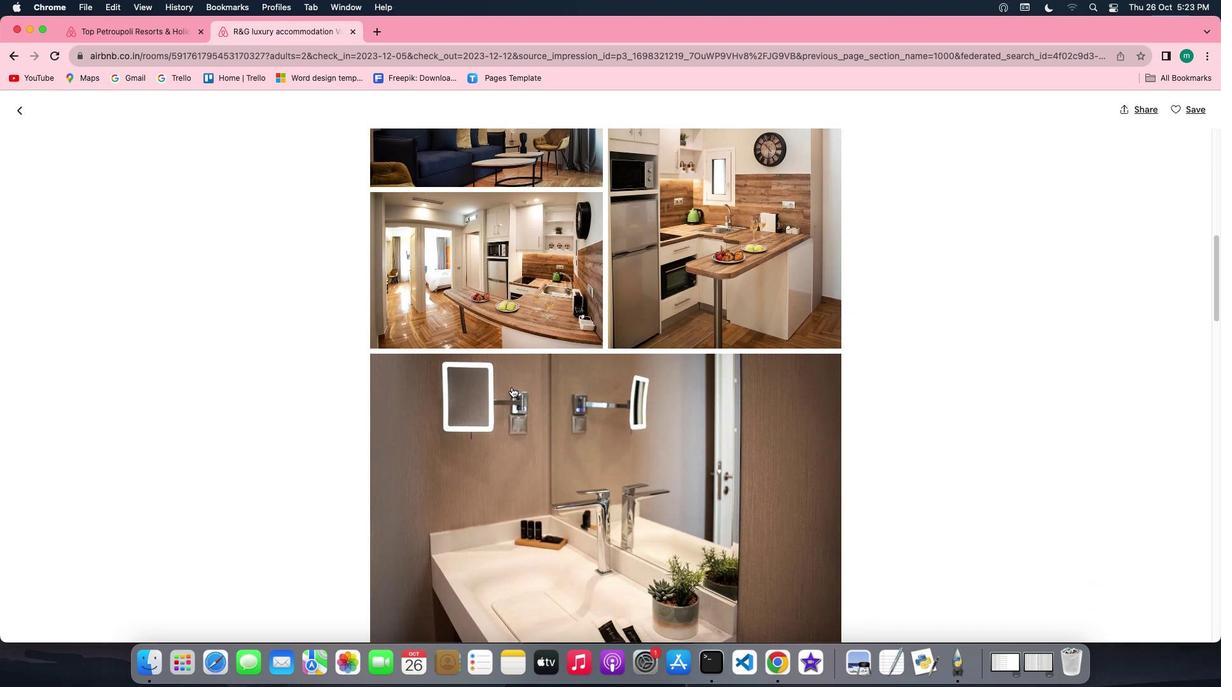 
Action: Mouse scrolled (511, 387) with delta (0, 0)
Screenshot: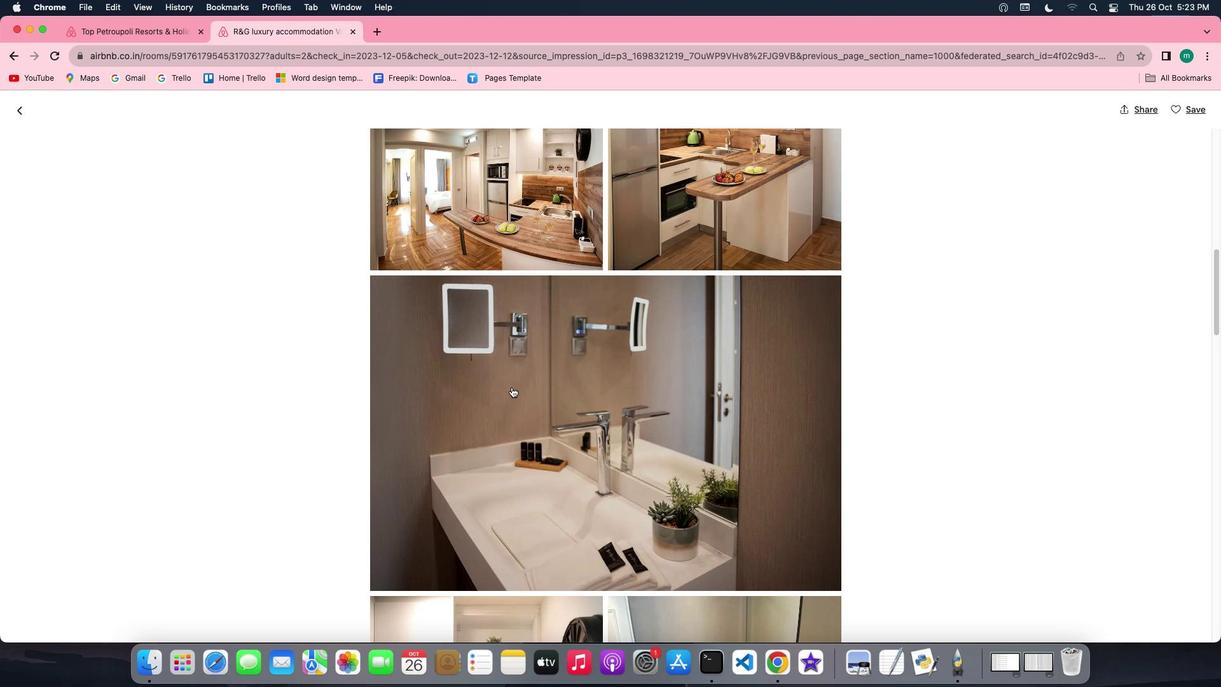 
Action: Mouse scrolled (511, 387) with delta (0, 0)
Screenshot: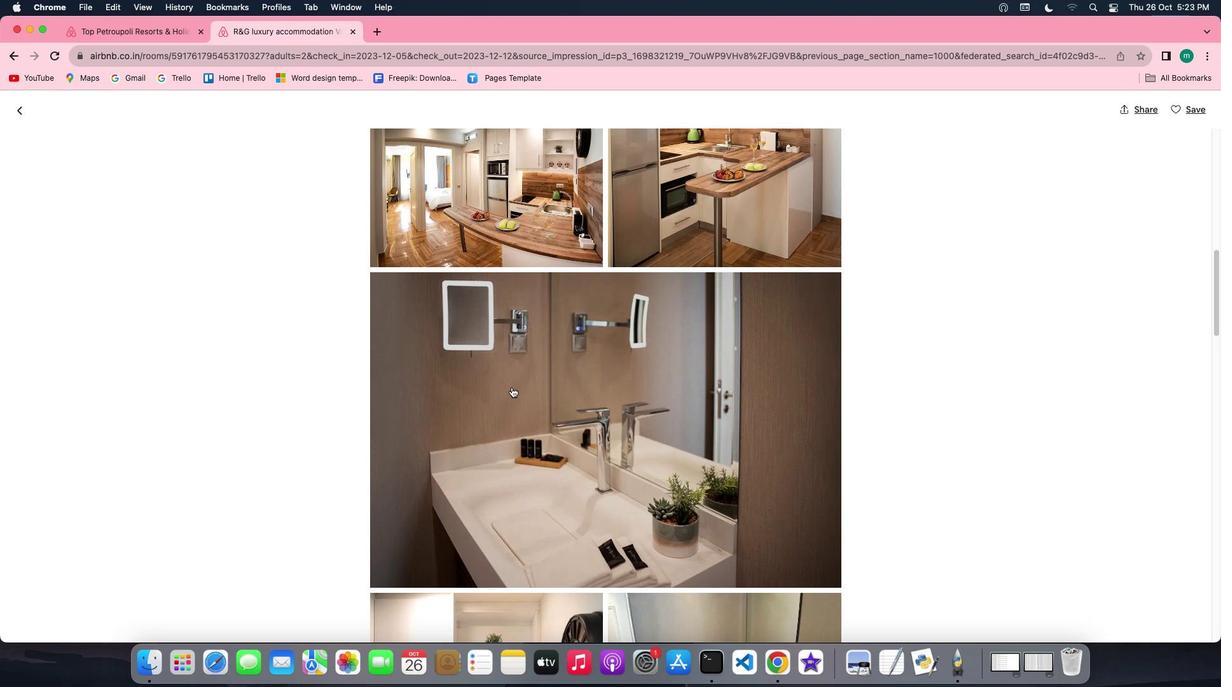 
Action: Mouse scrolled (511, 387) with delta (0, -1)
Screenshot: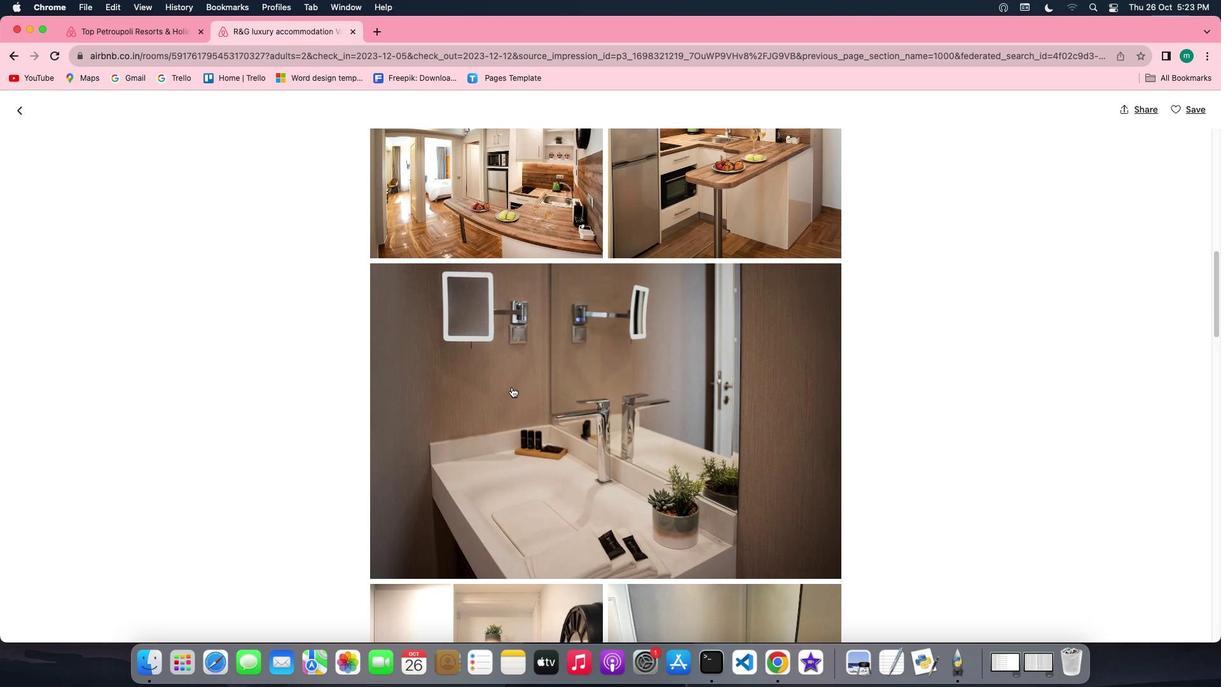 
Action: Mouse scrolled (511, 387) with delta (0, -1)
Screenshot: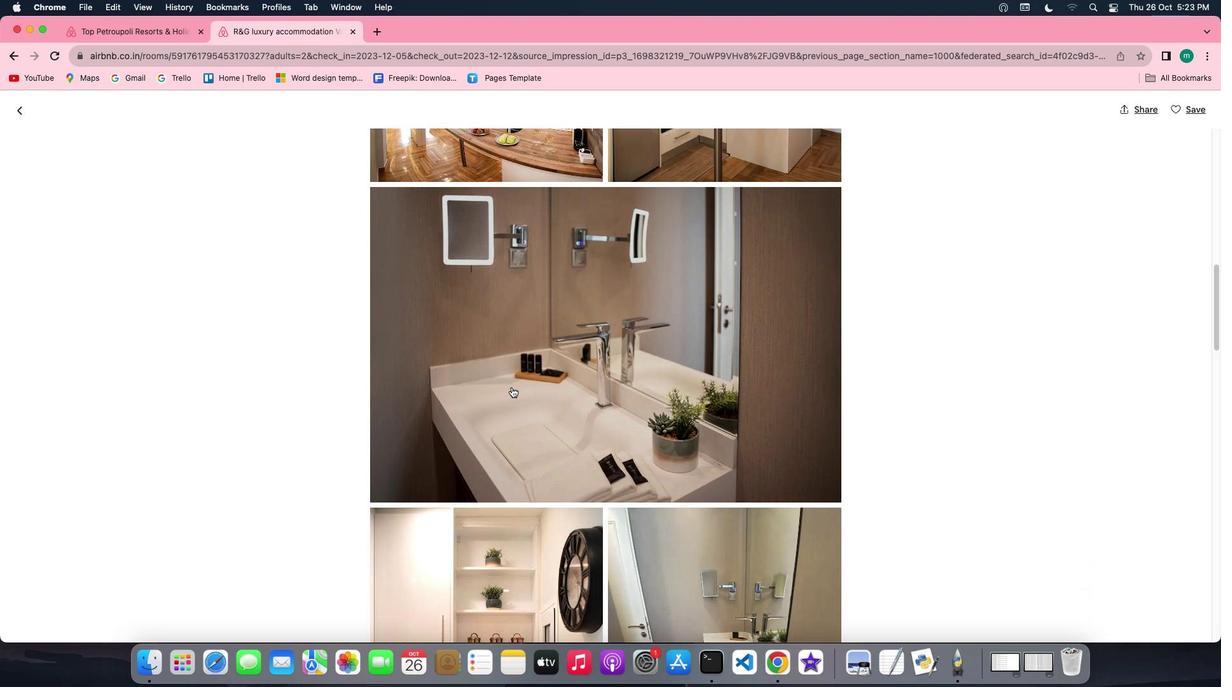 
Action: Mouse scrolled (511, 387) with delta (0, 0)
Screenshot: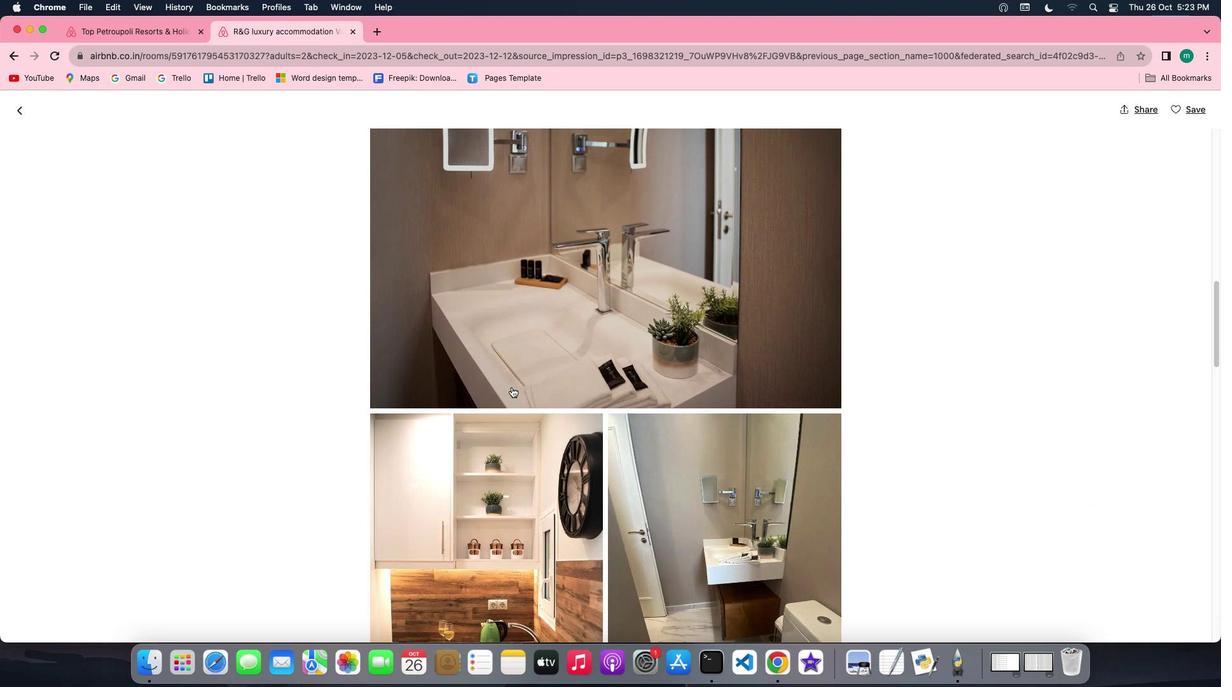 
Action: Mouse scrolled (511, 387) with delta (0, 0)
Screenshot: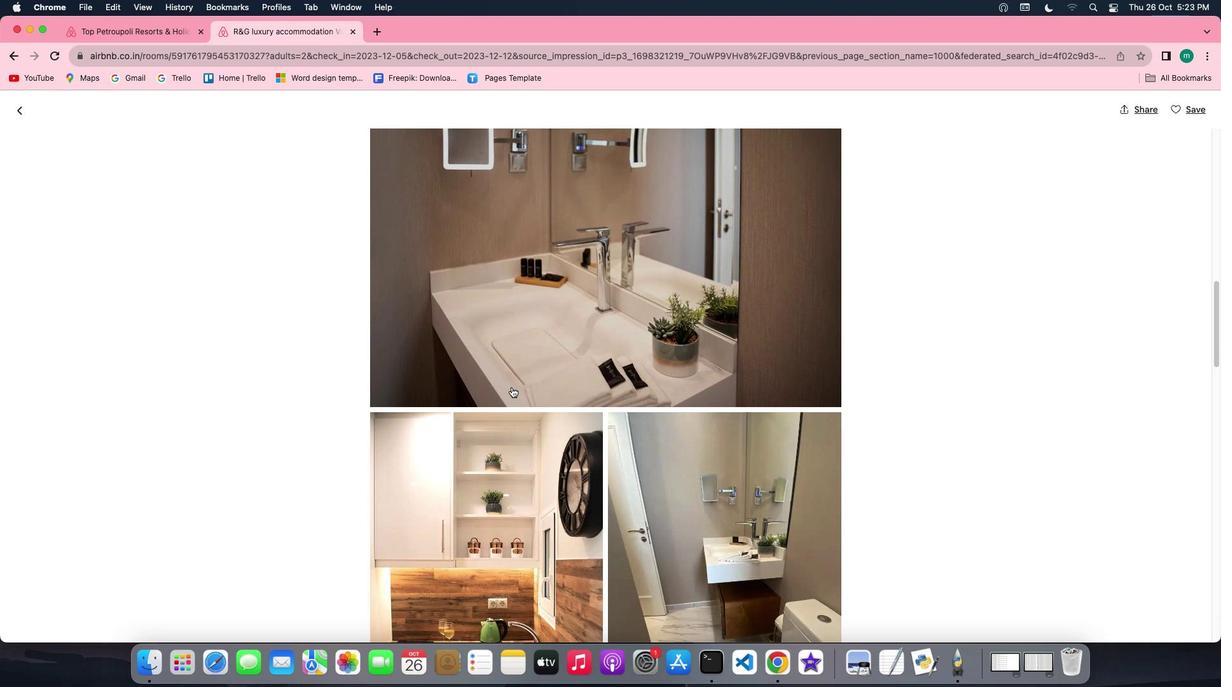 
Action: Mouse scrolled (511, 387) with delta (0, -1)
Screenshot: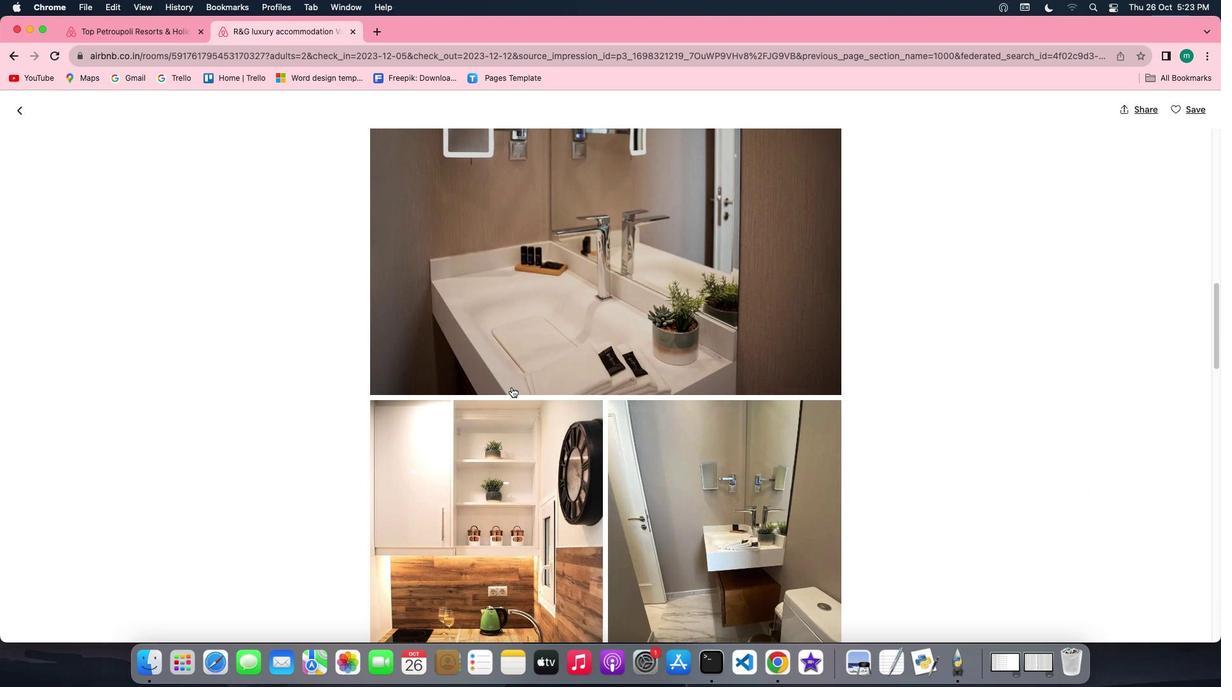 
Action: Mouse scrolled (511, 387) with delta (0, -2)
Screenshot: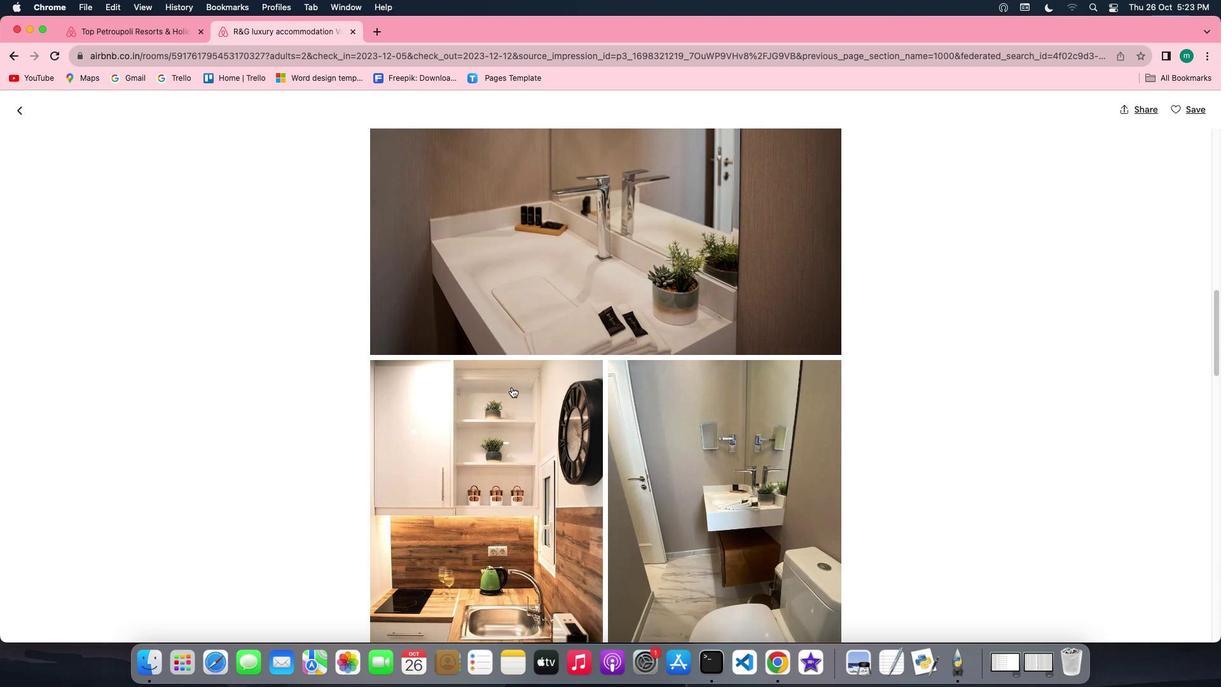 
Action: Mouse scrolled (511, 387) with delta (0, -3)
Screenshot: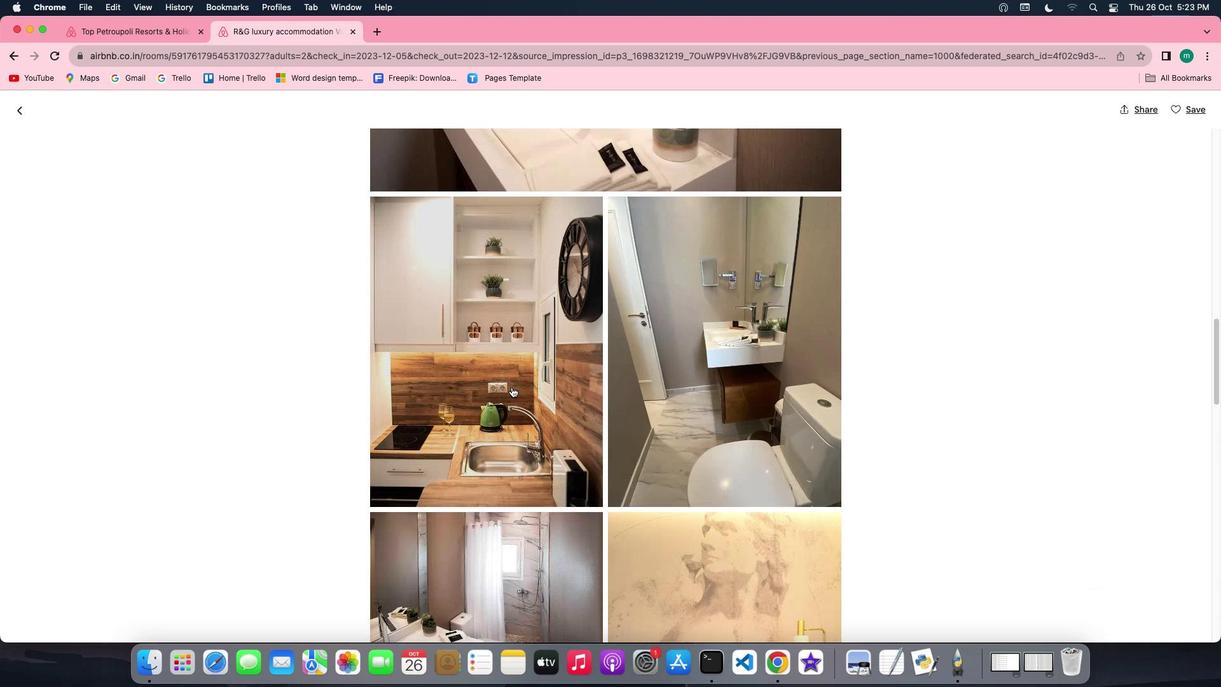 
Action: Mouse scrolled (511, 387) with delta (0, 0)
Screenshot: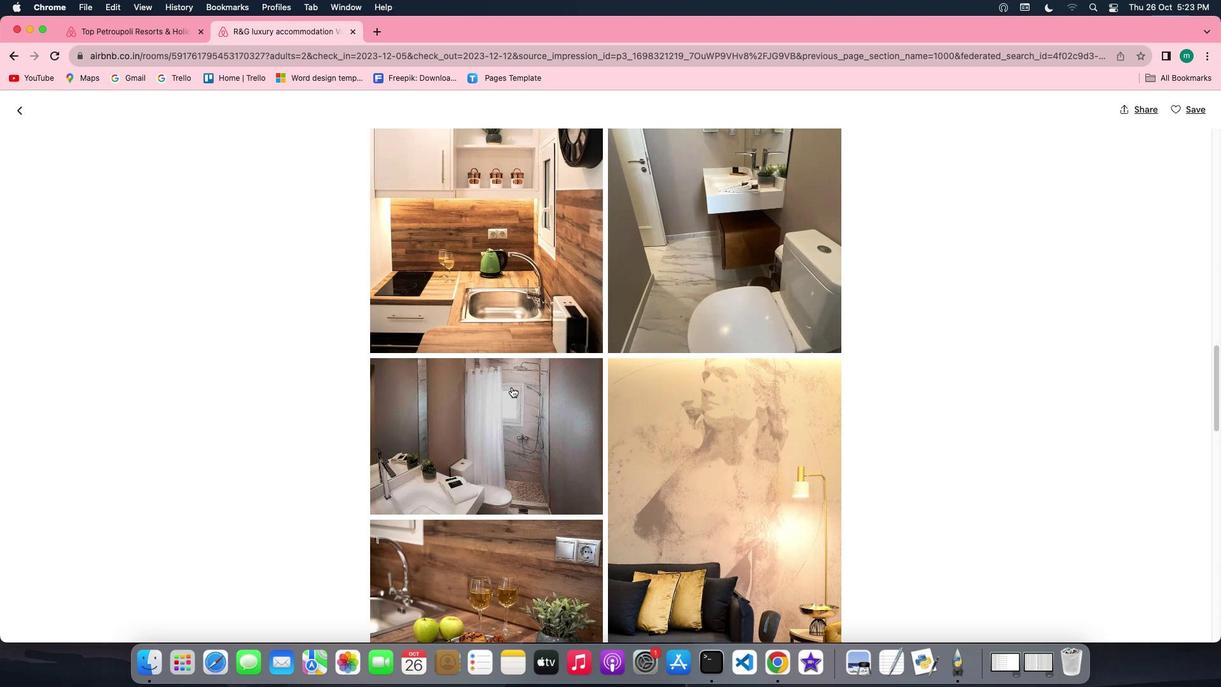 
Action: Mouse scrolled (511, 387) with delta (0, 0)
Screenshot: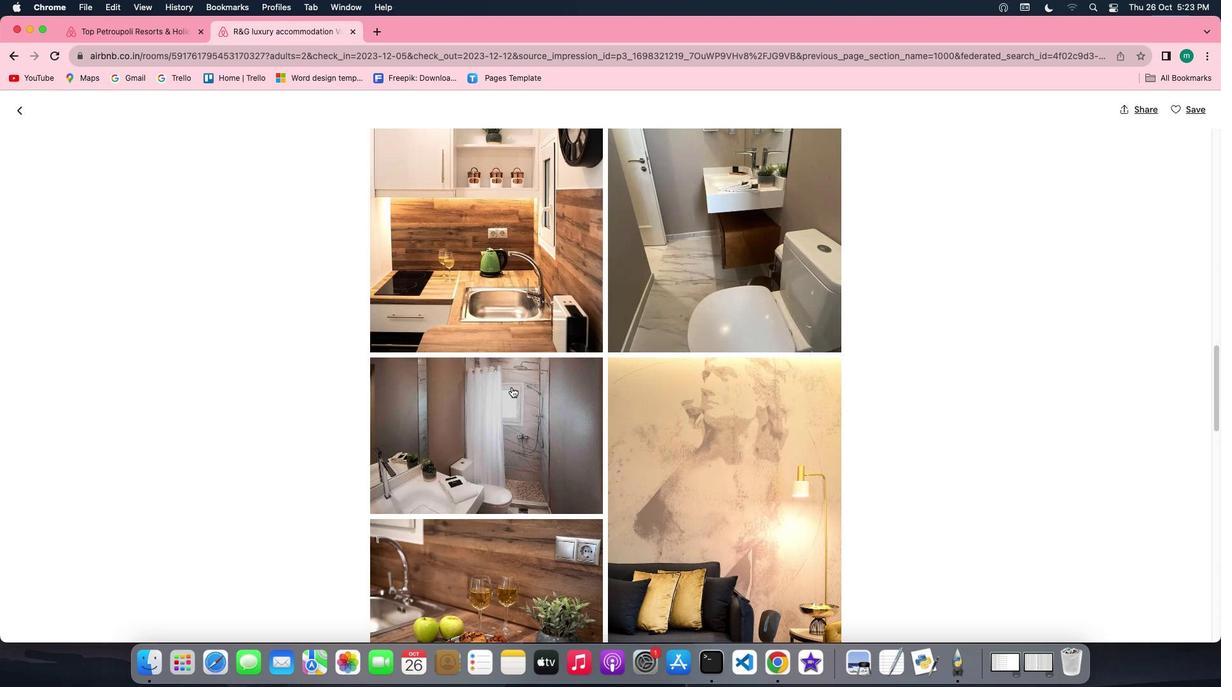 
Action: Mouse scrolled (511, 387) with delta (0, -1)
Screenshot: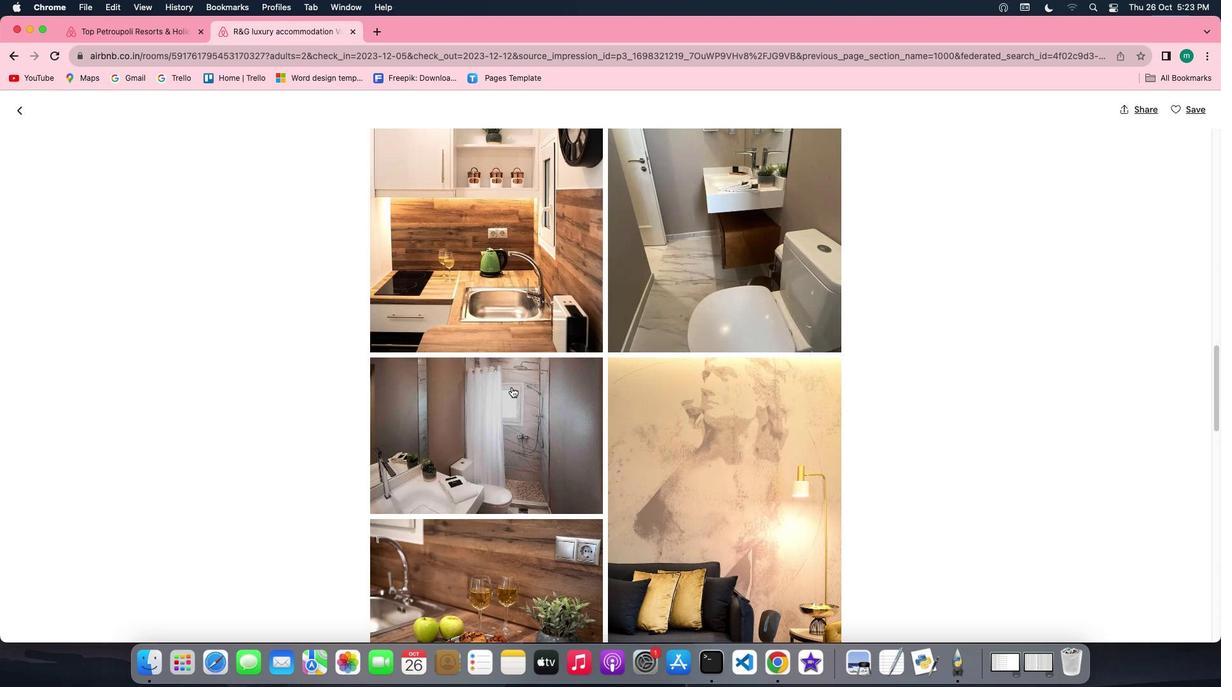 
Action: Mouse scrolled (511, 387) with delta (0, -2)
Screenshot: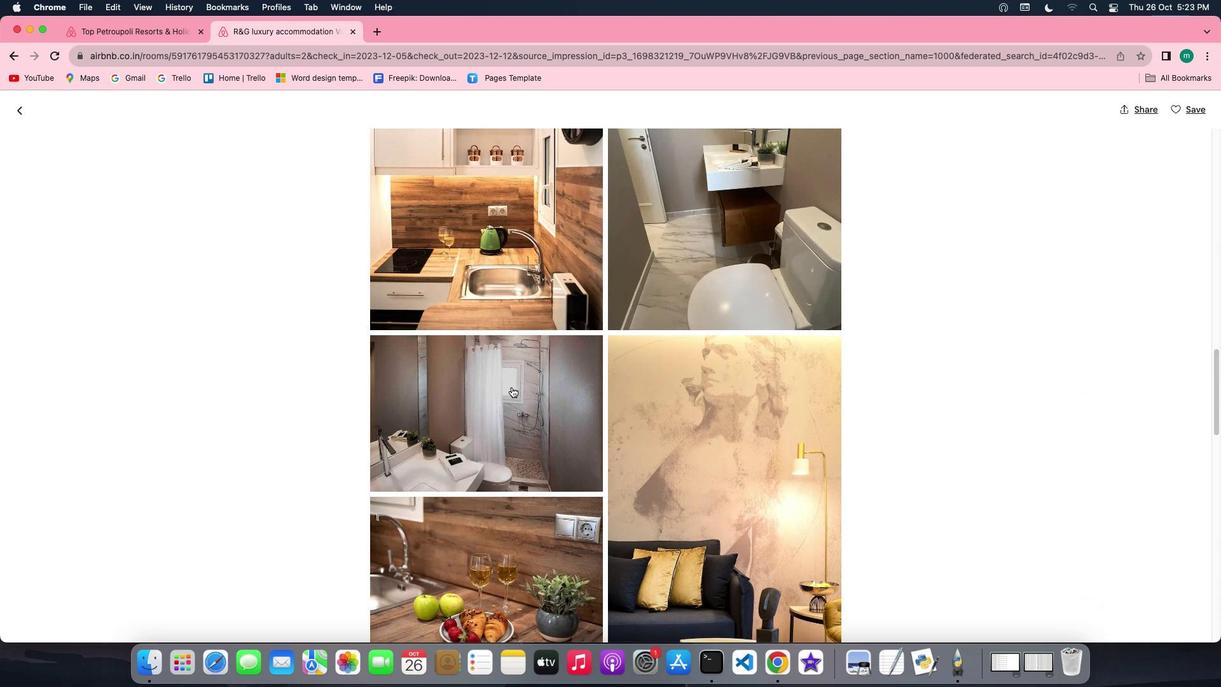 
Action: Mouse scrolled (511, 387) with delta (0, -3)
Screenshot: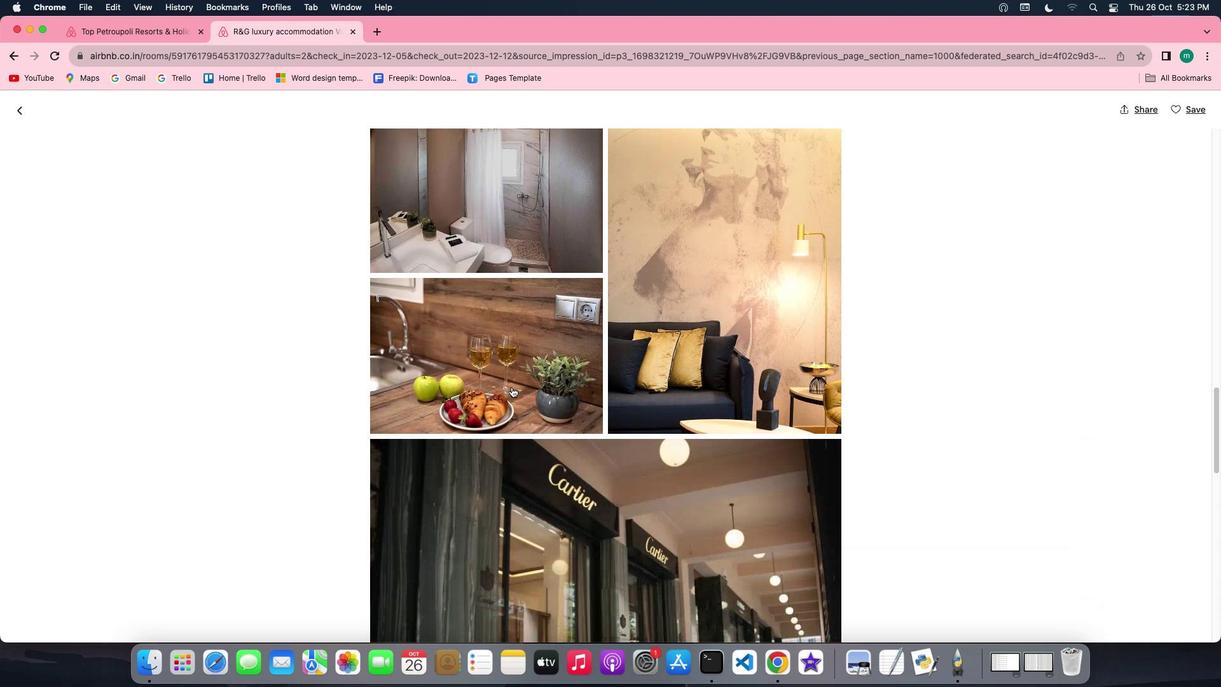
Action: Mouse moved to (512, 387)
Screenshot: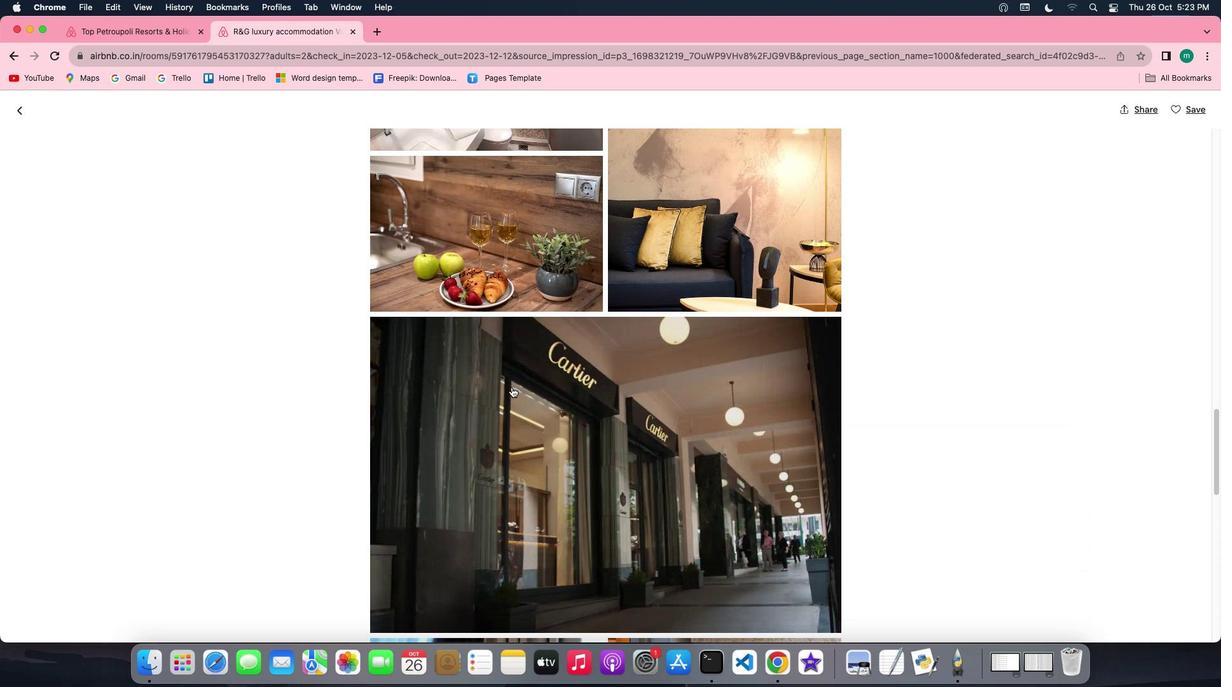 
Action: Mouse scrolled (512, 387) with delta (0, 0)
Screenshot: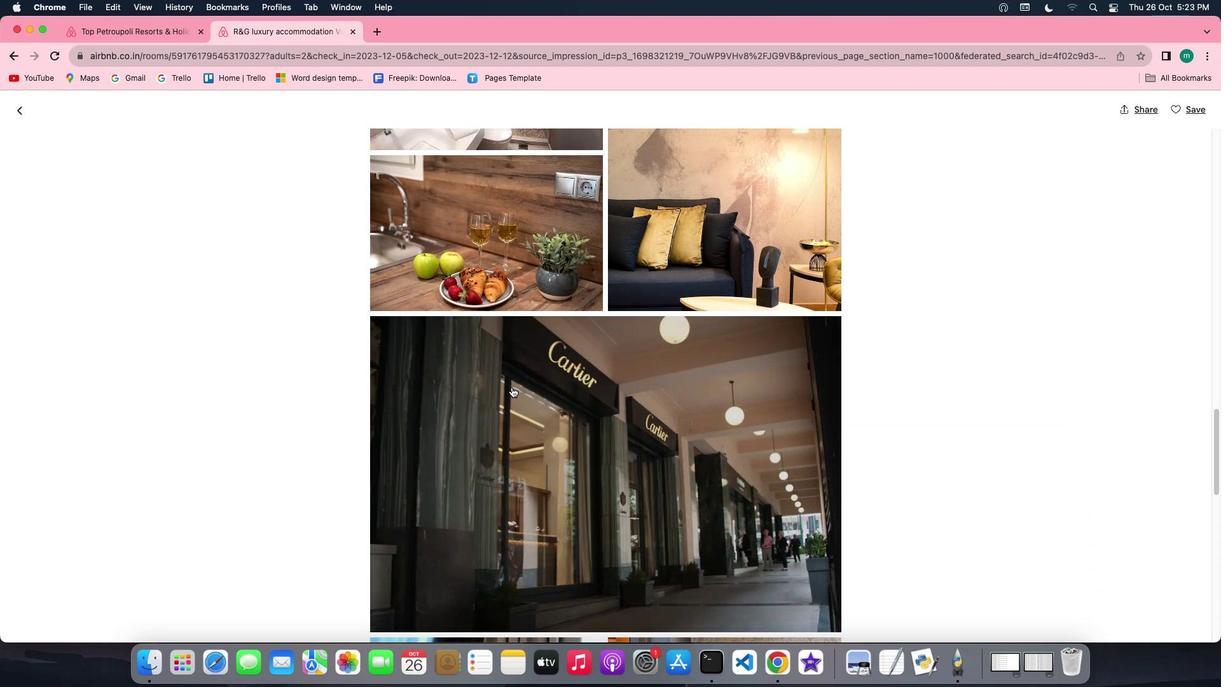 
Action: Mouse scrolled (512, 387) with delta (0, 0)
Screenshot: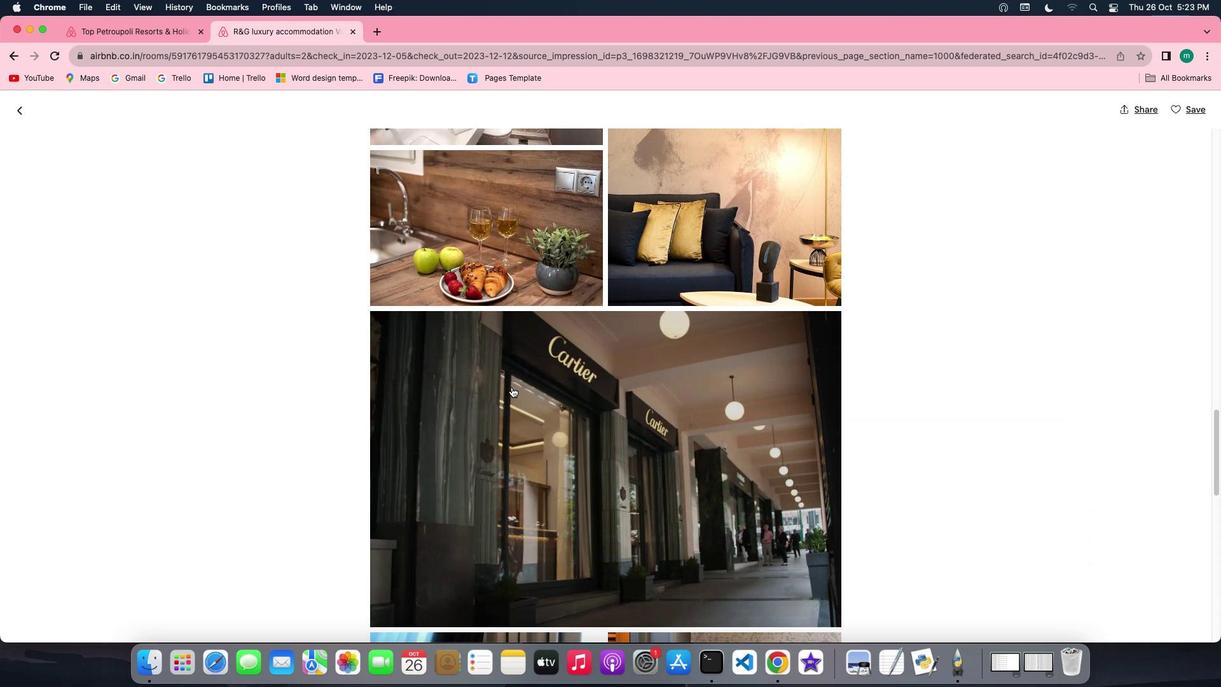
Action: Mouse scrolled (512, 387) with delta (0, -1)
Screenshot: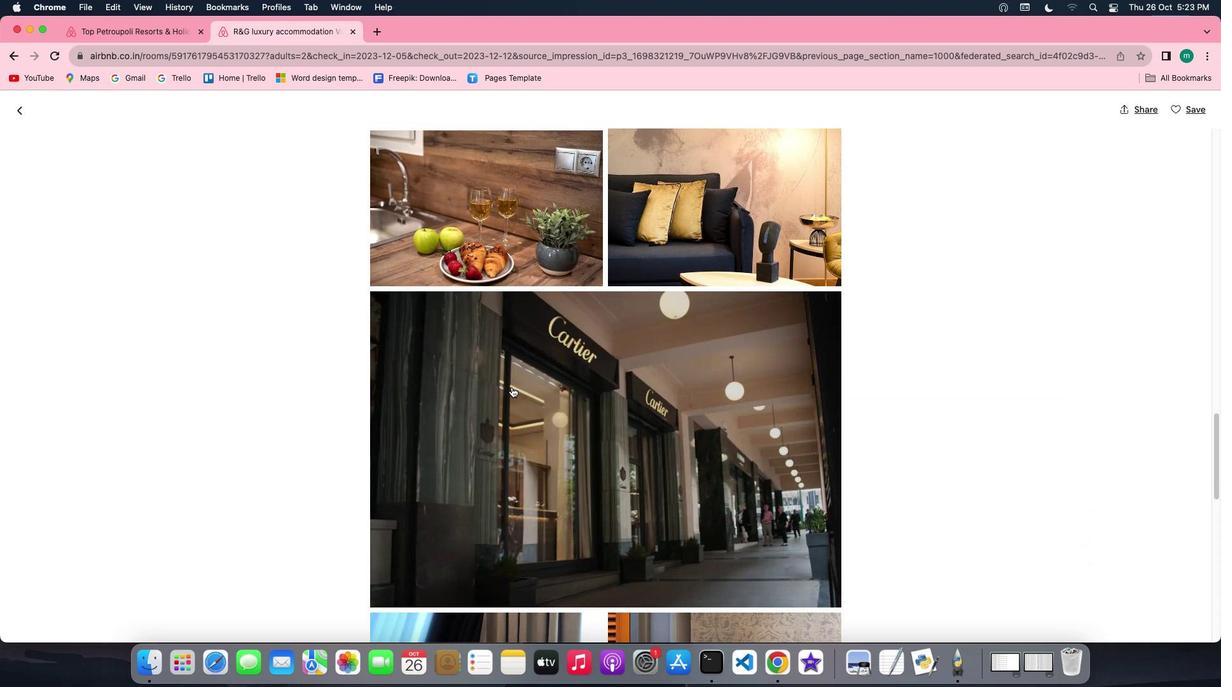 
Action: Mouse scrolled (512, 387) with delta (0, -2)
Screenshot: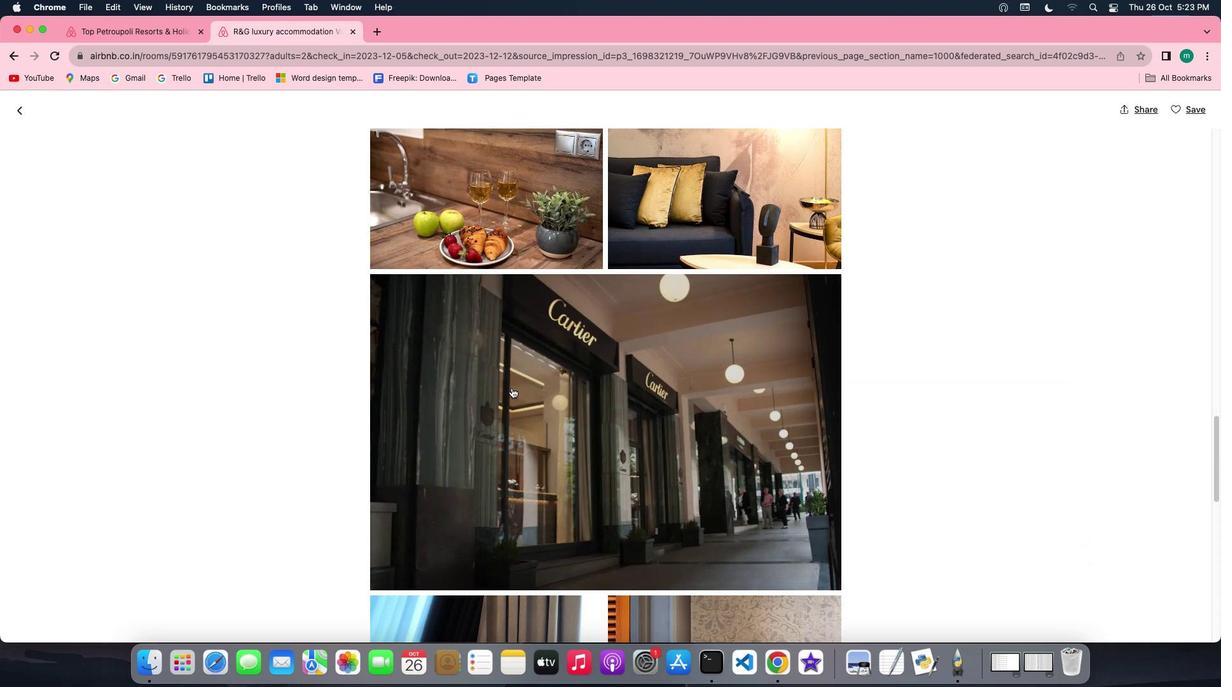 
Action: Mouse moved to (509, 388)
Screenshot: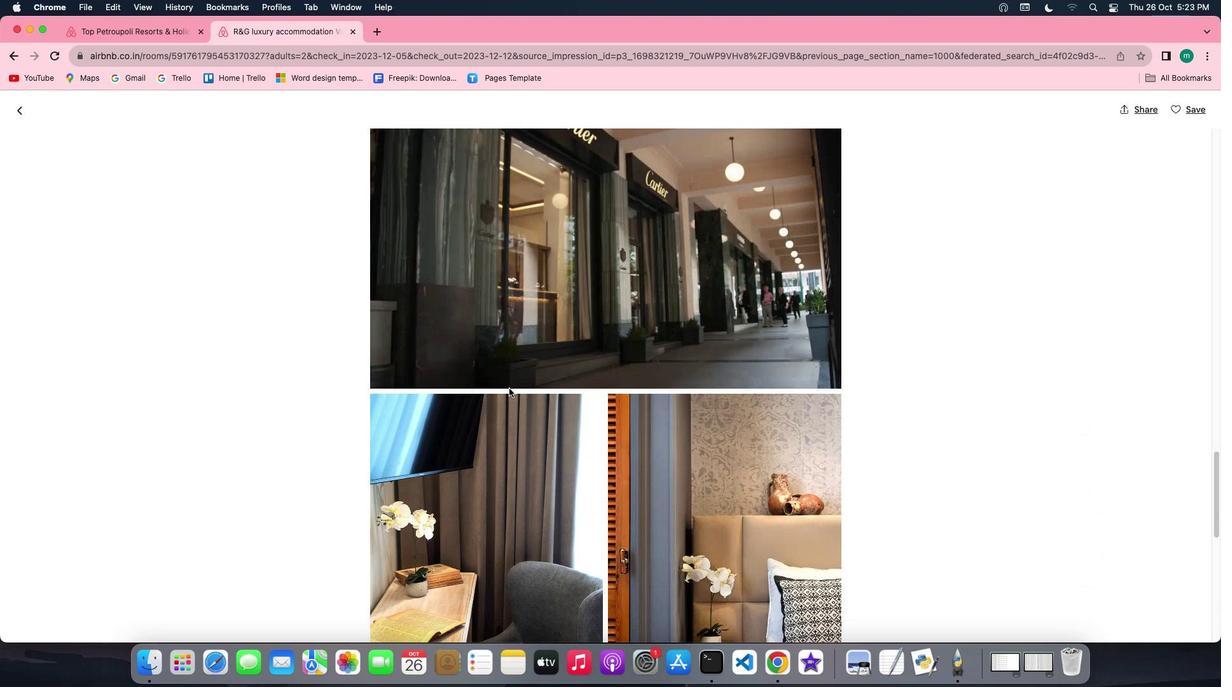 
Action: Mouse scrolled (509, 388) with delta (0, 0)
Screenshot: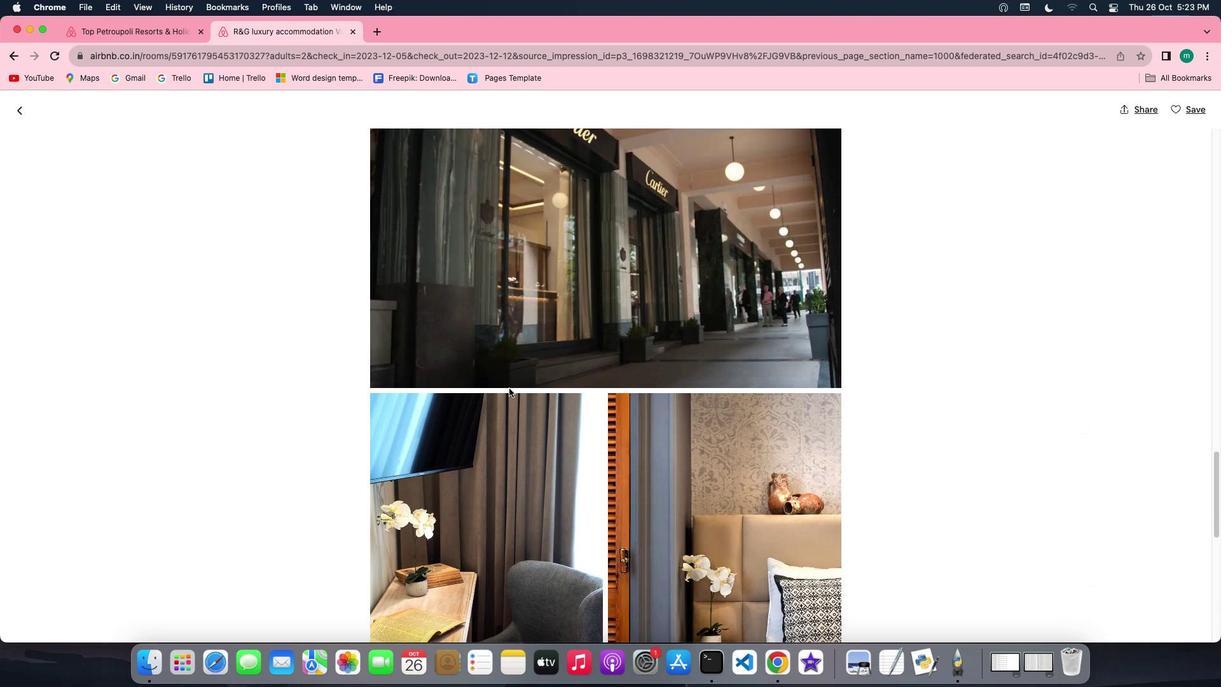 
Action: Mouse scrolled (509, 388) with delta (0, 0)
Screenshot: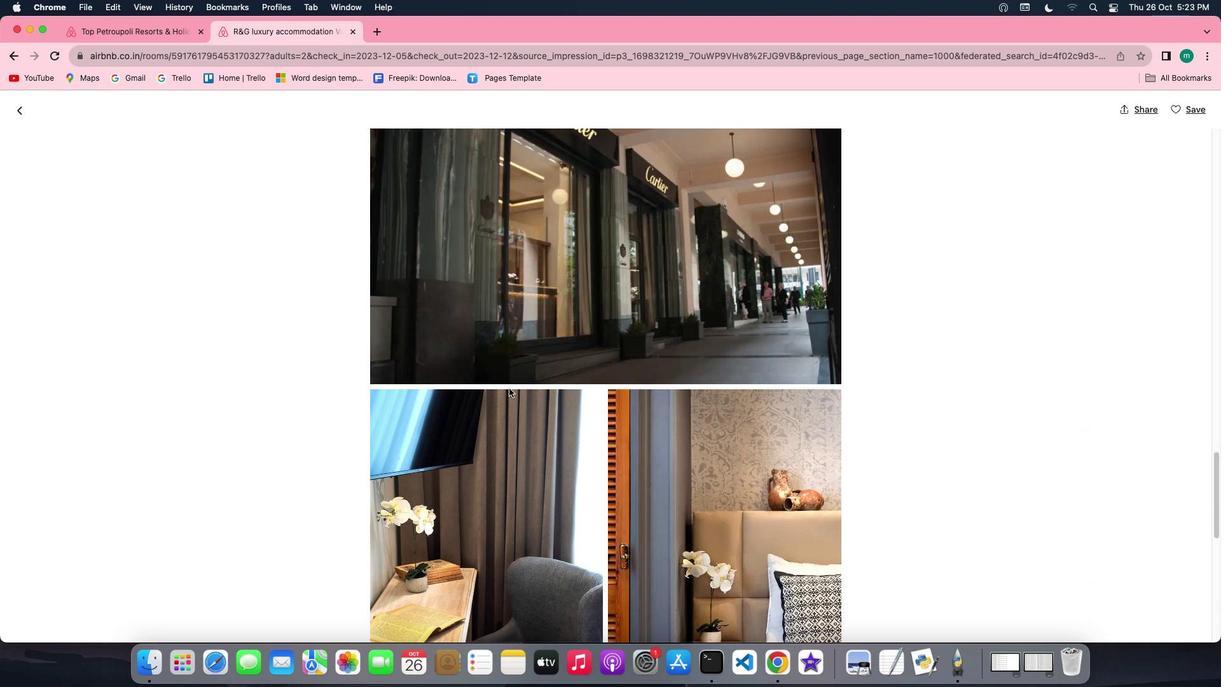 
Action: Mouse scrolled (509, 388) with delta (0, -1)
Screenshot: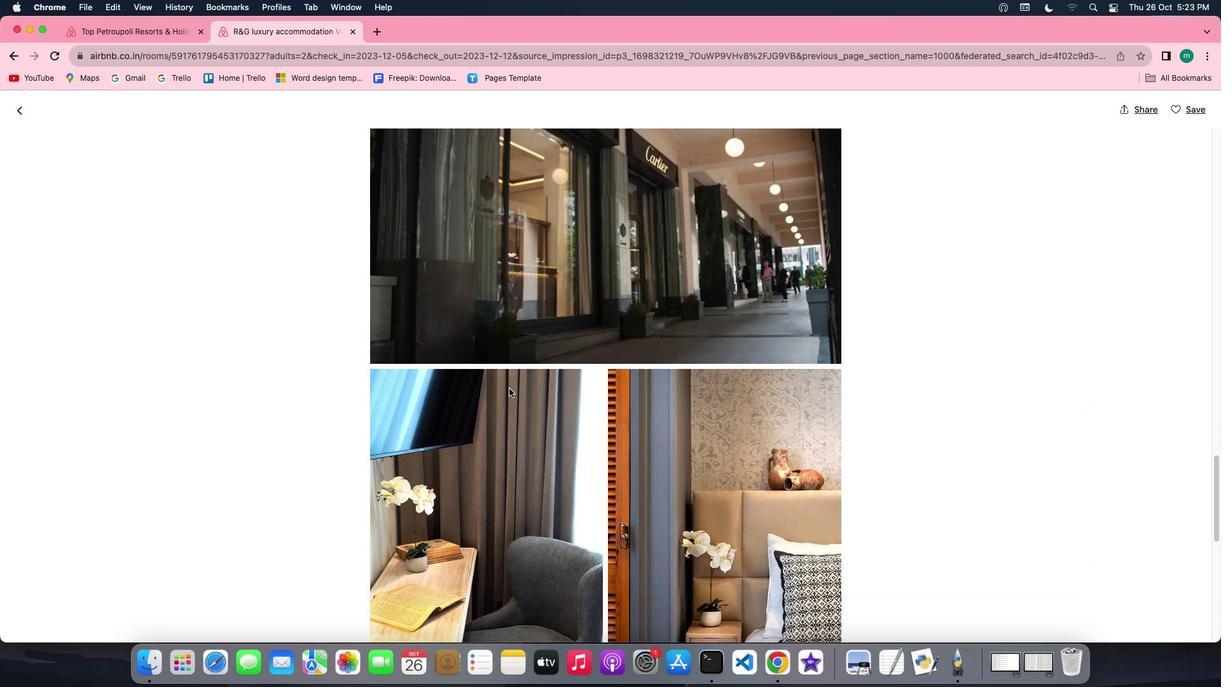 
Action: Mouse scrolled (509, 388) with delta (0, -2)
Screenshot: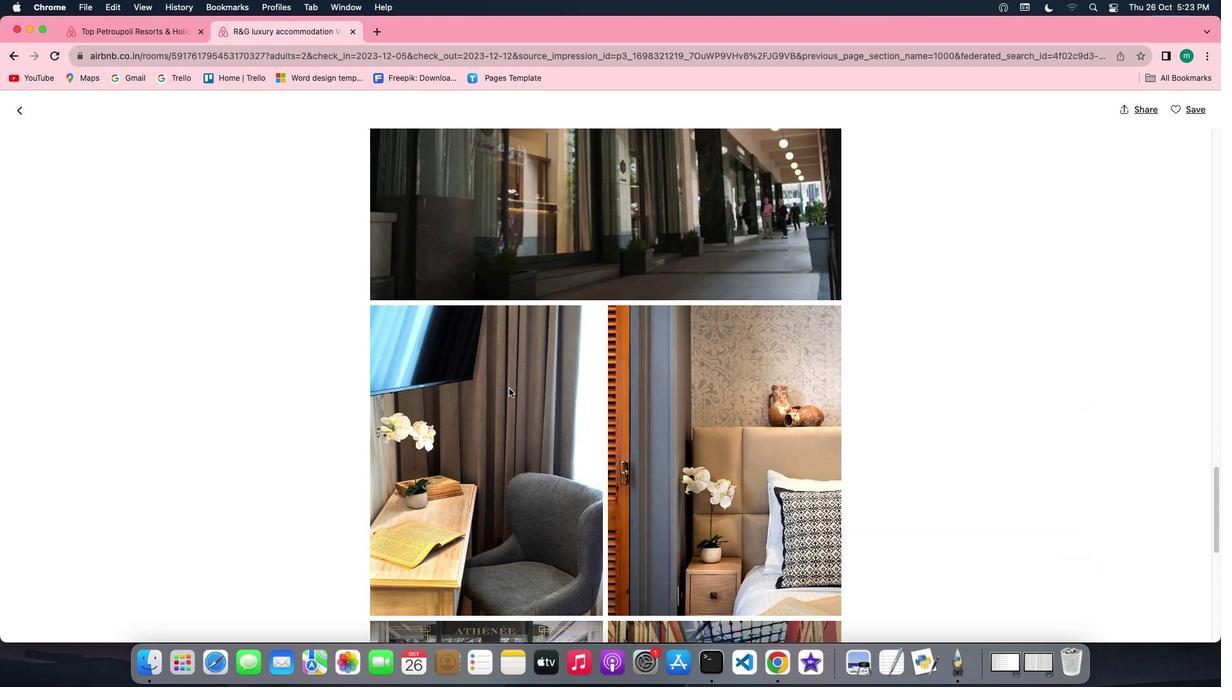 
Action: Mouse scrolled (509, 388) with delta (0, -3)
Screenshot: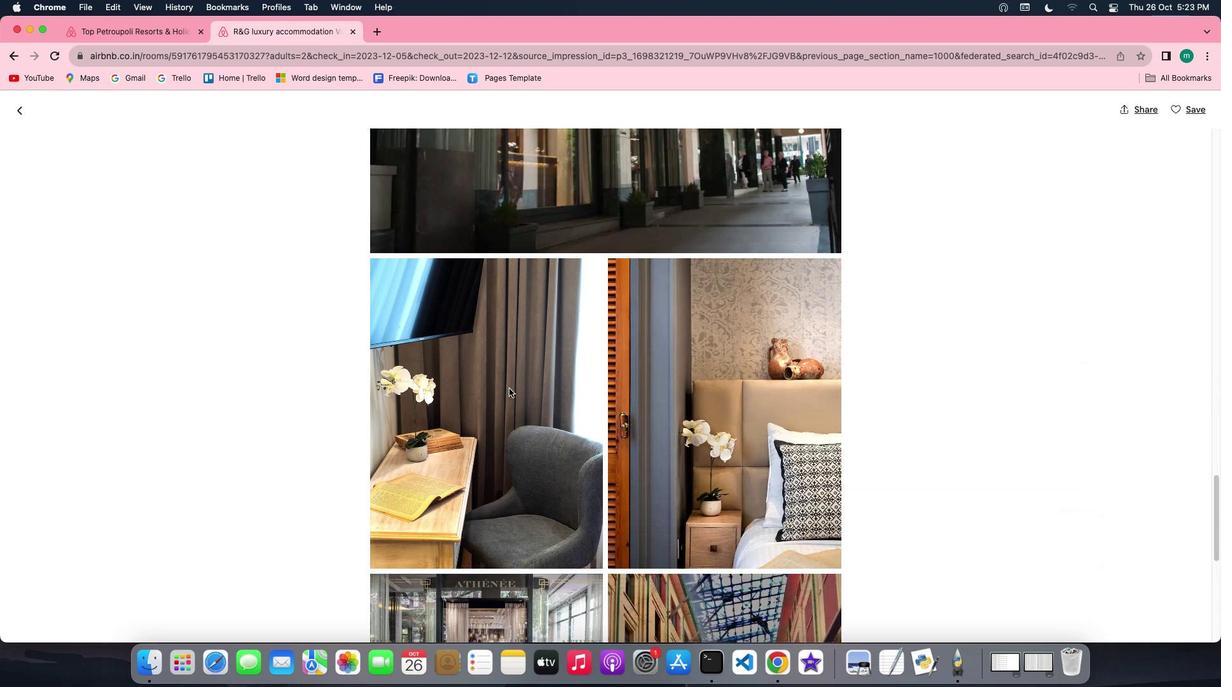 
Action: Mouse moved to (509, 388)
Screenshot: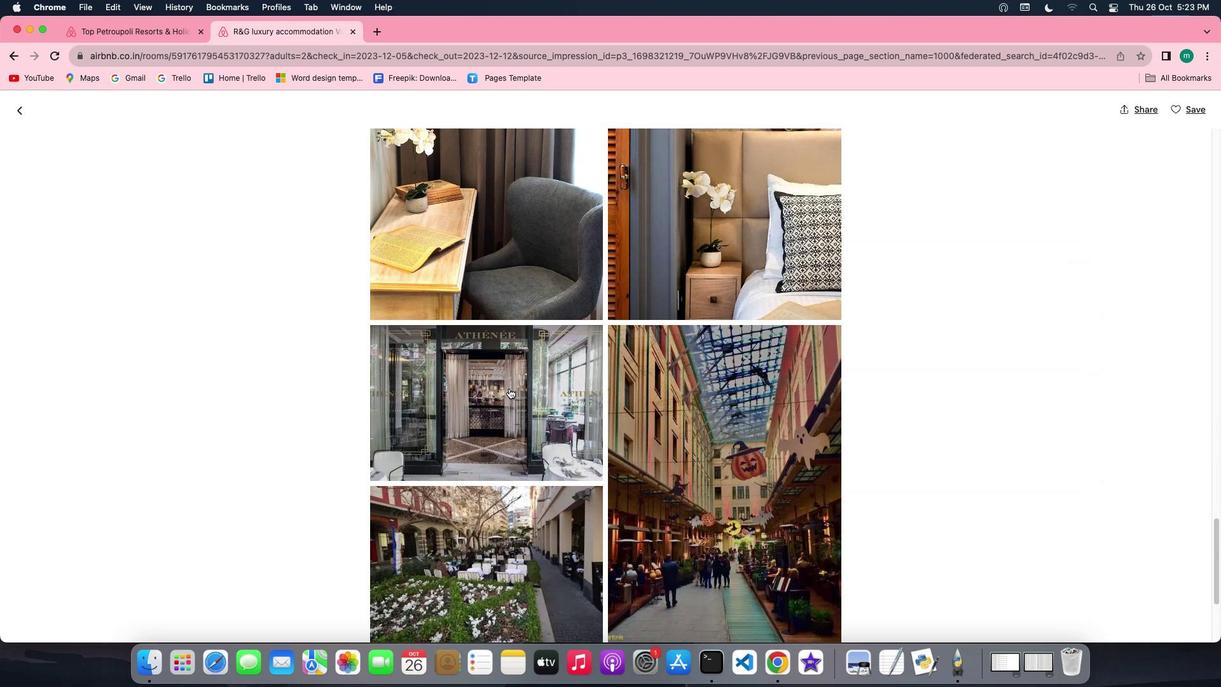 
Action: Mouse scrolled (509, 388) with delta (0, 0)
Screenshot: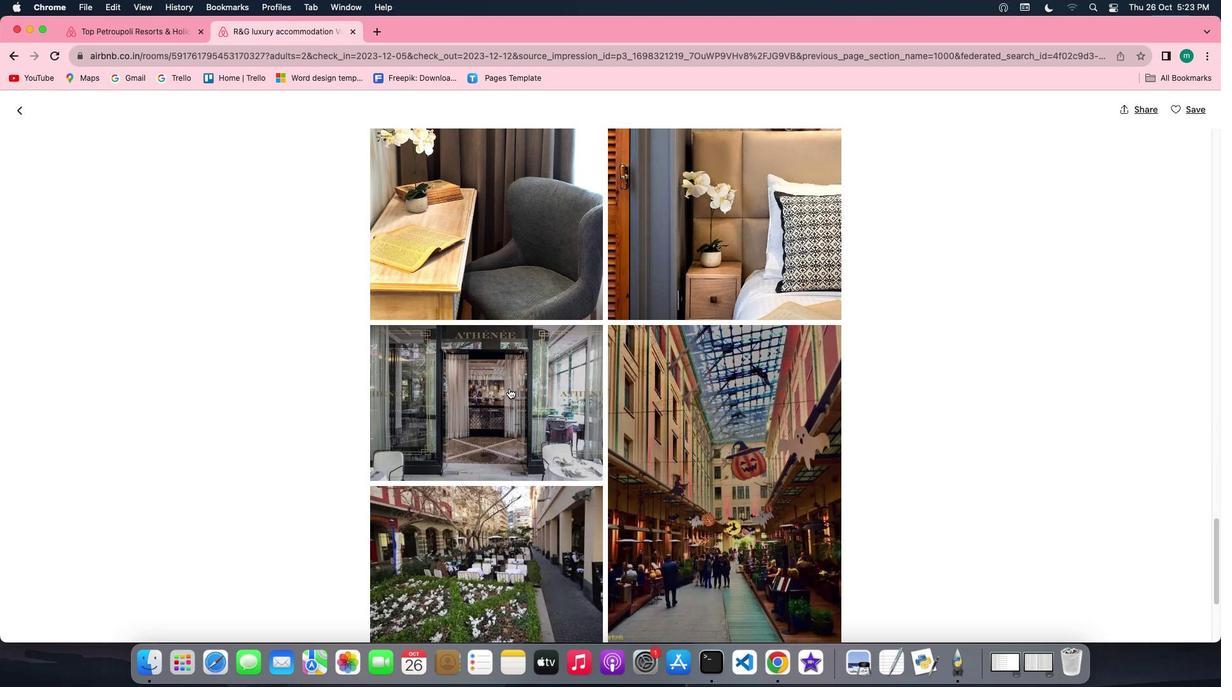 
Action: Mouse scrolled (509, 388) with delta (0, 0)
Screenshot: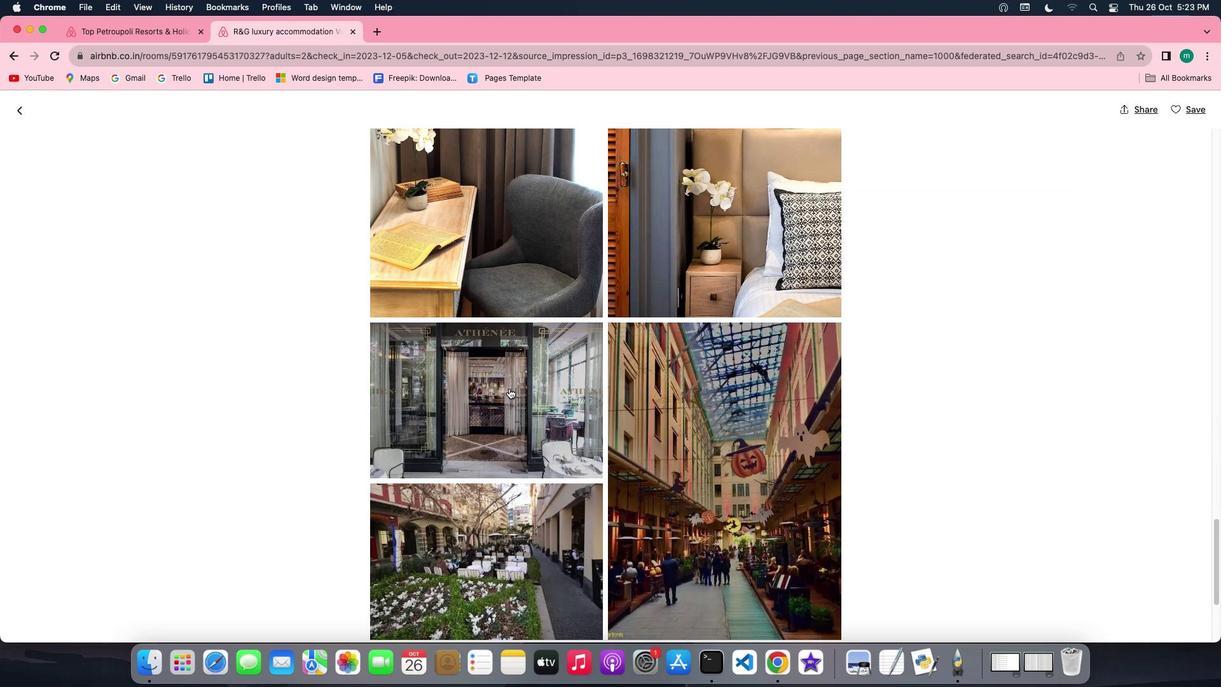 
Action: Mouse scrolled (509, 388) with delta (0, -1)
Screenshot: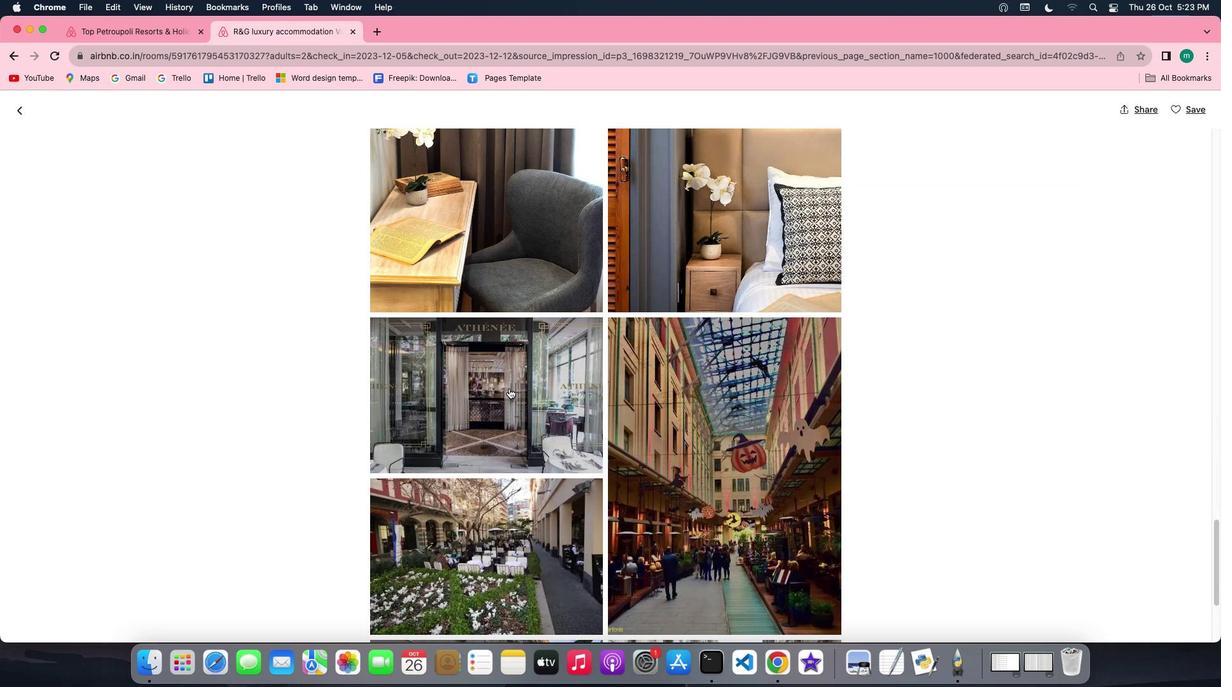 
Action: Mouse scrolled (509, 388) with delta (0, -2)
Screenshot: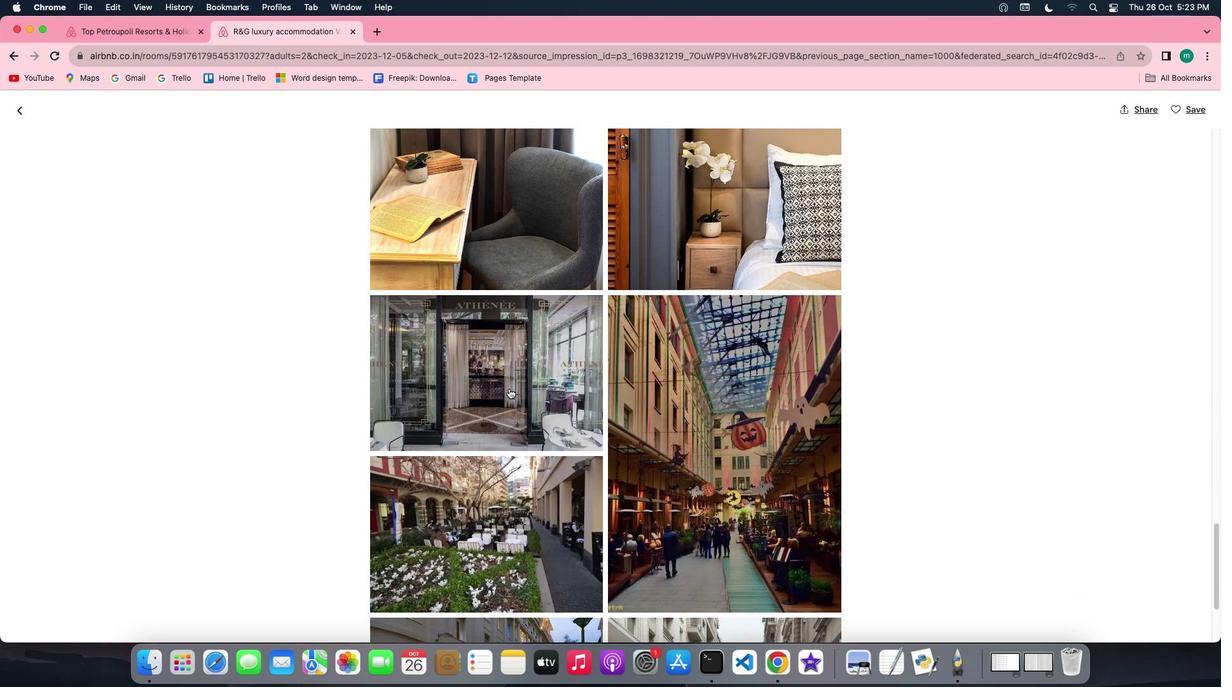 
Action: Mouse scrolled (509, 388) with delta (0, -2)
Screenshot: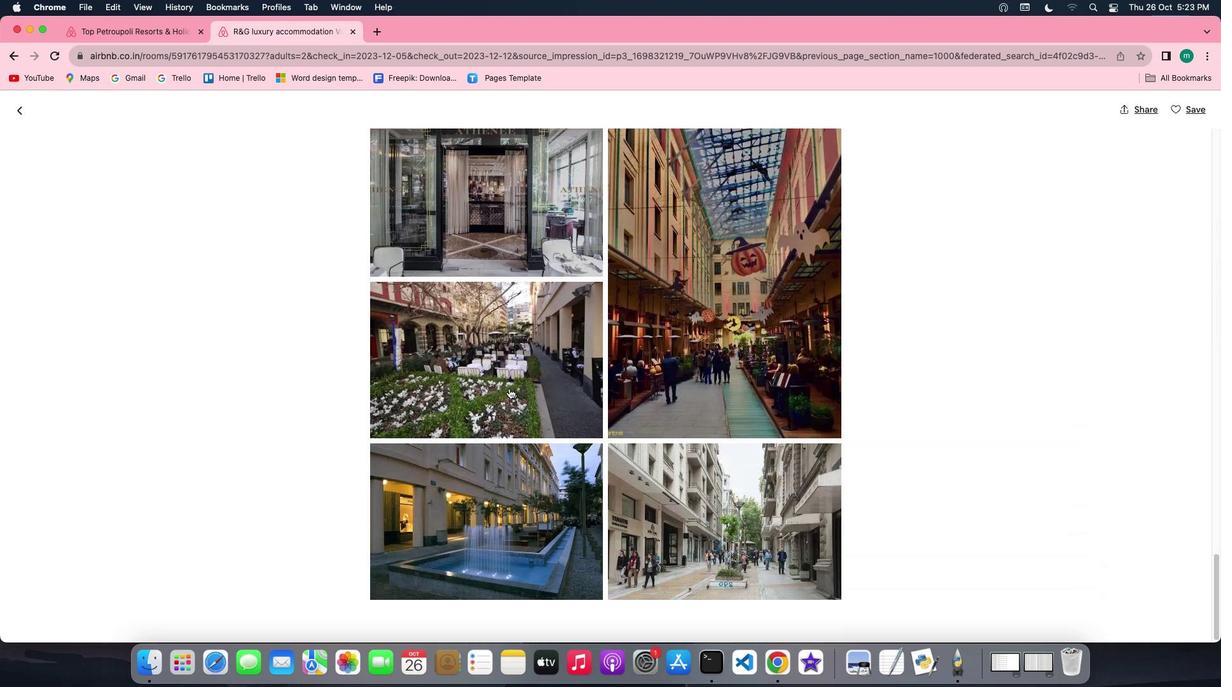 
Action: Mouse scrolled (509, 388) with delta (0, 0)
Screenshot: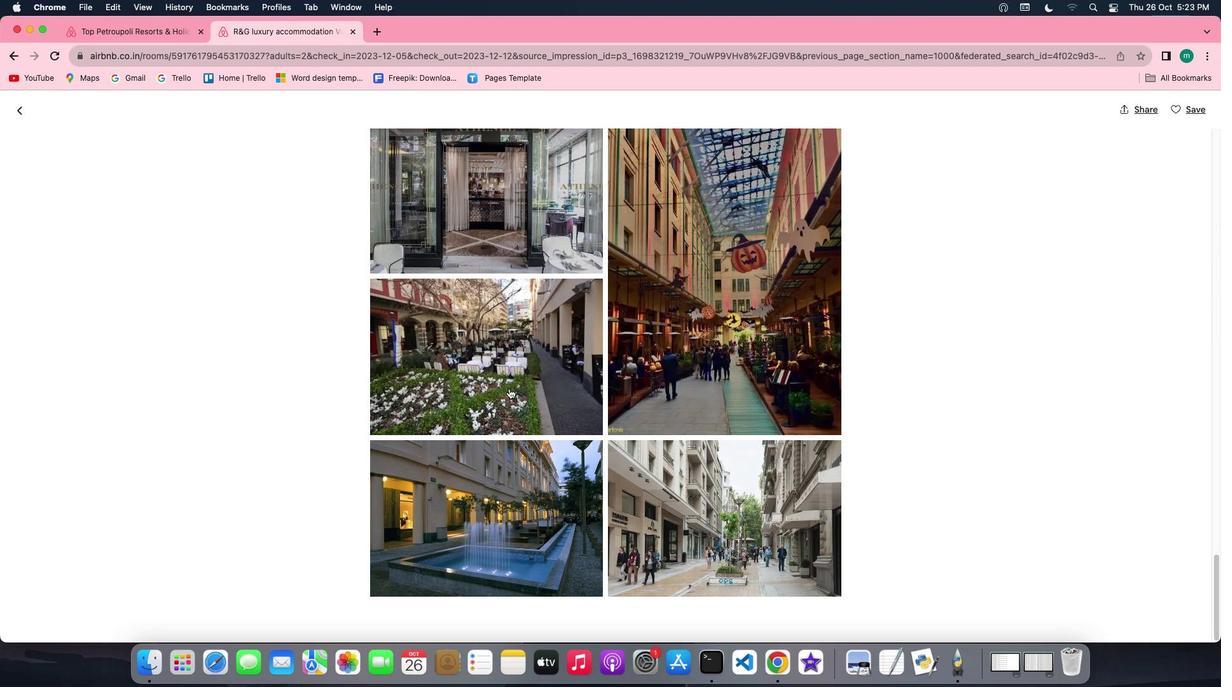 
Action: Mouse scrolled (509, 388) with delta (0, 0)
Screenshot: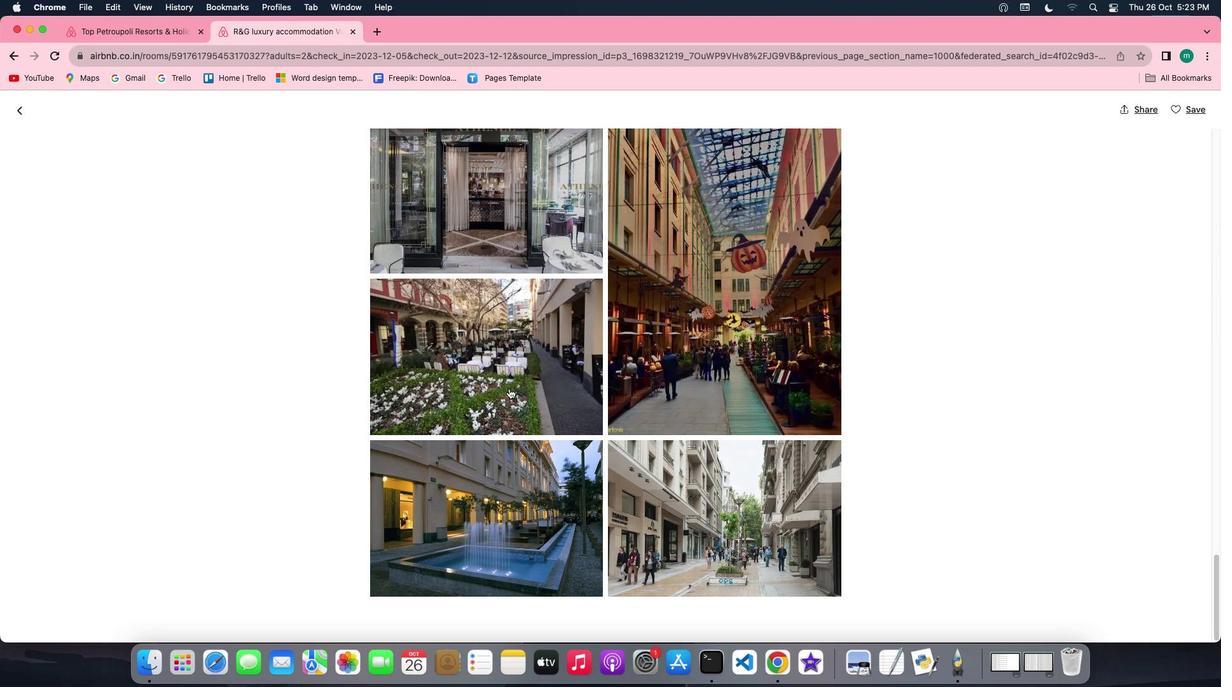 
Action: Mouse scrolled (509, 388) with delta (0, -1)
Screenshot: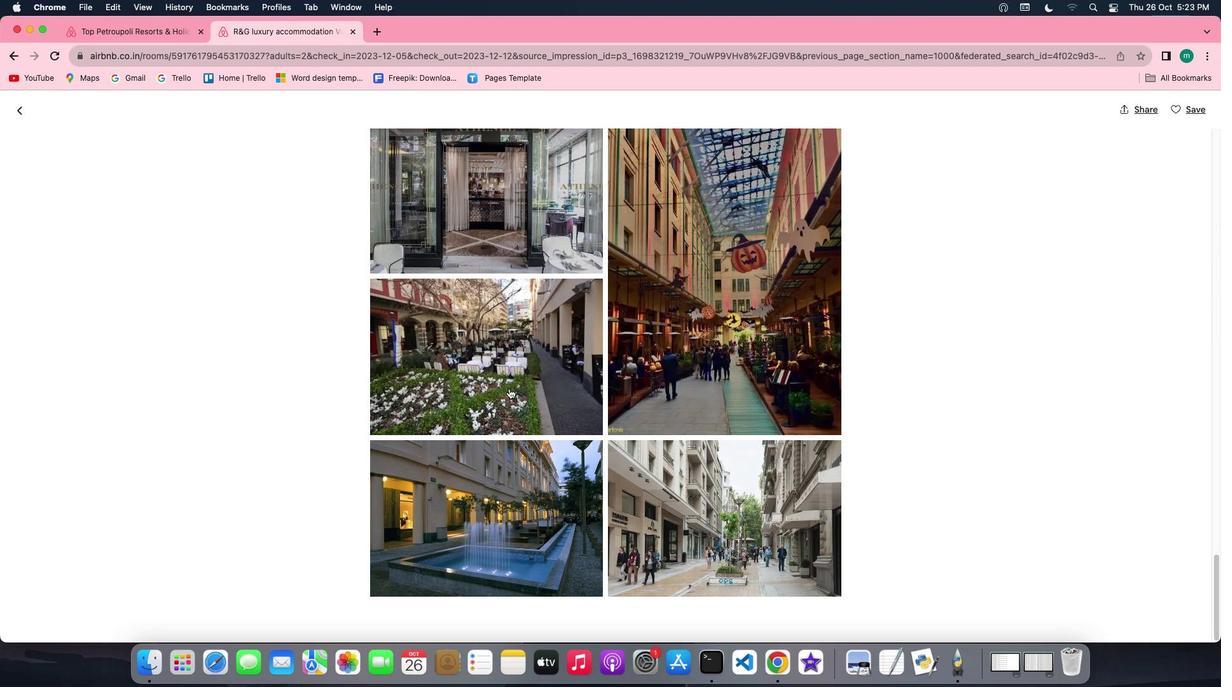 
Action: Mouse scrolled (509, 388) with delta (0, -3)
Screenshot: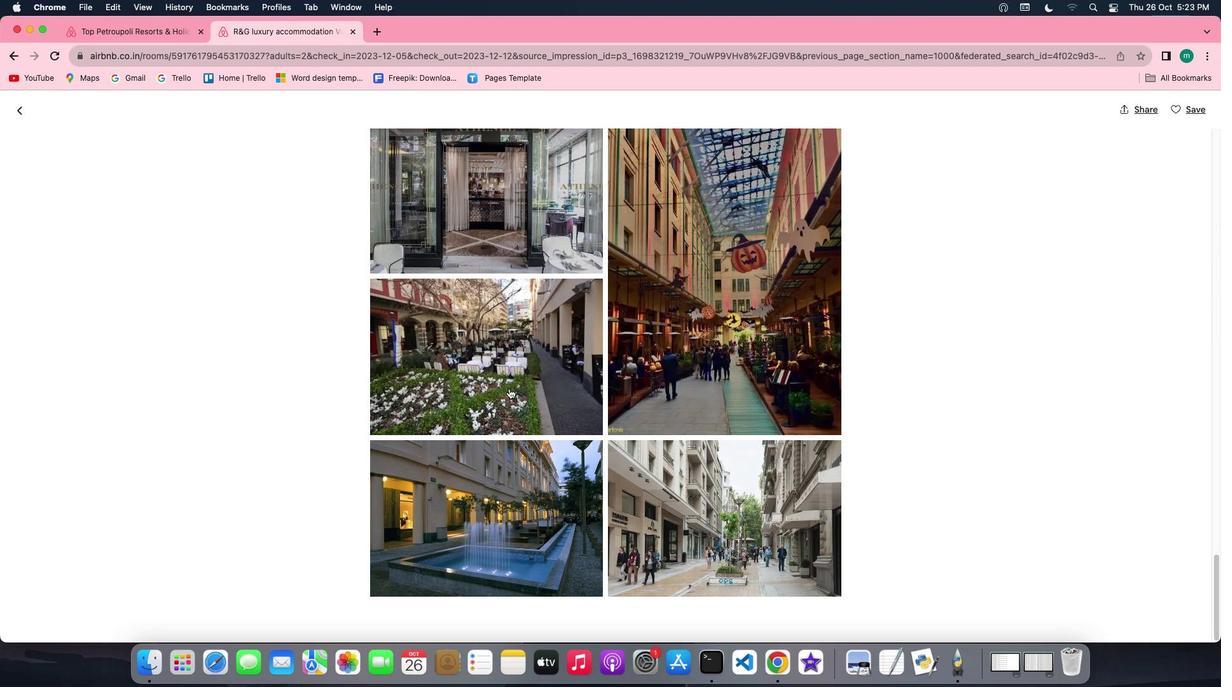 
Action: Mouse scrolled (509, 388) with delta (0, -3)
Screenshot: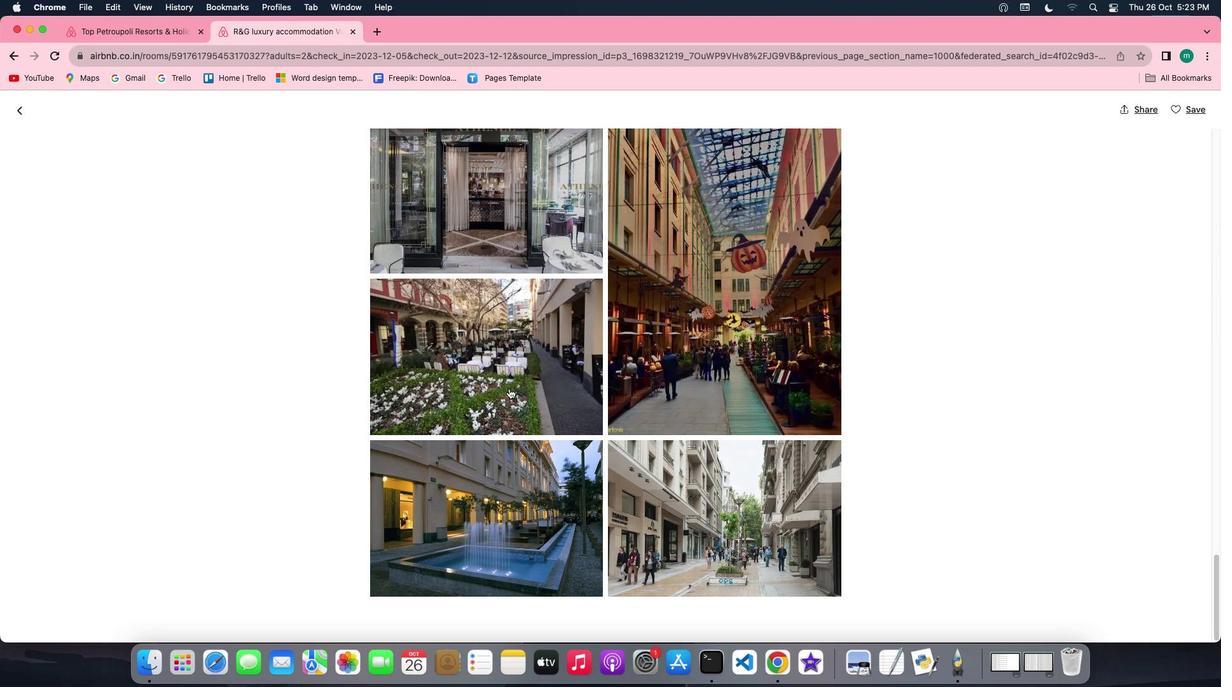 
Action: Mouse moved to (23, 110)
Screenshot: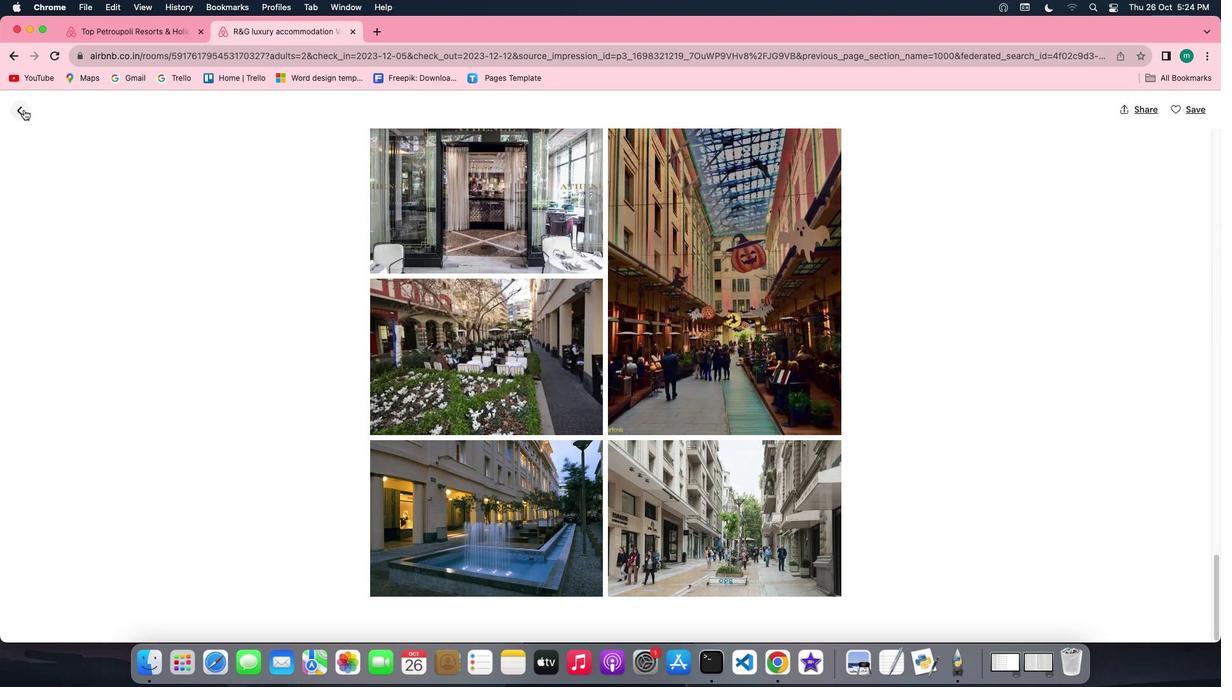 
Action: Mouse pressed left at (23, 110)
Screenshot: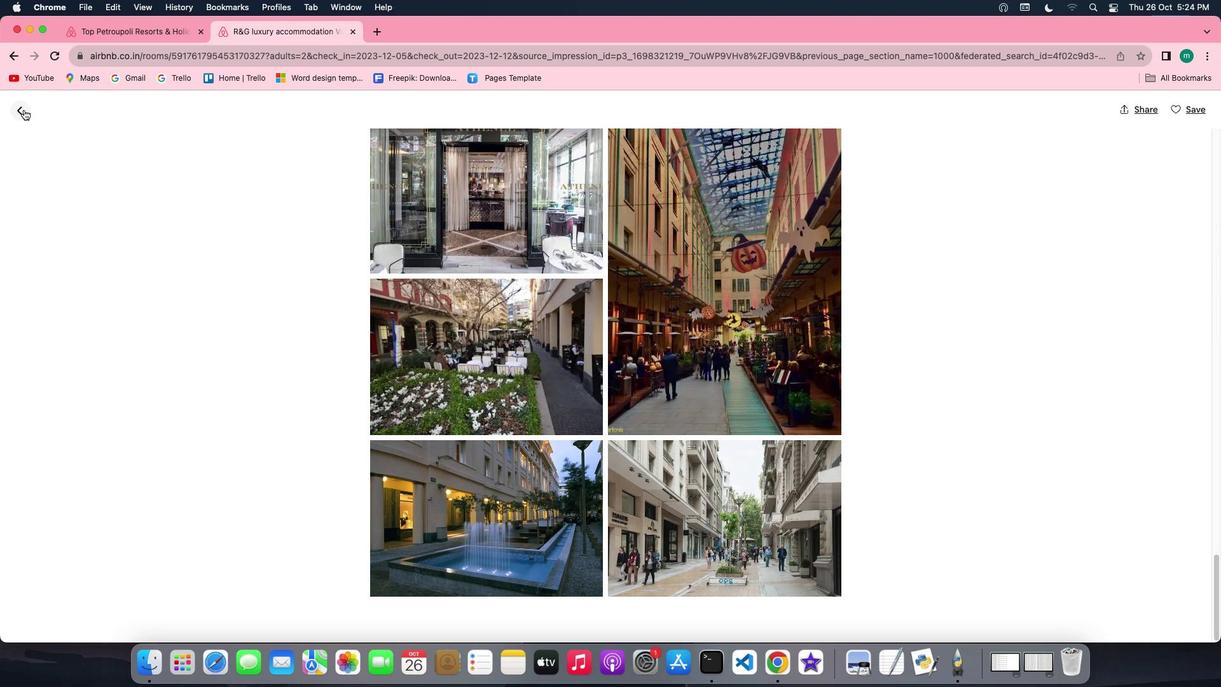 
Action: Mouse moved to (780, 500)
Screenshot: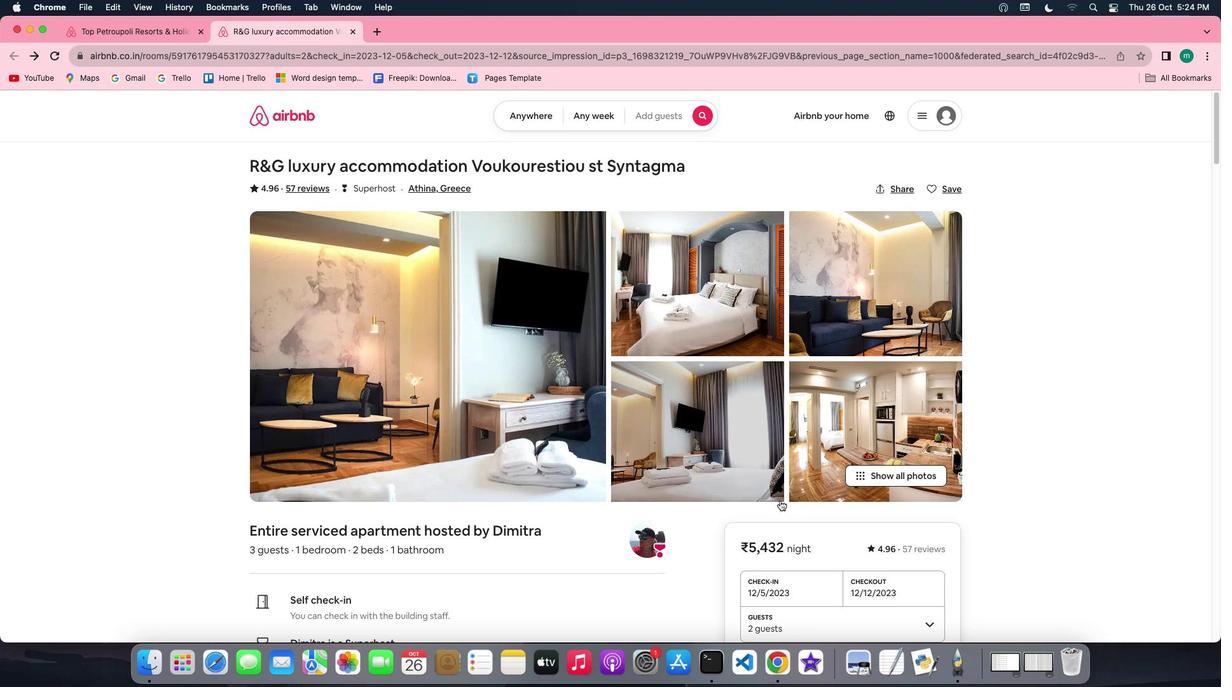 
Action: Mouse scrolled (780, 500) with delta (0, 0)
Screenshot: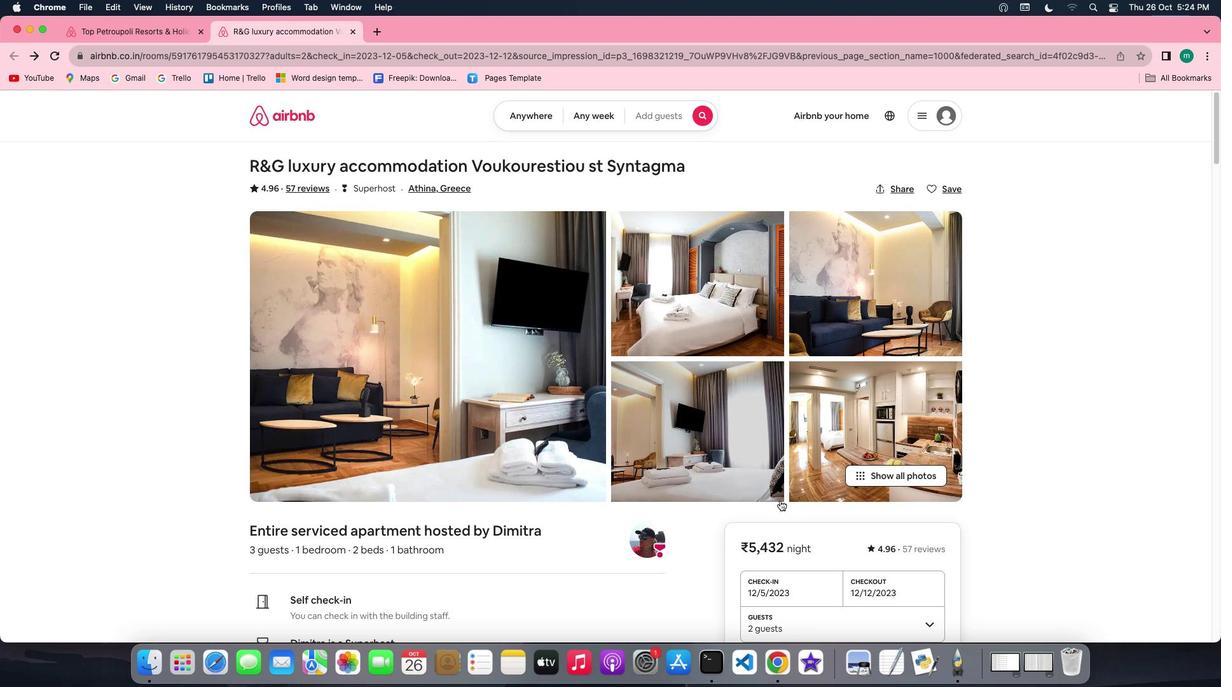 
Action: Mouse scrolled (780, 500) with delta (0, 0)
Screenshot: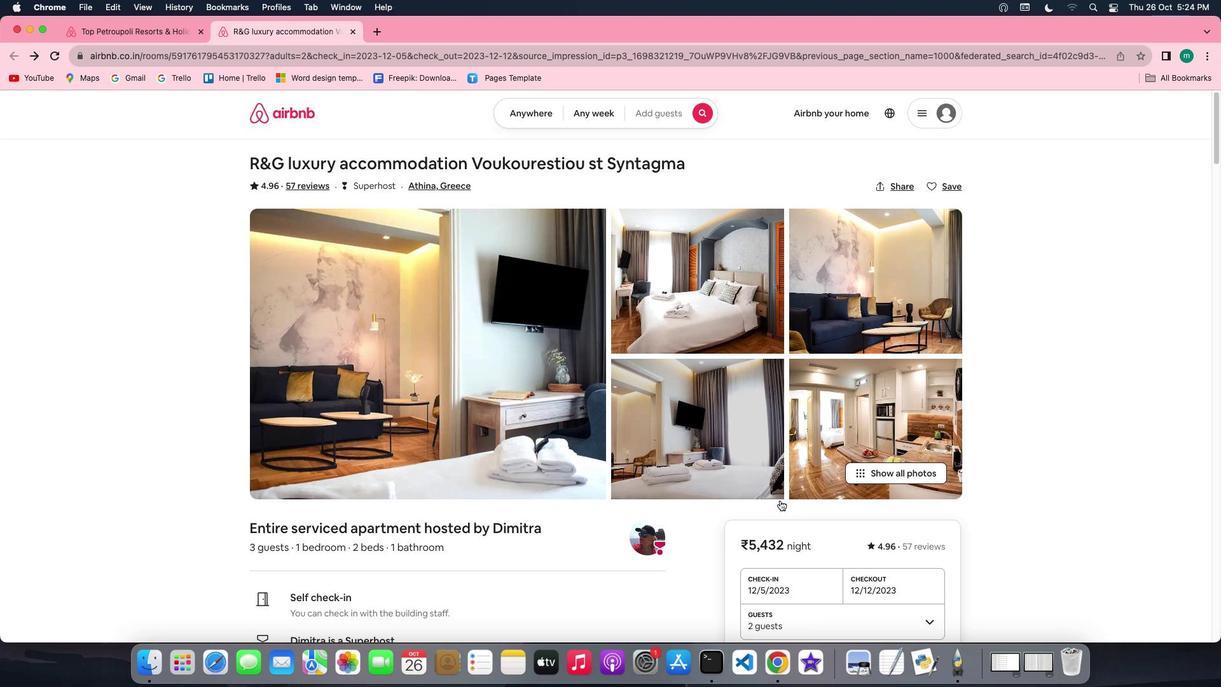 
Action: Mouse scrolled (780, 500) with delta (0, 0)
Screenshot: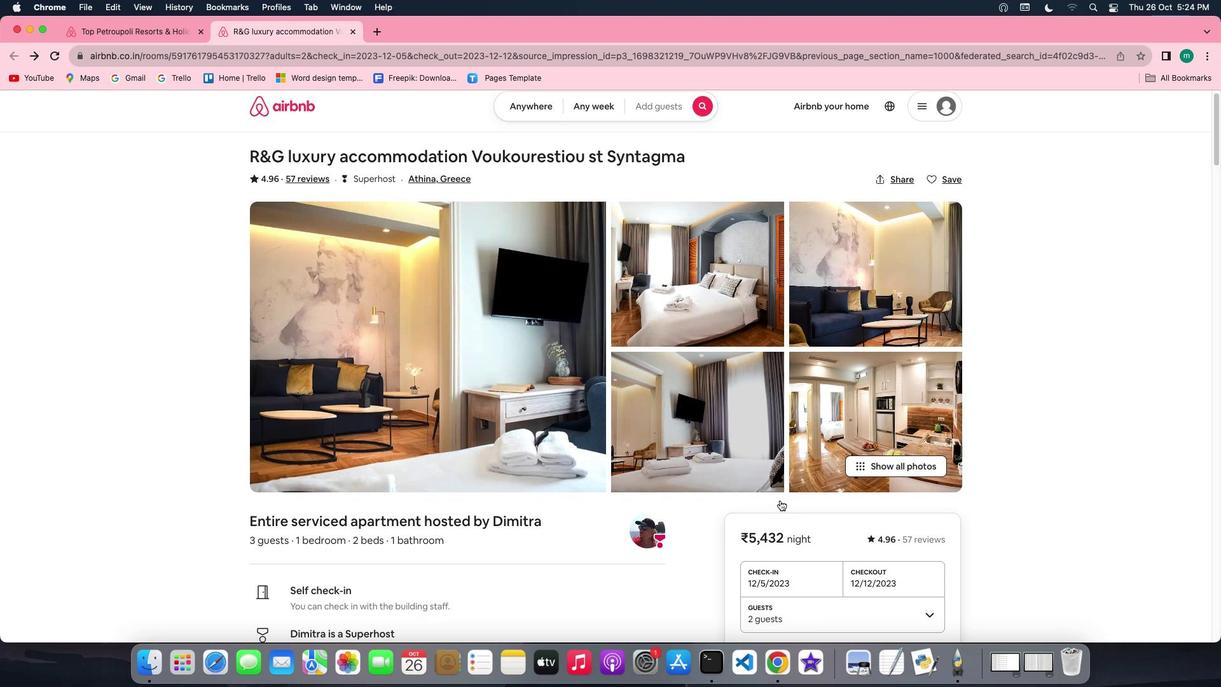 
Action: Mouse scrolled (780, 500) with delta (0, 0)
Screenshot: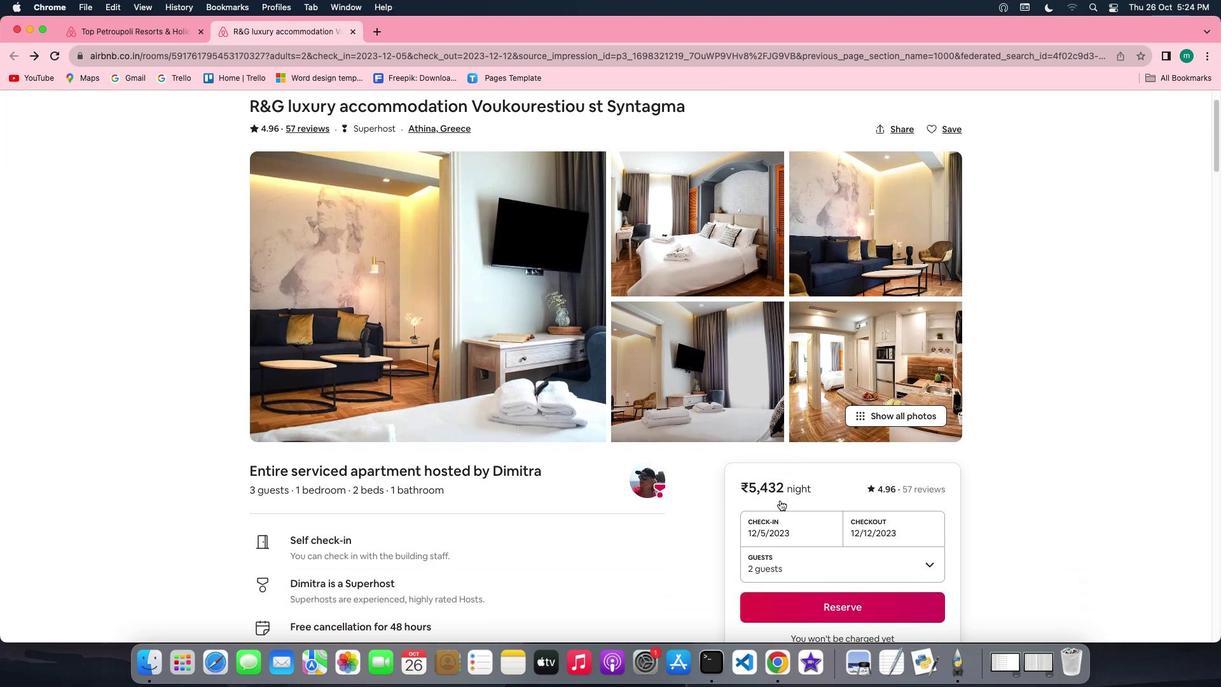 
Action: Mouse scrolled (780, 500) with delta (0, 0)
Screenshot: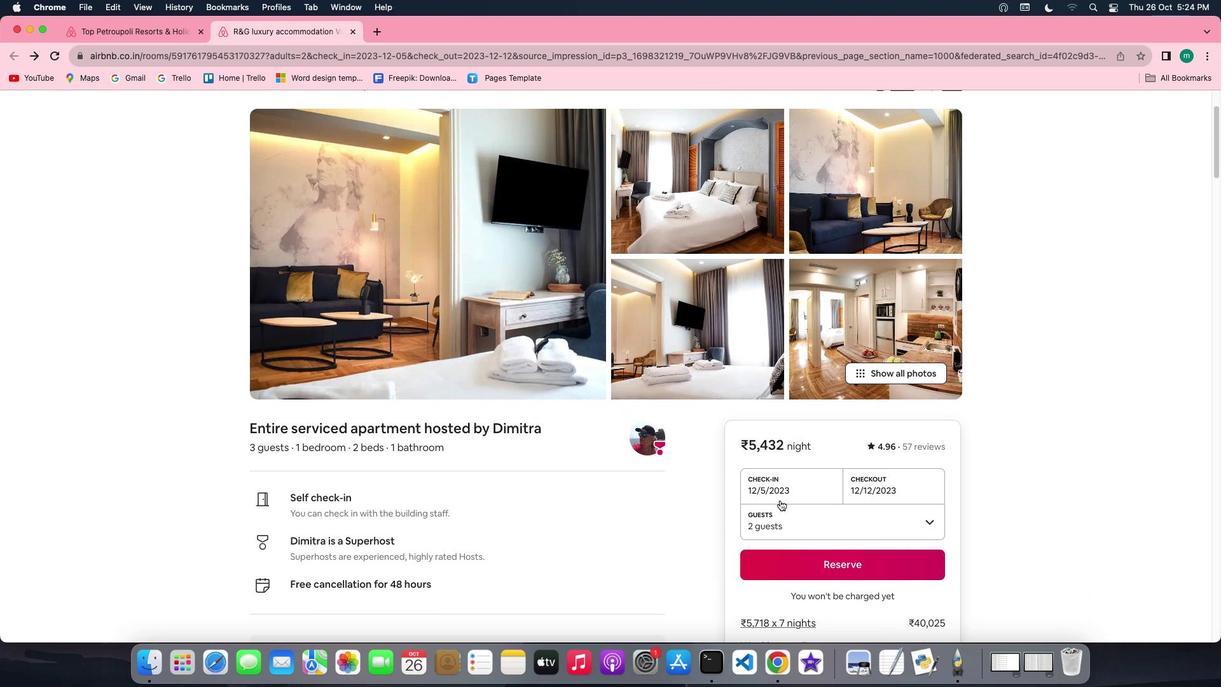 
Action: Mouse scrolled (780, 500) with delta (0, 0)
Screenshot: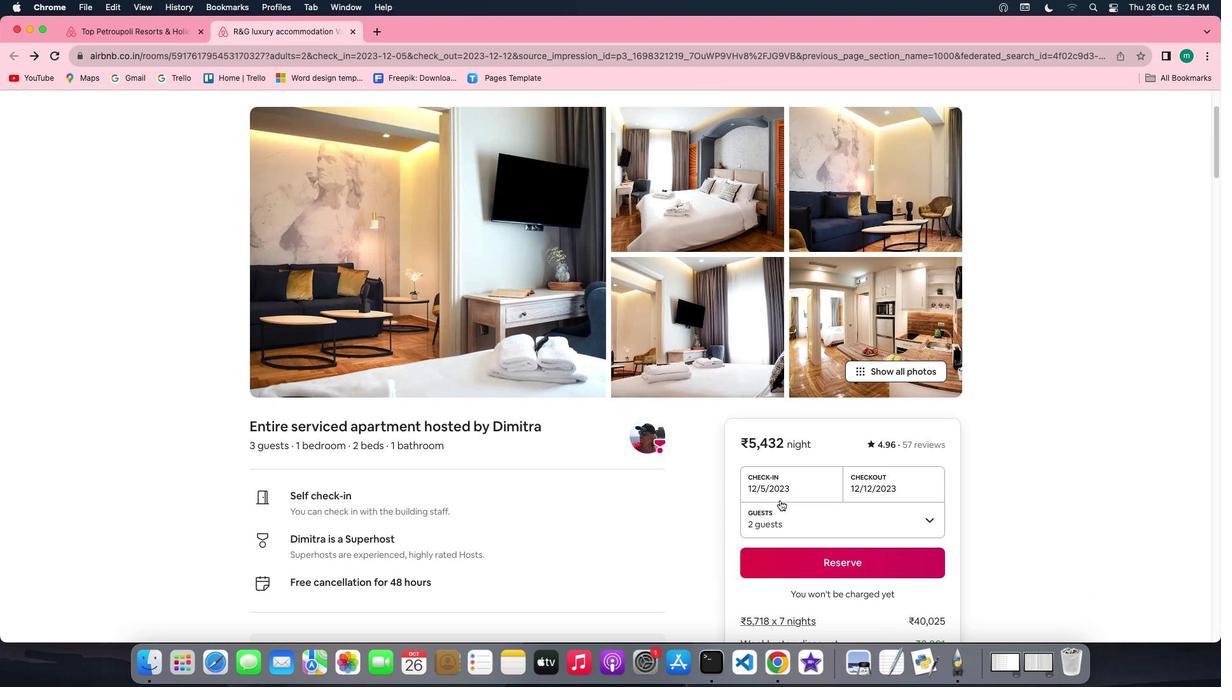 
Action: Mouse scrolled (780, 500) with delta (0, 0)
Screenshot: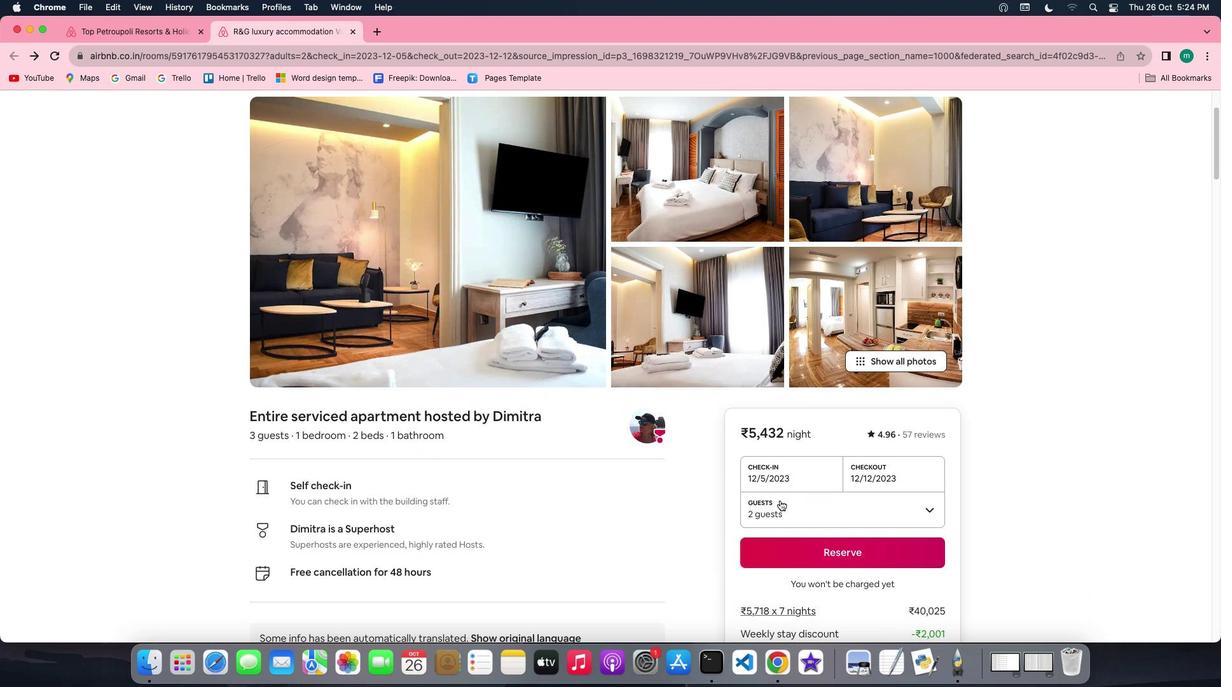 
Action: Mouse scrolled (780, 500) with delta (0, 0)
Screenshot: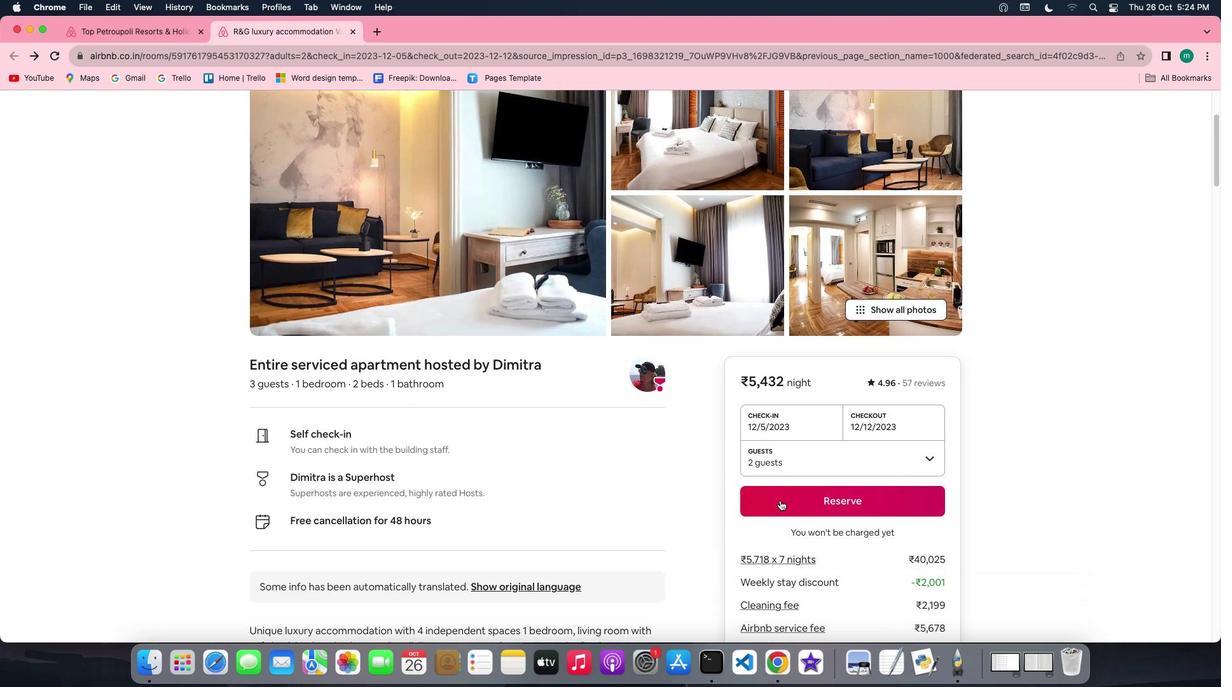 
Action: Mouse scrolled (780, 500) with delta (0, 0)
Screenshot: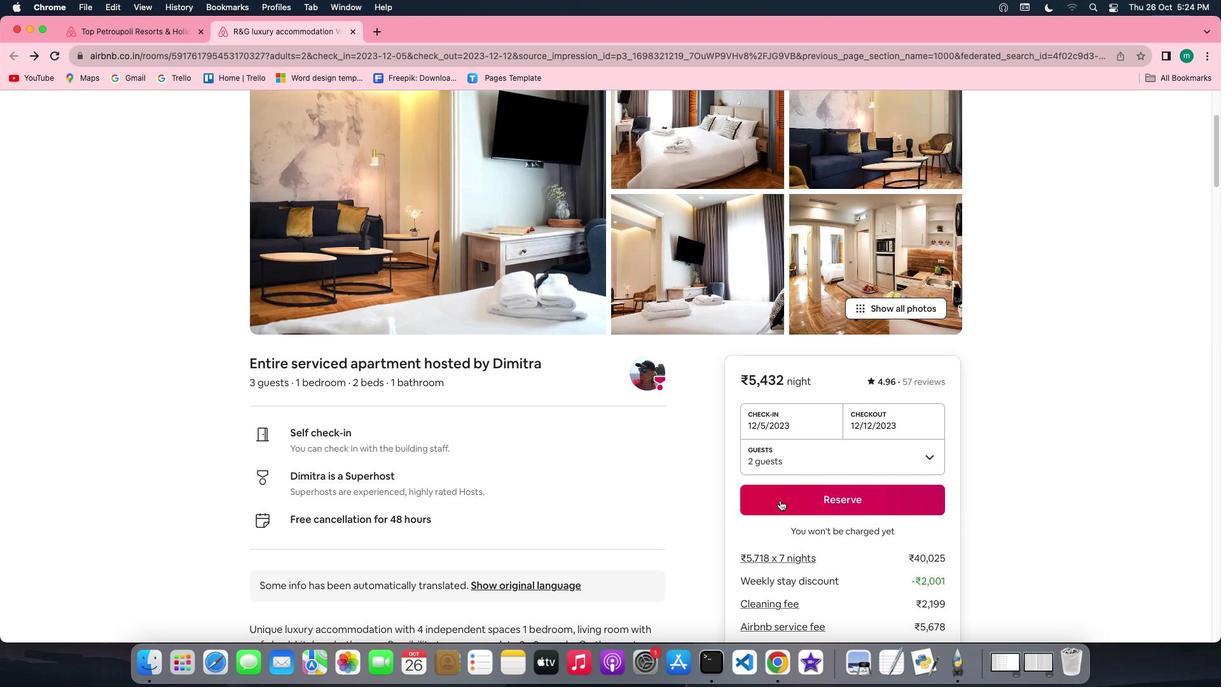 
Action: Mouse scrolled (780, 500) with delta (0, 0)
Screenshot: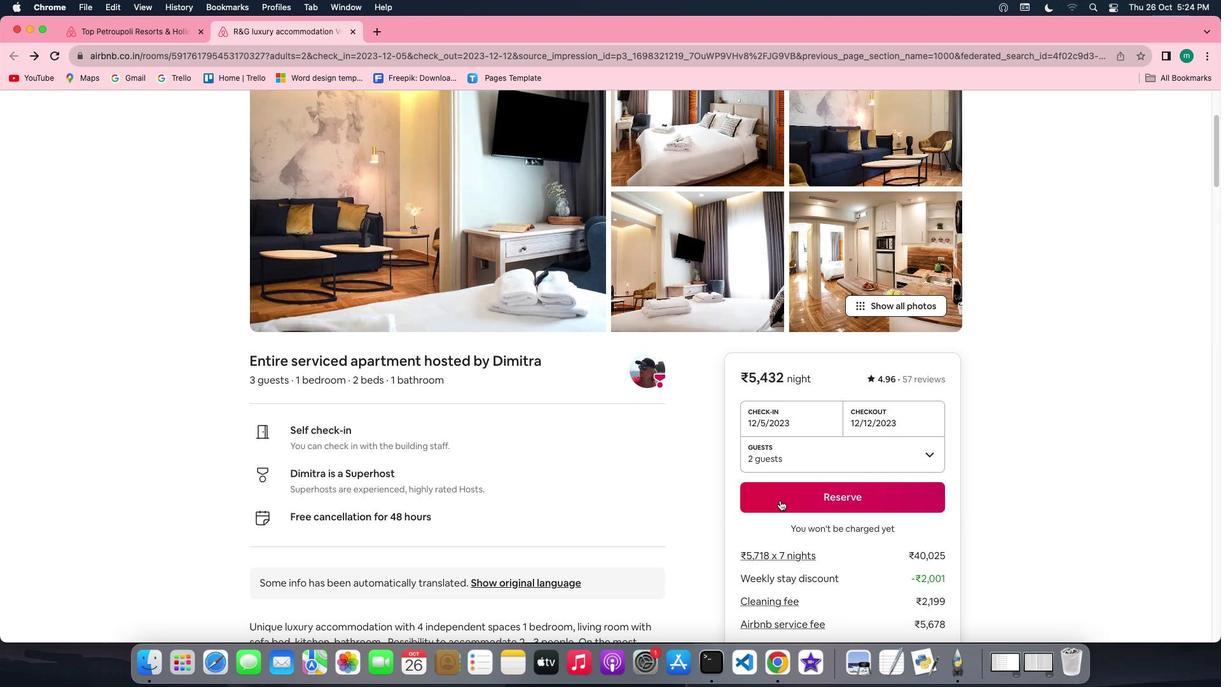 
Action: Mouse scrolled (780, 500) with delta (0, 0)
Screenshot: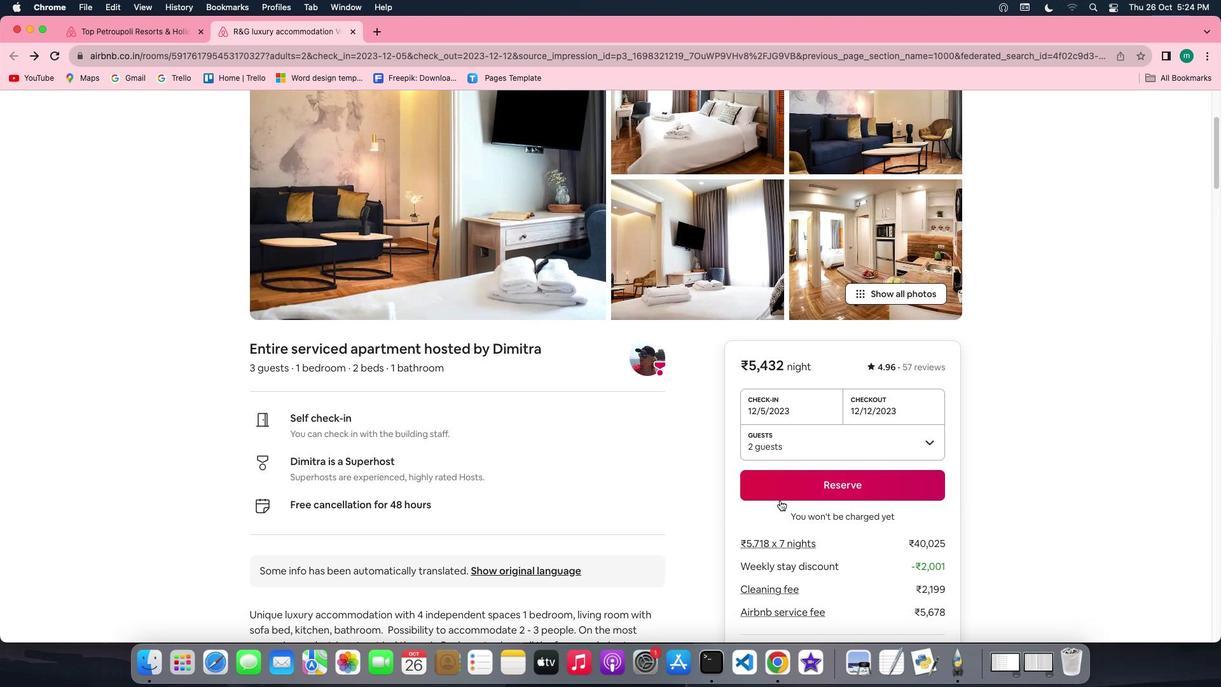 
Action: Mouse scrolled (780, 500) with delta (0, 0)
Screenshot: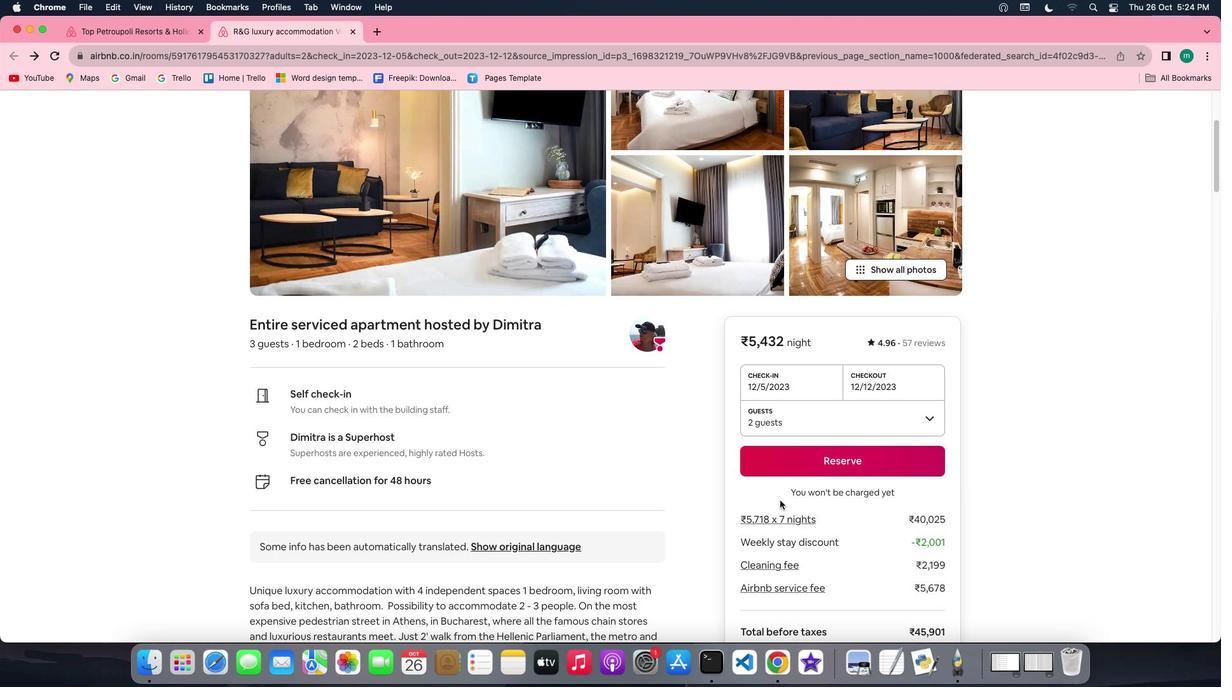 
Action: Mouse scrolled (780, 500) with delta (0, 0)
Screenshot: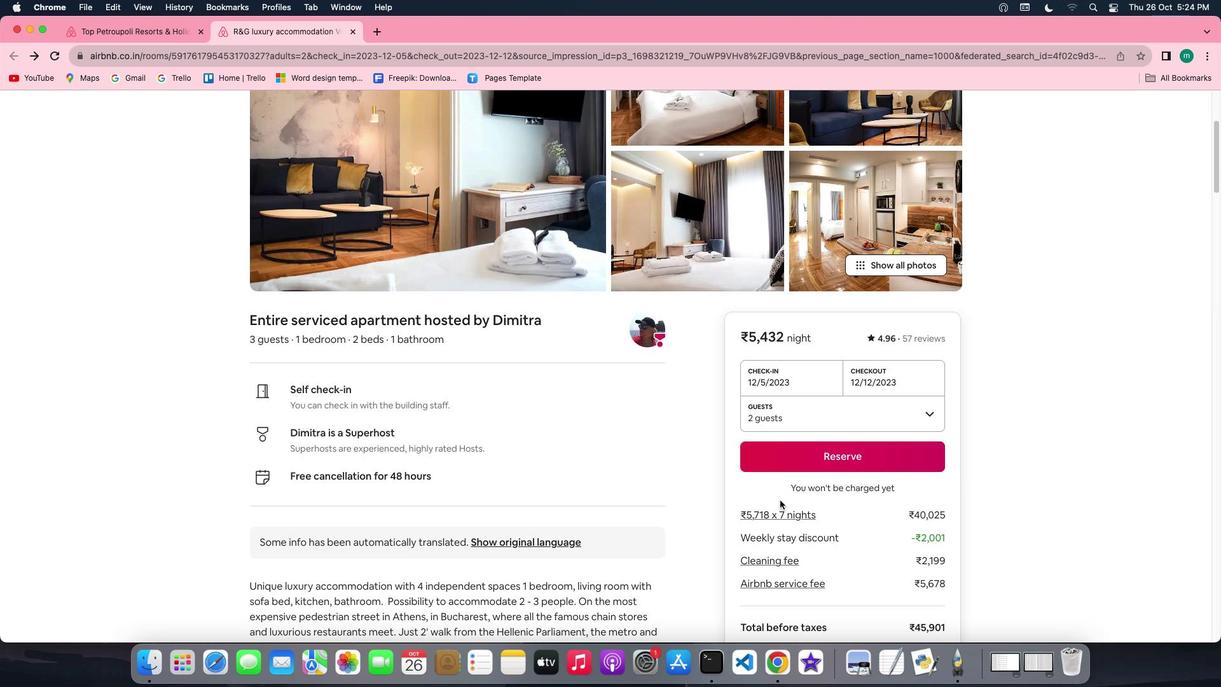 
Action: Mouse scrolled (780, 500) with delta (0, 0)
Screenshot: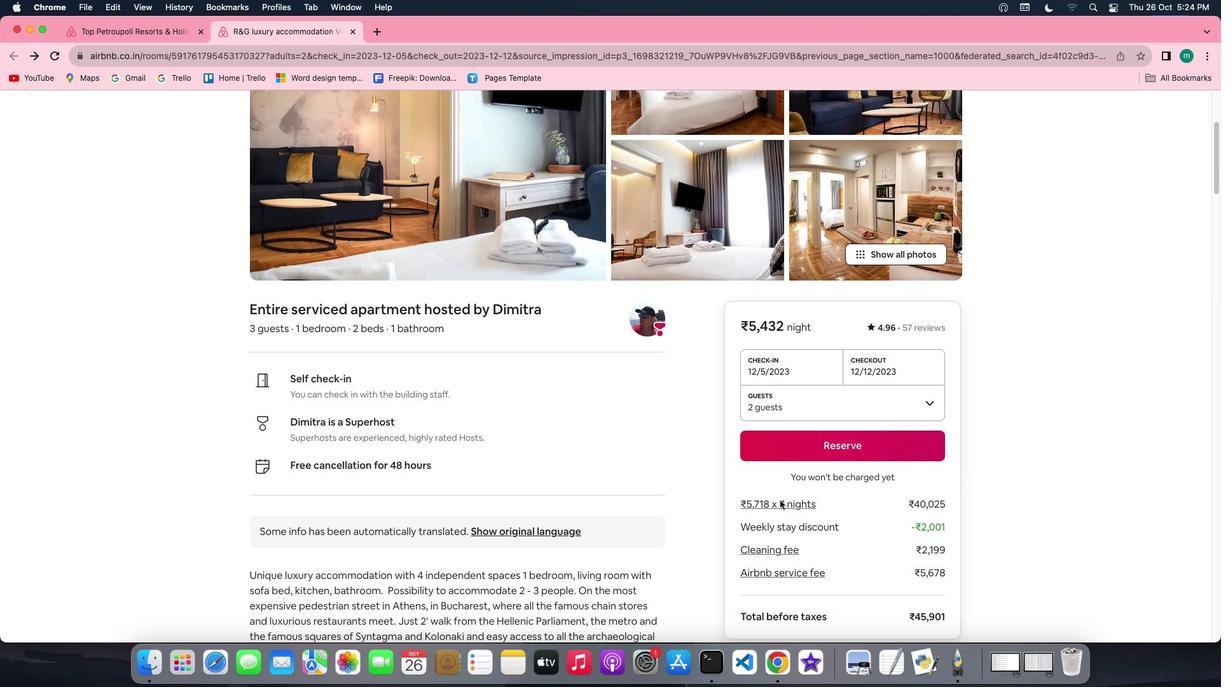 
Action: Mouse moved to (566, 440)
Screenshot: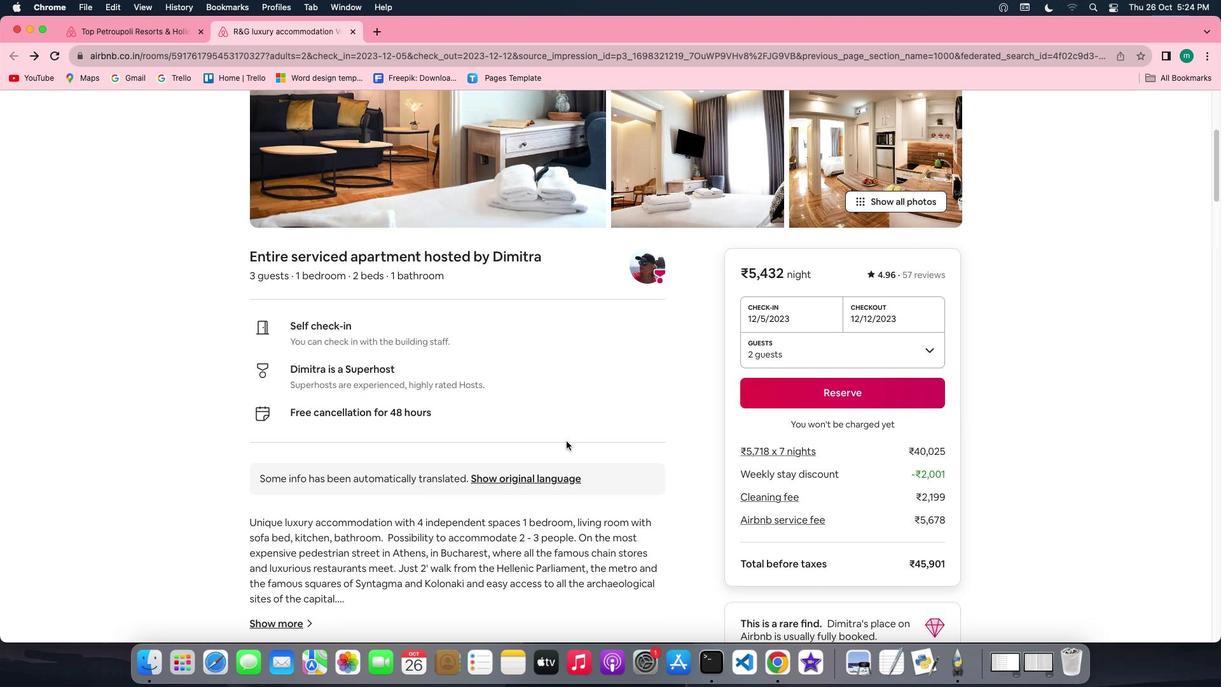 
Action: Mouse scrolled (566, 440) with delta (0, 0)
Screenshot: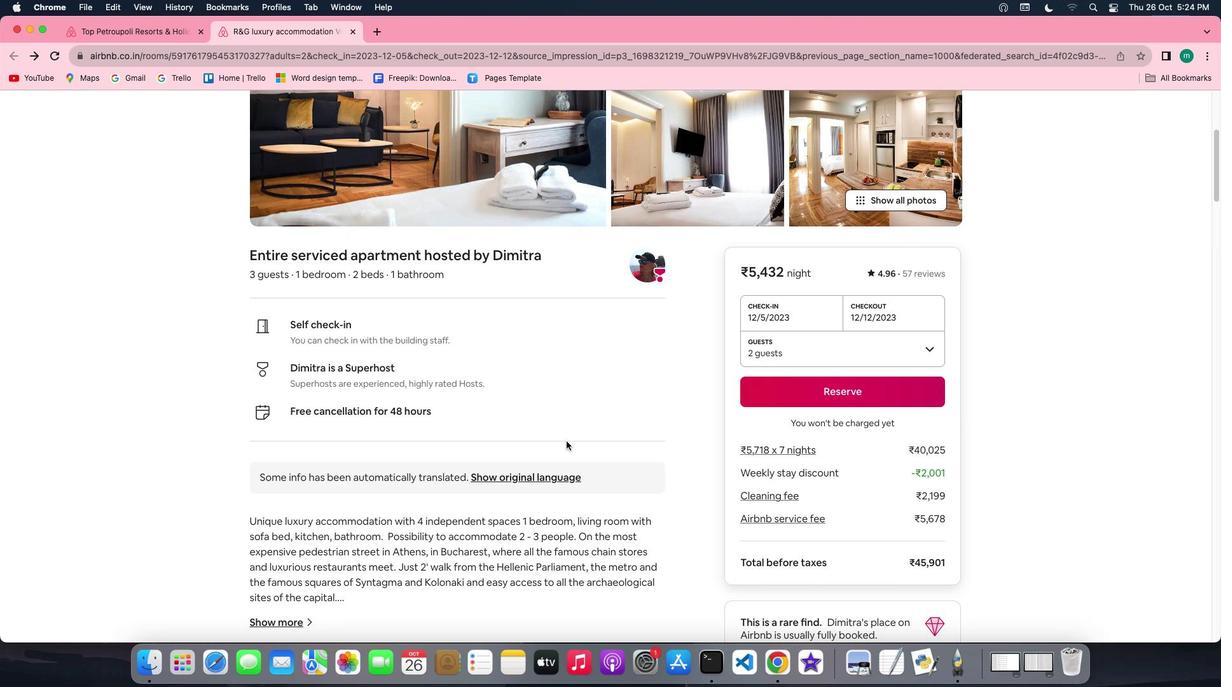 
Action: Mouse scrolled (566, 440) with delta (0, 0)
Screenshot: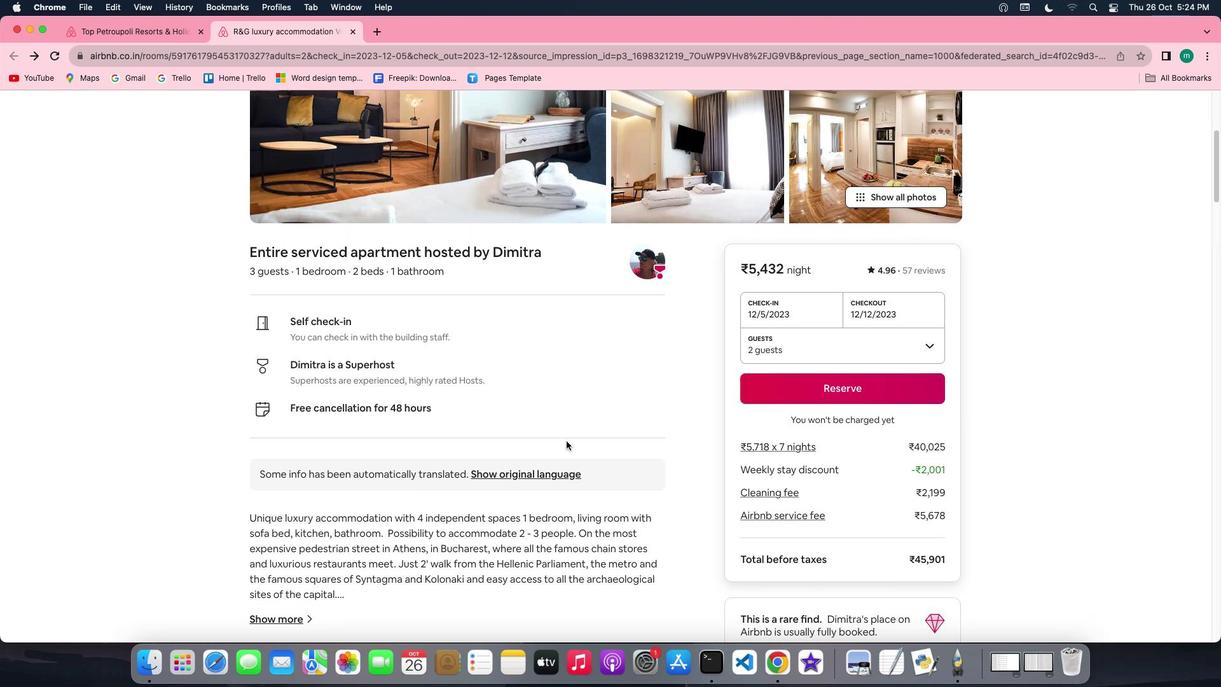 
Action: Mouse scrolled (566, 440) with delta (0, -1)
Screenshot: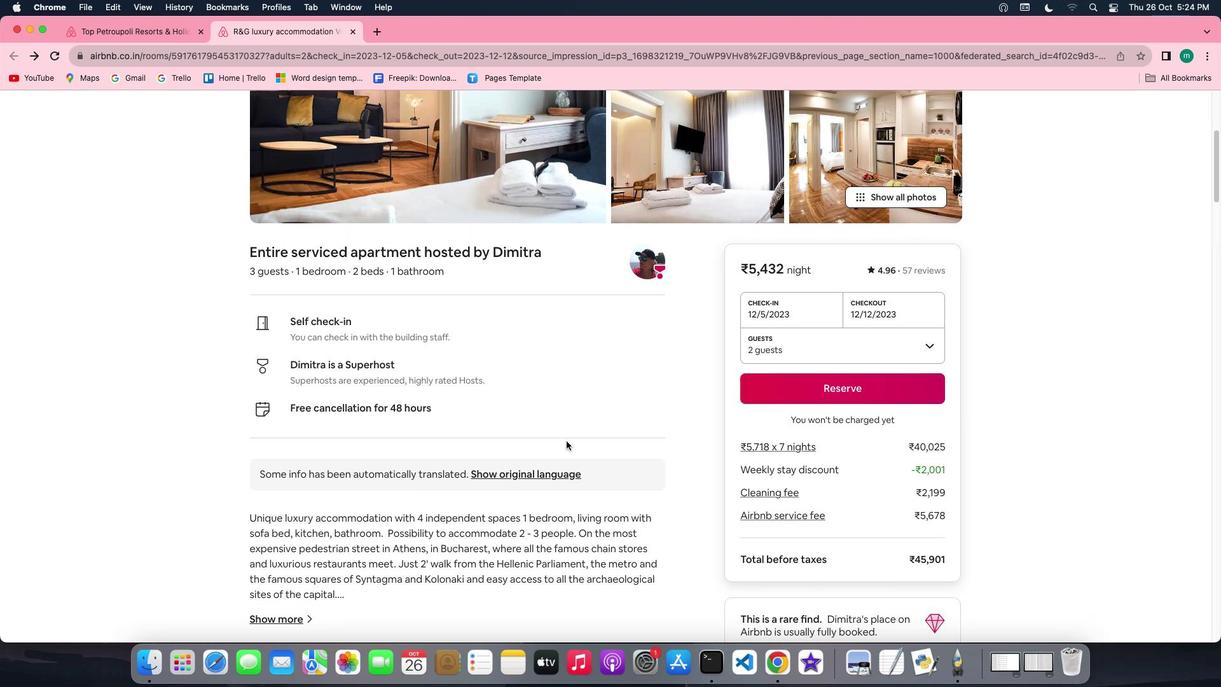 
Action: Mouse scrolled (566, 440) with delta (0, -2)
Screenshot: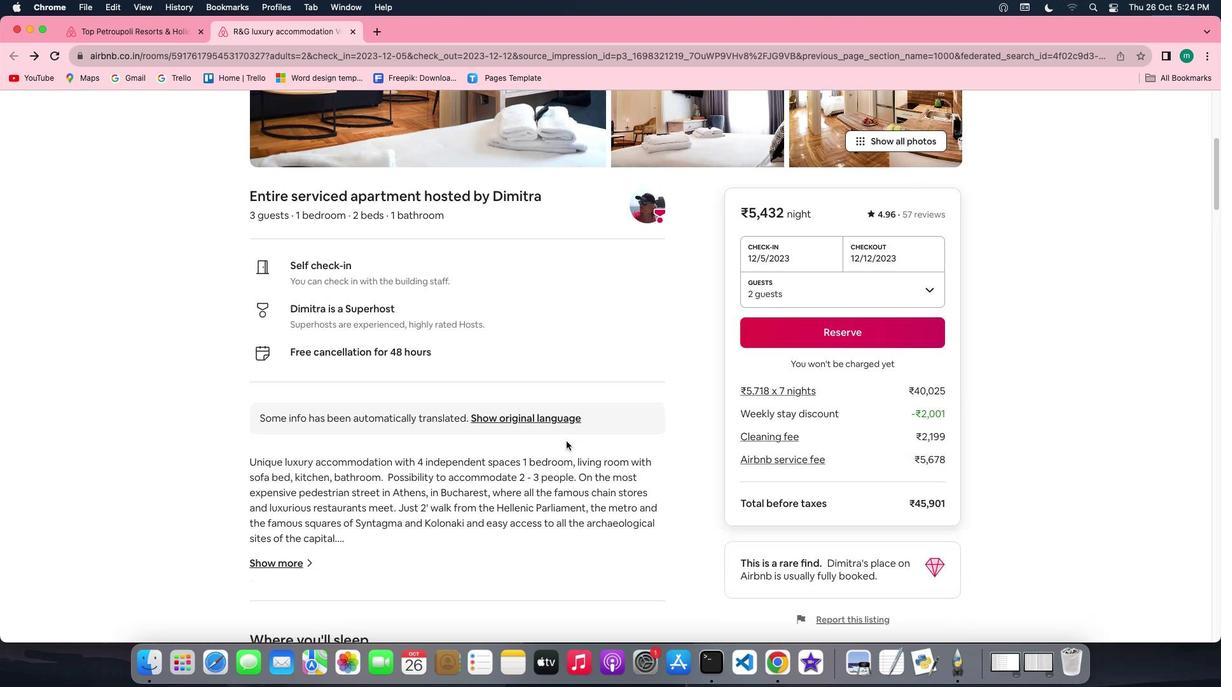 
Action: Mouse moved to (283, 392)
Screenshot: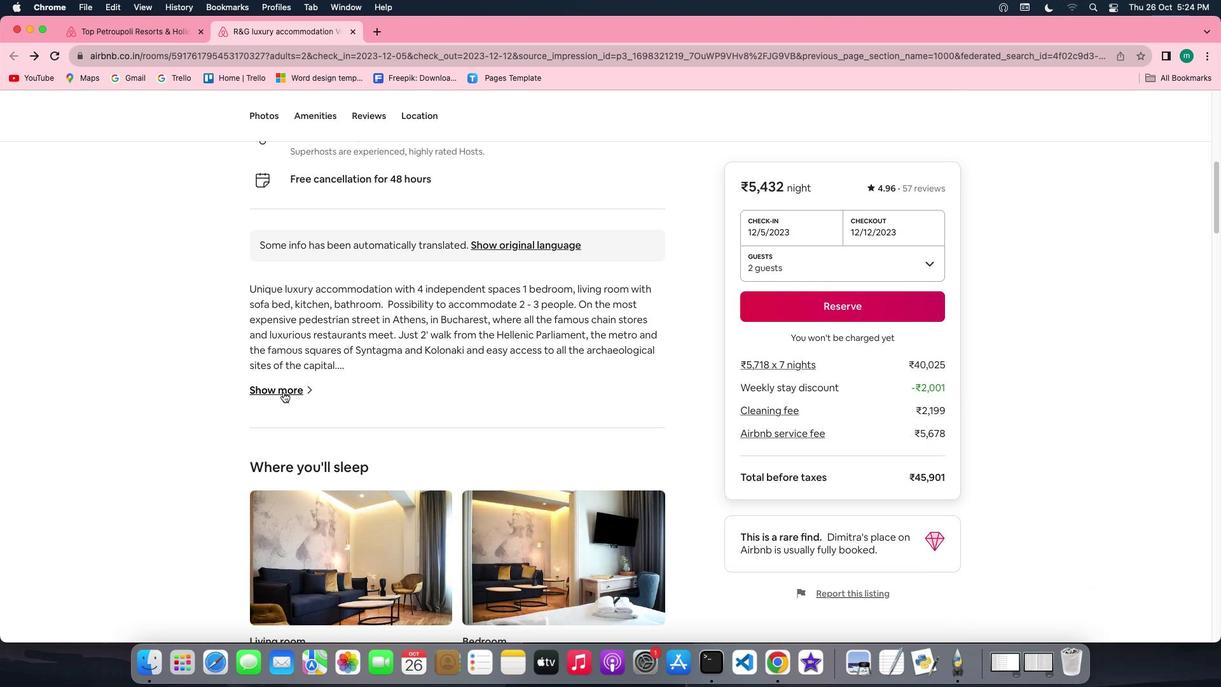 
Action: Mouse pressed left at (283, 392)
Screenshot: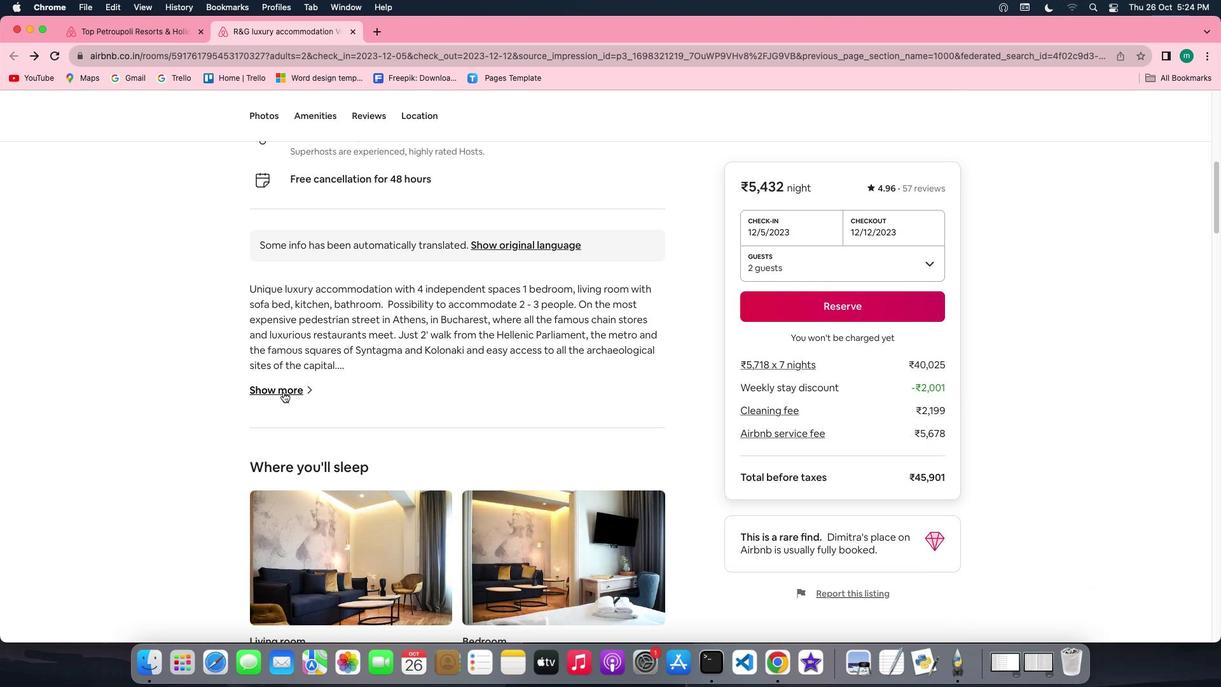 
Action: Mouse moved to (566, 517)
Screenshot: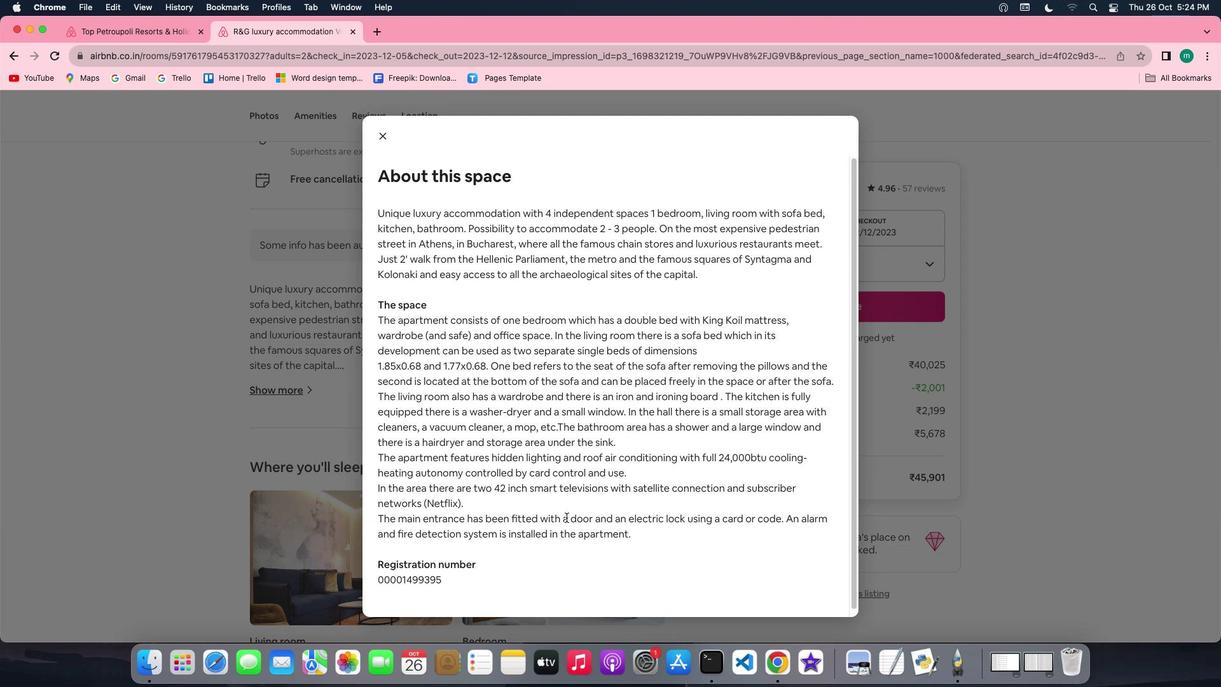 
Action: Mouse scrolled (566, 517) with delta (0, 0)
Screenshot: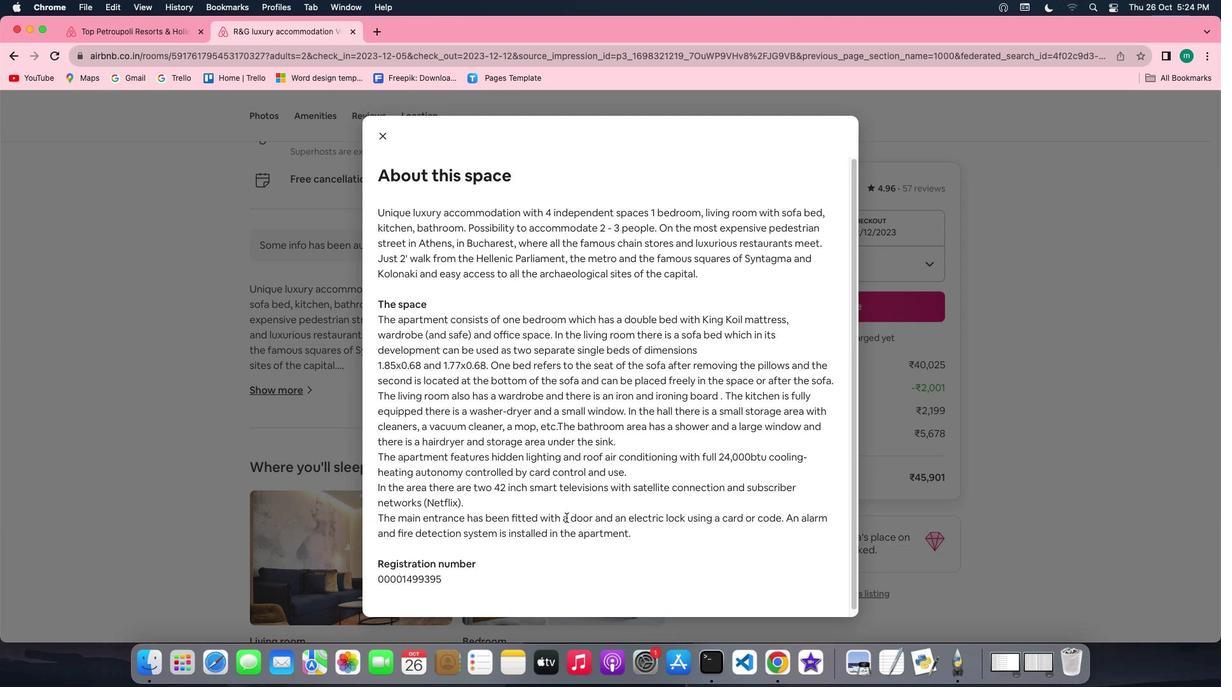 
Action: Mouse scrolled (566, 517) with delta (0, 0)
Screenshot: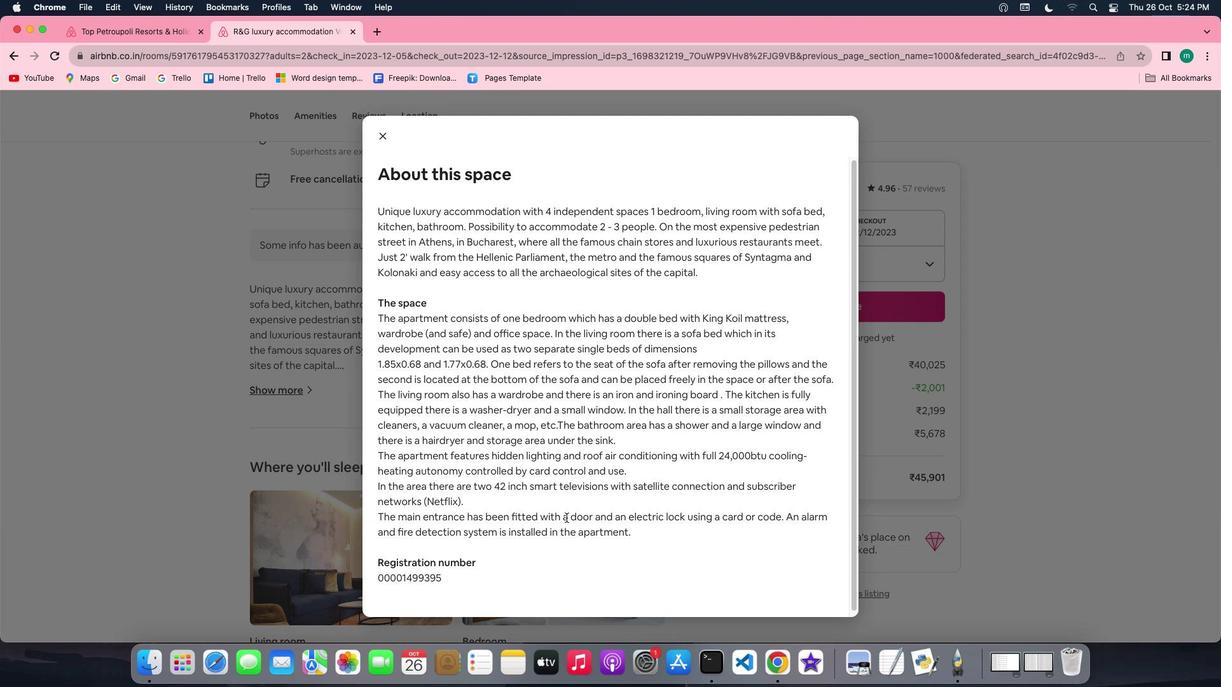 
Action: Mouse scrolled (566, 517) with delta (0, -1)
Screenshot: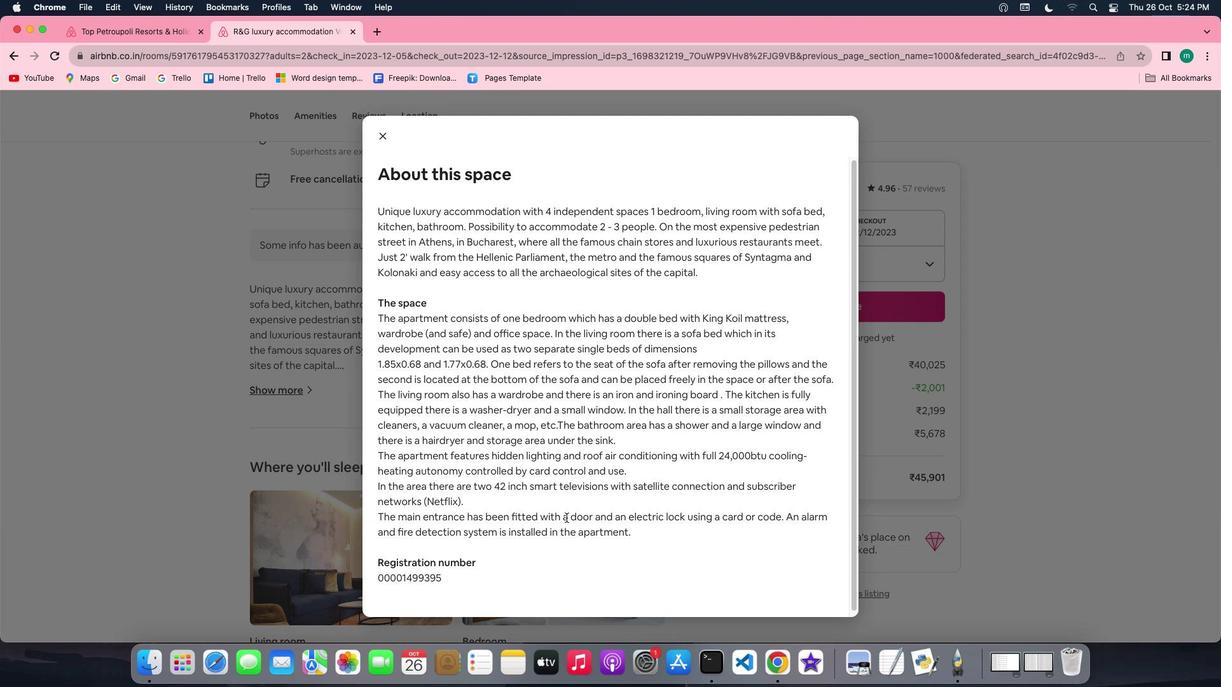 
Action: Mouse scrolled (566, 517) with delta (0, -2)
Screenshot: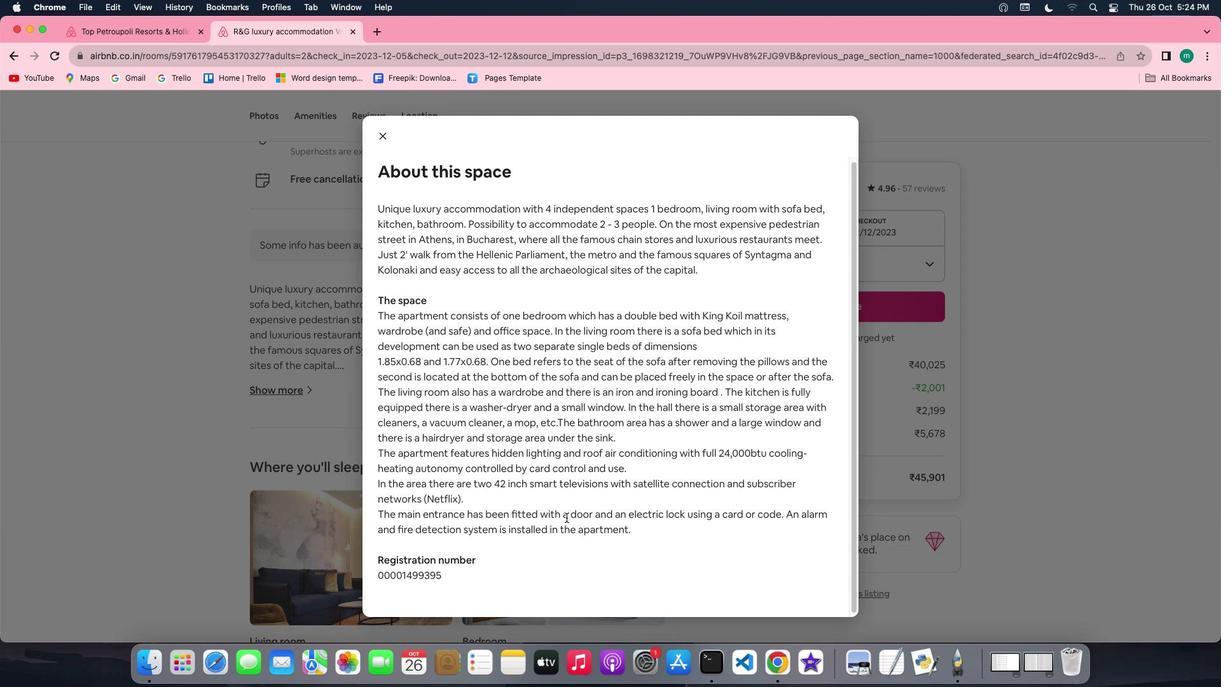 
Action: Mouse scrolled (566, 517) with delta (0, -3)
Screenshot: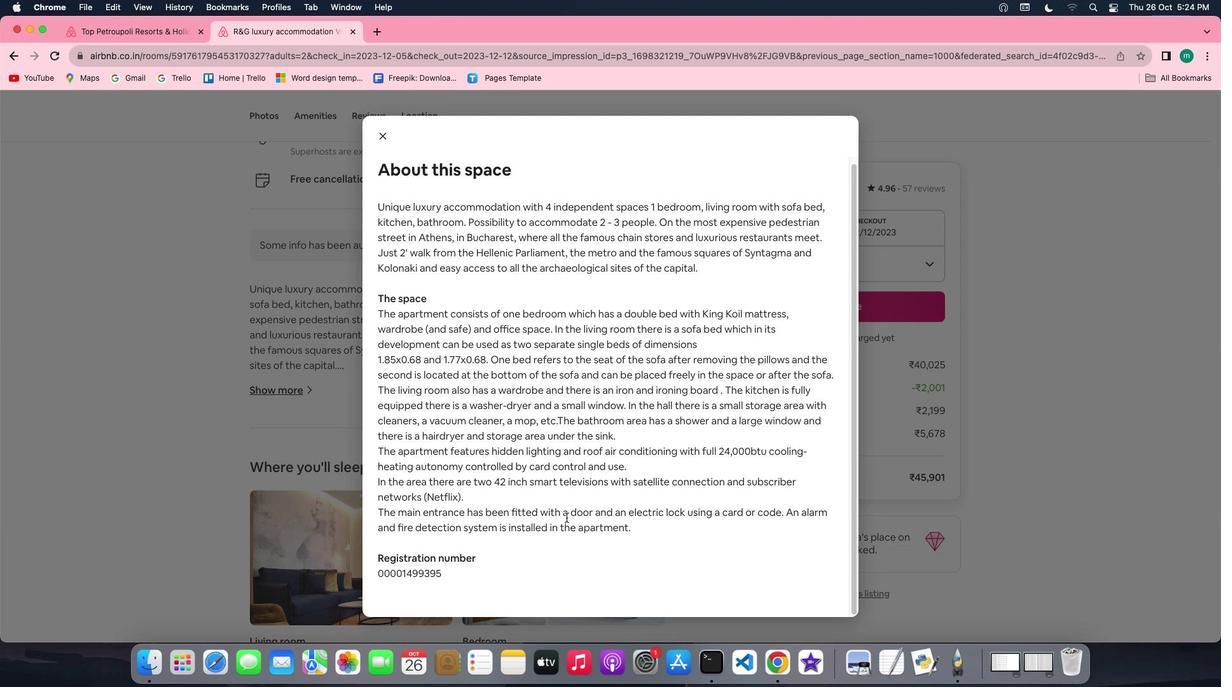 
Action: Mouse moved to (388, 129)
Screenshot: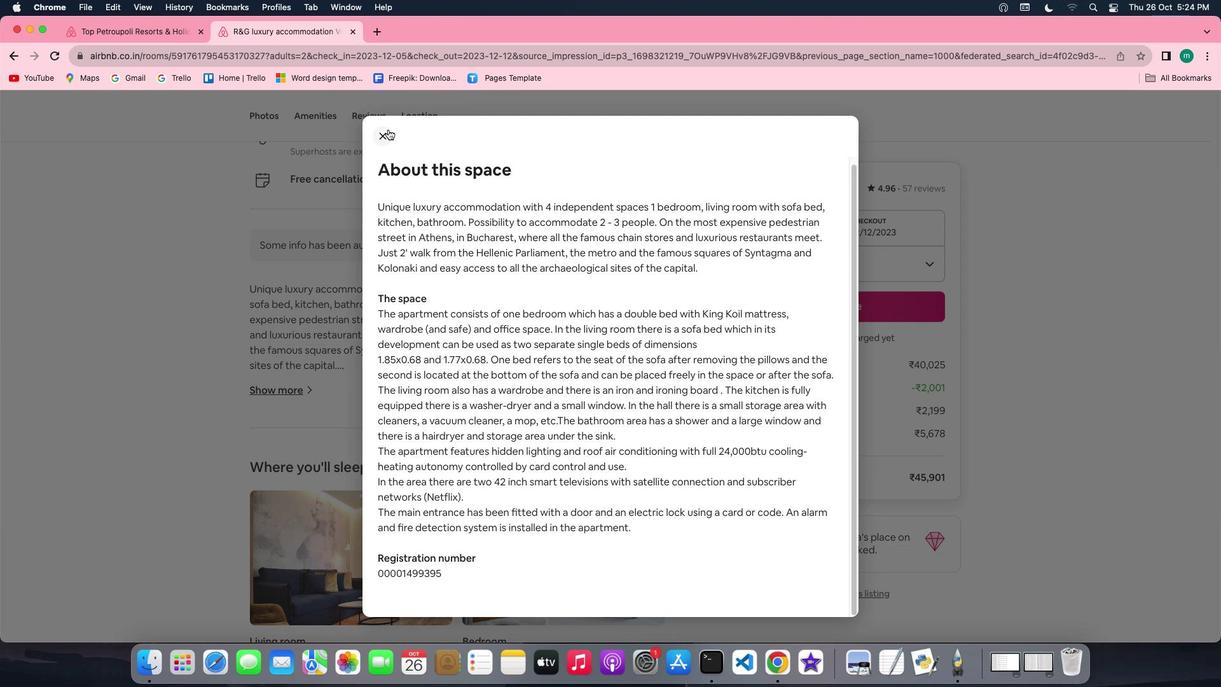 
Action: Mouse pressed left at (388, 129)
Screenshot: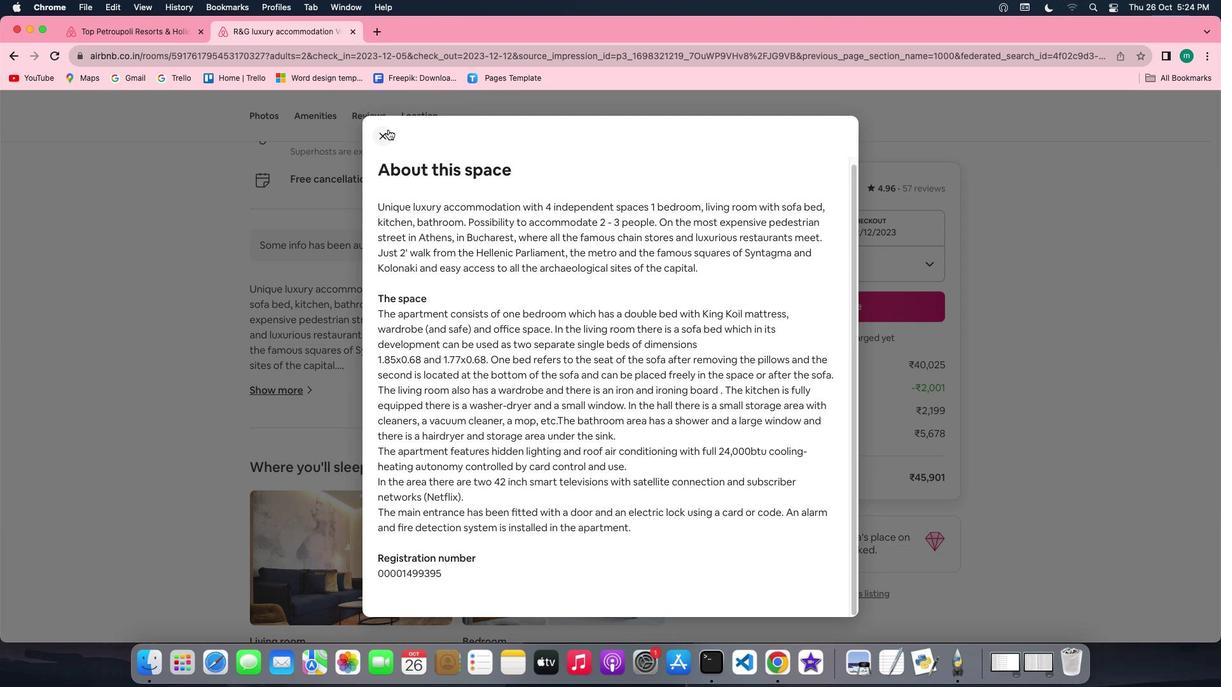 
Action: Mouse moved to (416, 518)
Screenshot: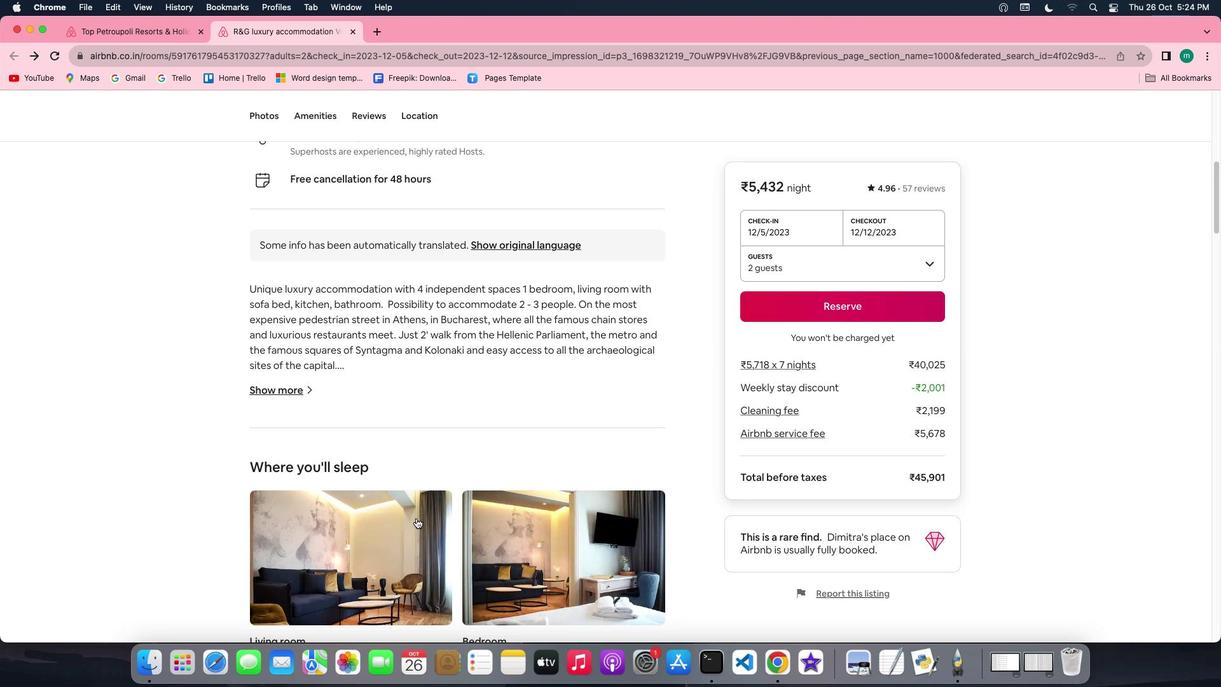 
Action: Mouse scrolled (416, 518) with delta (0, 0)
Screenshot: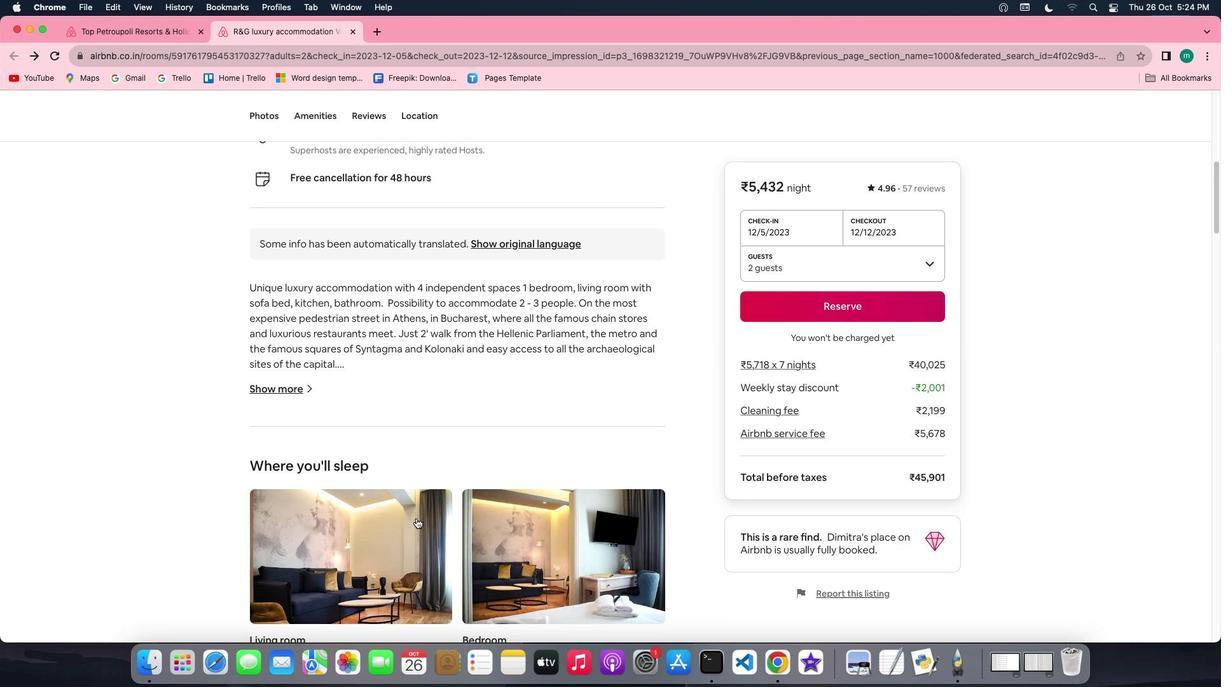 
Action: Mouse scrolled (416, 518) with delta (0, 0)
Screenshot: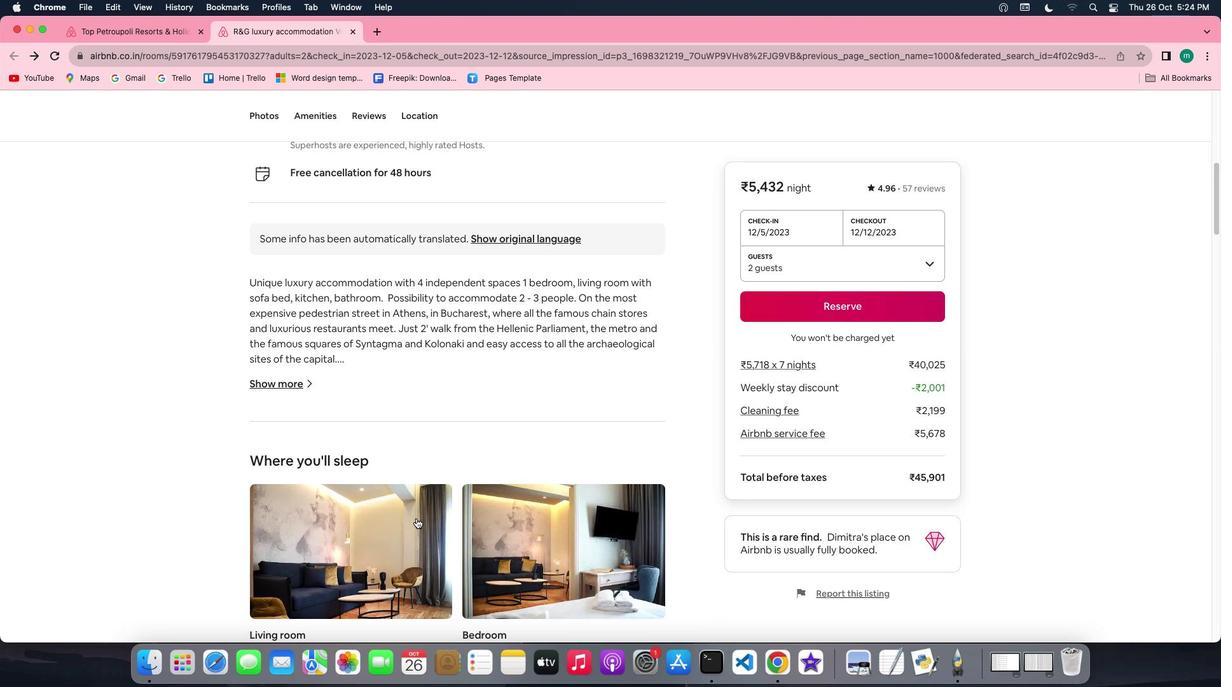 
Action: Mouse scrolled (416, 518) with delta (0, -1)
Screenshot: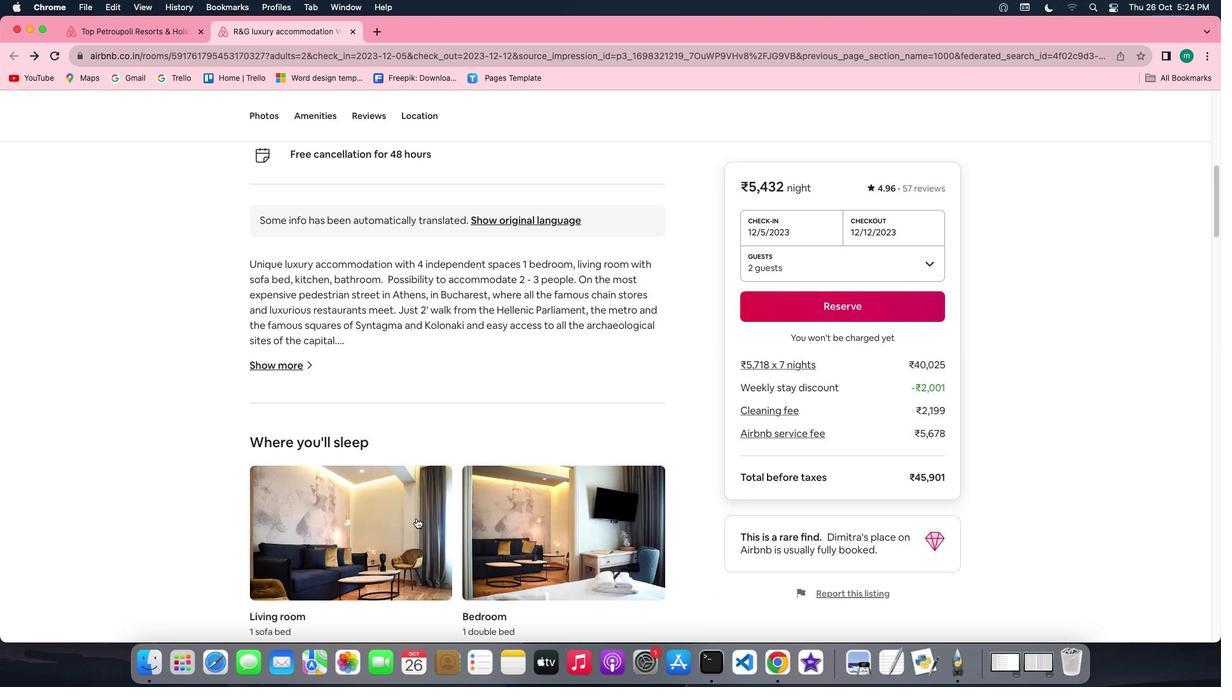 
Action: Mouse scrolled (416, 518) with delta (0, -2)
Screenshot: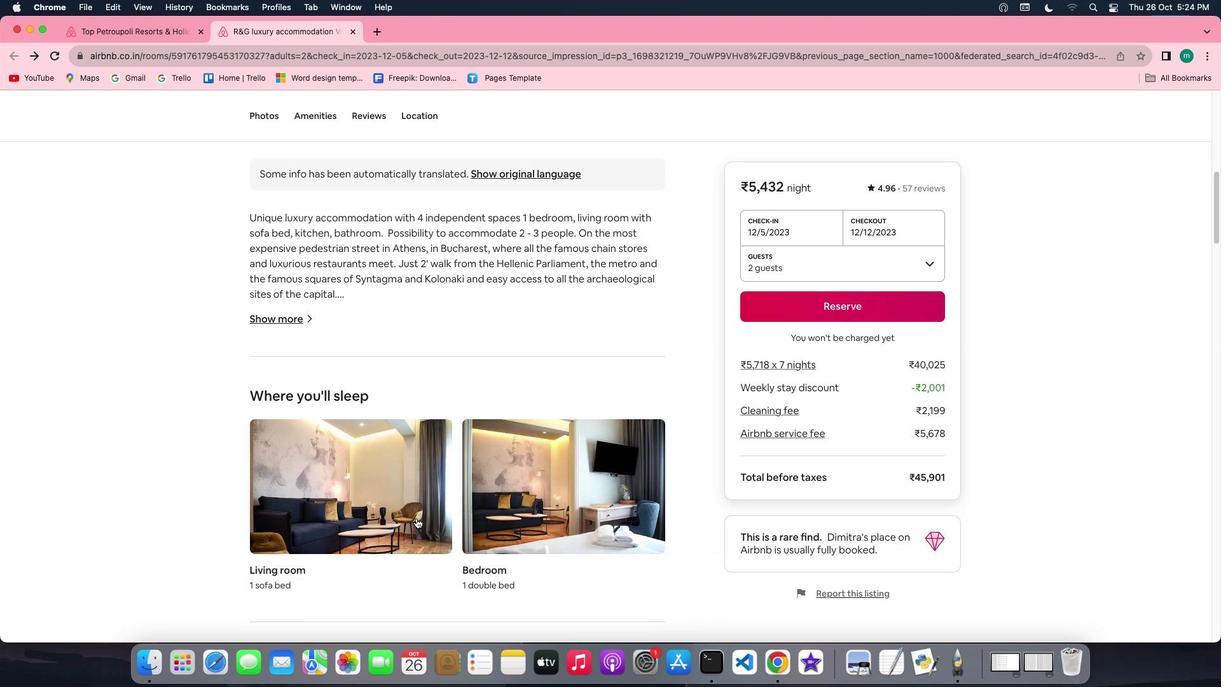 
Action: Mouse scrolled (416, 518) with delta (0, -3)
Screenshot: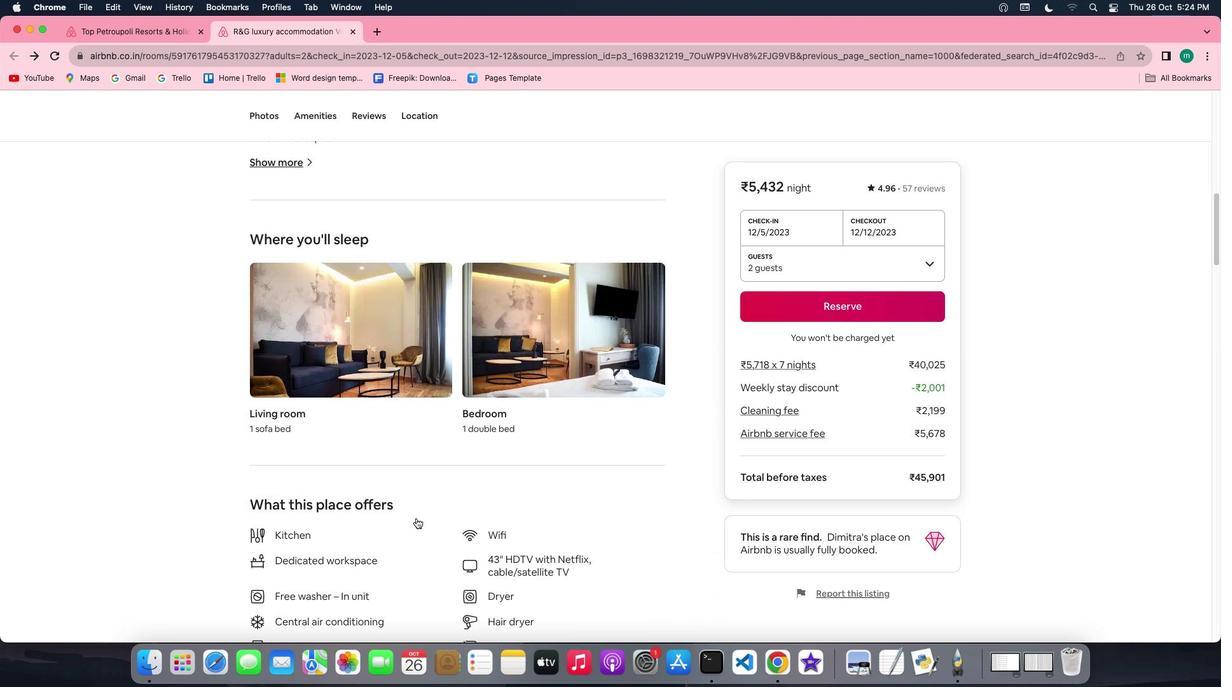 
Action: Mouse moved to (408, 513)
Screenshot: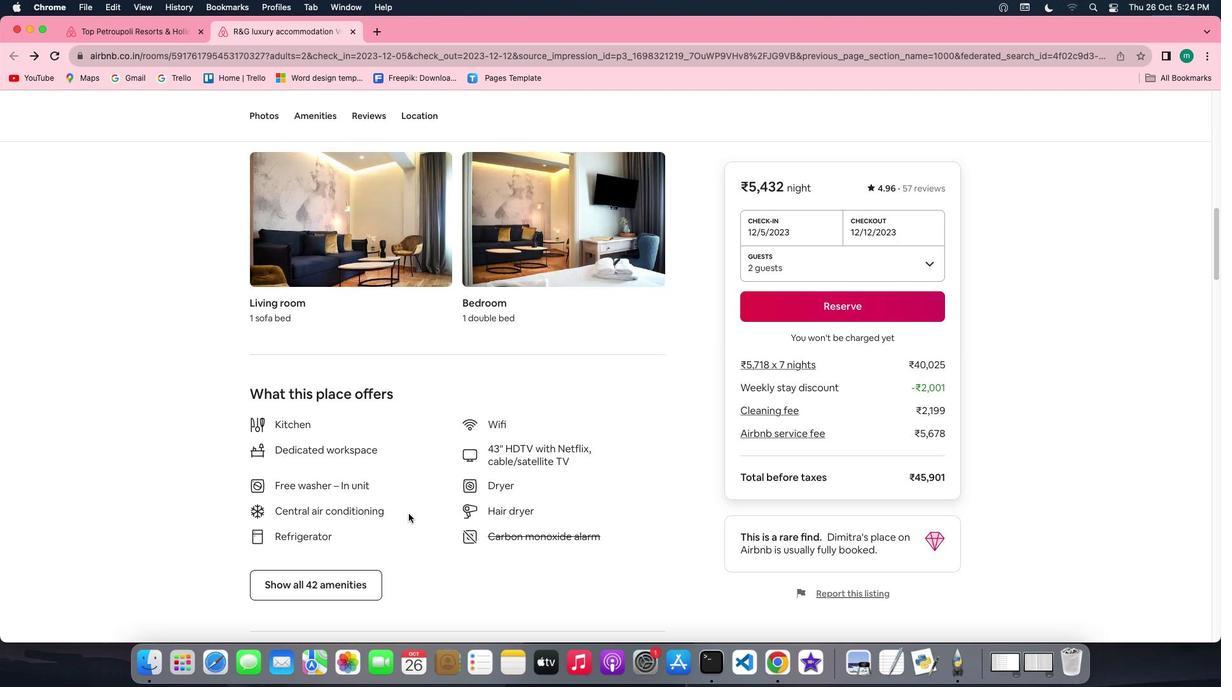 
Action: Mouse scrolled (408, 513) with delta (0, 0)
Screenshot: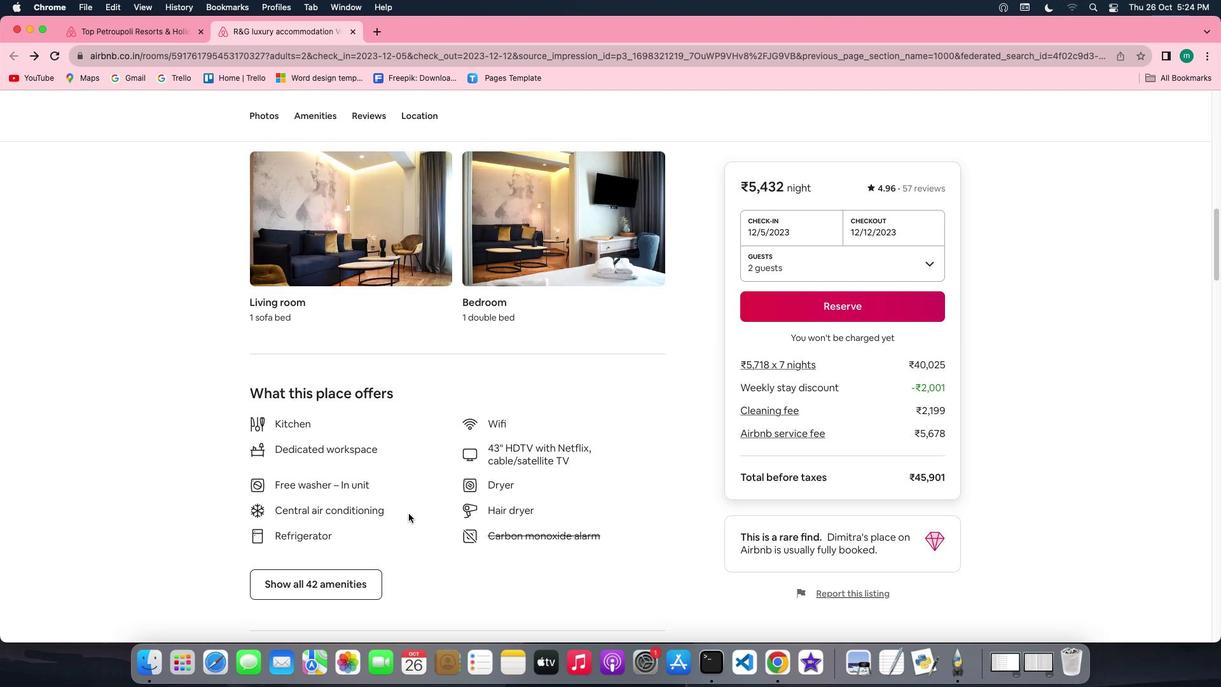 
Action: Mouse scrolled (408, 513) with delta (0, 0)
Screenshot: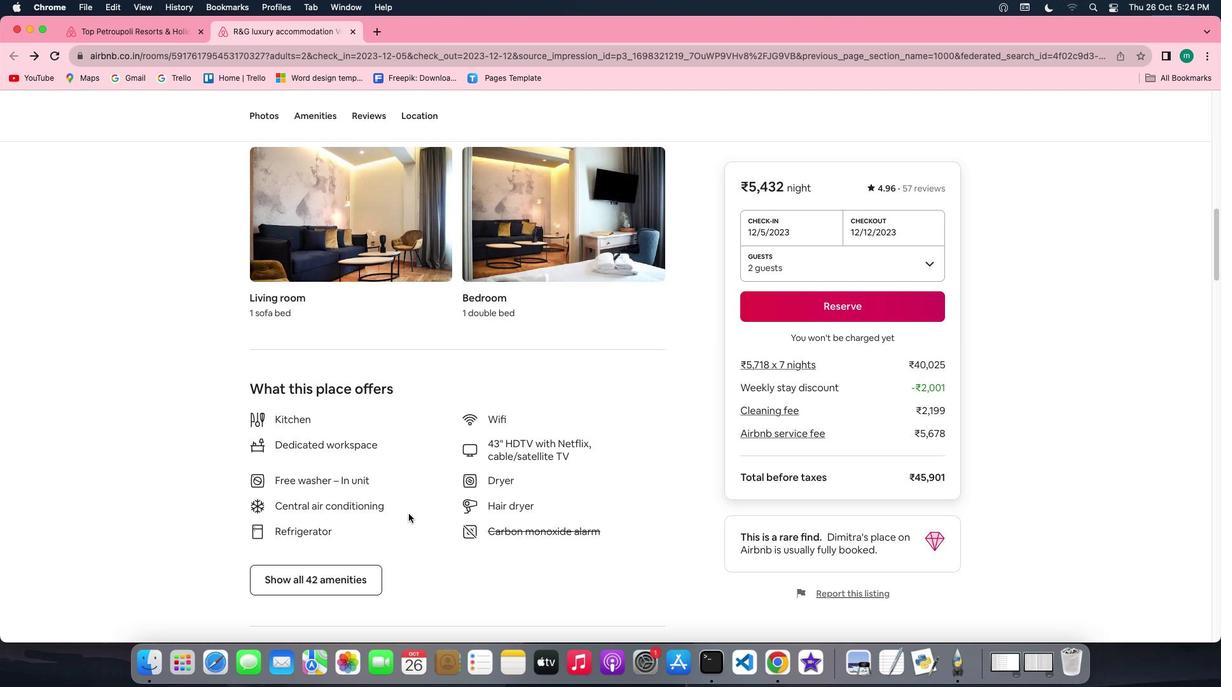 
Action: Mouse scrolled (408, 513) with delta (0, -1)
Screenshot: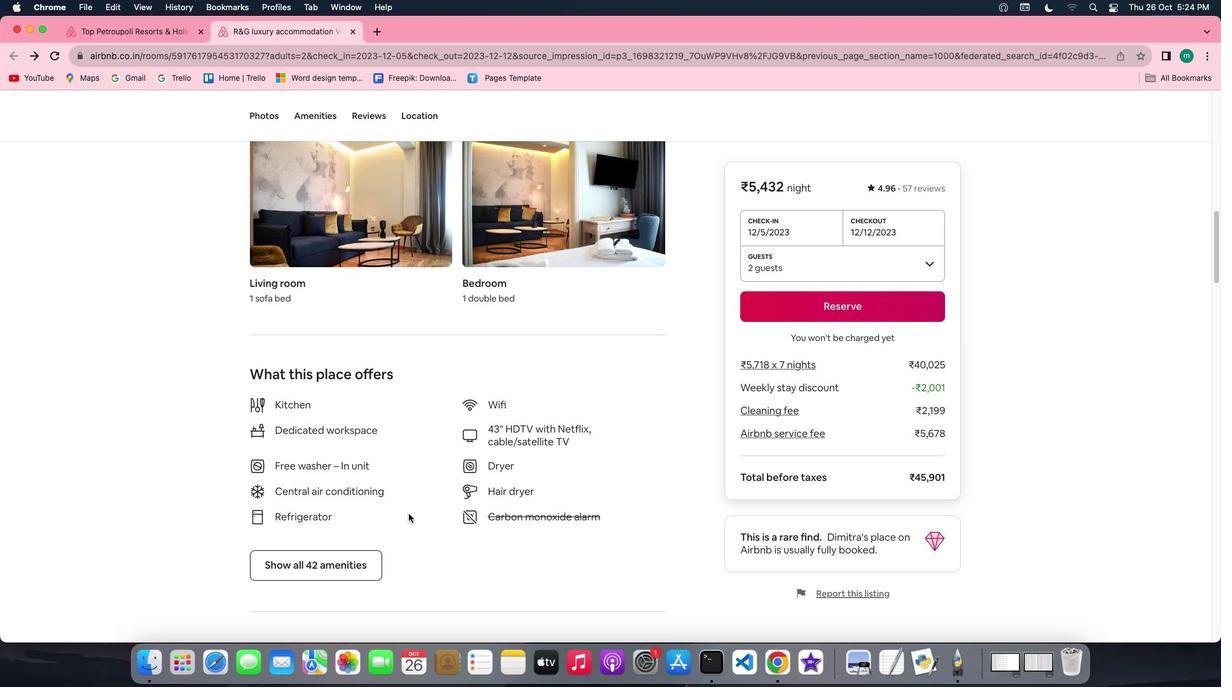 
Action: Mouse scrolled (408, 513) with delta (0, -2)
Screenshot: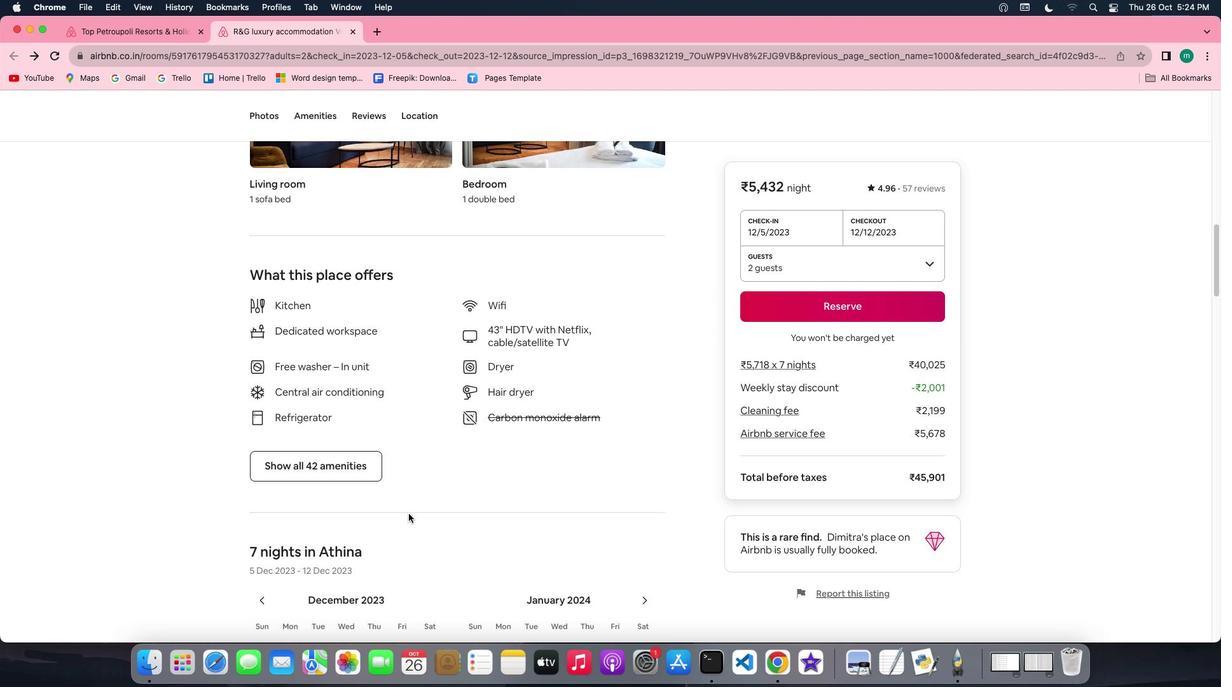 
Action: Mouse moved to (346, 369)
Screenshot: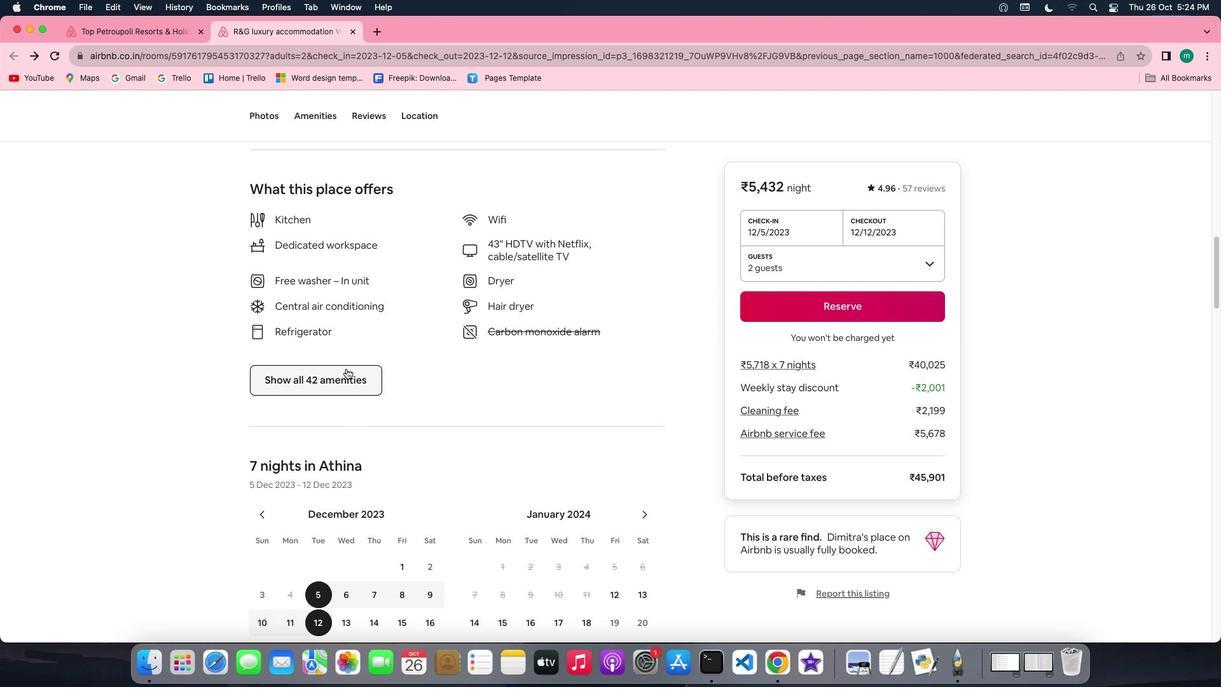 
Action: Mouse pressed left at (346, 369)
Screenshot: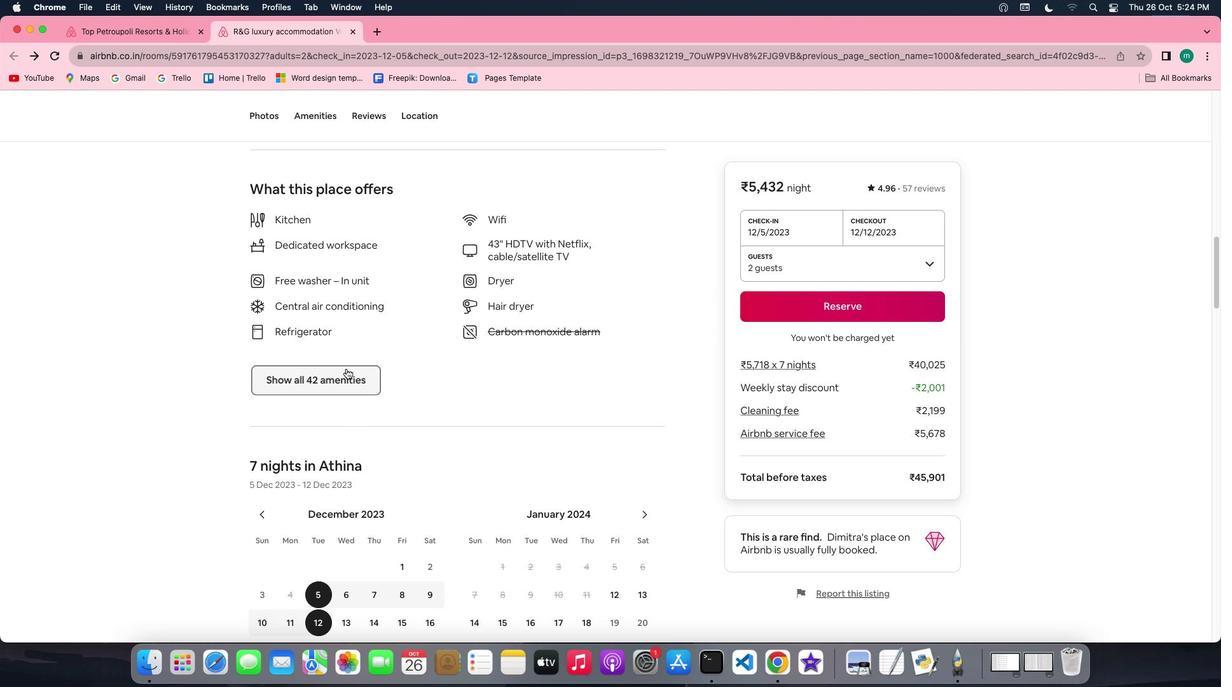
Action: Mouse moved to (511, 491)
Screenshot: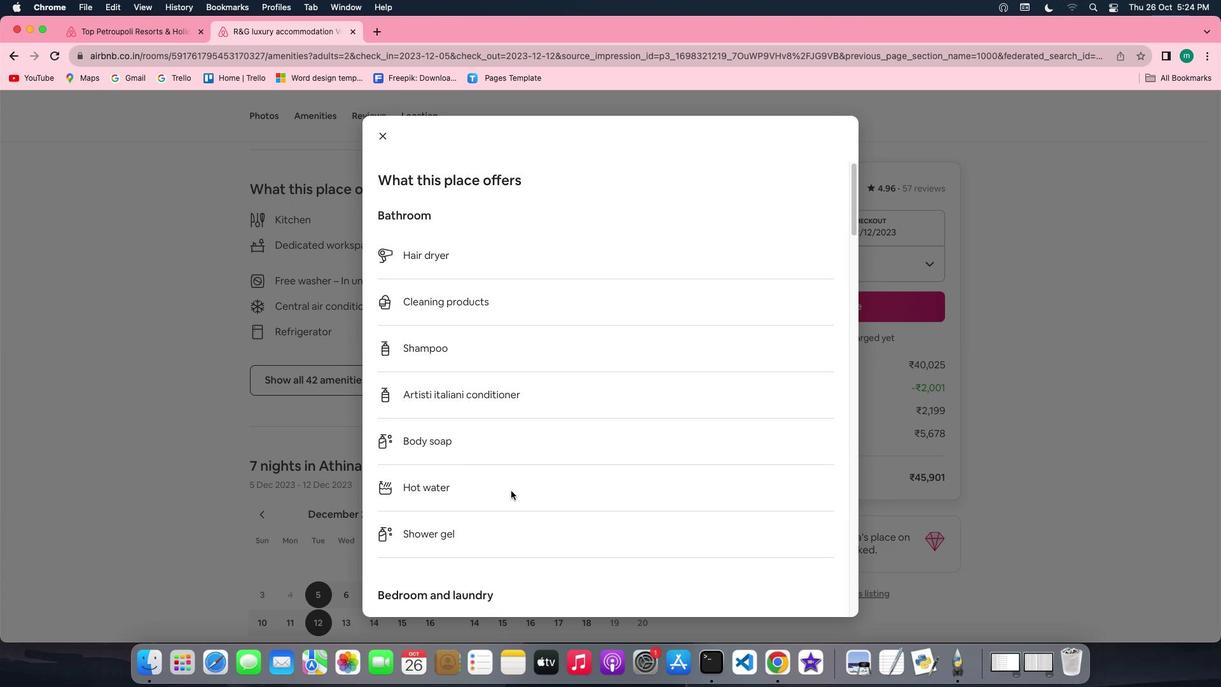 
Action: Mouse scrolled (511, 491) with delta (0, 0)
Screenshot: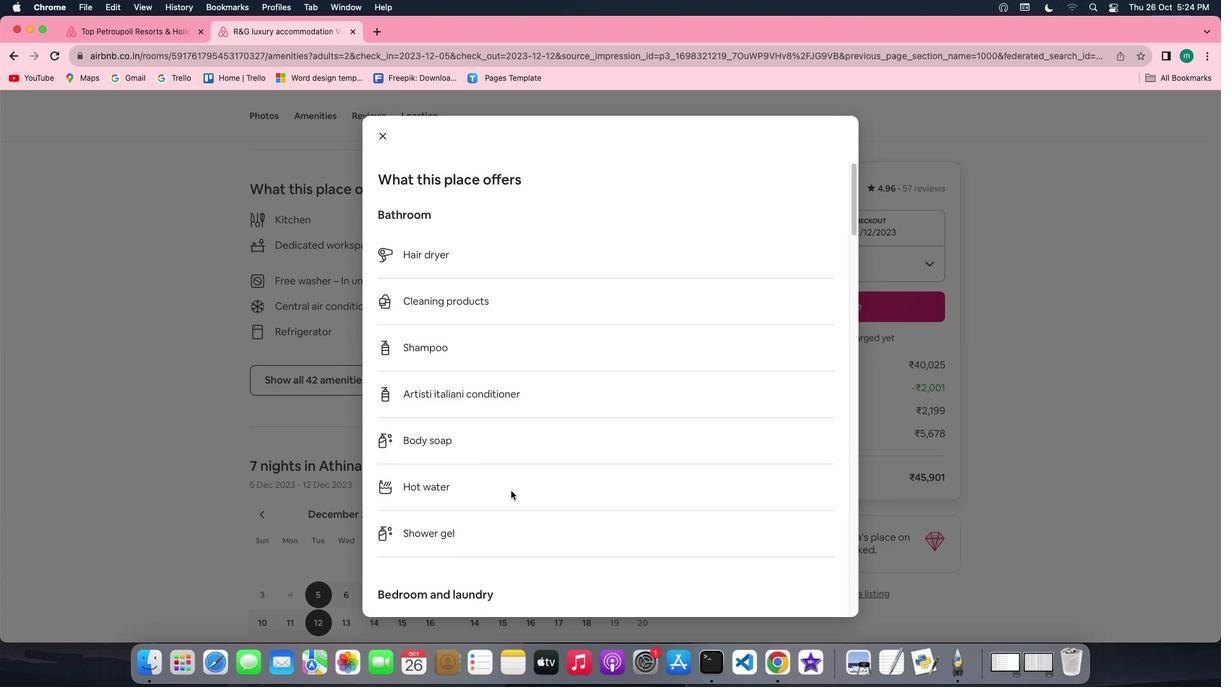 
Action: Mouse scrolled (511, 491) with delta (0, 0)
